 Task: Slide 9 - Types Of Awards .
Action: Mouse moved to (82, 174)
Screenshot: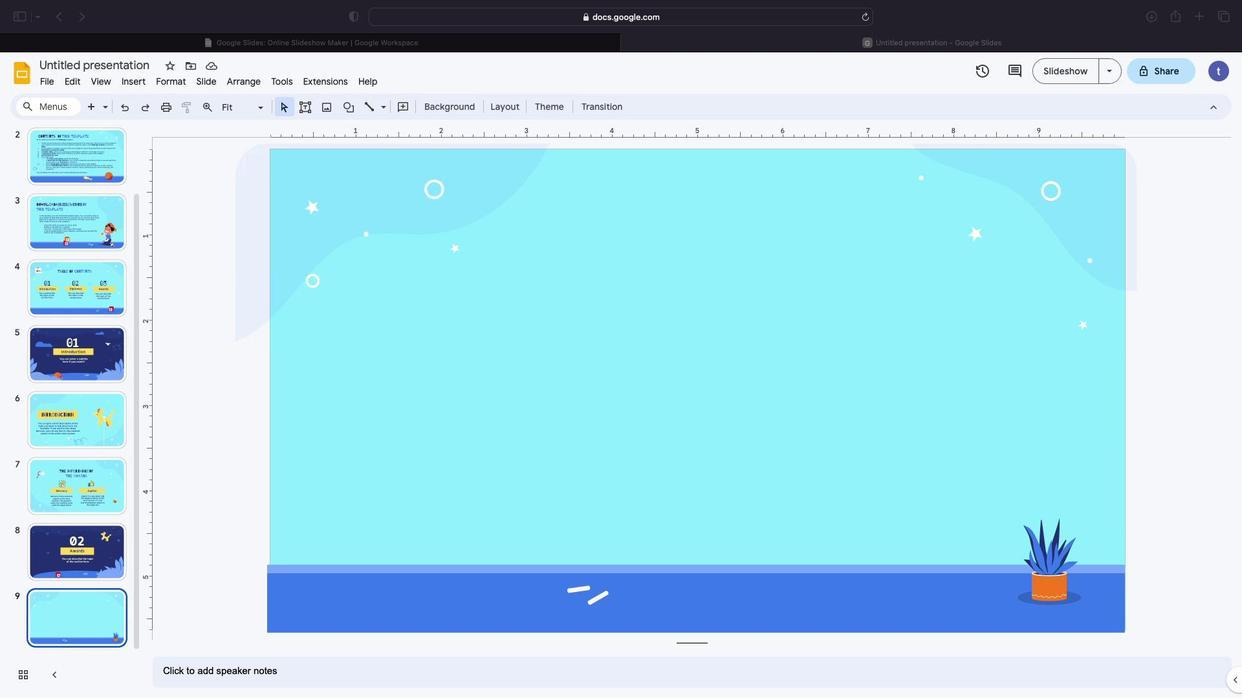 
Action: Mouse pressed left at (82, 174)
Screenshot: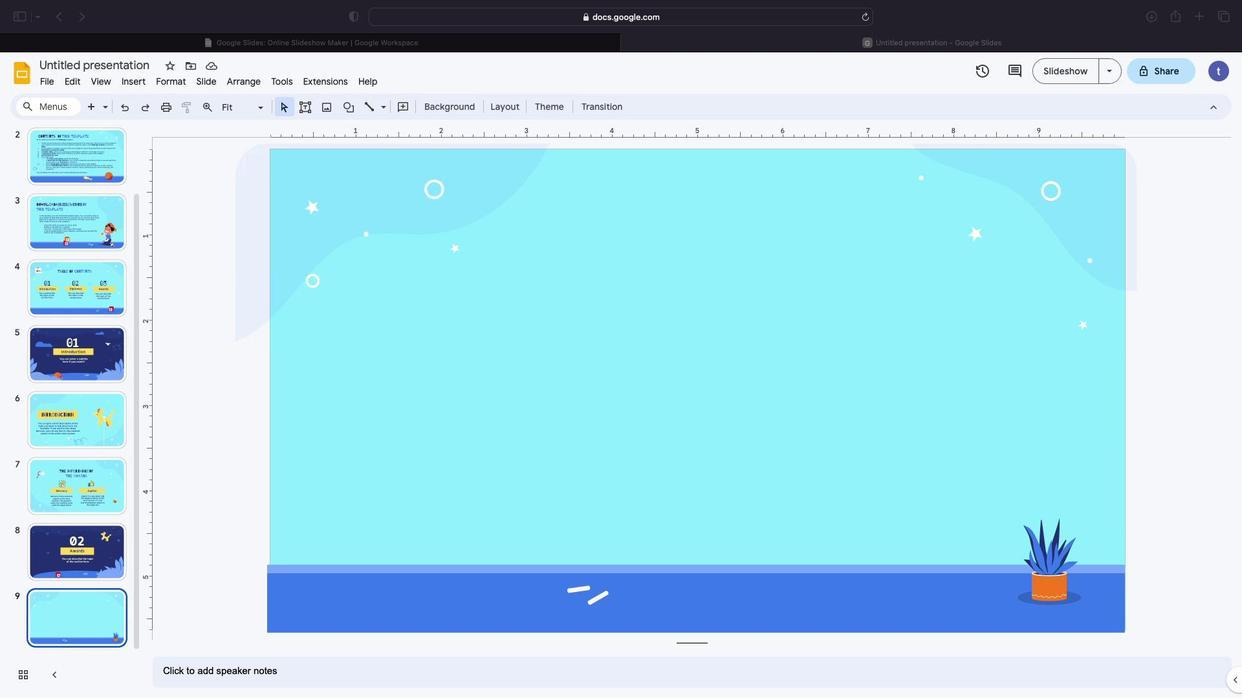 
Action: Mouse moved to (82, 174)
Screenshot: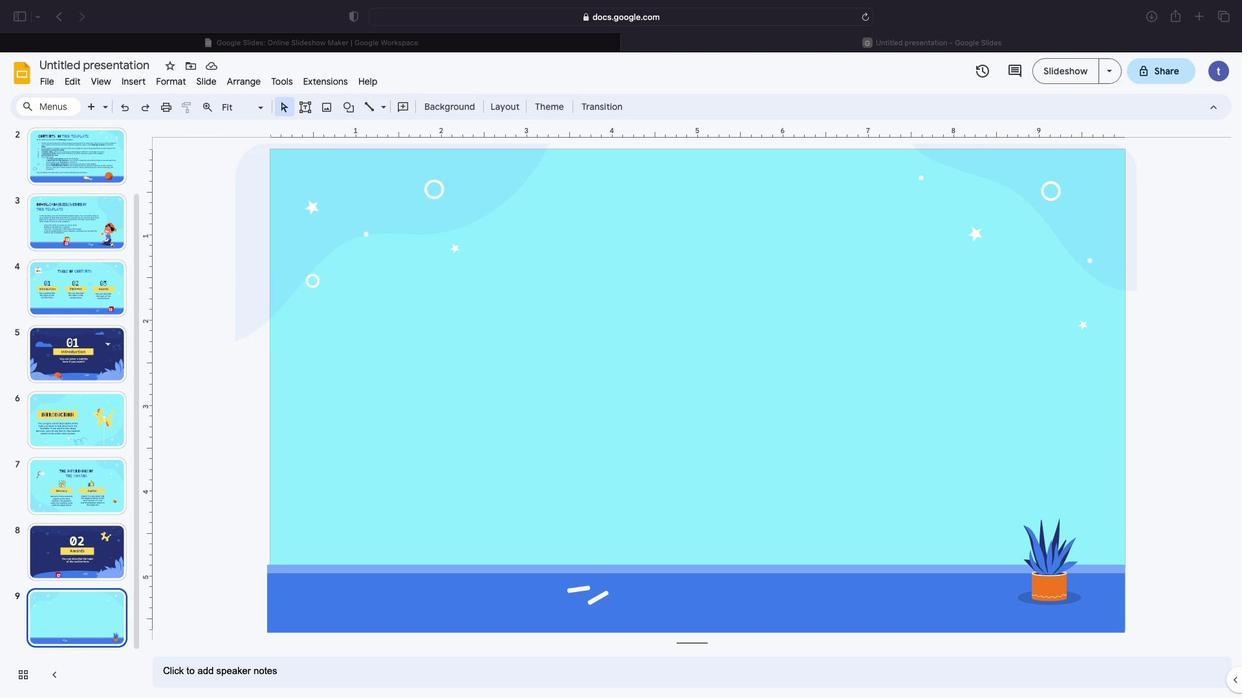 
Action: Mouse pressed left at (82, 174)
Screenshot: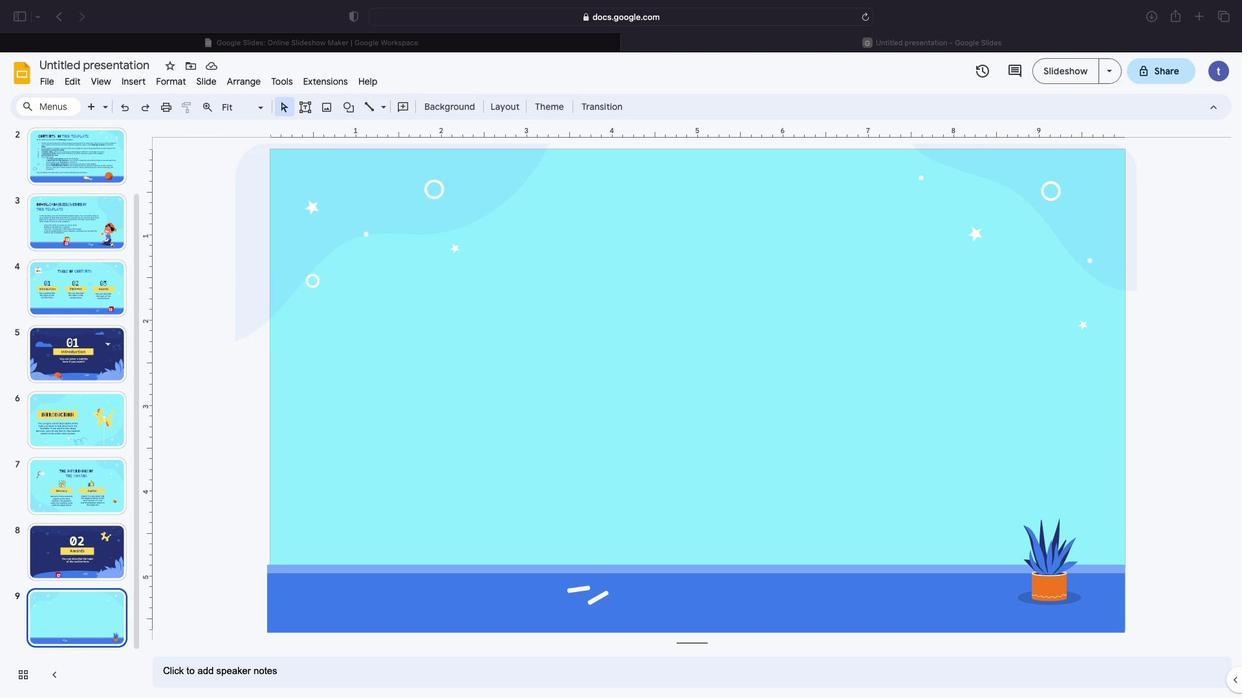 
Action: Mouse pressed left at (82, 174)
Screenshot: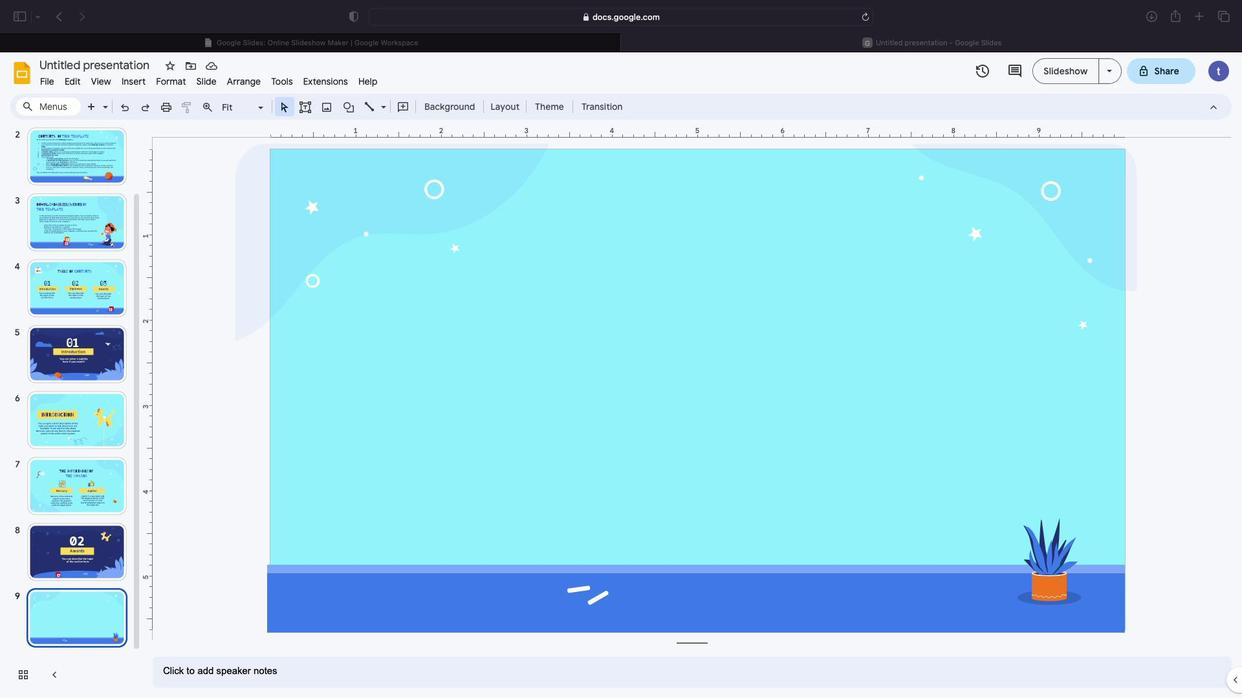 
Action: Mouse moved to (82, 174)
Screenshot: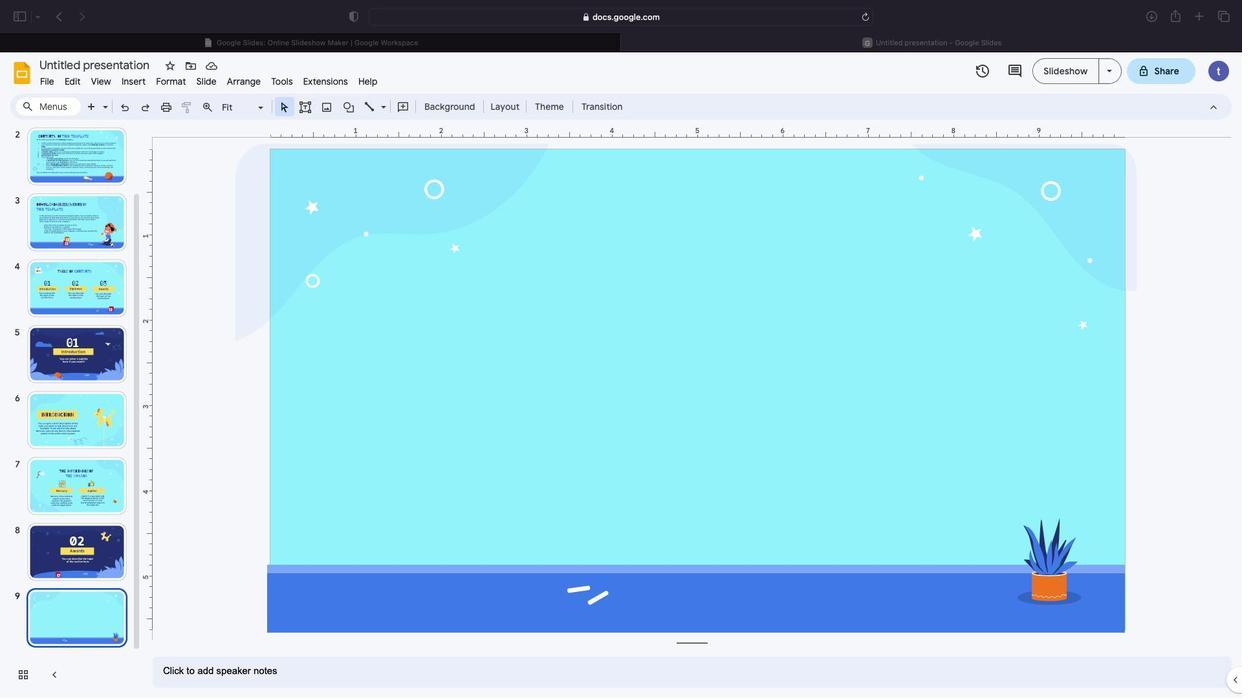 
Action: Mouse pressed left at (82, 174)
Screenshot: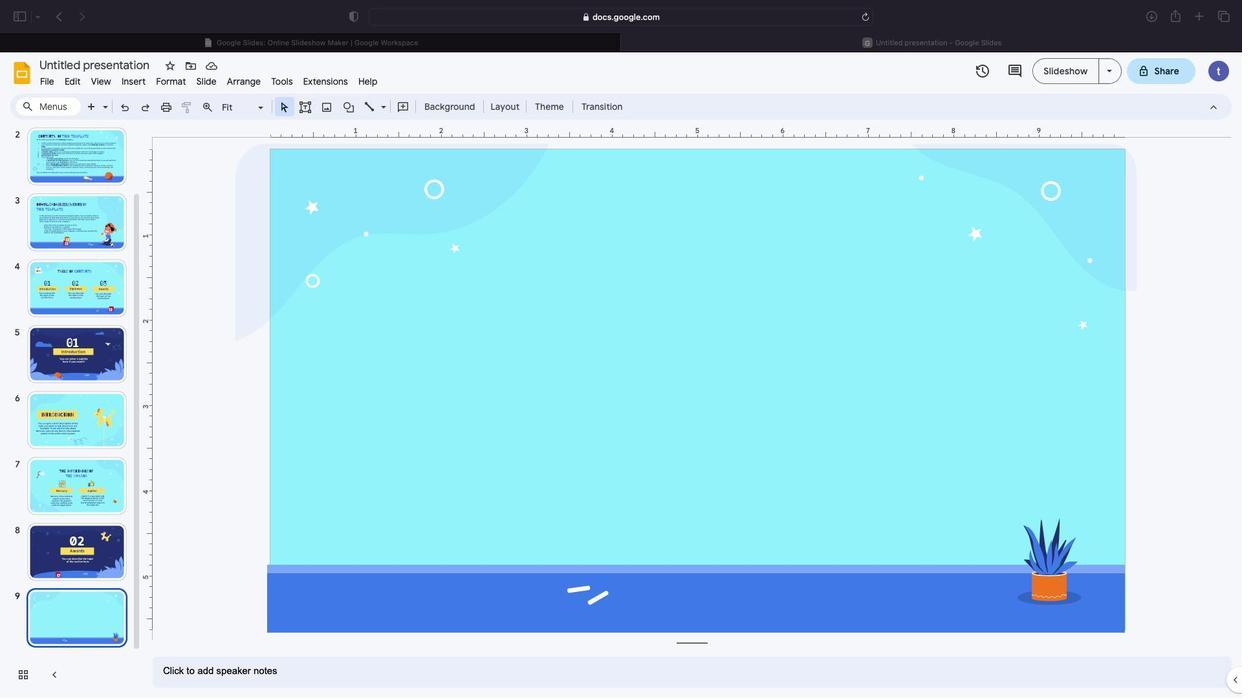 
Action: Mouse pressed left at (82, 174)
Screenshot: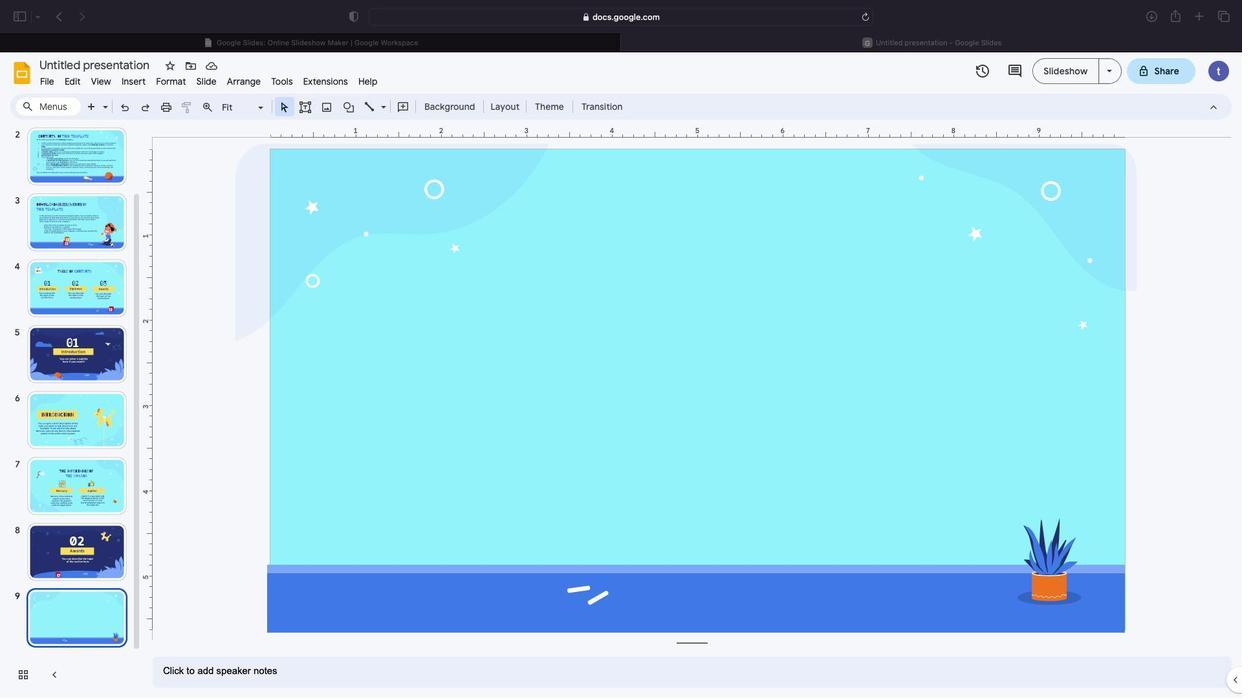 
Action: Mouse moved to (83, 174)
Screenshot: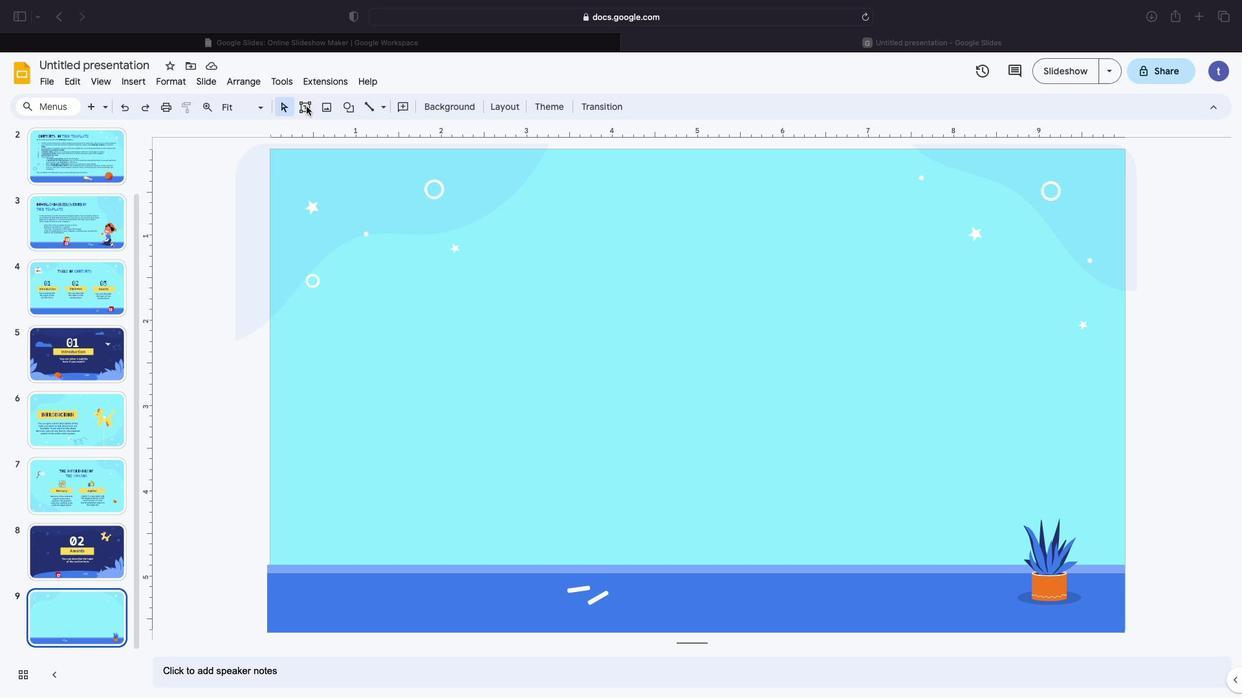 
Action: Mouse pressed left at (83, 174)
Screenshot: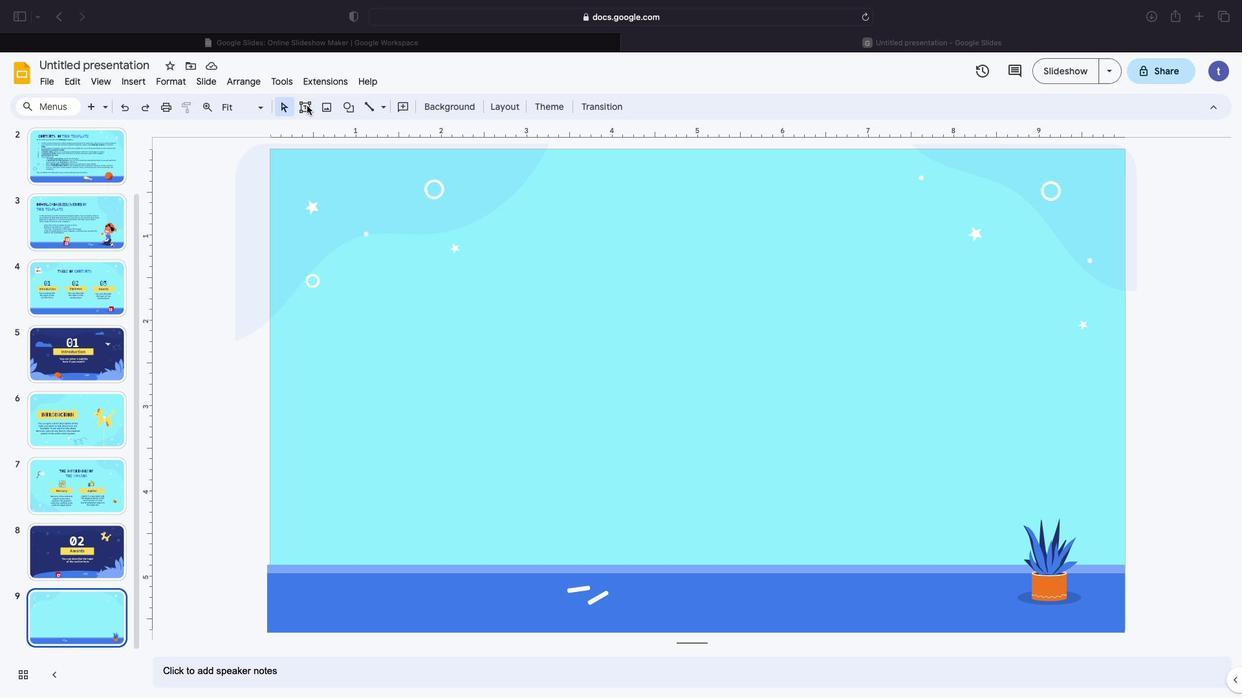 
Action: Mouse moved to (83, 174)
Screenshot: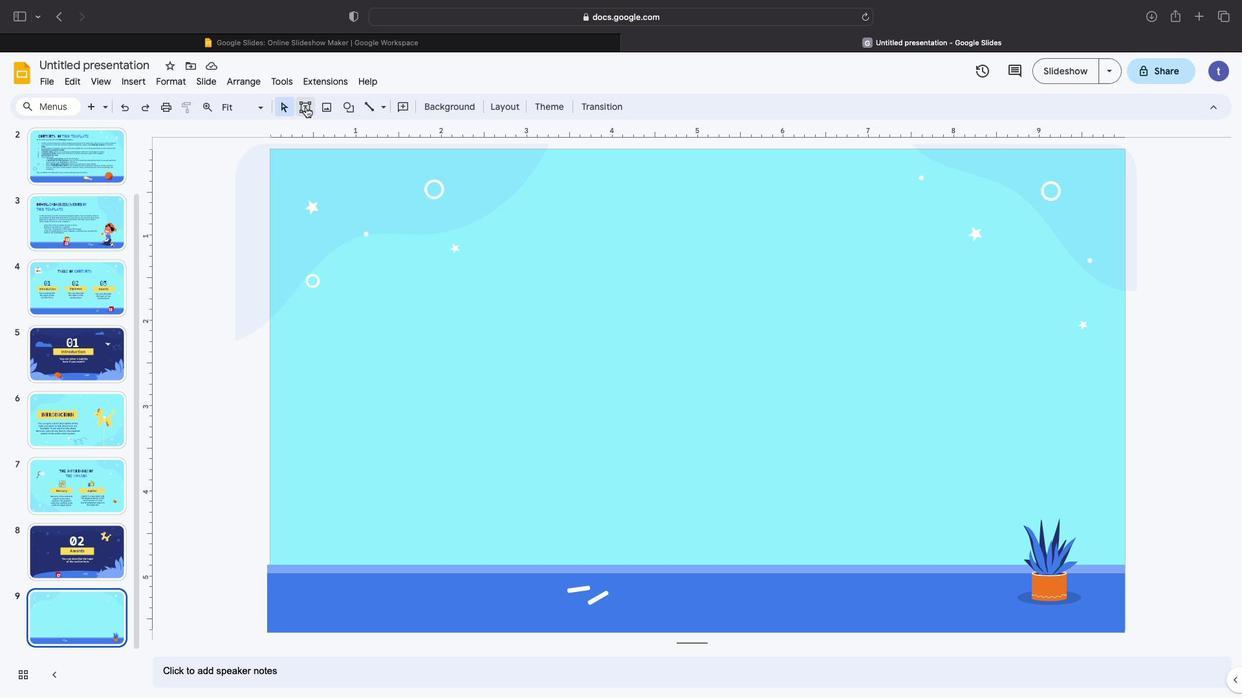 
Action: Mouse pressed left at (83, 174)
Screenshot: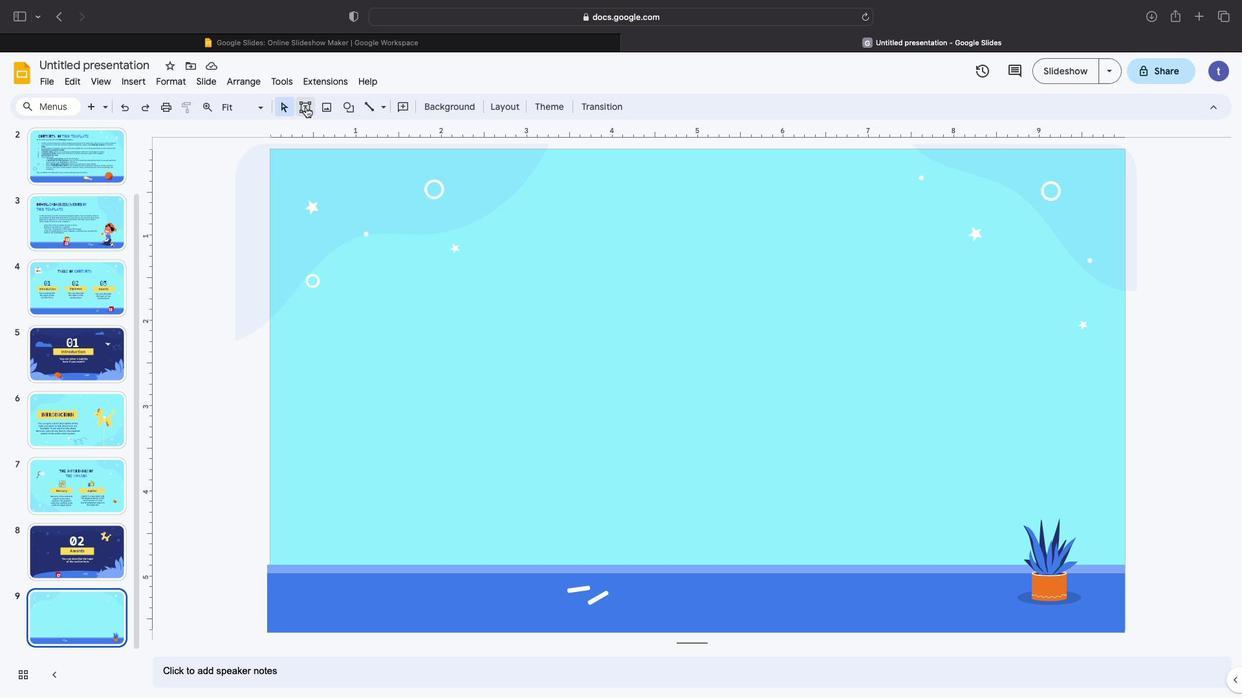 
Action: Mouse moved to (83, 174)
Screenshot: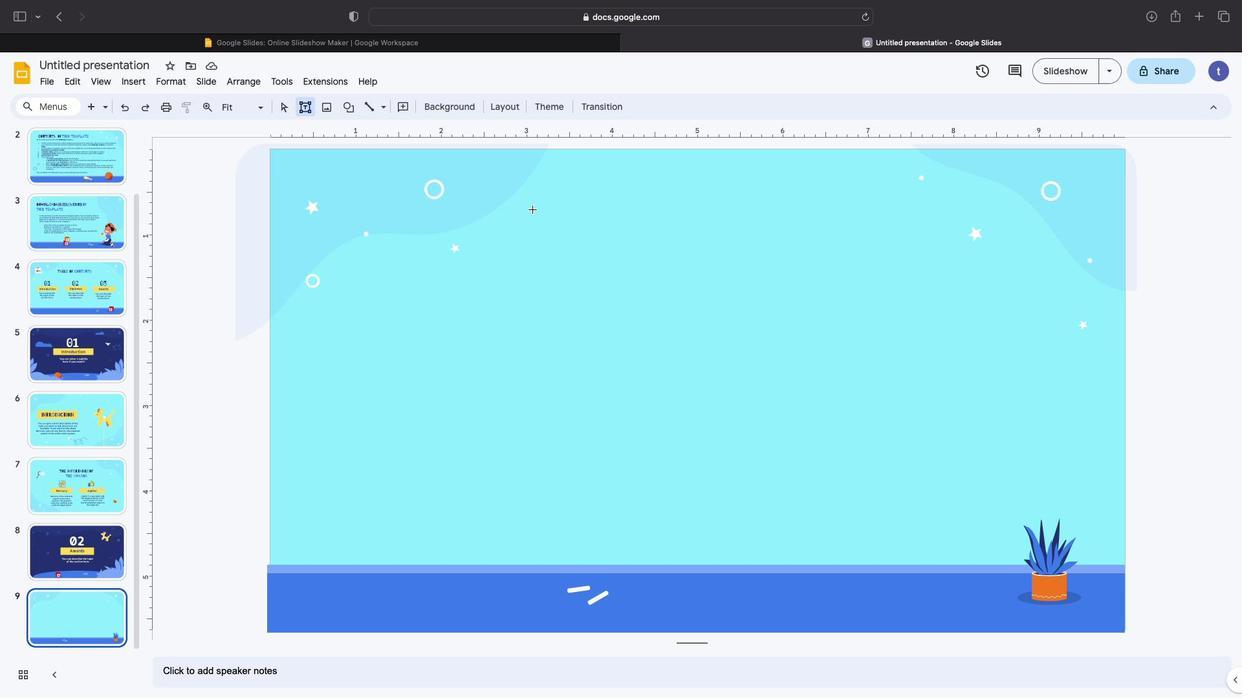 
Action: Mouse pressed left at (83, 174)
Screenshot: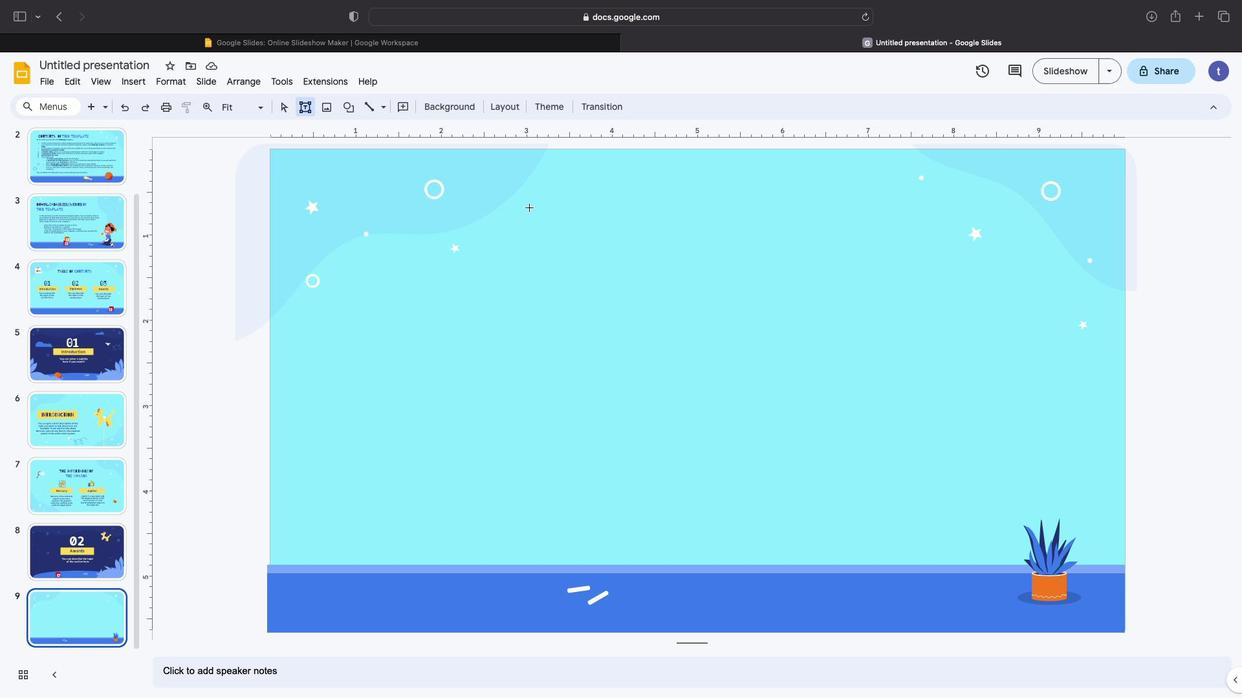 
Action: Key pressed Key.shift'T''y'Key.backspaceKey.shift'Y''P''E''S'Key.spaceKey.shift'O''F'Key.spaceKey.shift'A'Key.shift'W''A''R''D'
Screenshot: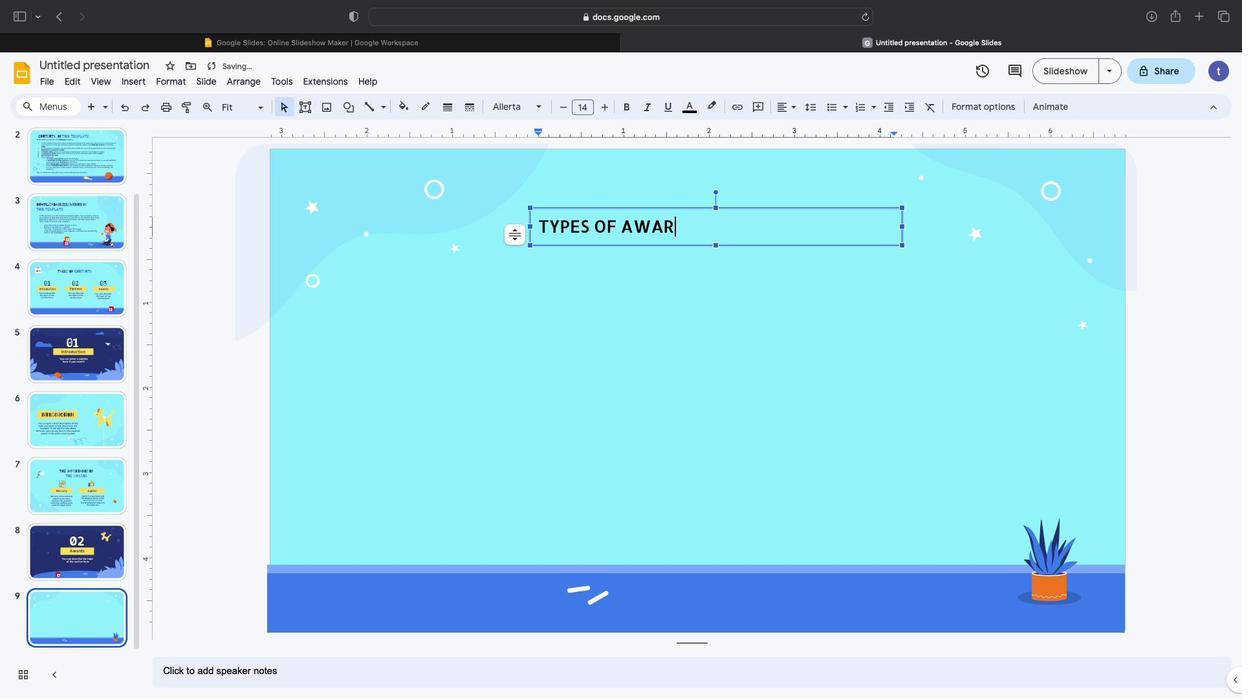 
Action: Mouse moved to (83, 174)
Screenshot: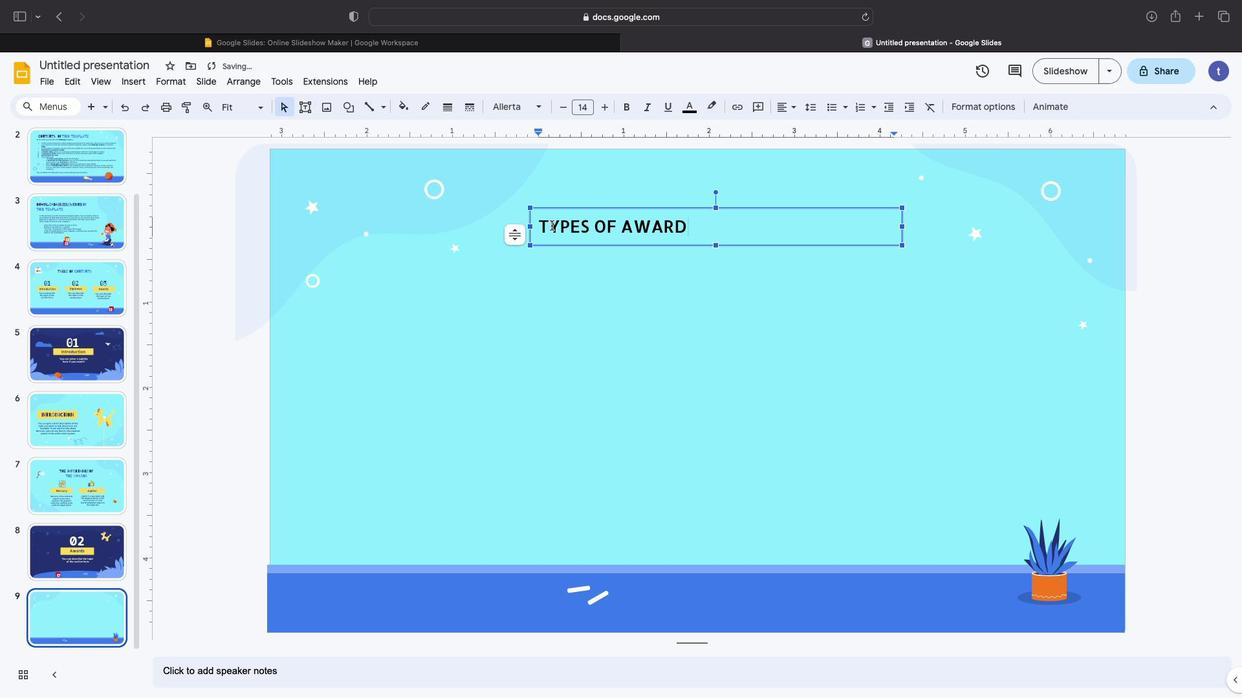 
Action: Mouse pressed left at (83, 174)
Screenshot: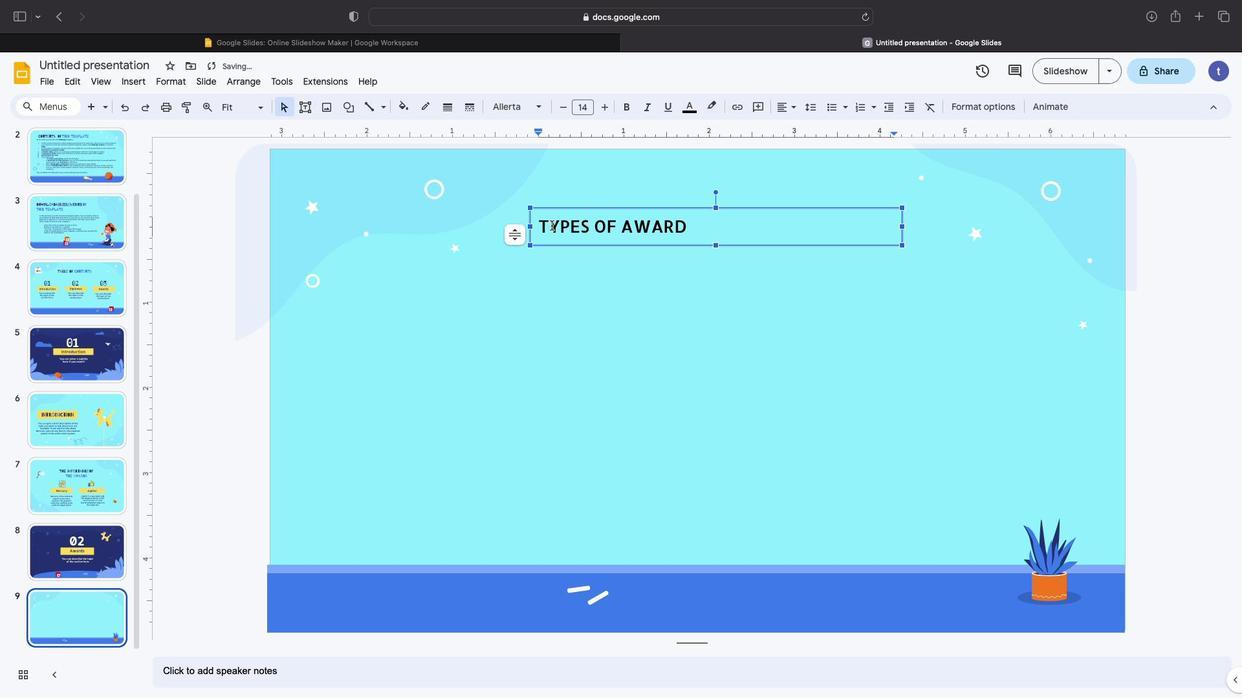 
Action: Mouse pressed left at (83, 174)
Screenshot: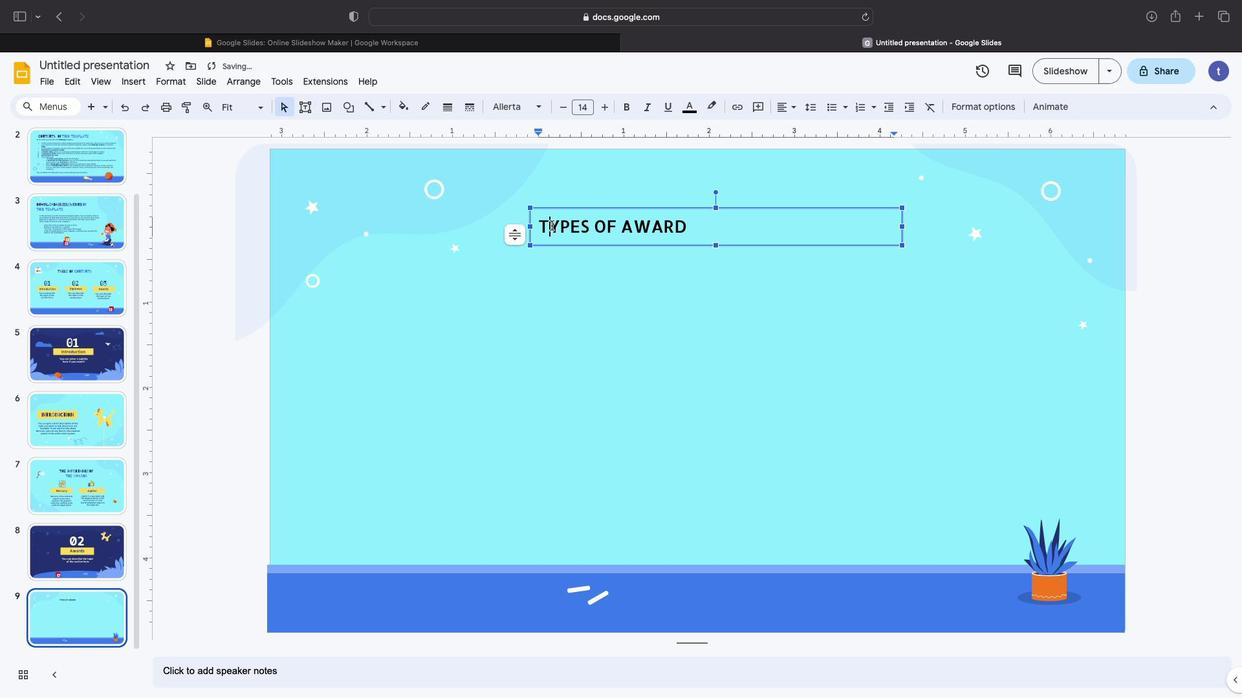 
Action: Mouse pressed left at (83, 174)
Screenshot: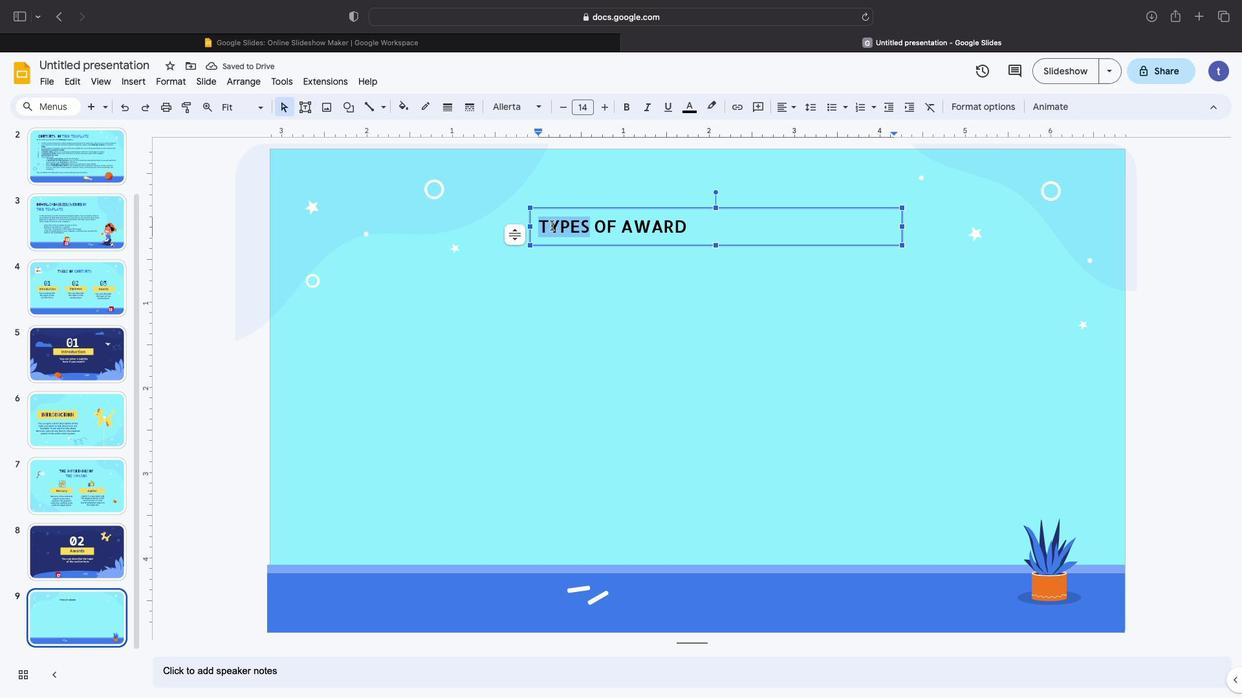 
Action: Mouse moved to (83, 174)
Screenshot: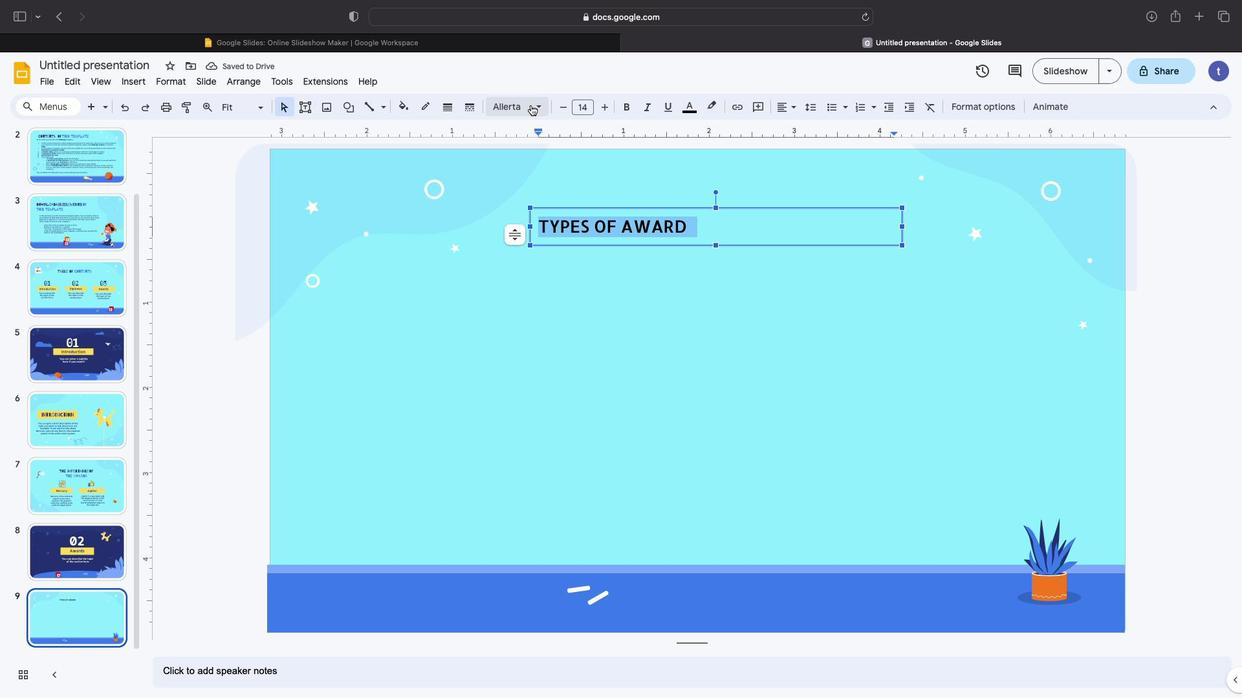 
Action: Mouse pressed left at (83, 174)
Screenshot: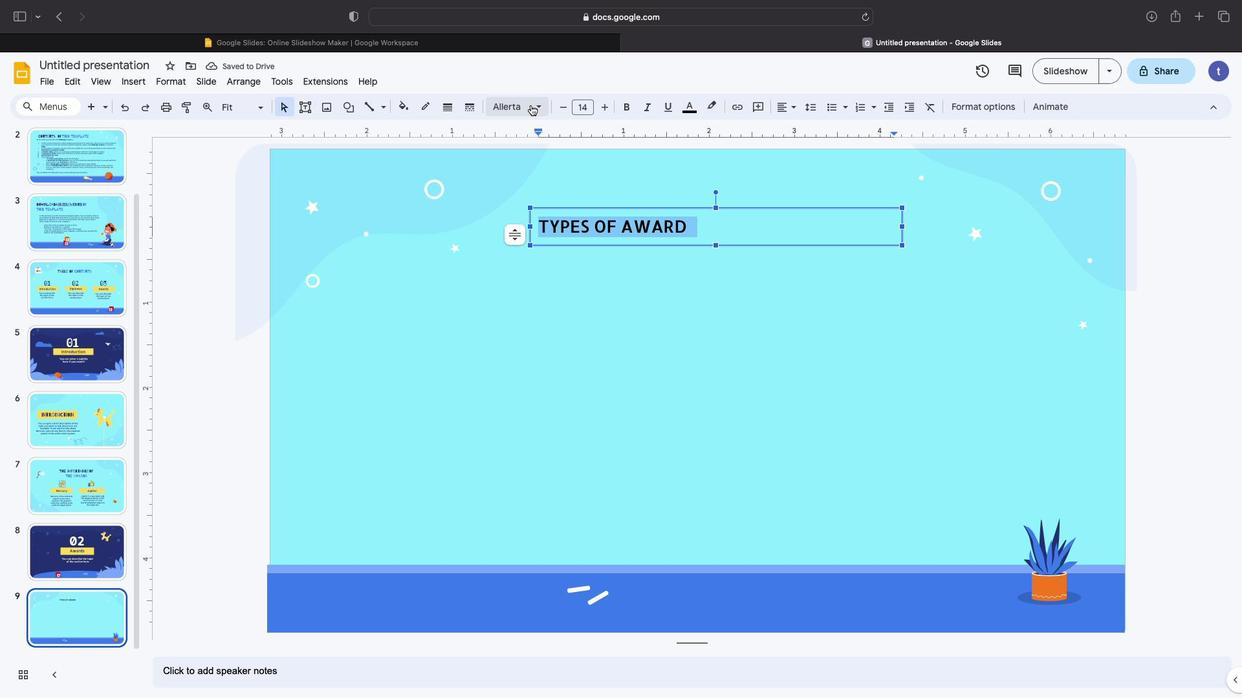 
Action: Mouse moved to (83, 174)
Screenshot: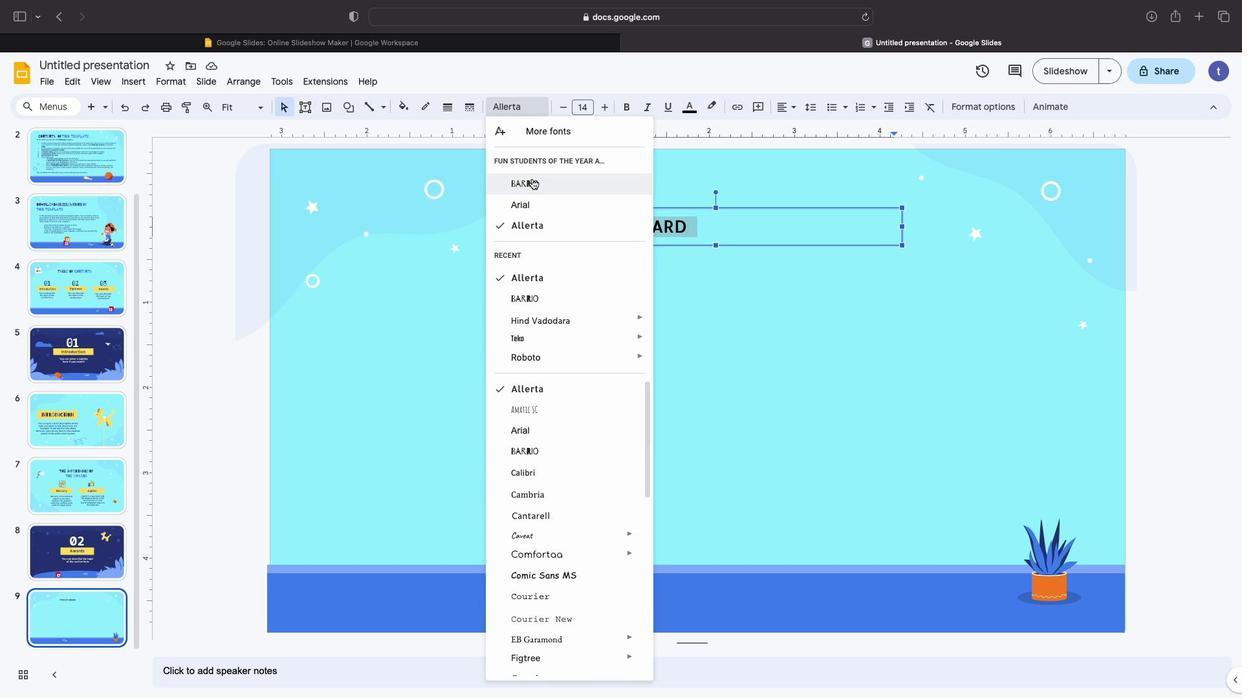 
Action: Mouse pressed left at (83, 174)
Screenshot: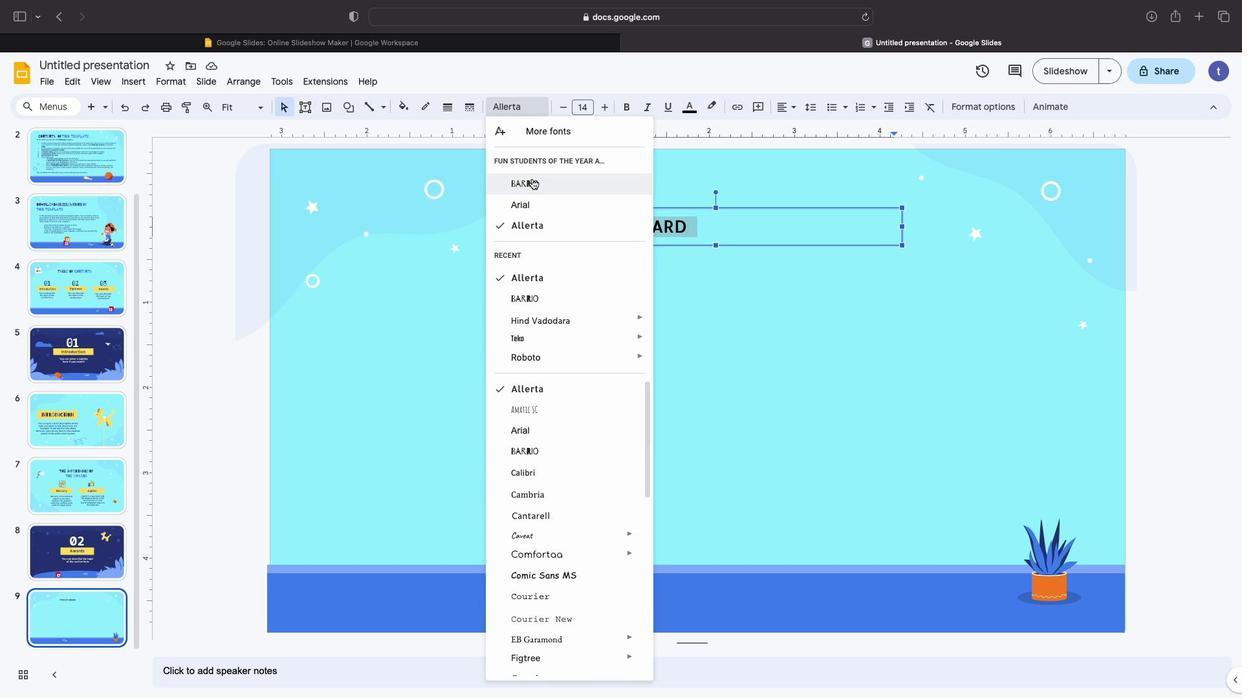 
Action: Mouse moved to (83, 174)
Screenshot: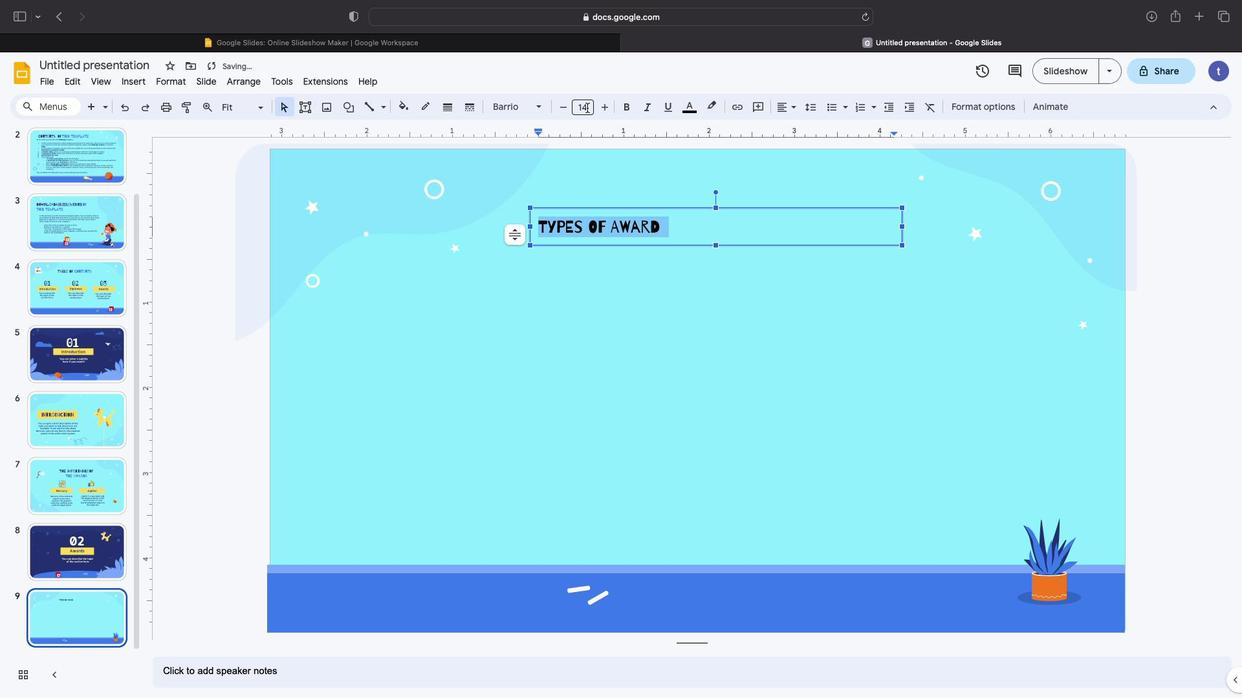 
Action: Mouse pressed left at (83, 174)
Screenshot: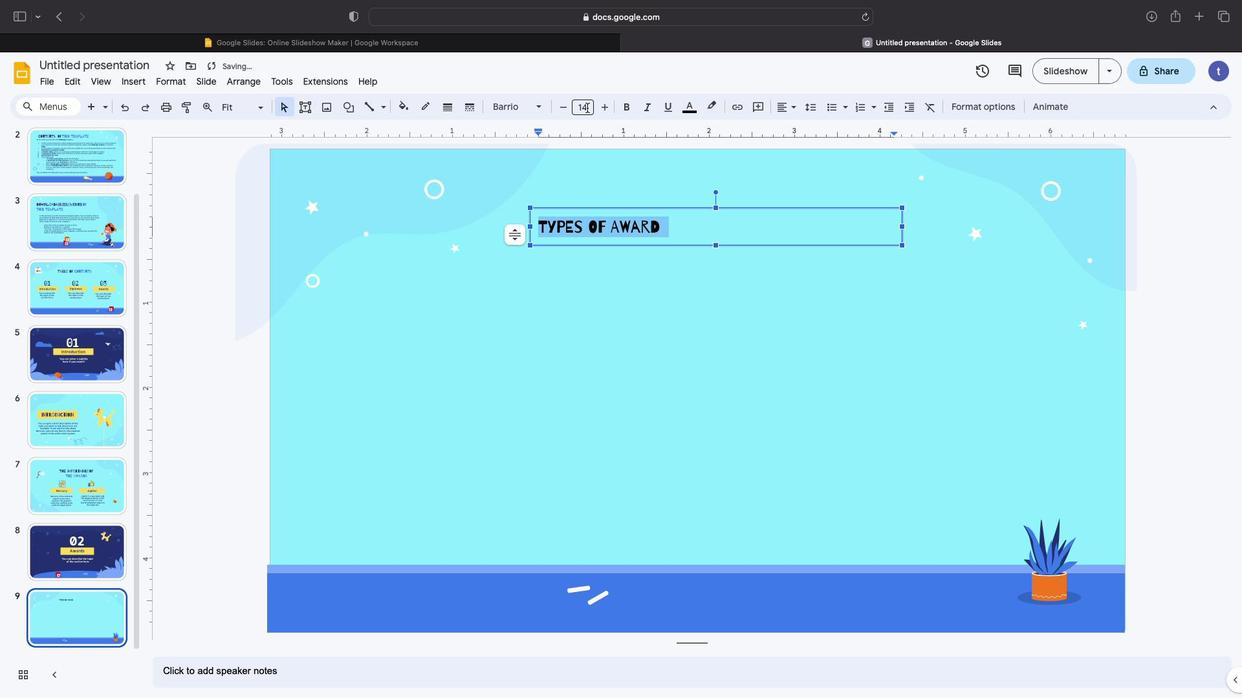 
Action: Mouse moved to (83, 174)
Screenshot: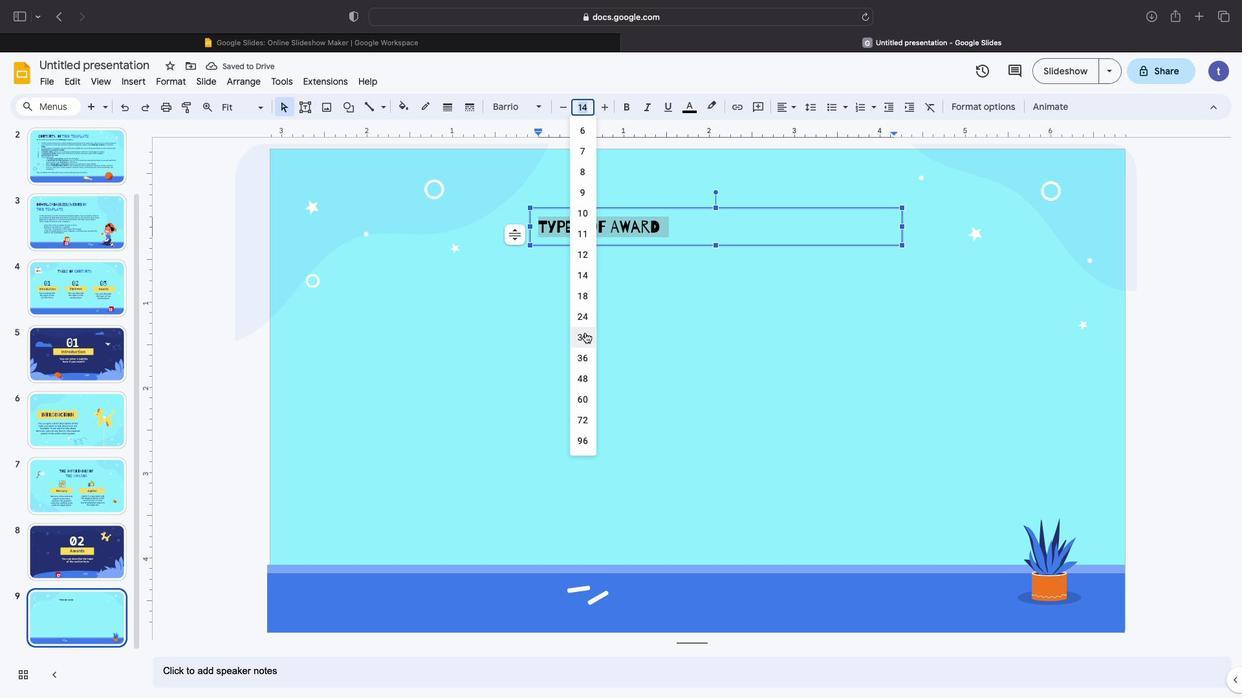 
Action: Mouse pressed left at (83, 174)
Screenshot: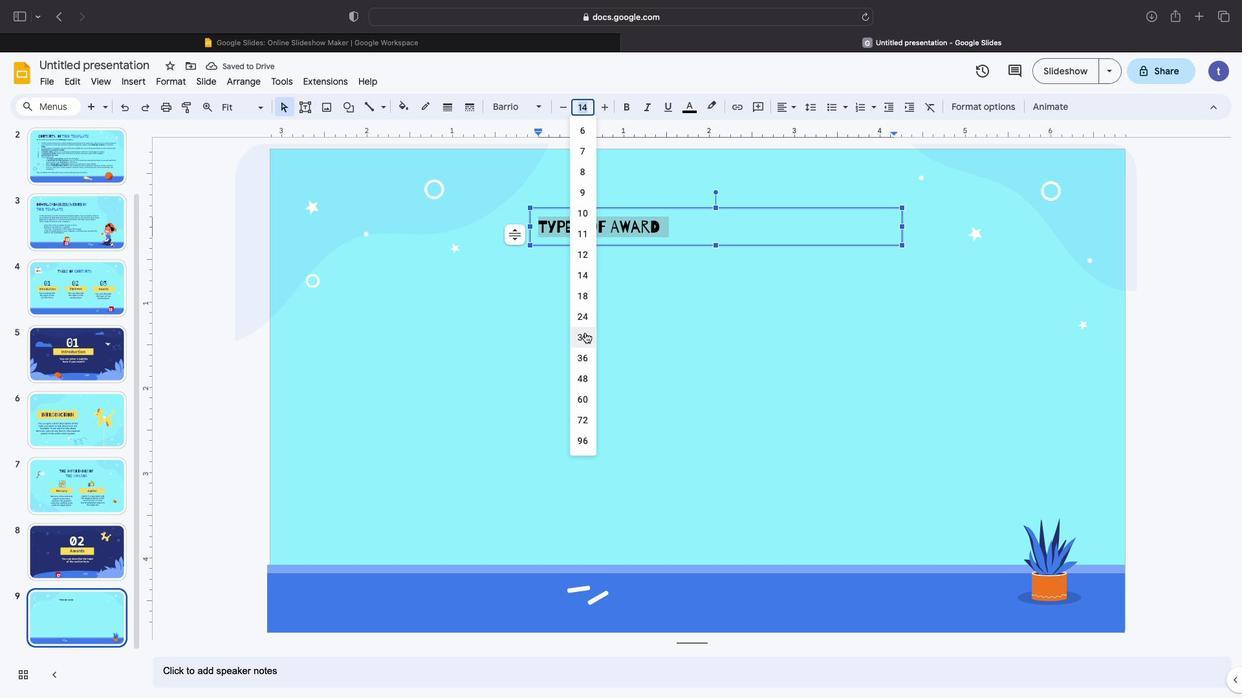 
Action: Mouse moved to (83, 174)
Screenshot: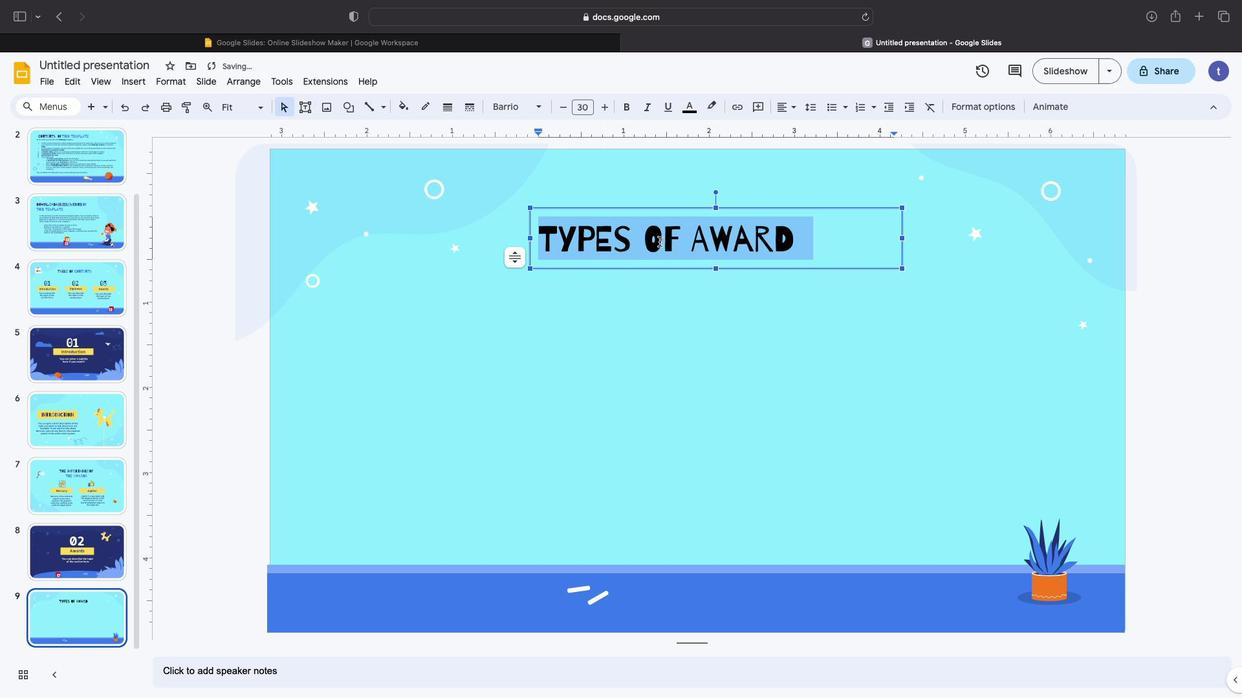 
Action: Mouse pressed left at (83, 174)
Screenshot: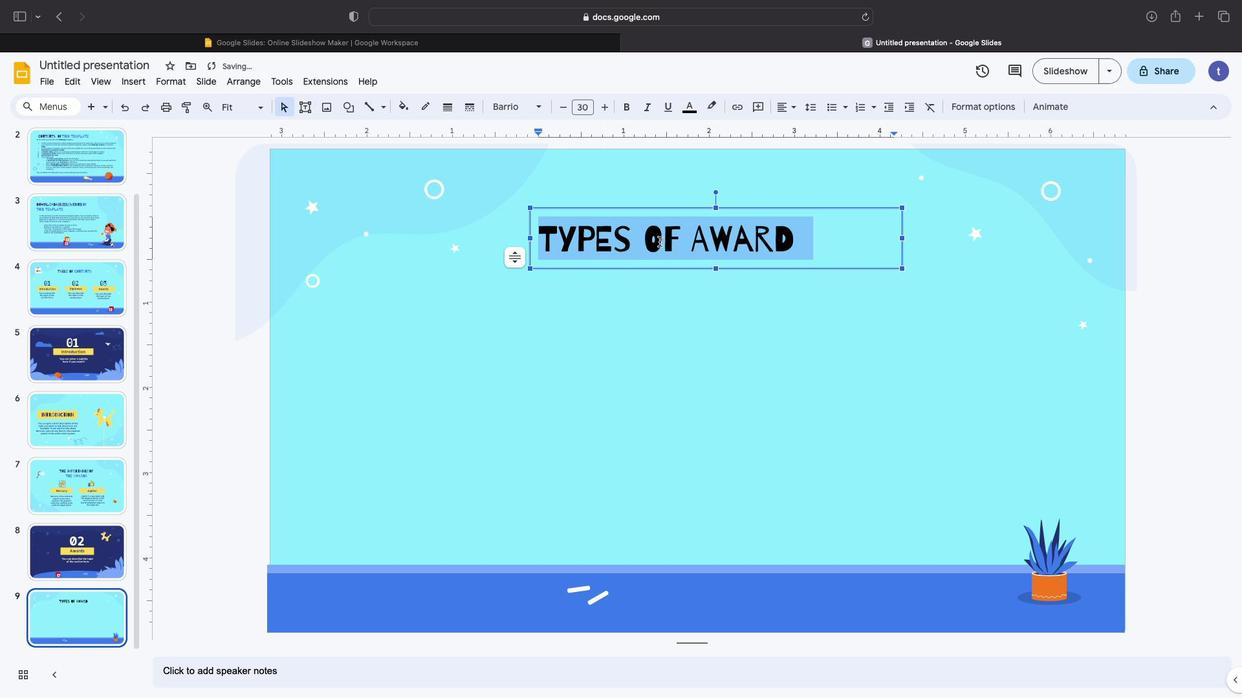 
Action: Mouse moved to (83, 174)
Screenshot: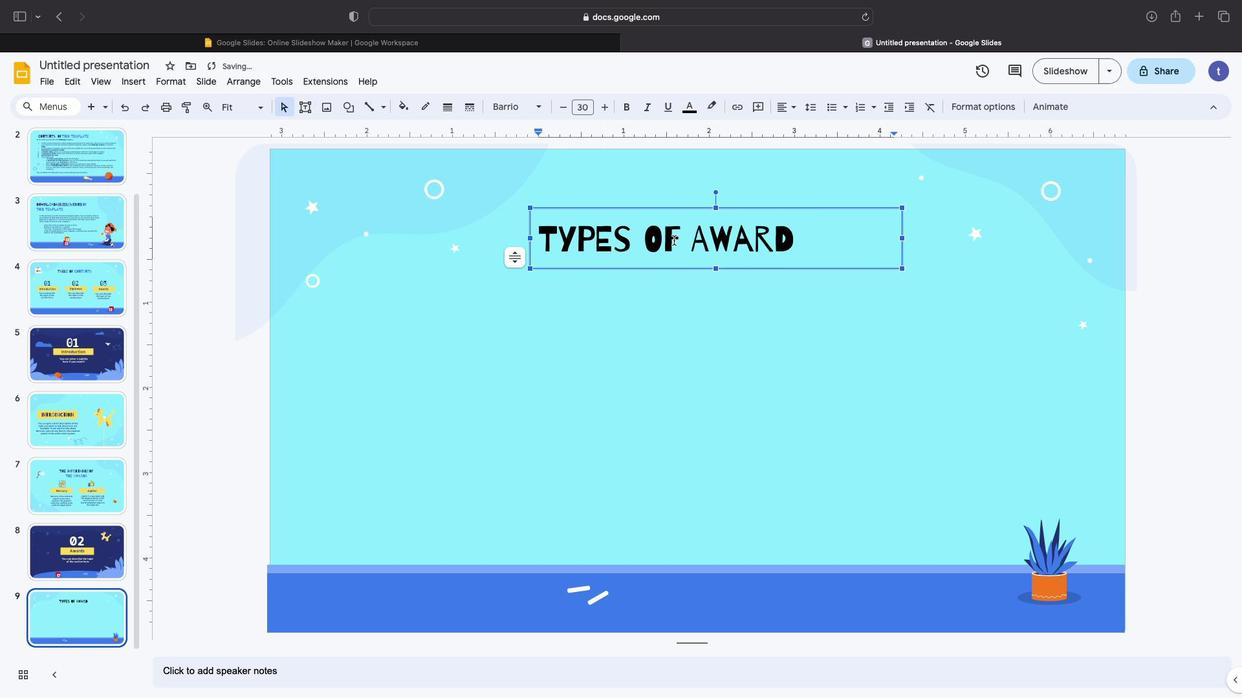 
Action: Mouse pressed left at (83, 174)
Screenshot: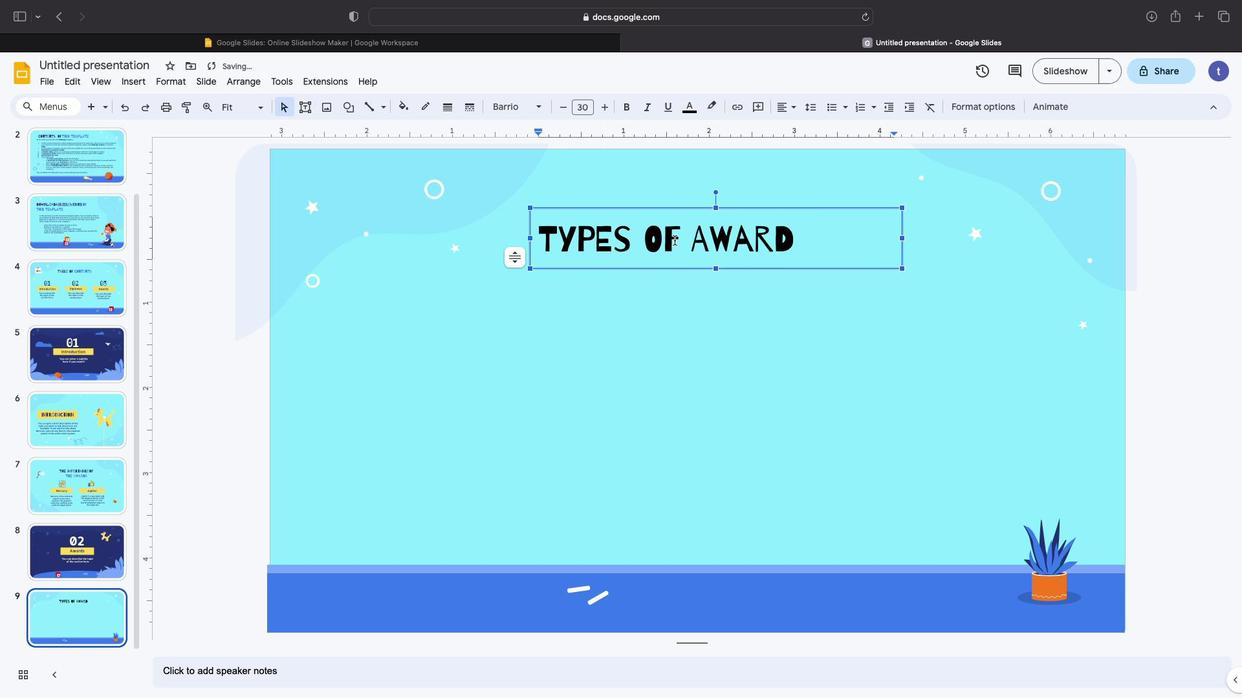 
Action: Mouse moved to (83, 174)
Screenshot: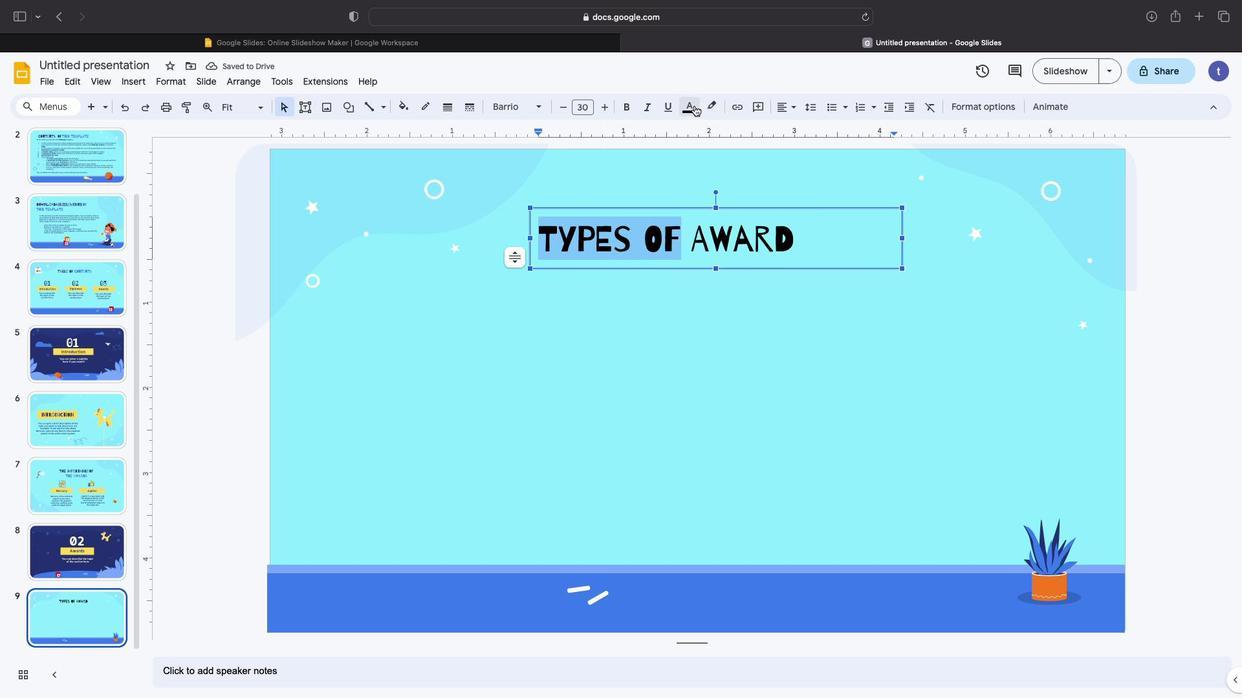 
Action: Mouse pressed left at (83, 174)
Screenshot: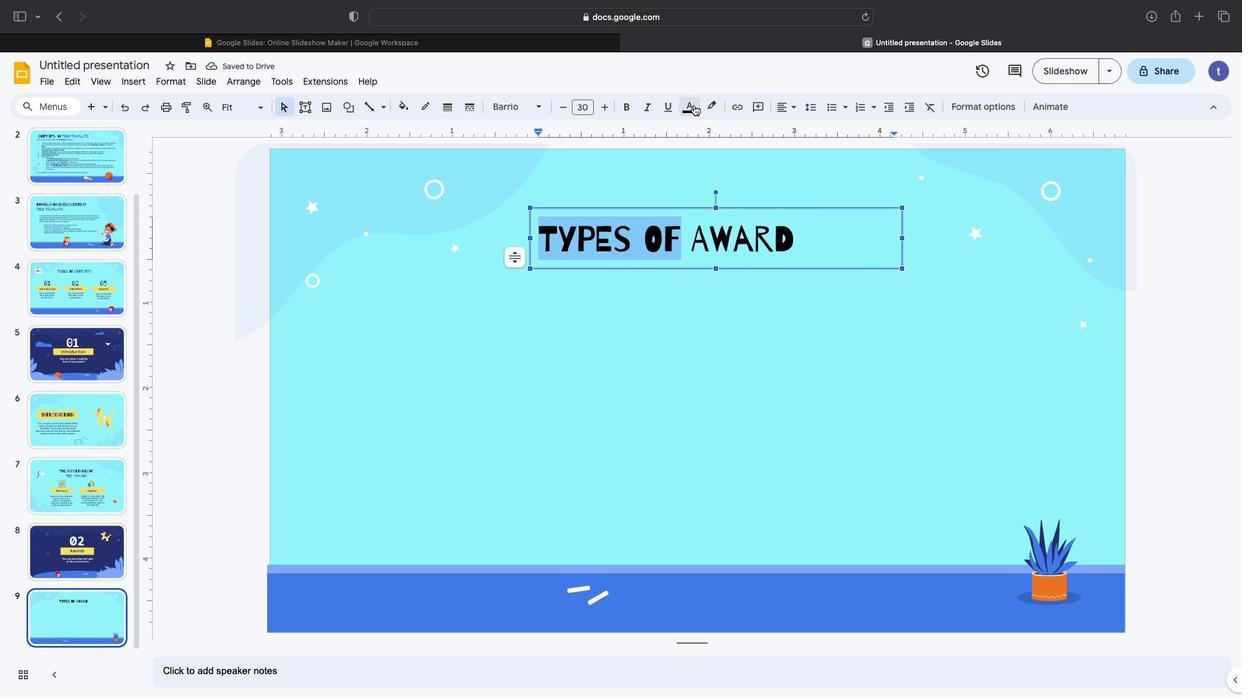 
Action: Mouse moved to (83, 174)
Screenshot: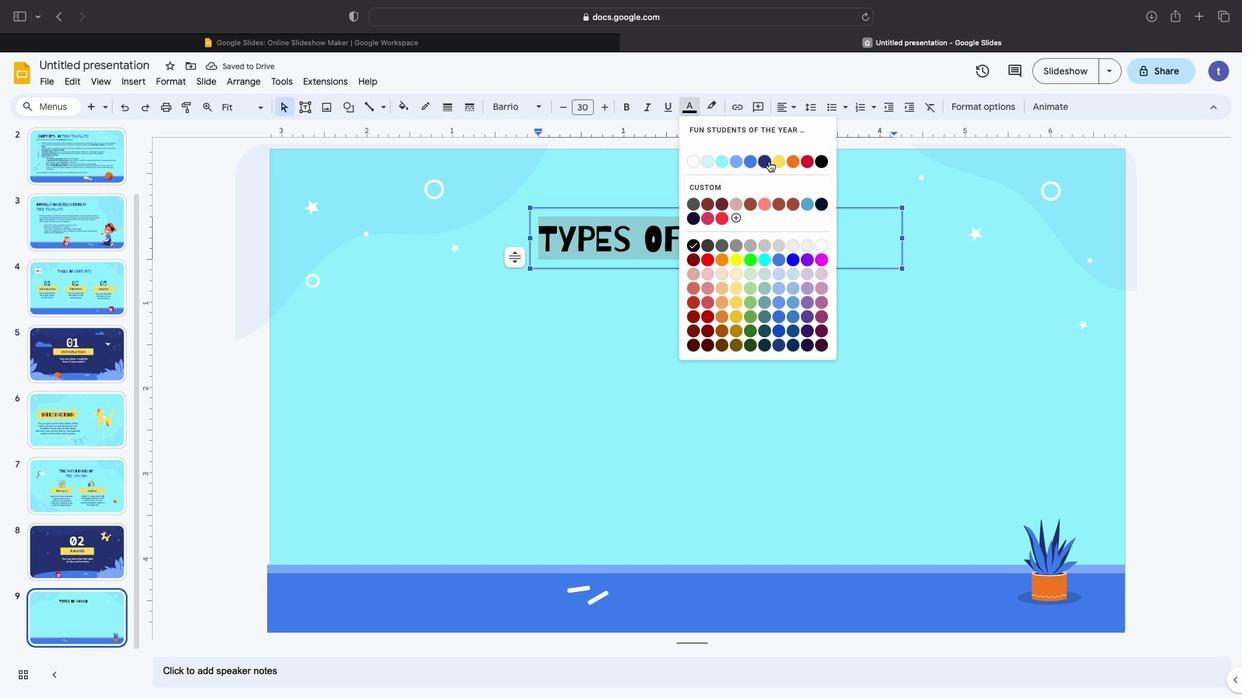 
Action: Mouse pressed left at (83, 174)
Screenshot: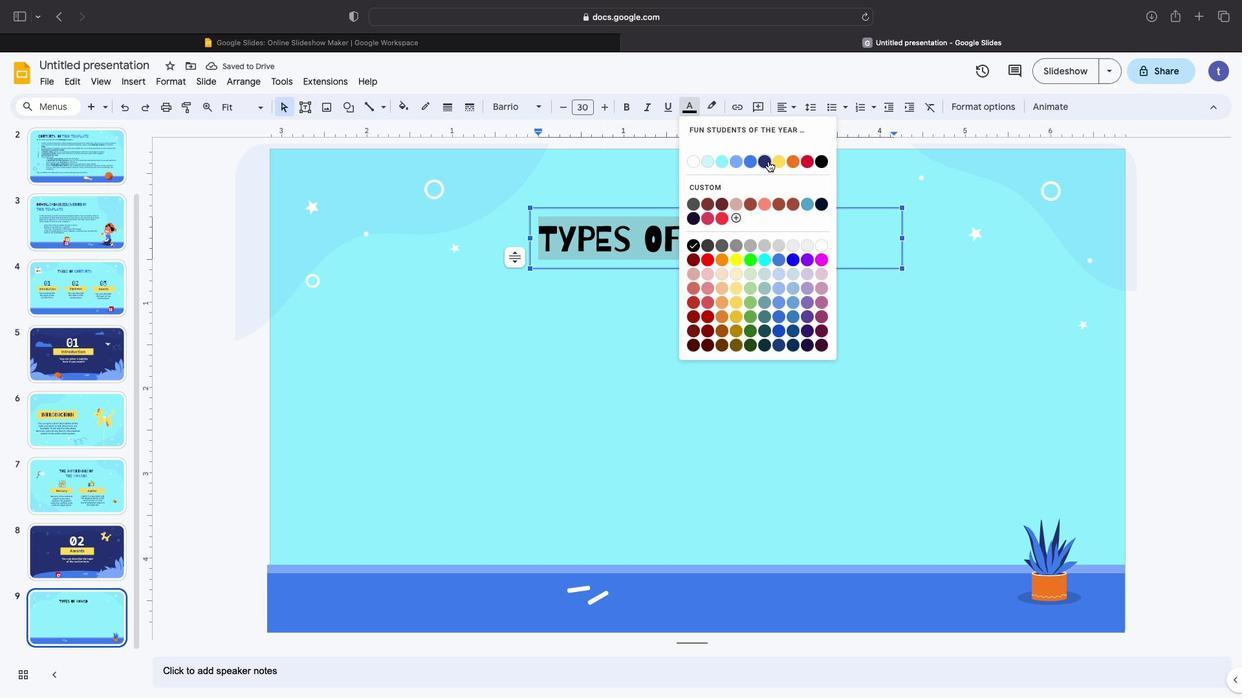 
Action: Mouse moved to (83, 174)
Screenshot: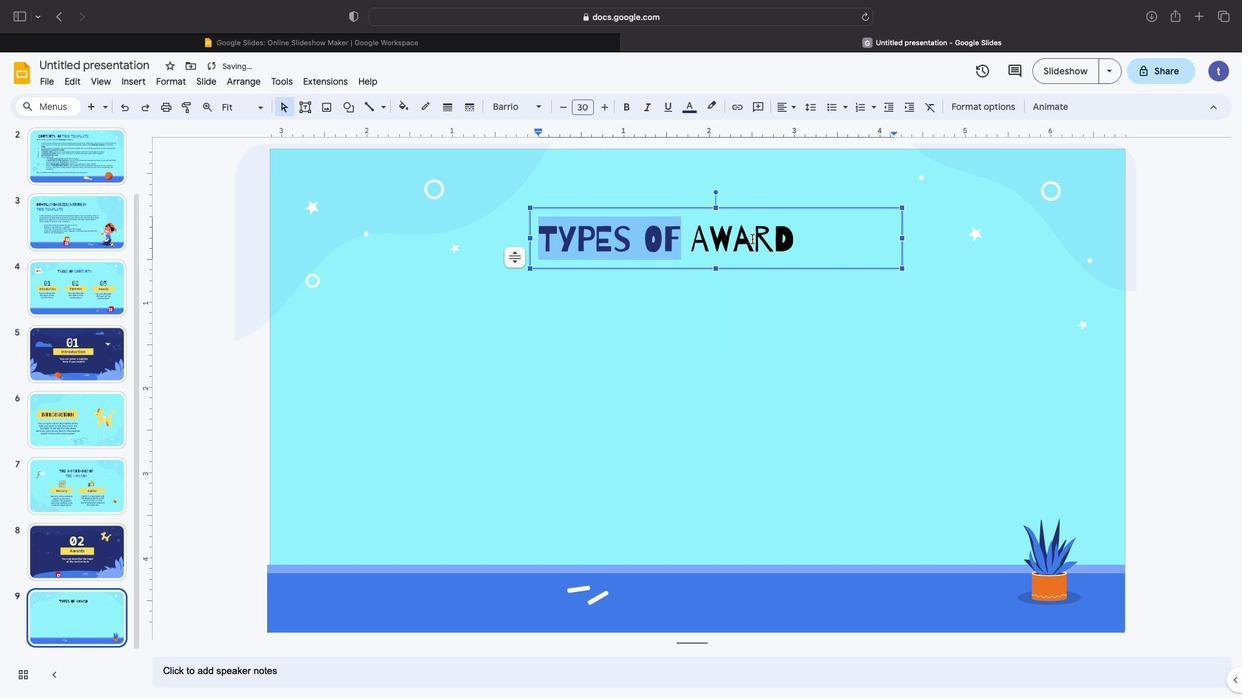 
Action: Mouse pressed left at (83, 174)
Screenshot: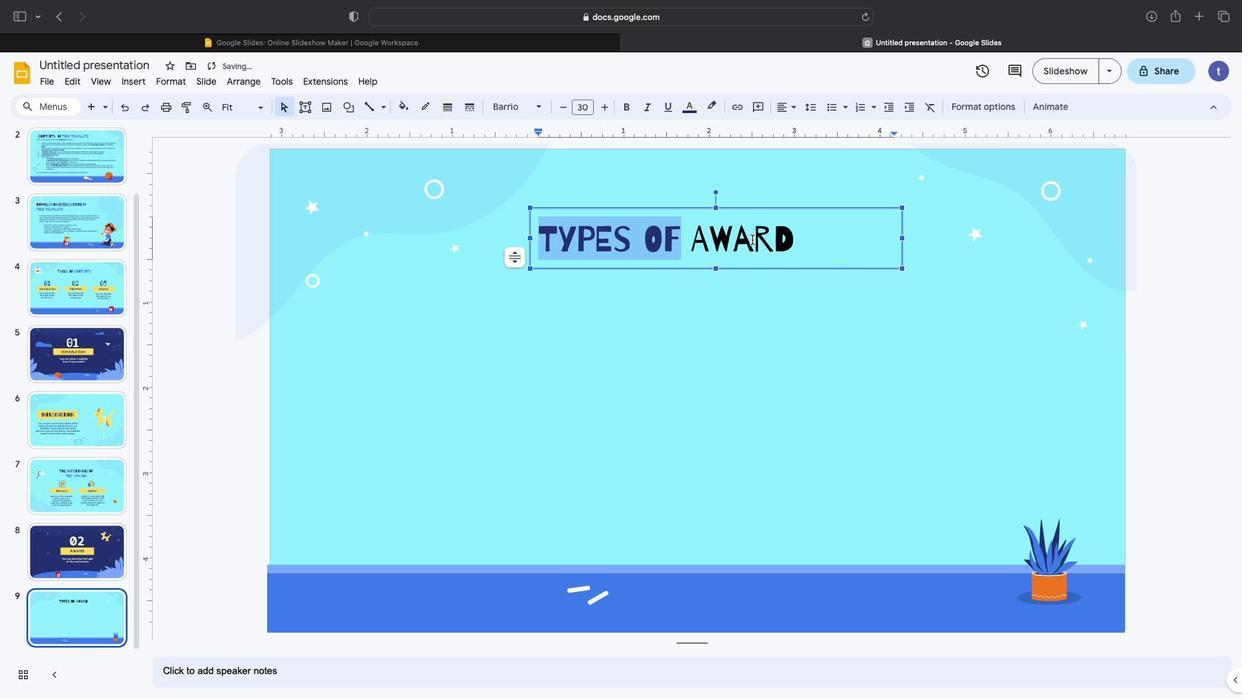 
Action: Mouse pressed left at (83, 174)
Screenshot: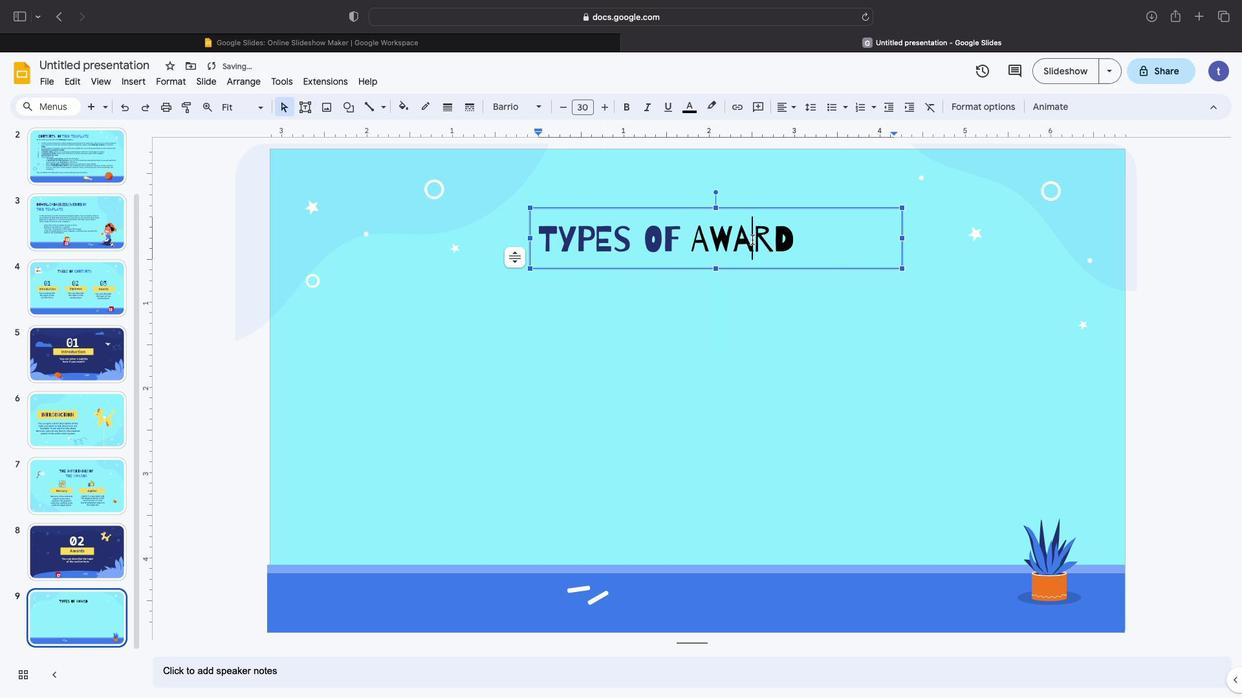 
Action: Mouse moved to (83, 174)
Screenshot: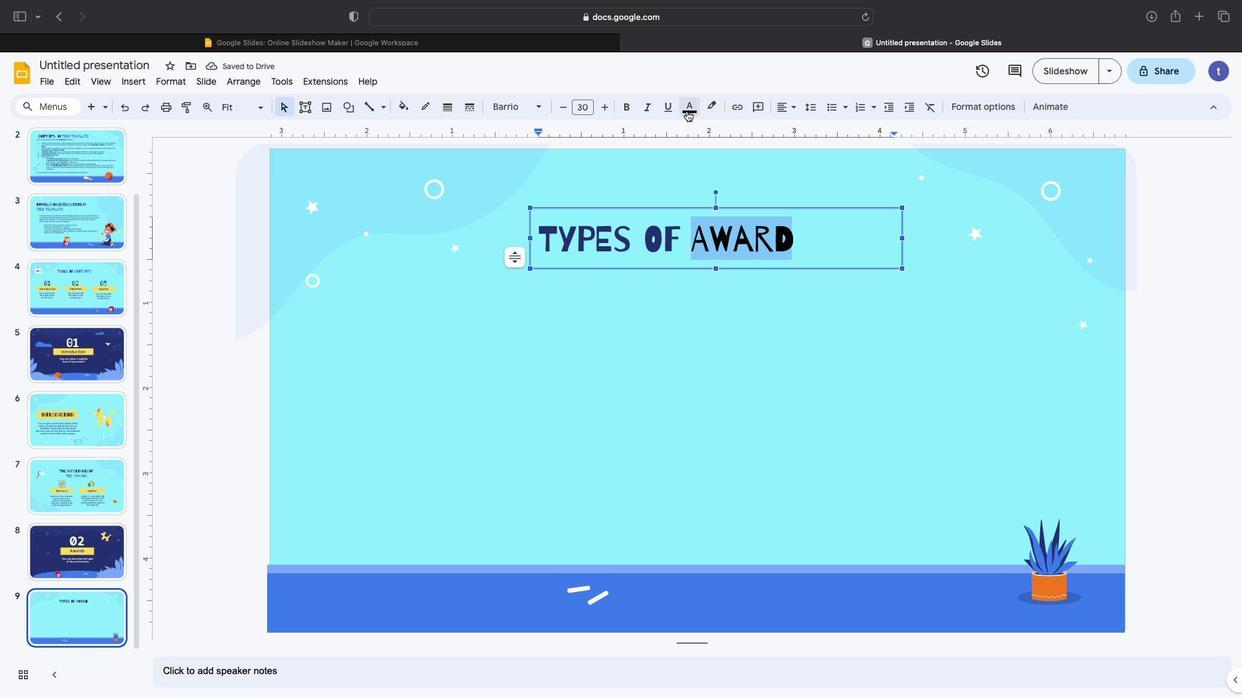 
Action: Mouse pressed left at (83, 174)
Screenshot: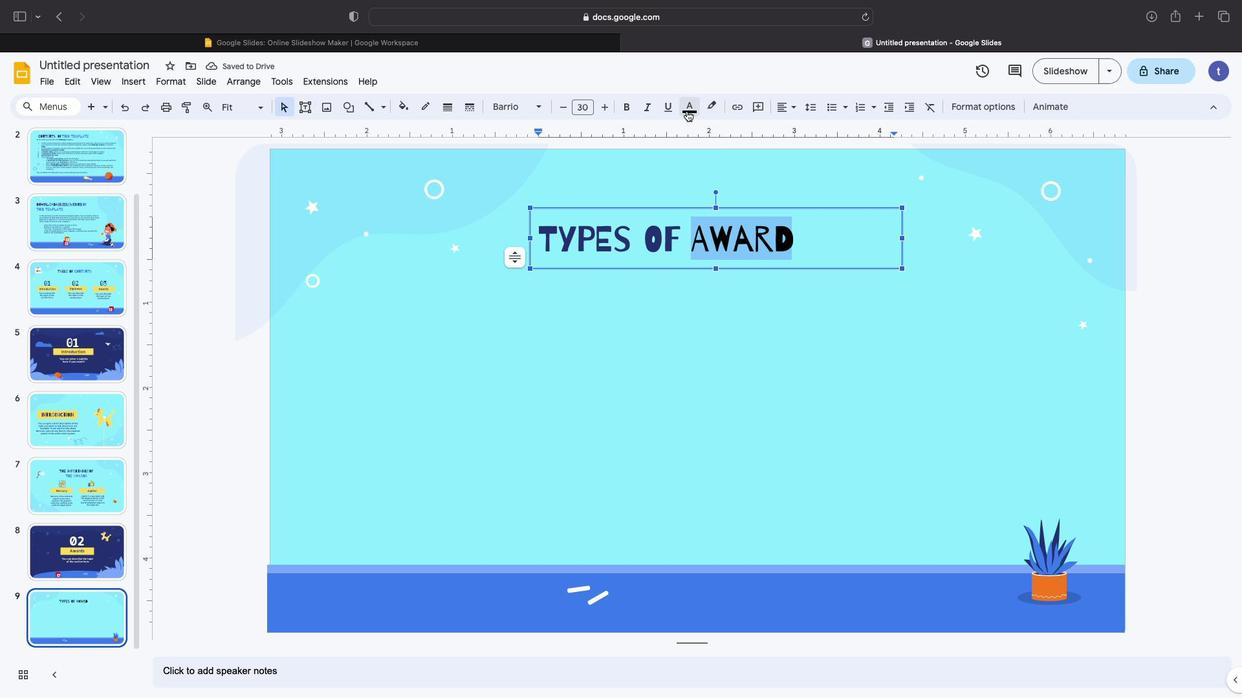 
Action: Mouse moved to (83, 174)
Screenshot: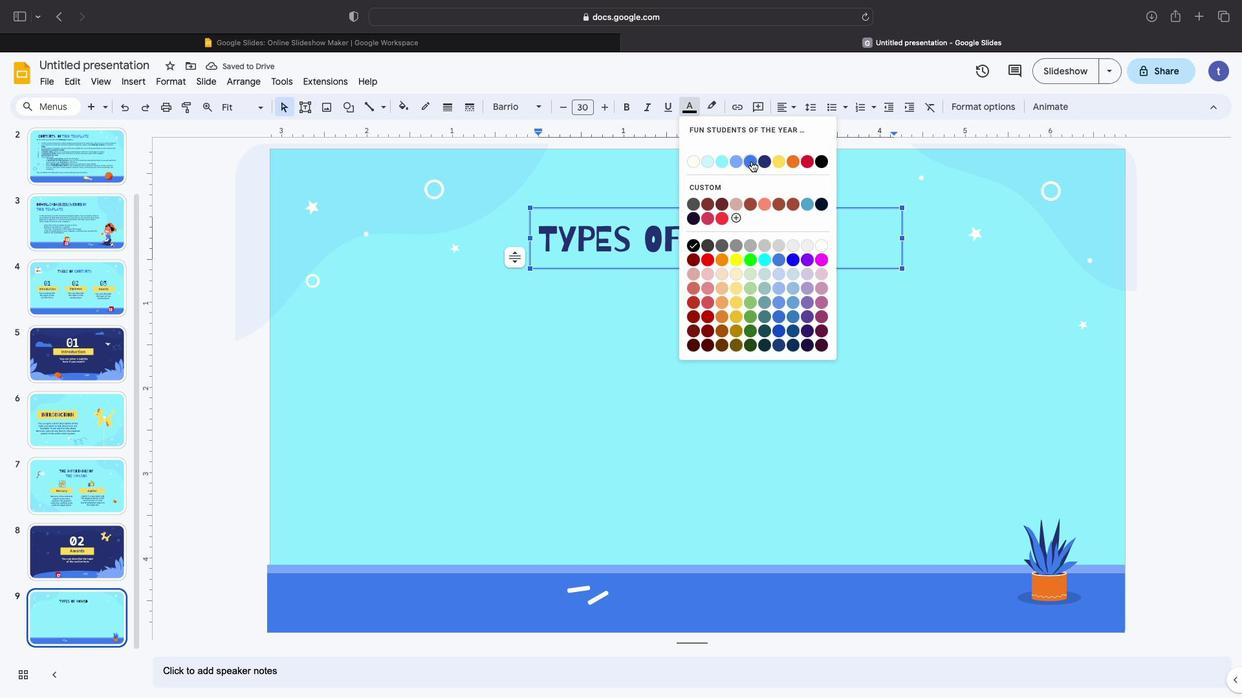 
Action: Mouse pressed left at (83, 174)
Screenshot: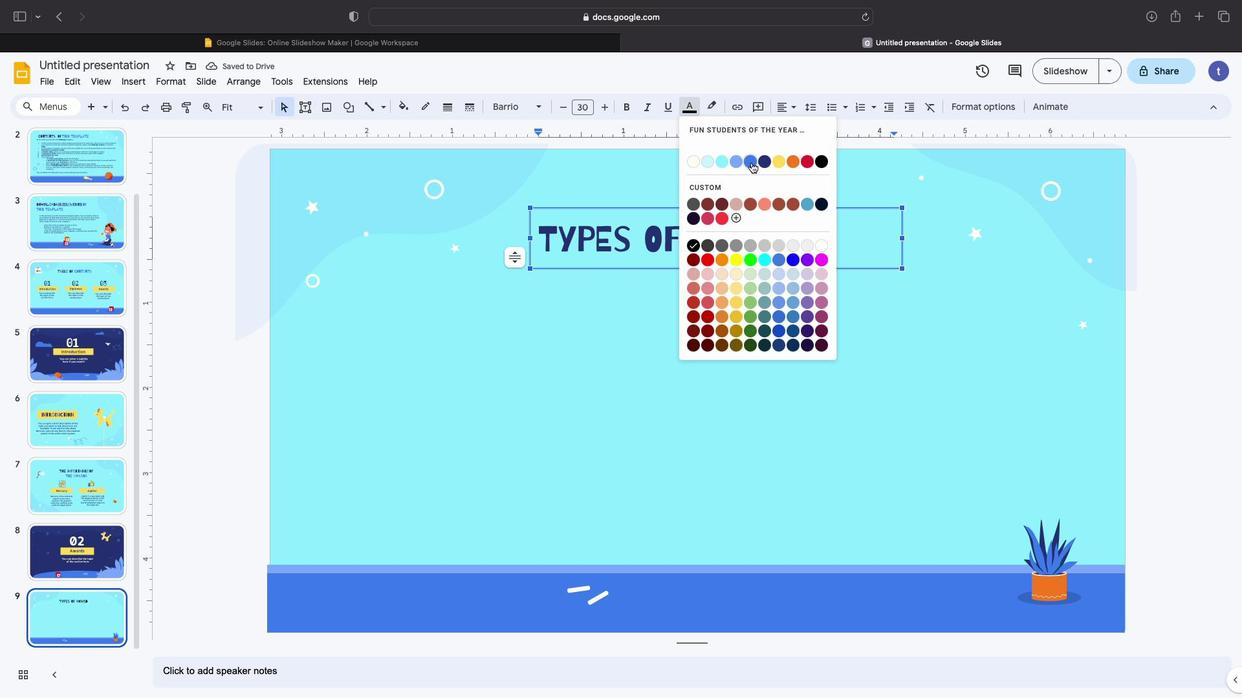 
Action: Mouse moved to (83, 174)
Screenshot: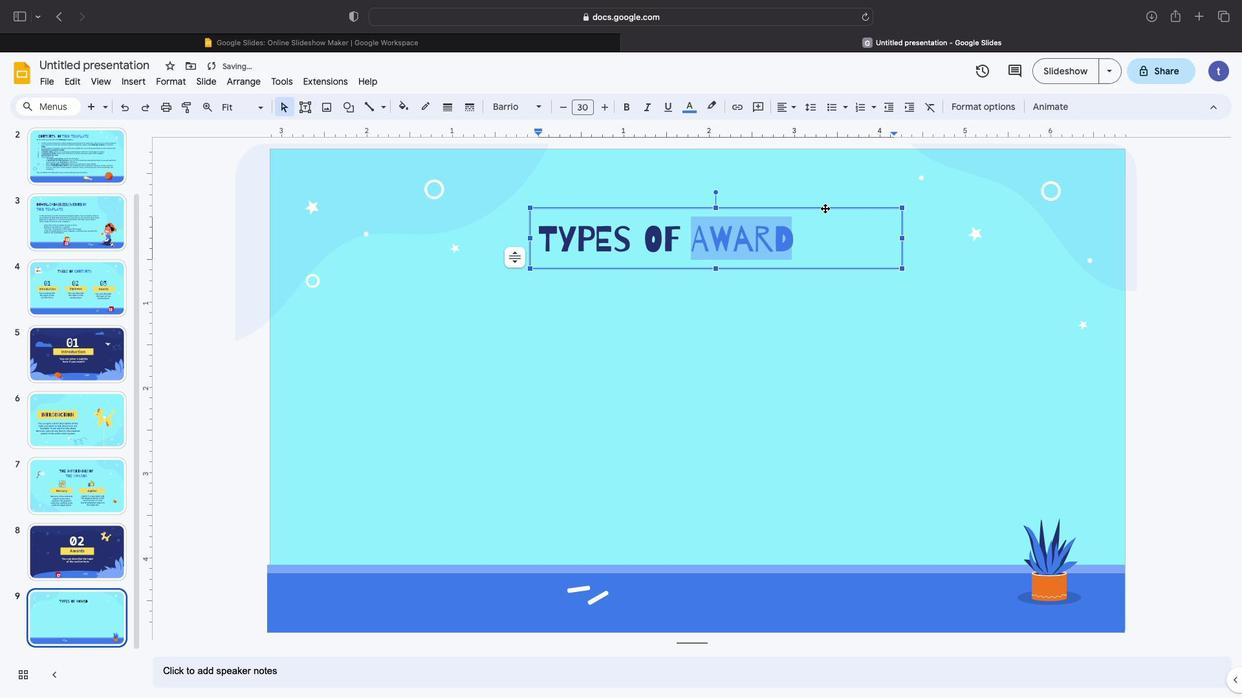 
Action: Mouse pressed left at (83, 174)
Screenshot: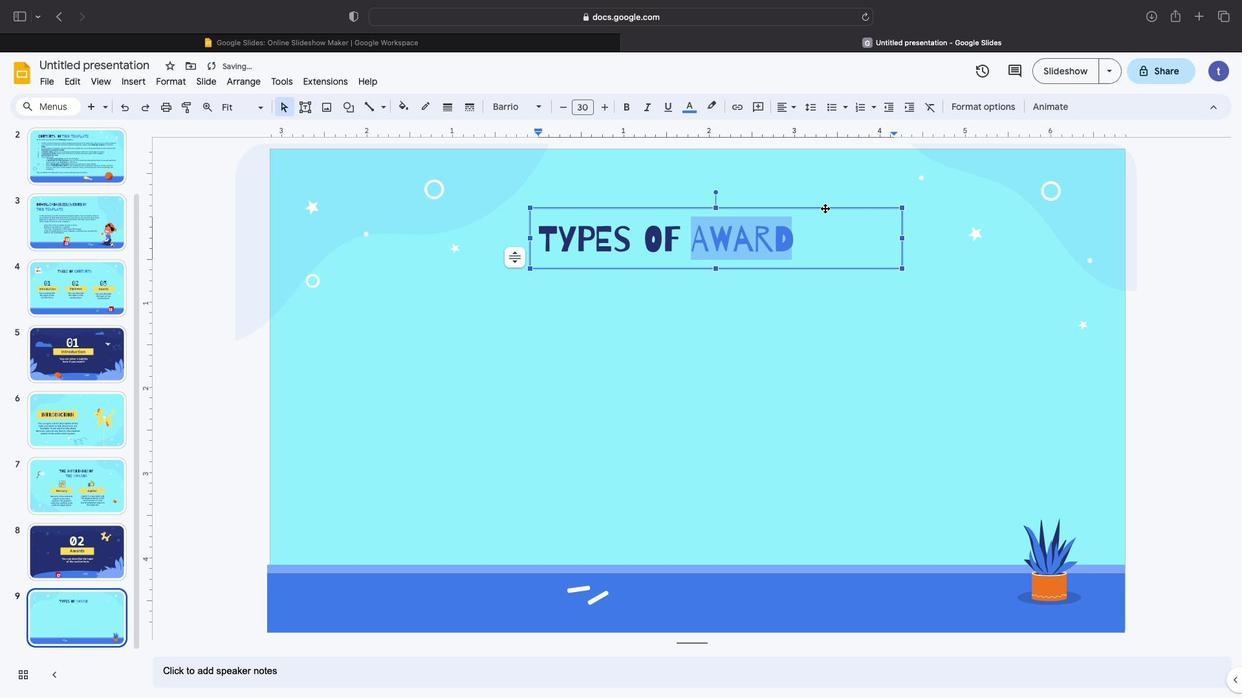 
Action: Mouse pressed left at (83, 174)
Screenshot: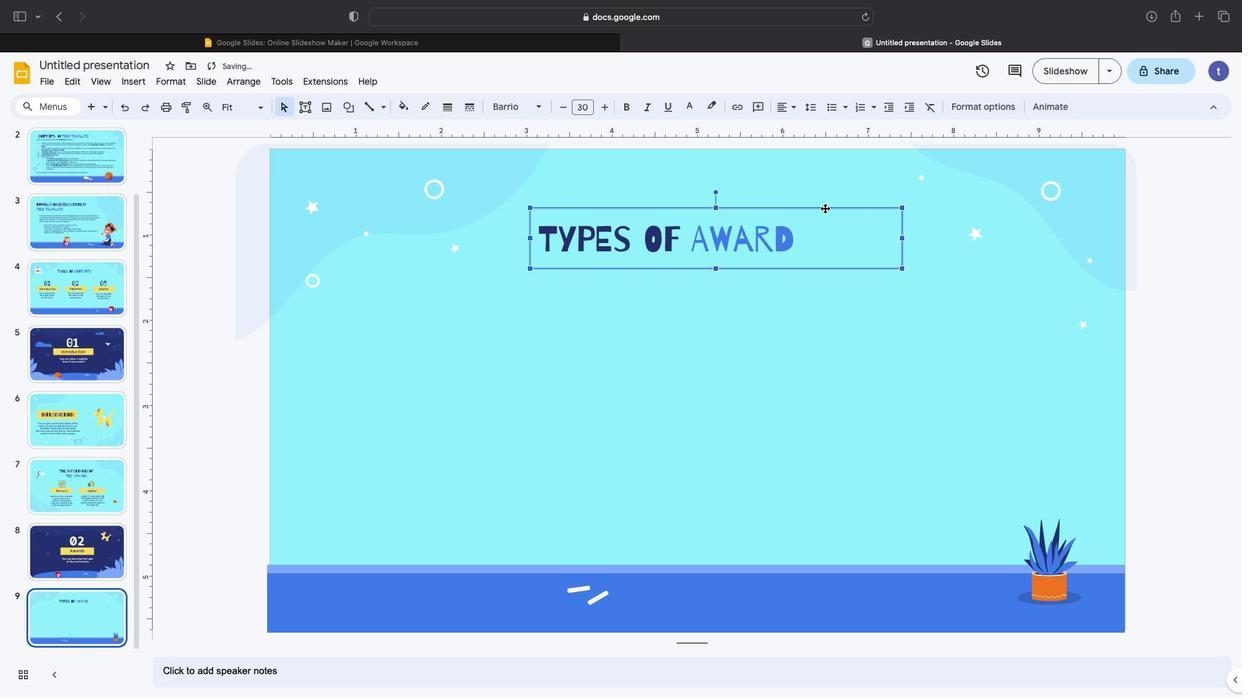 
Action: Mouse pressed left at (83, 174)
Screenshot: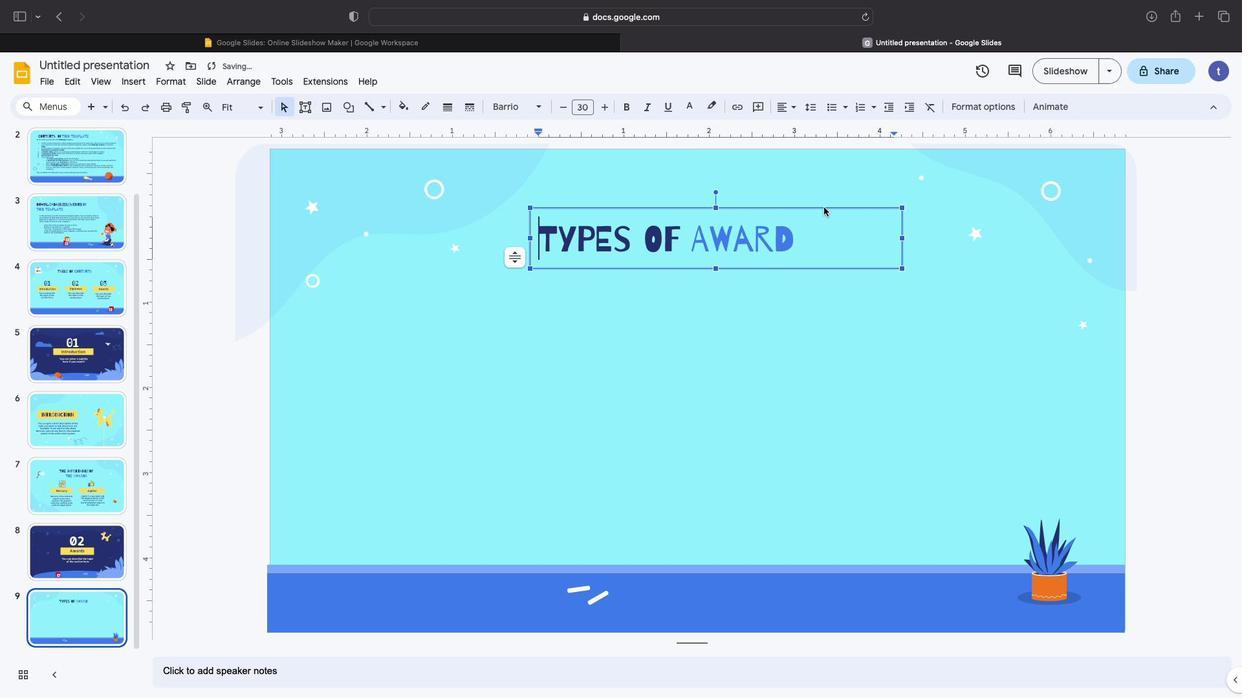 
Action: Mouse moved to (83, 174)
Screenshot: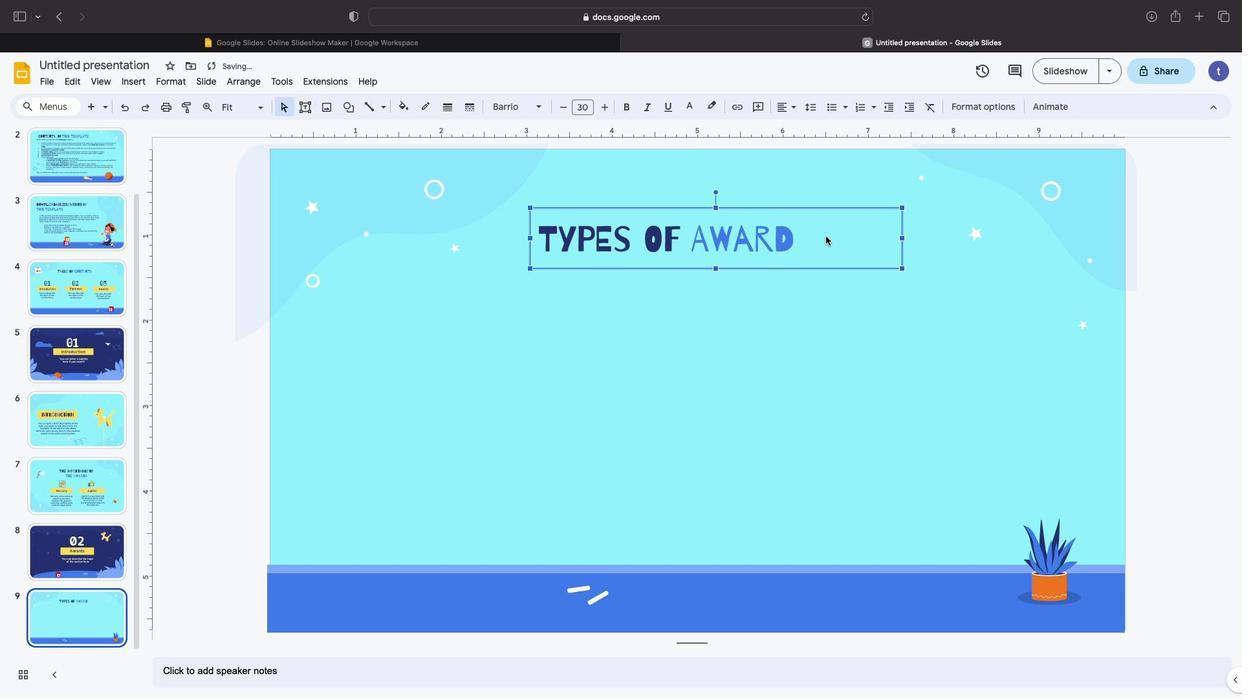 
Action: Mouse pressed left at (83, 174)
Screenshot: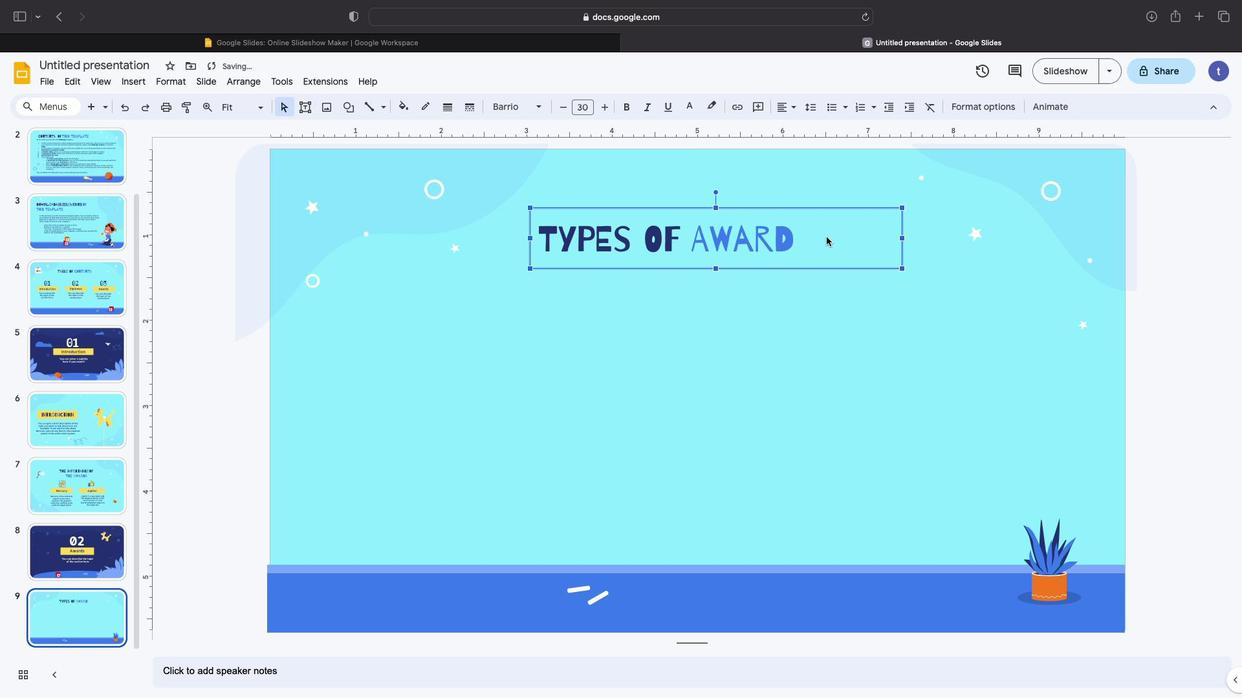 
Action: Mouse pressed left at (83, 174)
Screenshot: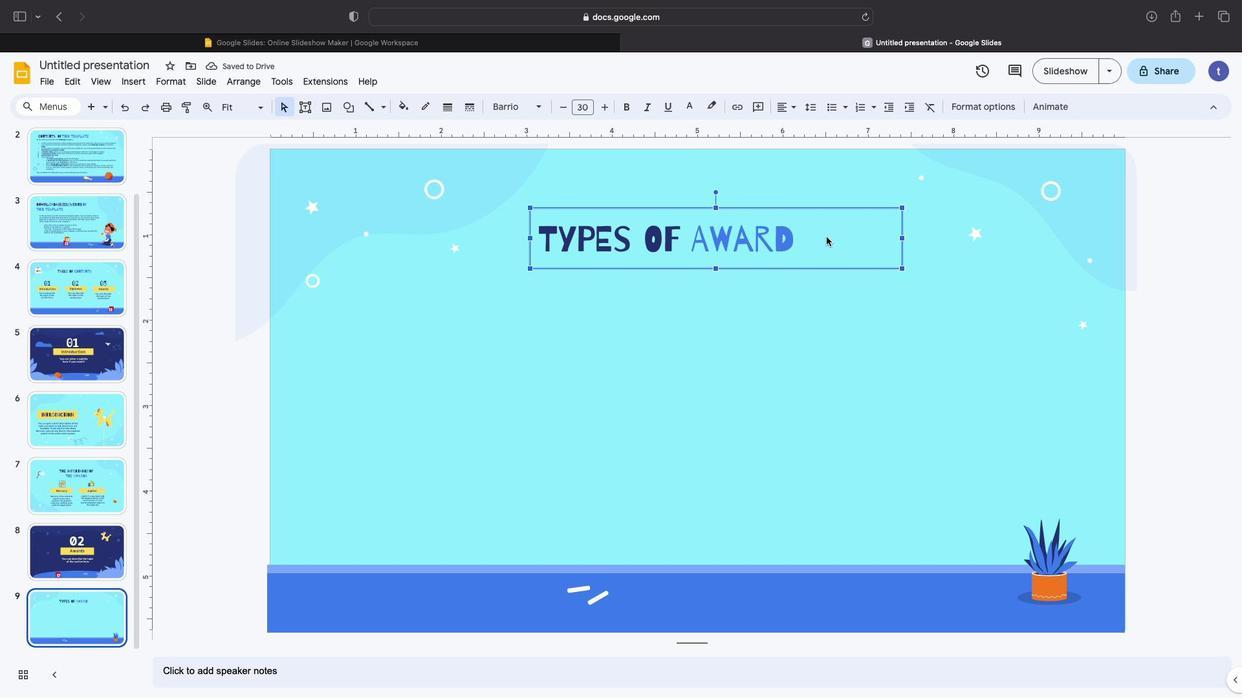 
Action: Mouse pressed left at (83, 174)
Screenshot: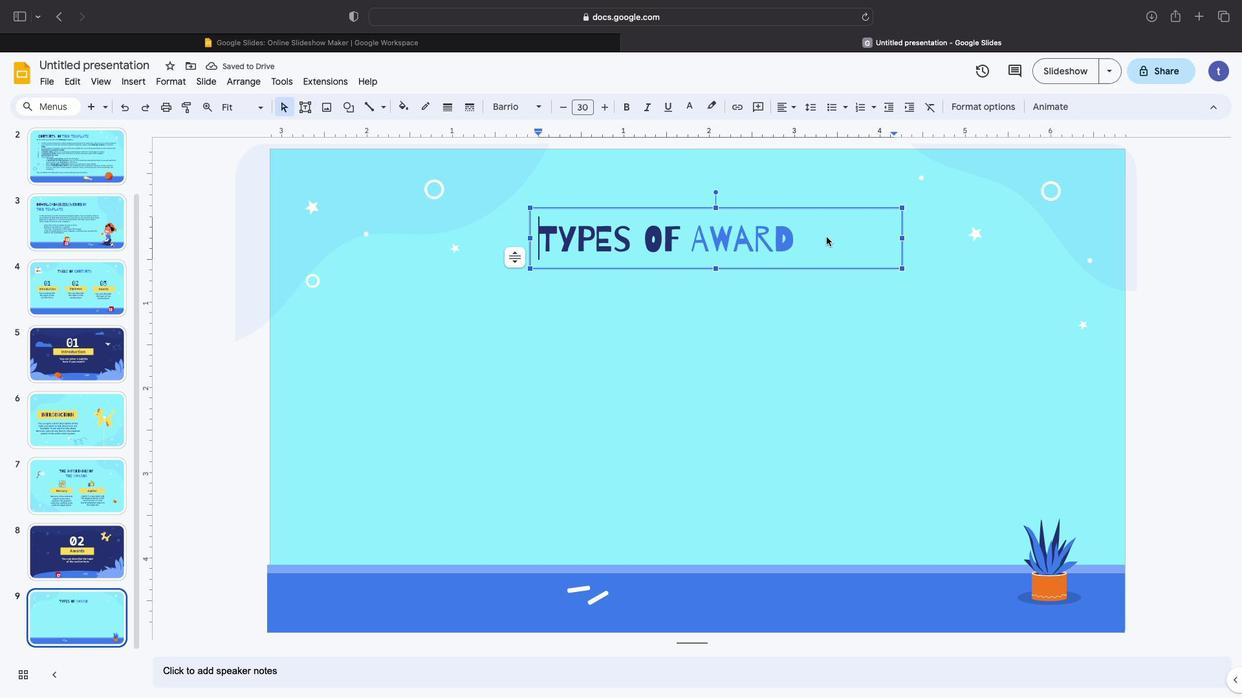 
Action: Mouse moved to (83, 174)
Screenshot: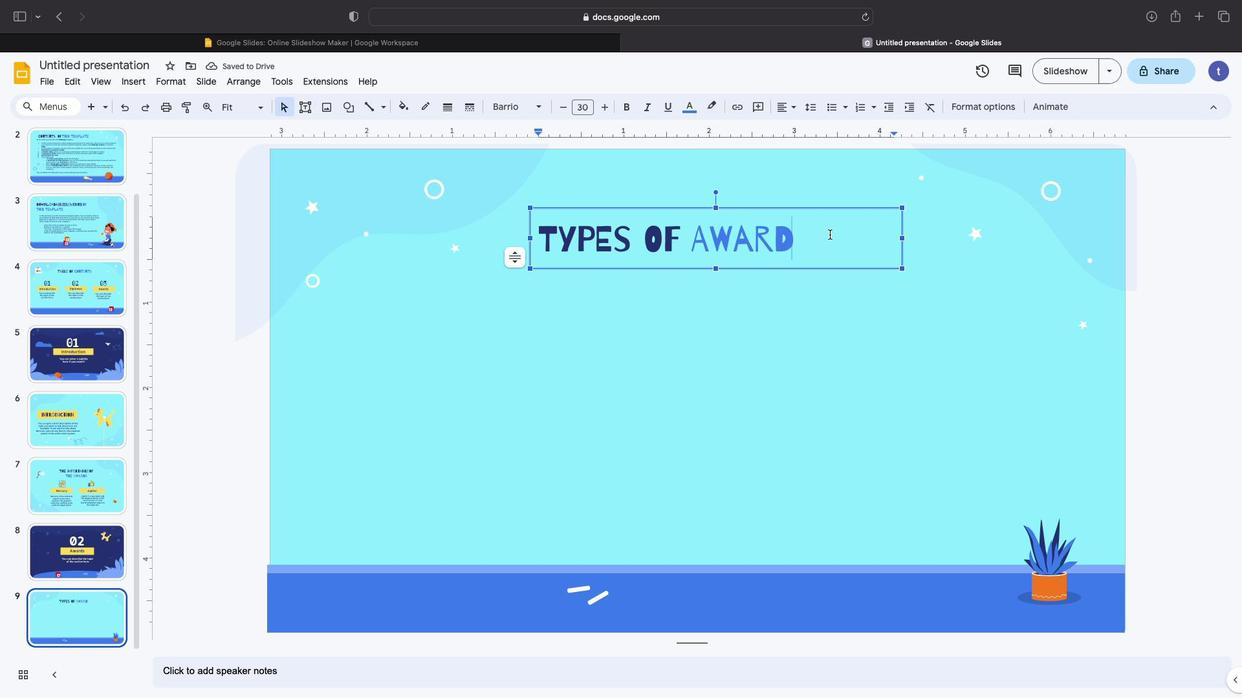 
Action: Mouse pressed left at (83, 174)
Screenshot: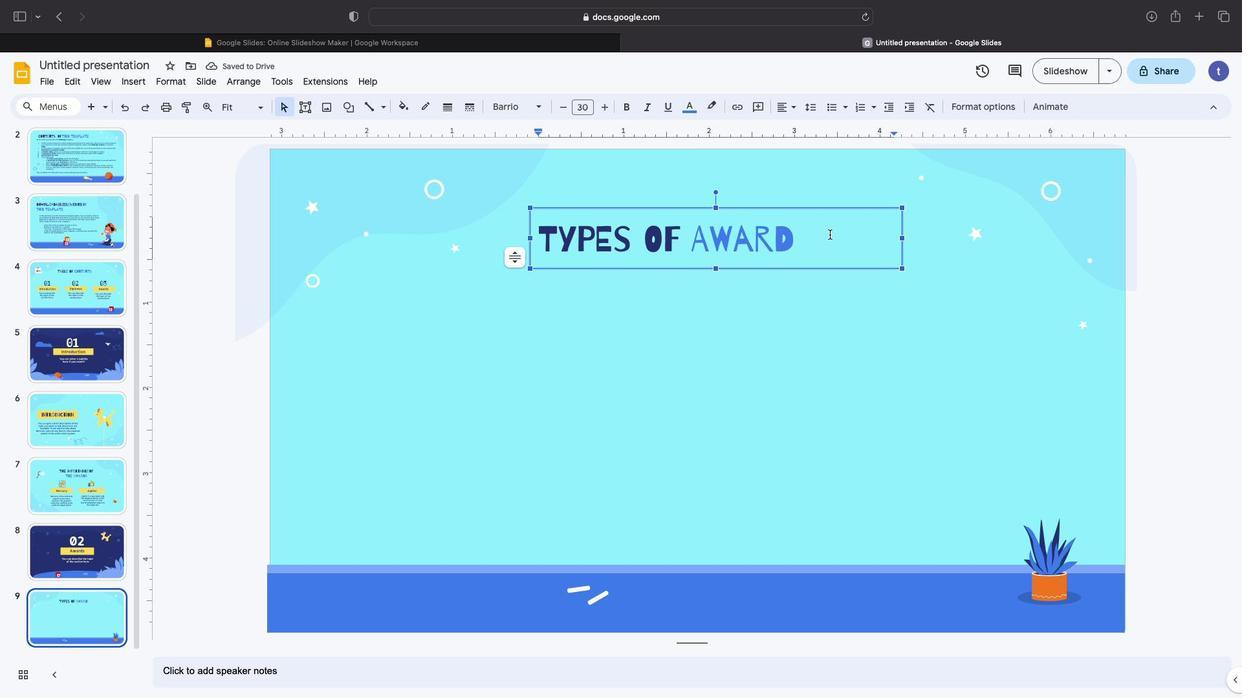 
Action: Mouse pressed left at (83, 174)
Screenshot: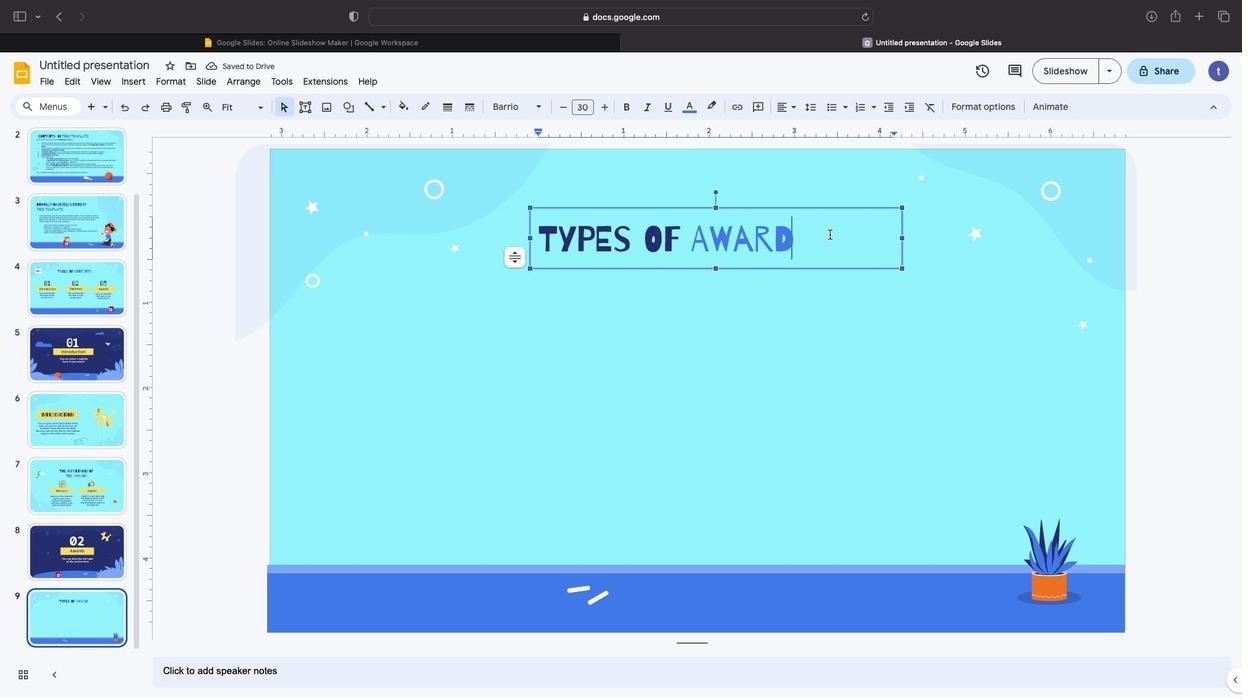
Action: Mouse pressed left at (83, 174)
Screenshot: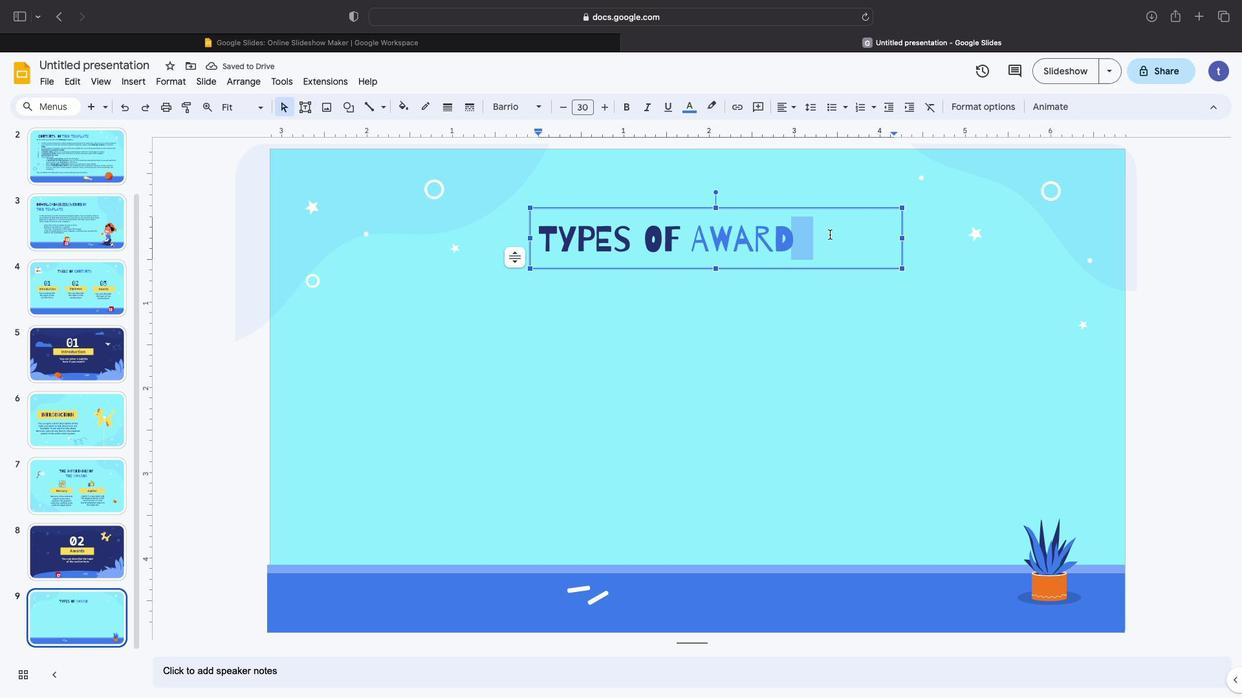 
Action: Mouse moved to (83, 174)
Screenshot: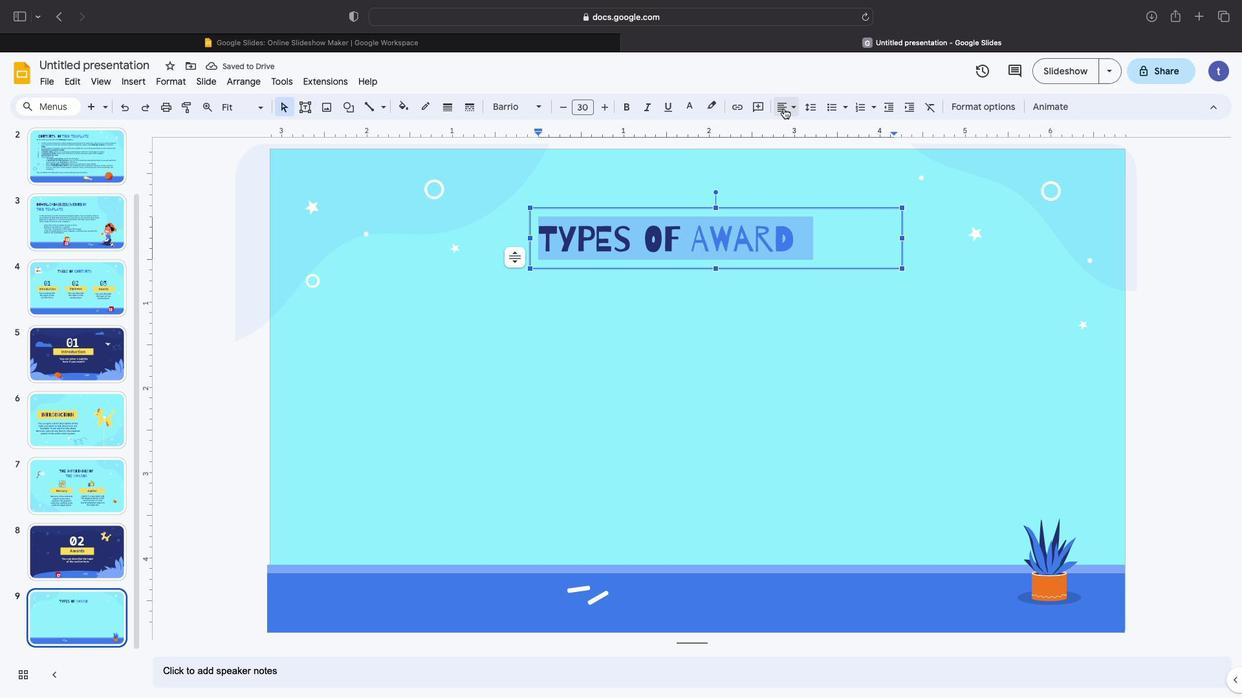 
Action: Mouse pressed left at (83, 174)
Screenshot: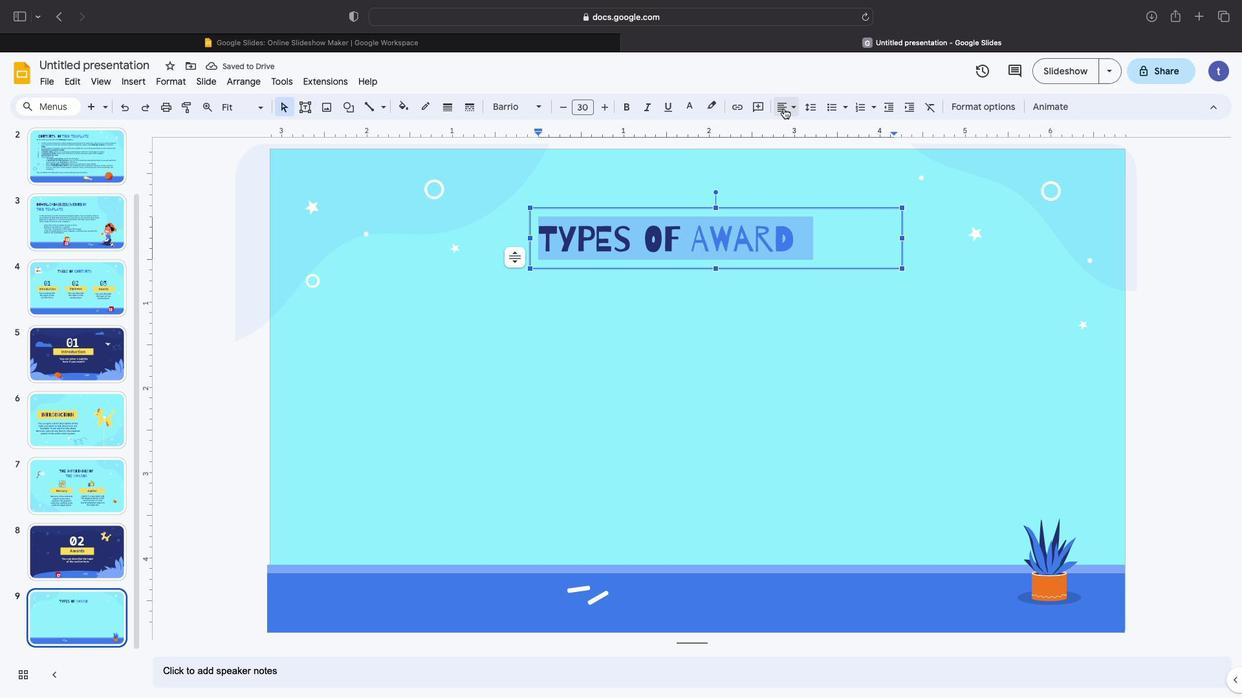
Action: Mouse moved to (83, 174)
Screenshot: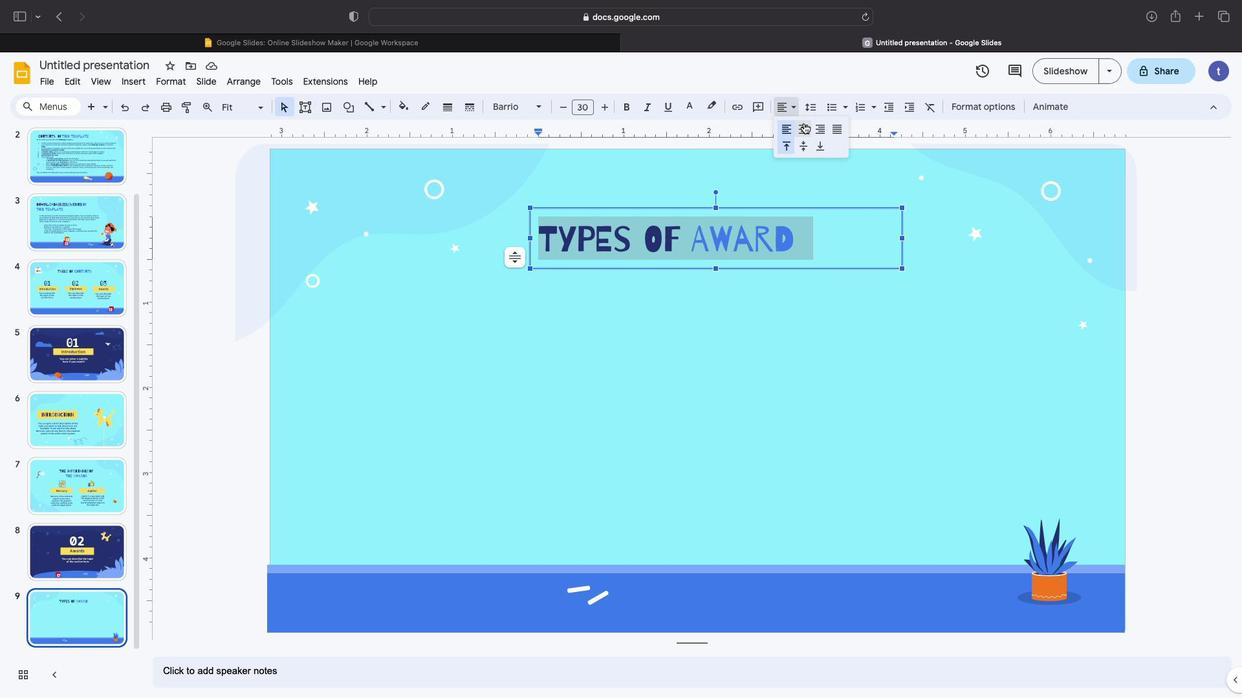 
Action: Mouse pressed left at (83, 174)
Screenshot: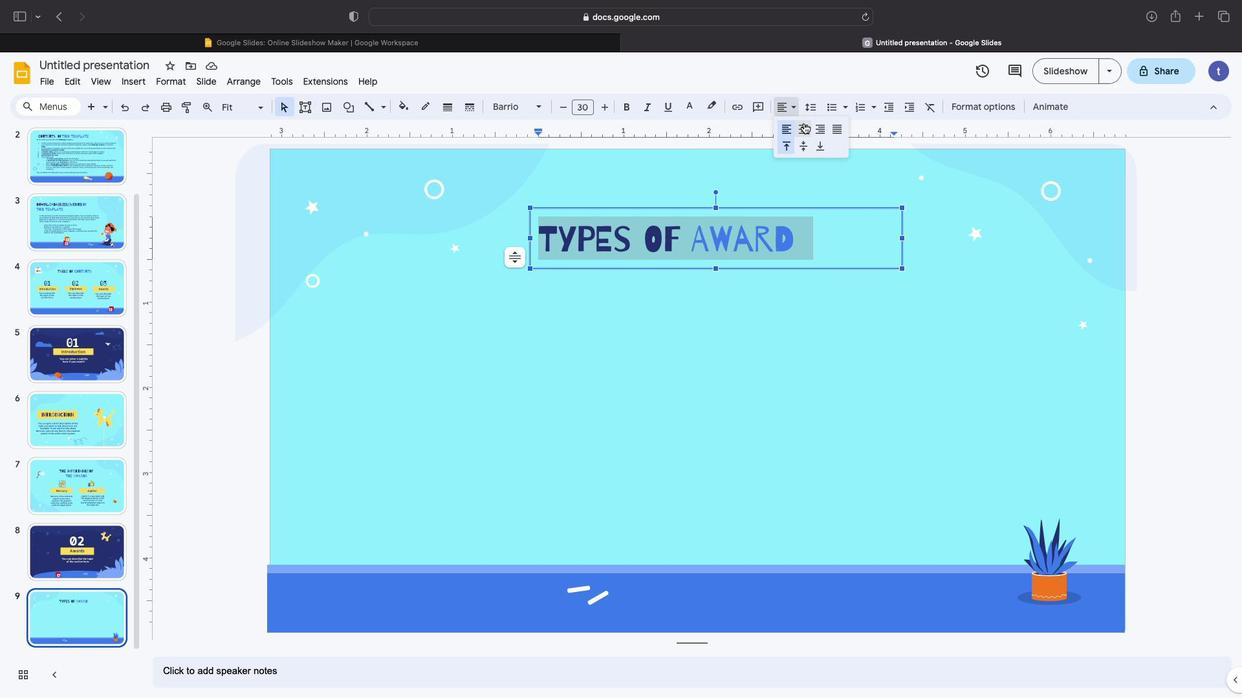 
Action: Mouse moved to (83, 174)
Screenshot: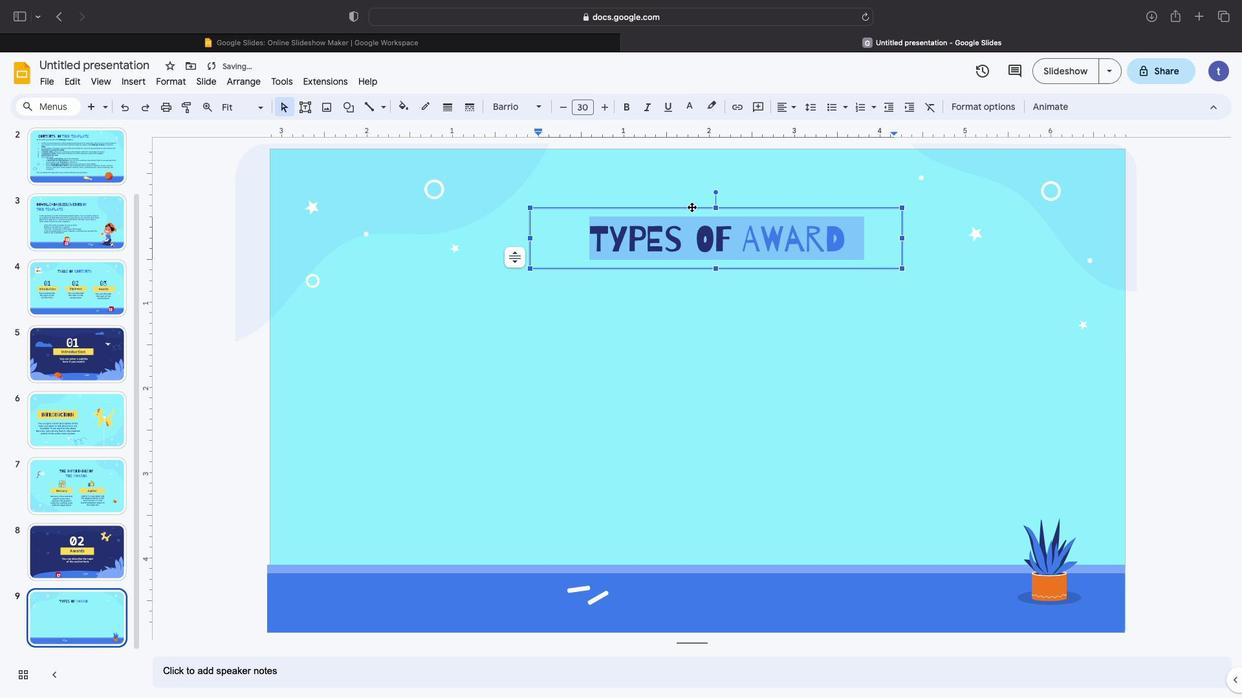 
Action: Mouse pressed left at (83, 174)
Screenshot: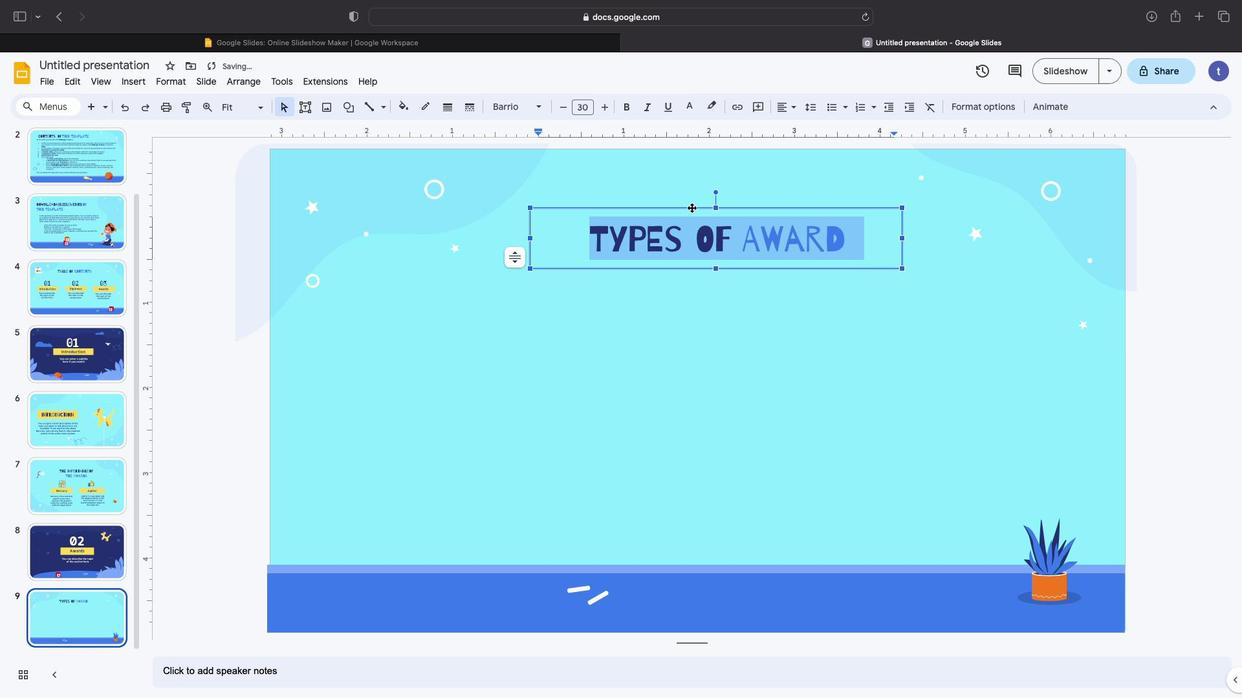 
Action: Mouse moved to (83, 174)
Screenshot: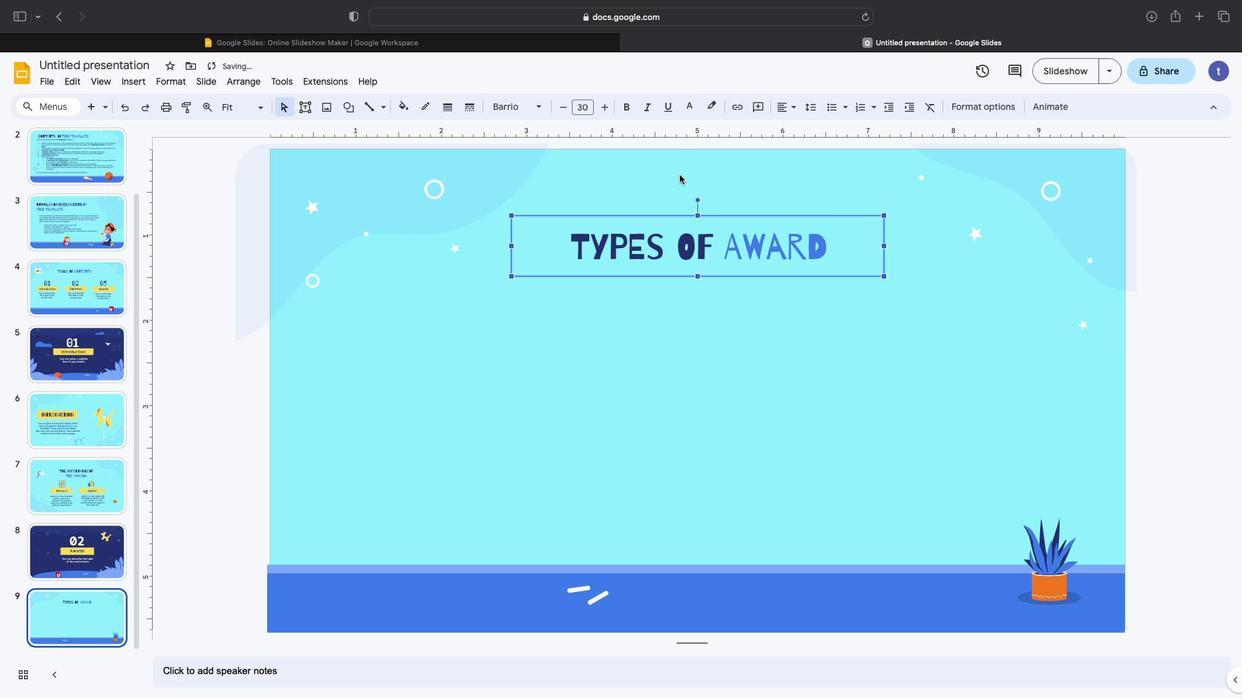 
Action: Mouse pressed left at (83, 174)
Screenshot: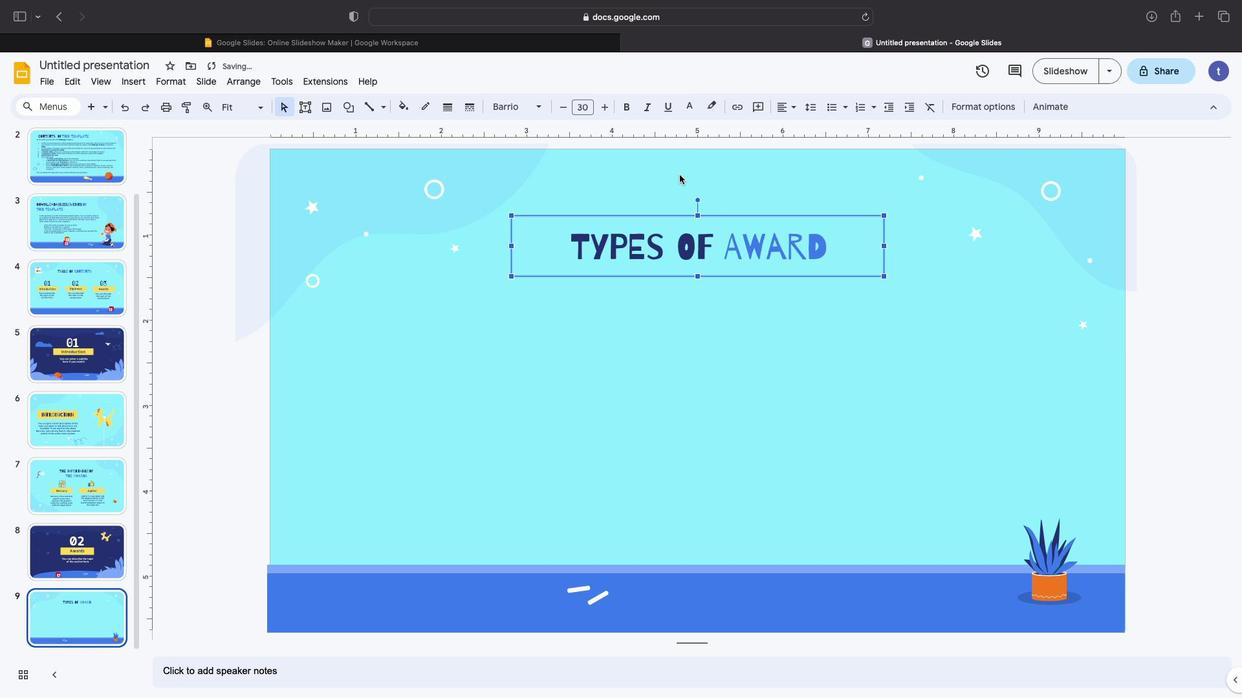 
Action: Mouse moved to (82, 174)
Screenshot: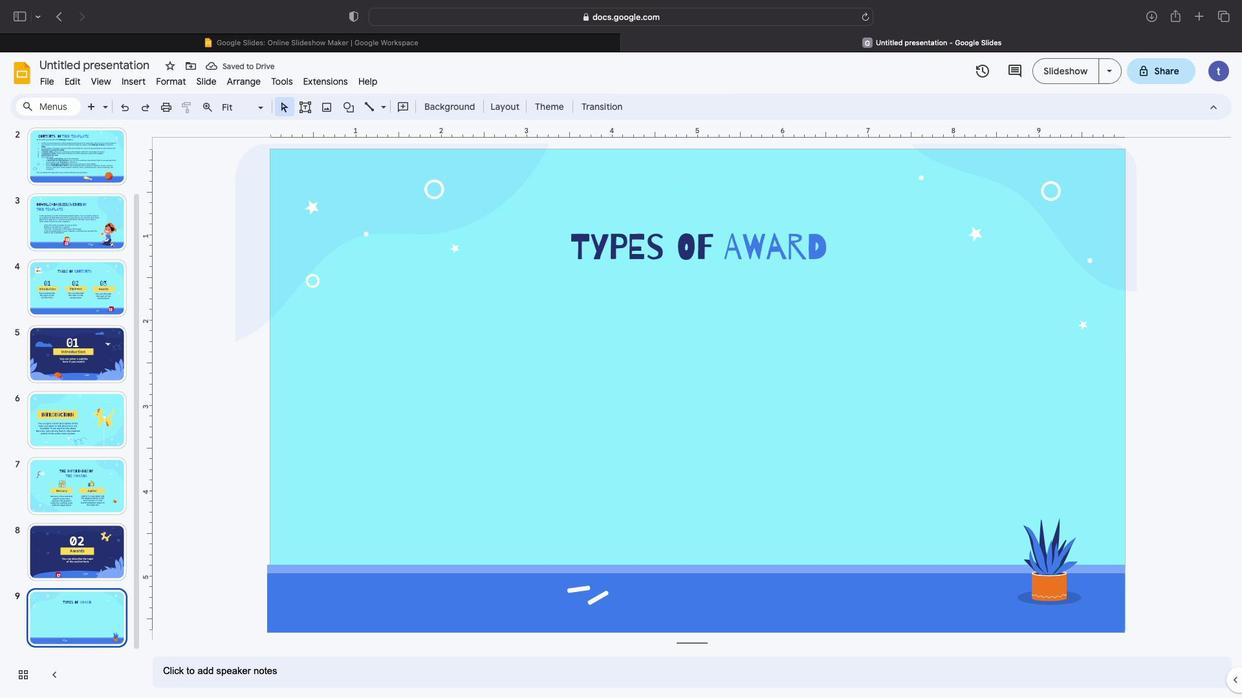 
Action: Mouse pressed left at (82, 174)
Screenshot: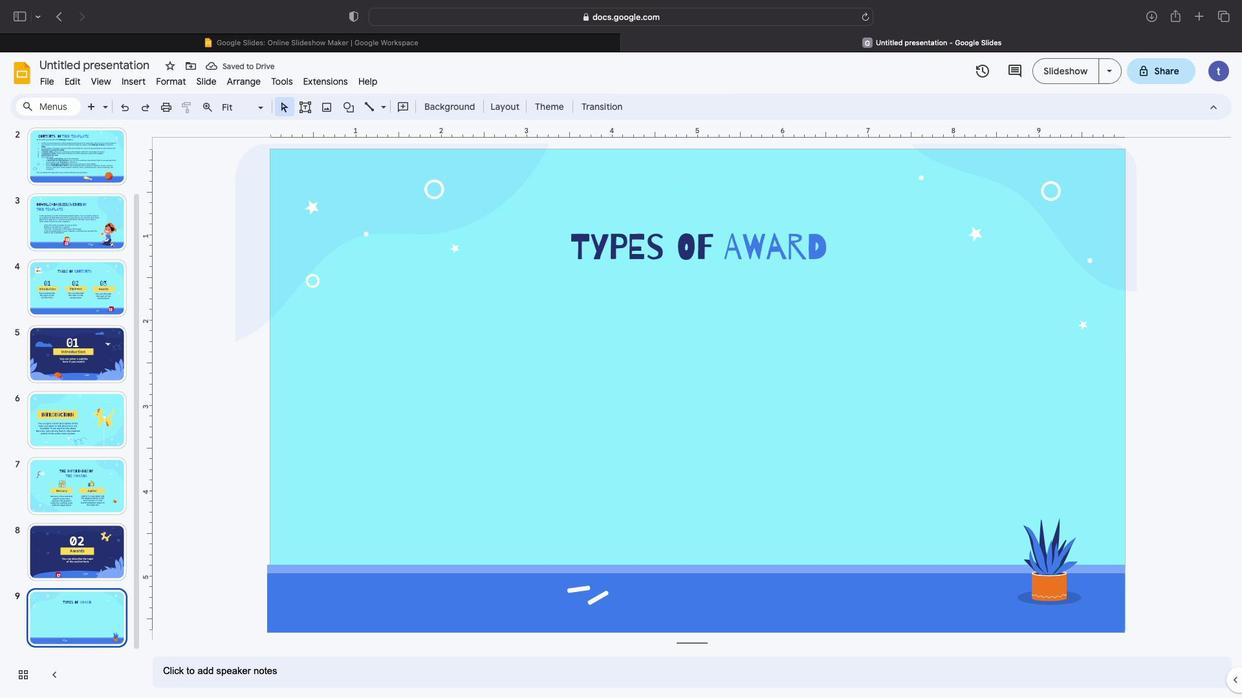 
Action: Mouse pressed left at (82, 174)
Screenshot: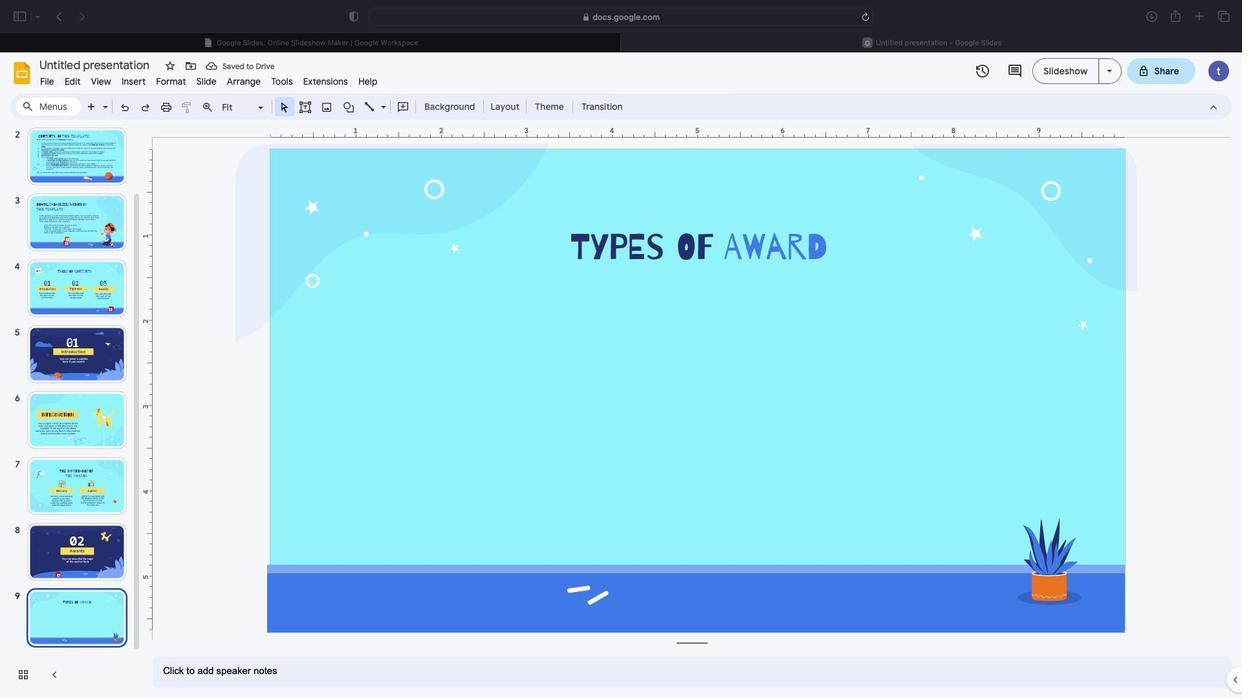 
Action: Mouse moved to (83, 174)
Screenshot: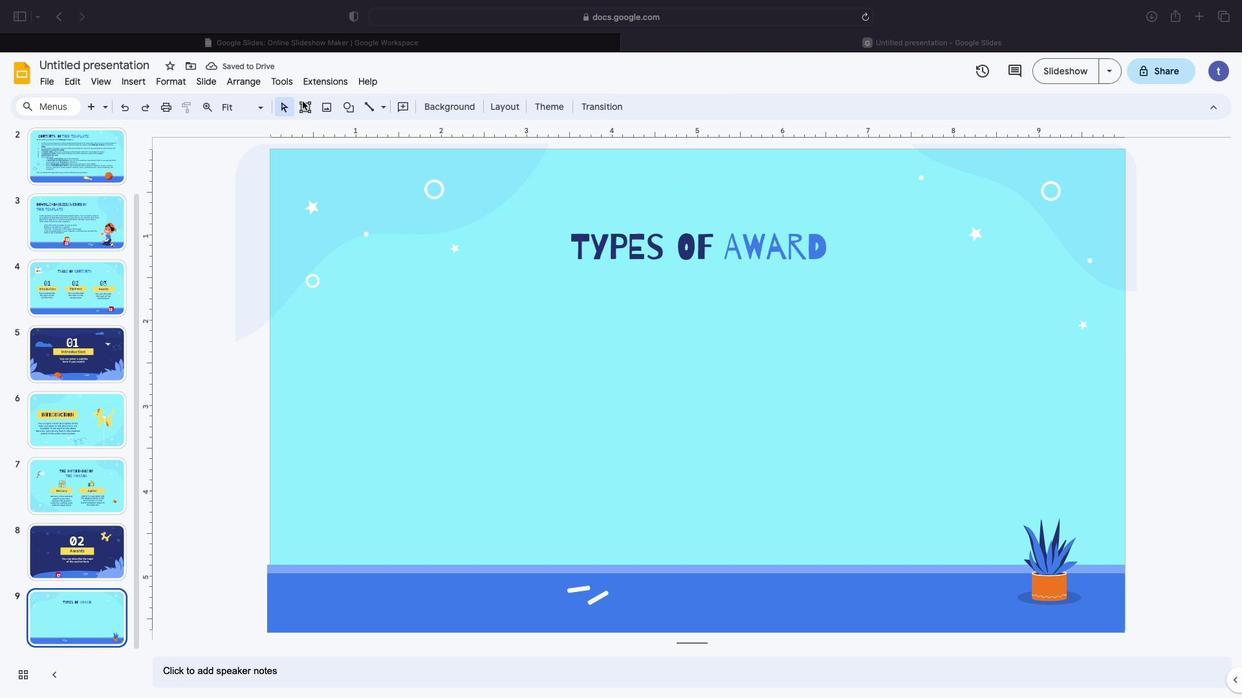 
Action: Mouse pressed left at (83, 174)
Screenshot: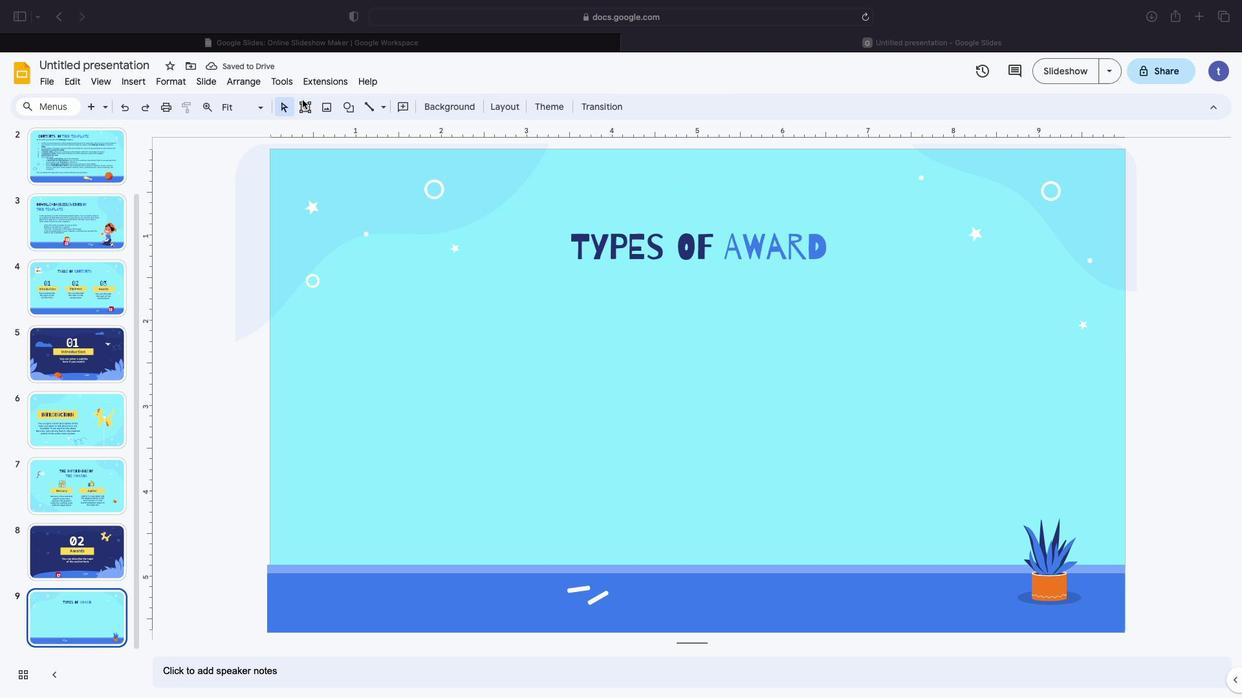 
Action: Mouse moved to (83, 174)
Screenshot: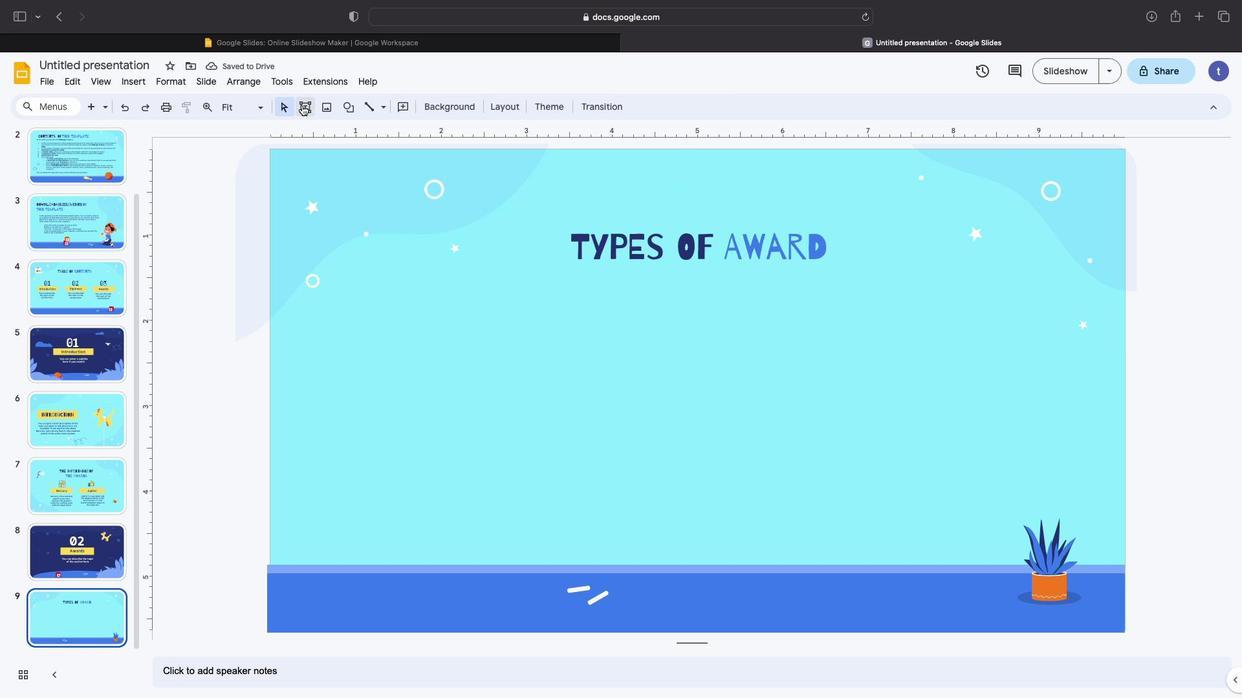 
Action: Mouse pressed left at (83, 174)
Screenshot: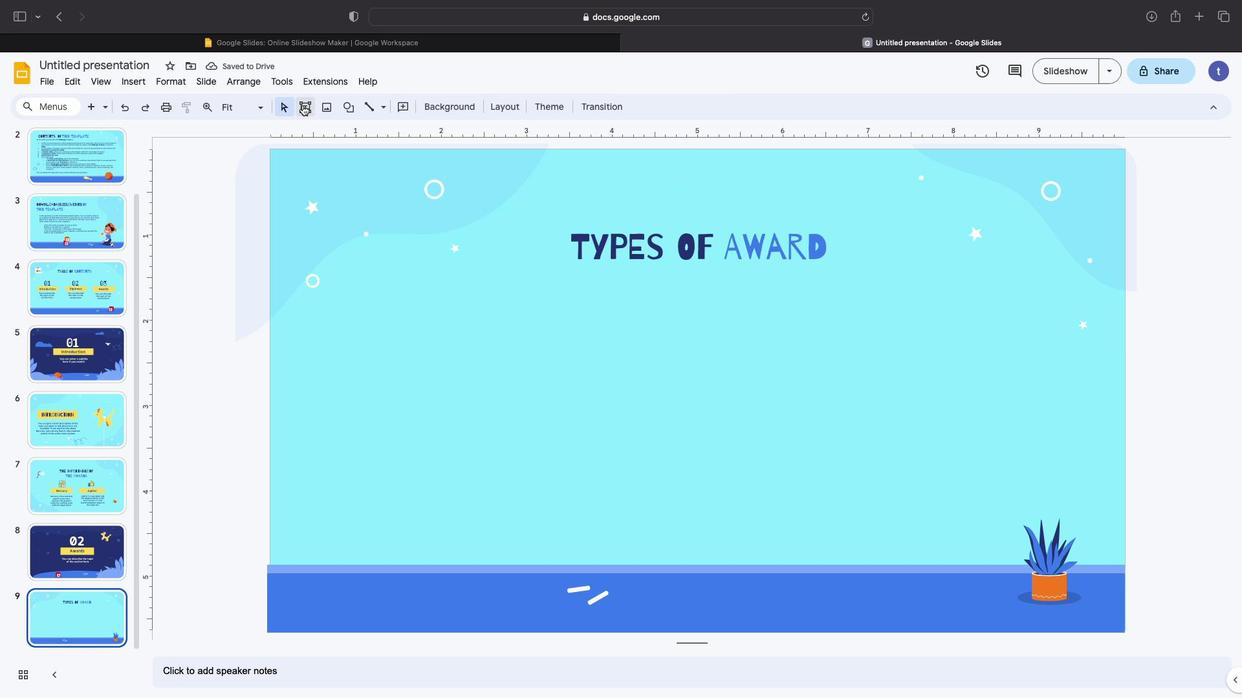 
Action: Mouse moved to (83, 174)
Screenshot: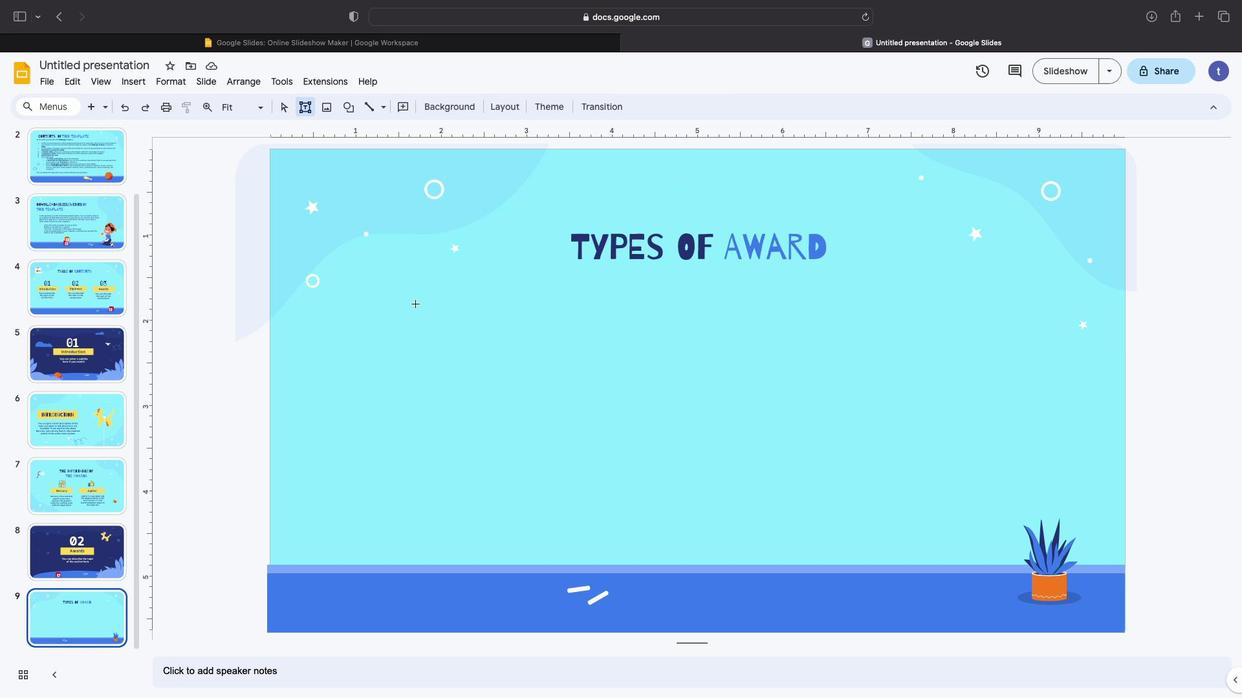 
Action: Mouse pressed left at (83, 174)
Screenshot: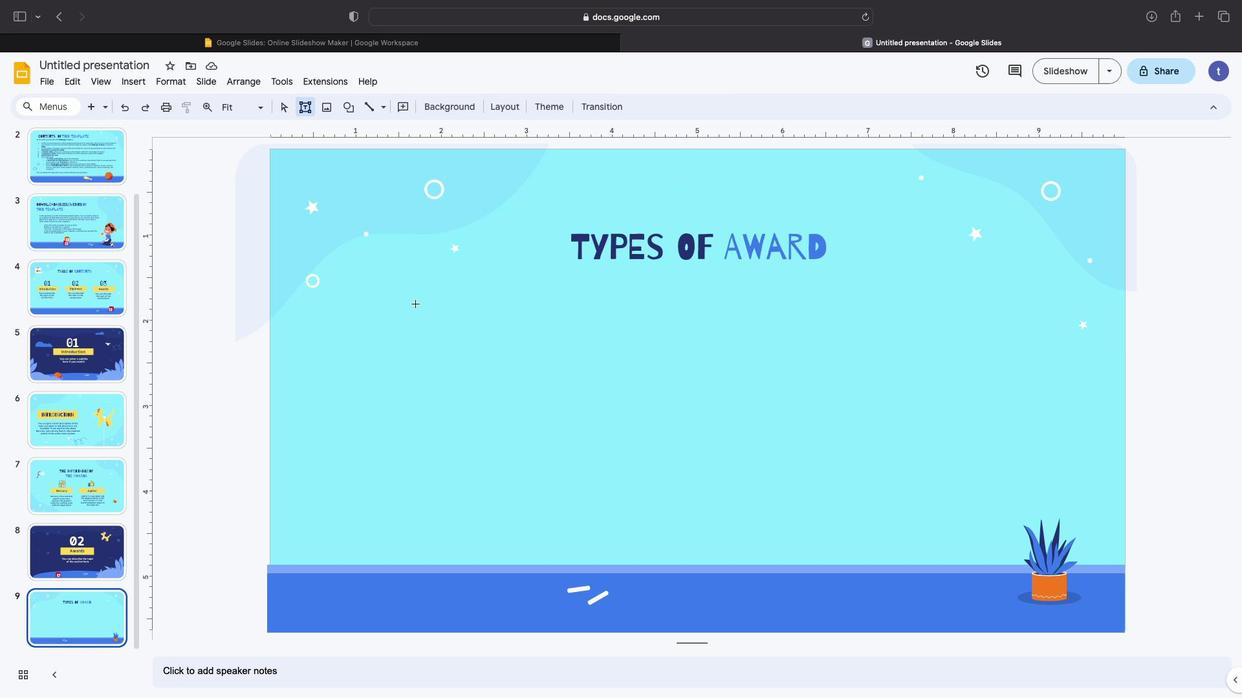 
Action: Mouse moved to (83, 174)
Screenshot: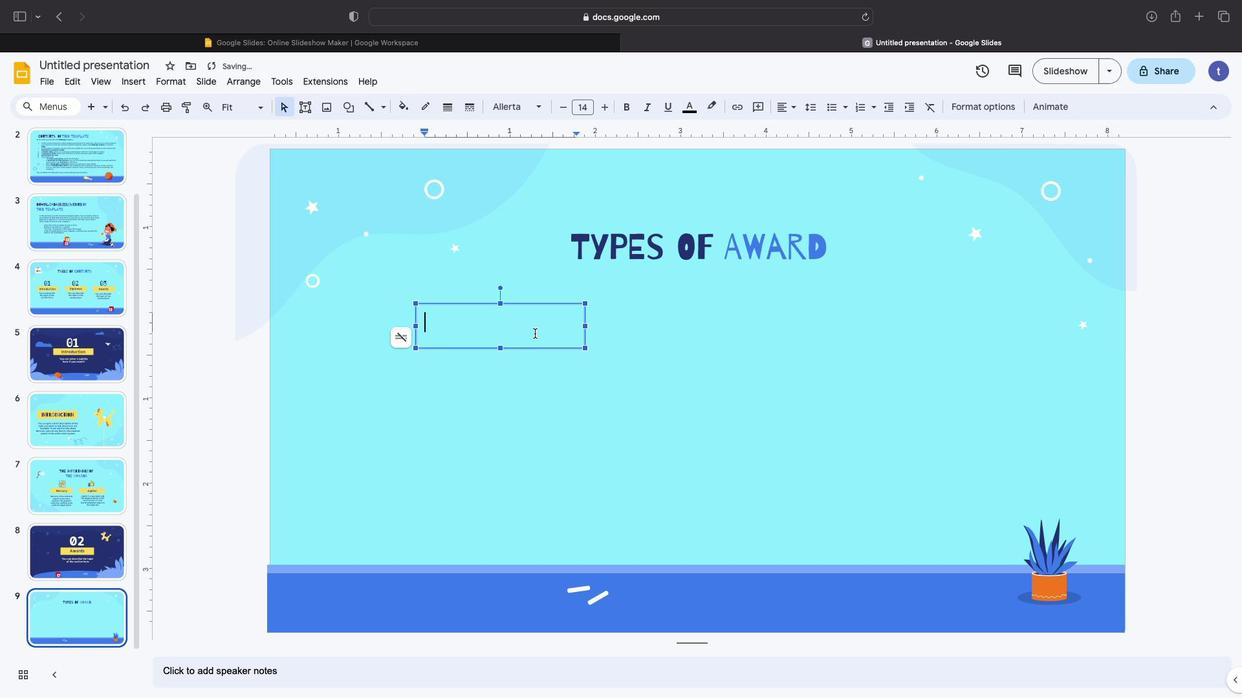 
Action: Mouse pressed left at (83, 174)
Screenshot: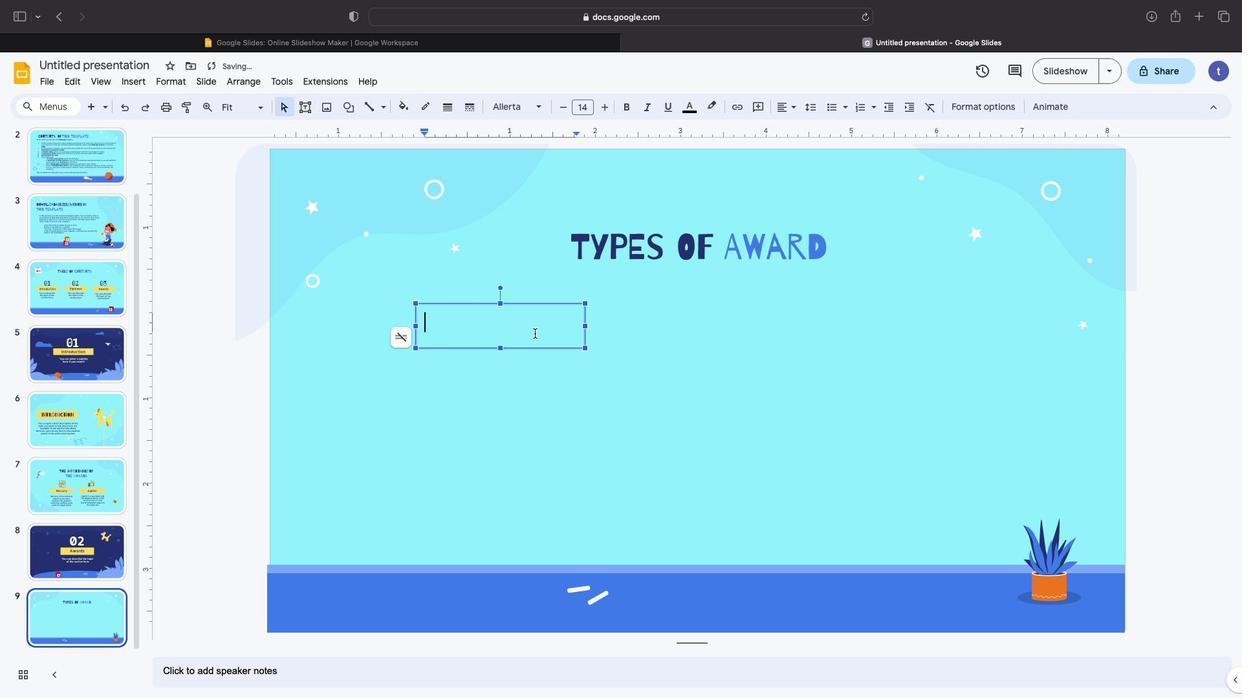 
Action: Key pressed Key.shift'U'Key.backspaceKey.shift'M''u''s''i''c'Key.space'l''o''v''e''r'
Screenshot: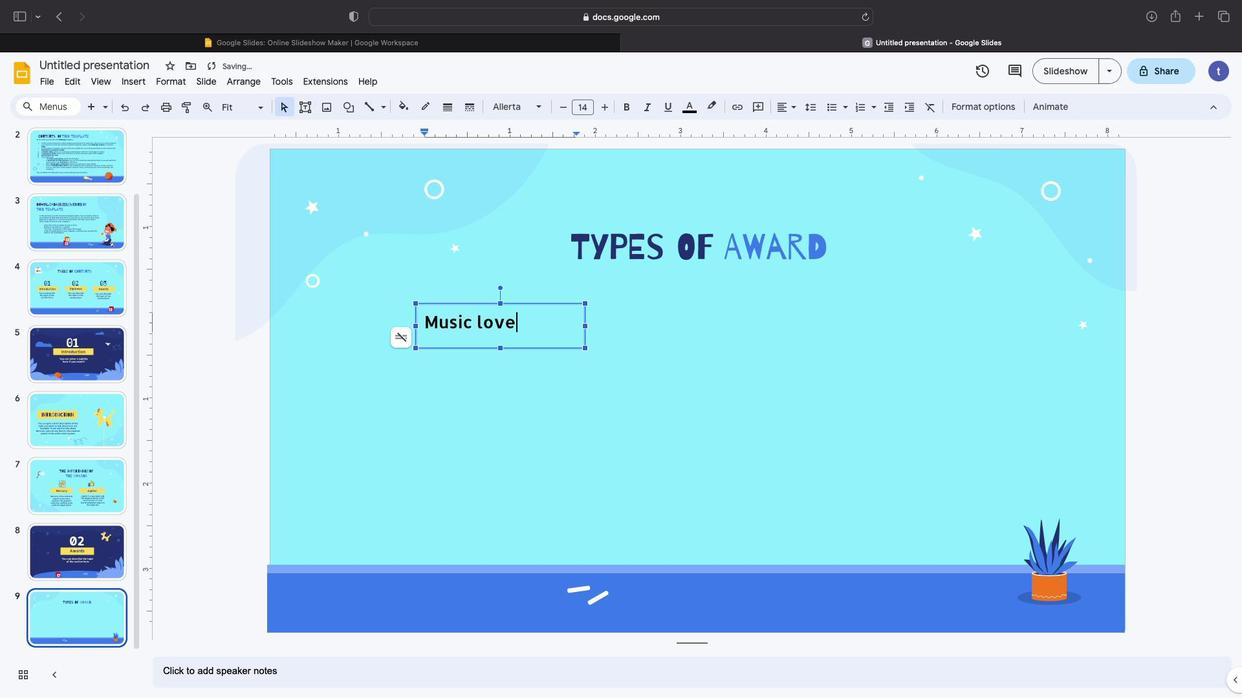 
Action: Mouse moved to (83, 174)
Screenshot: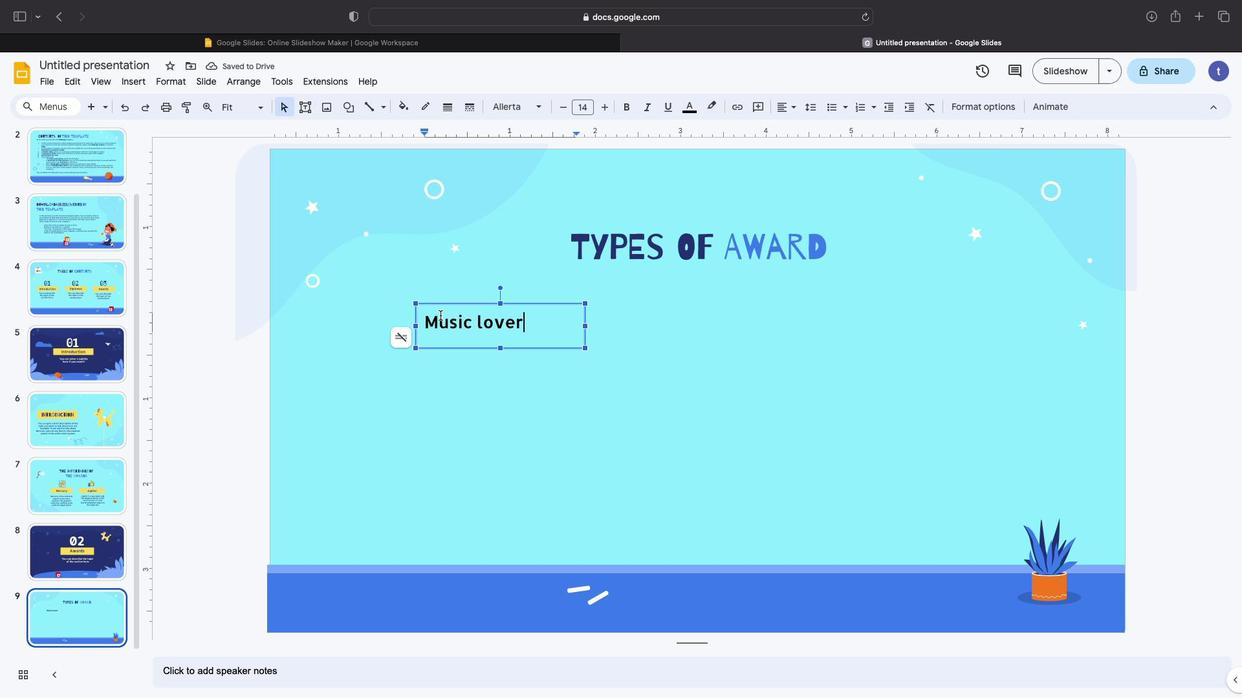 
Action: Mouse pressed left at (83, 174)
Screenshot: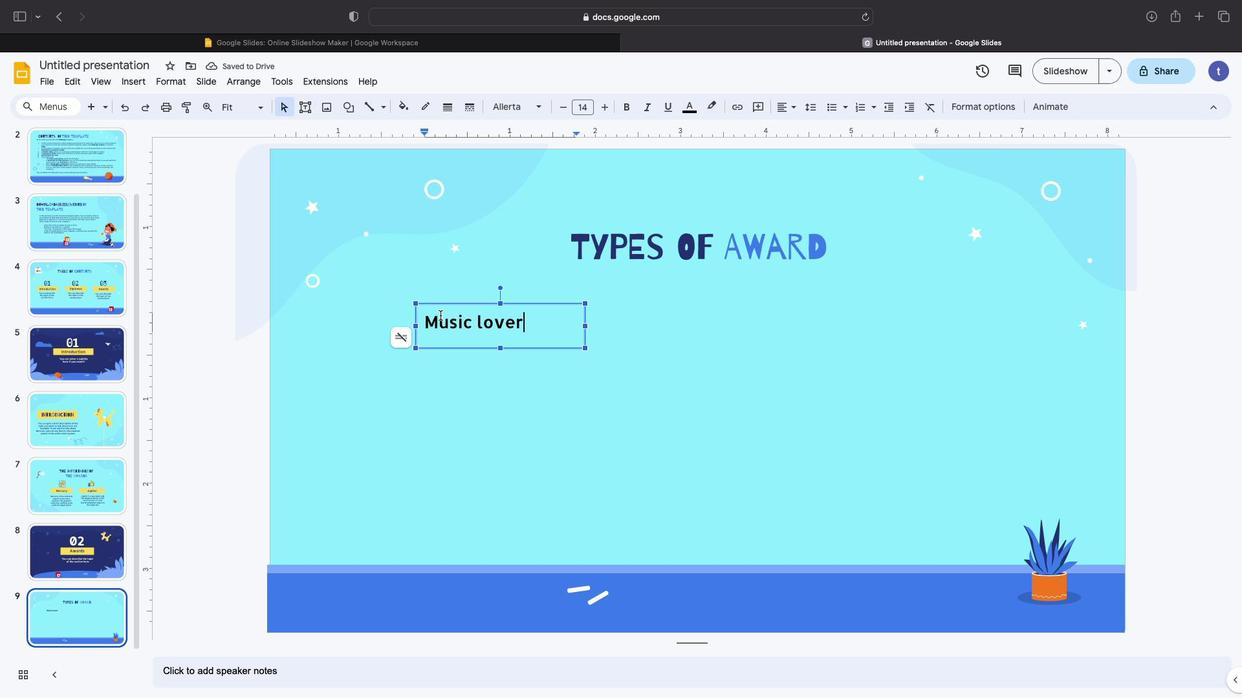 
Action: Mouse pressed left at (83, 174)
Screenshot: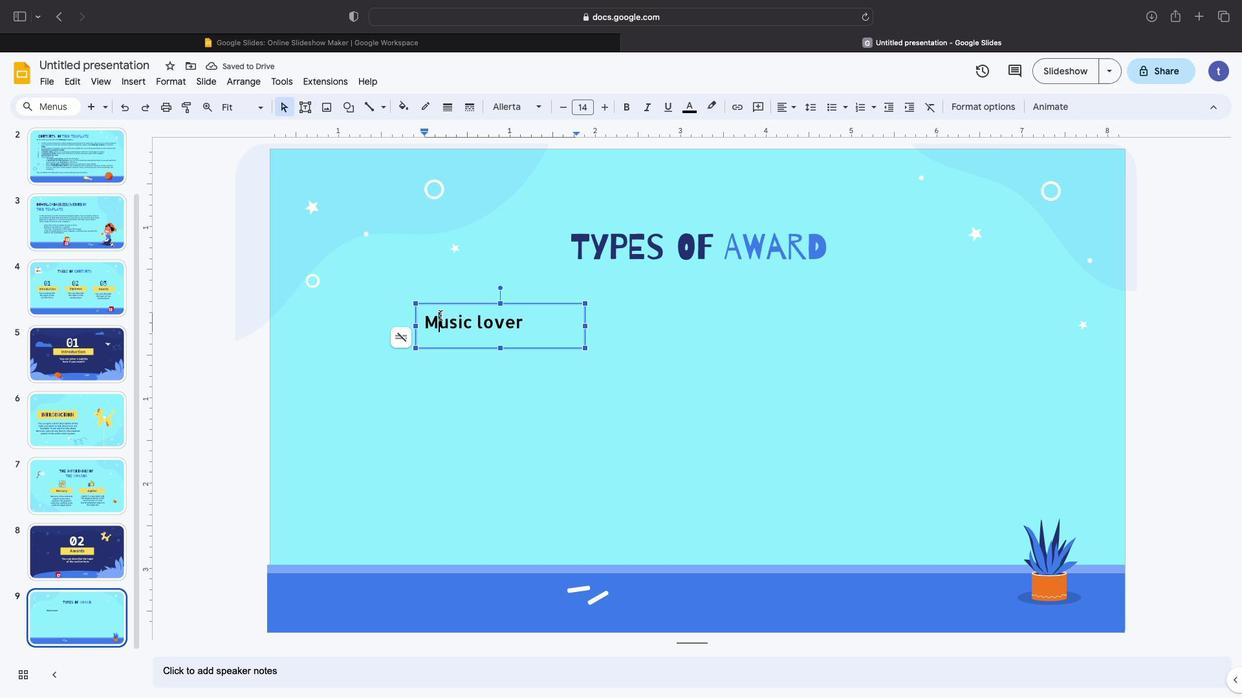 
Action: Mouse pressed left at (83, 174)
Screenshot: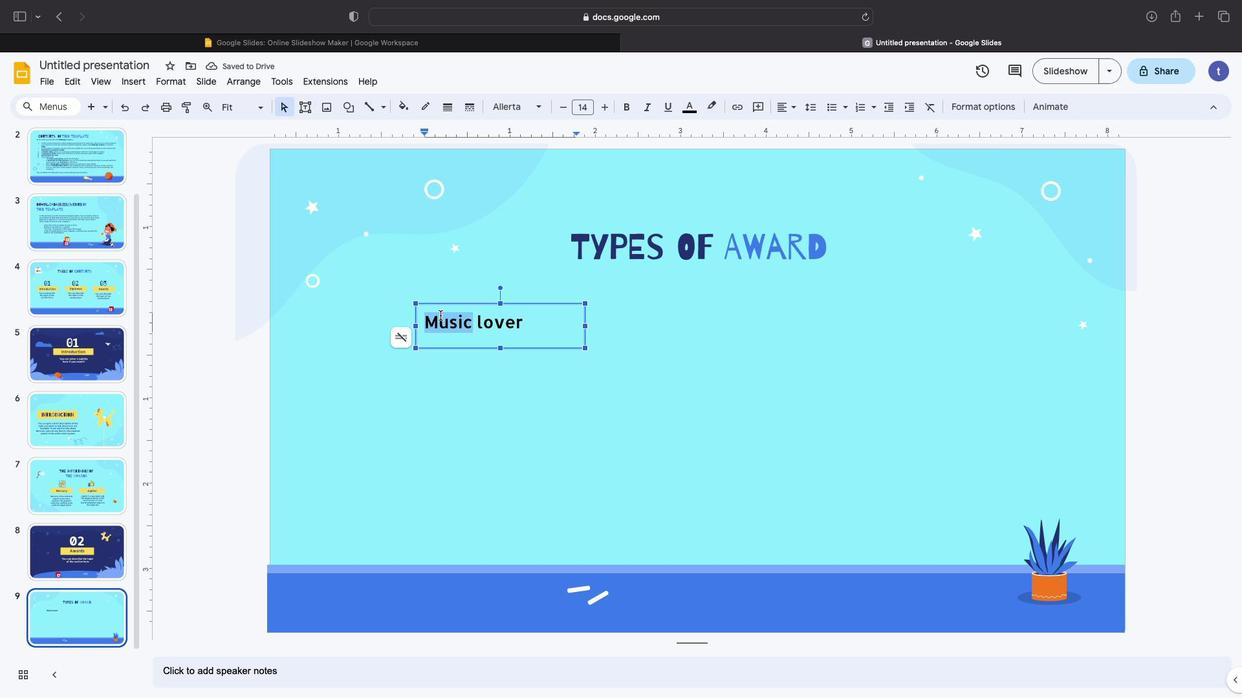 
Action: Mouse moved to (83, 174)
Screenshot: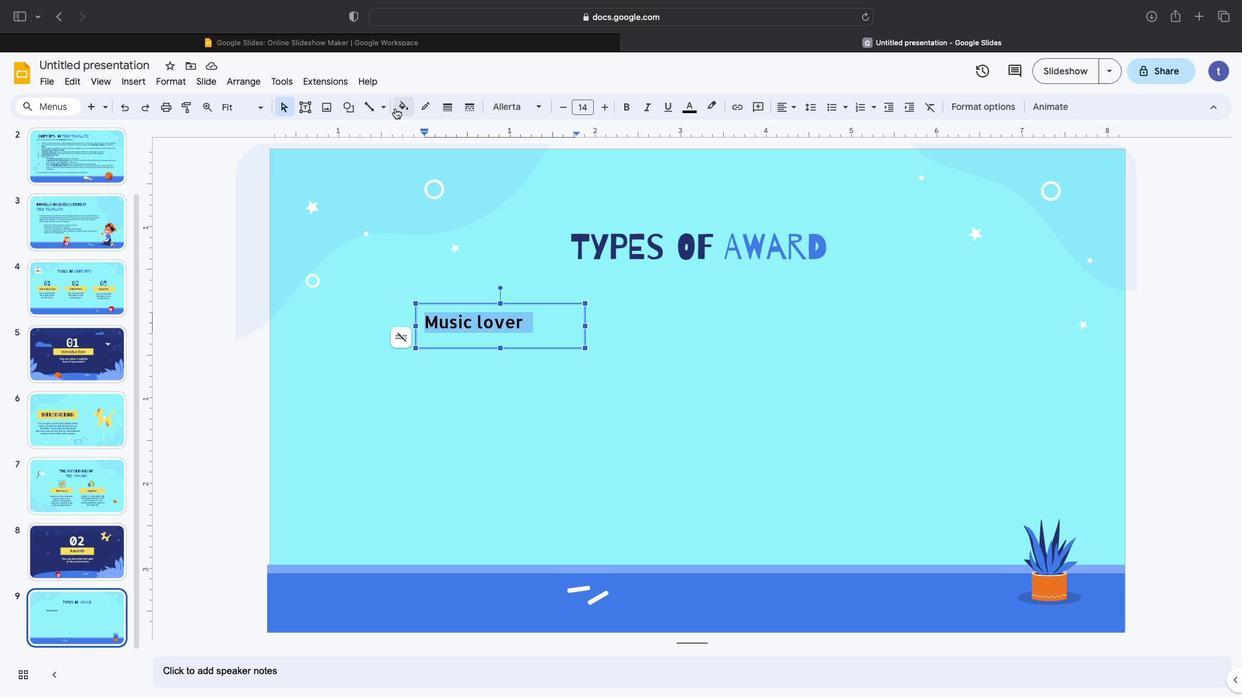 
Action: Mouse pressed left at (83, 174)
Screenshot: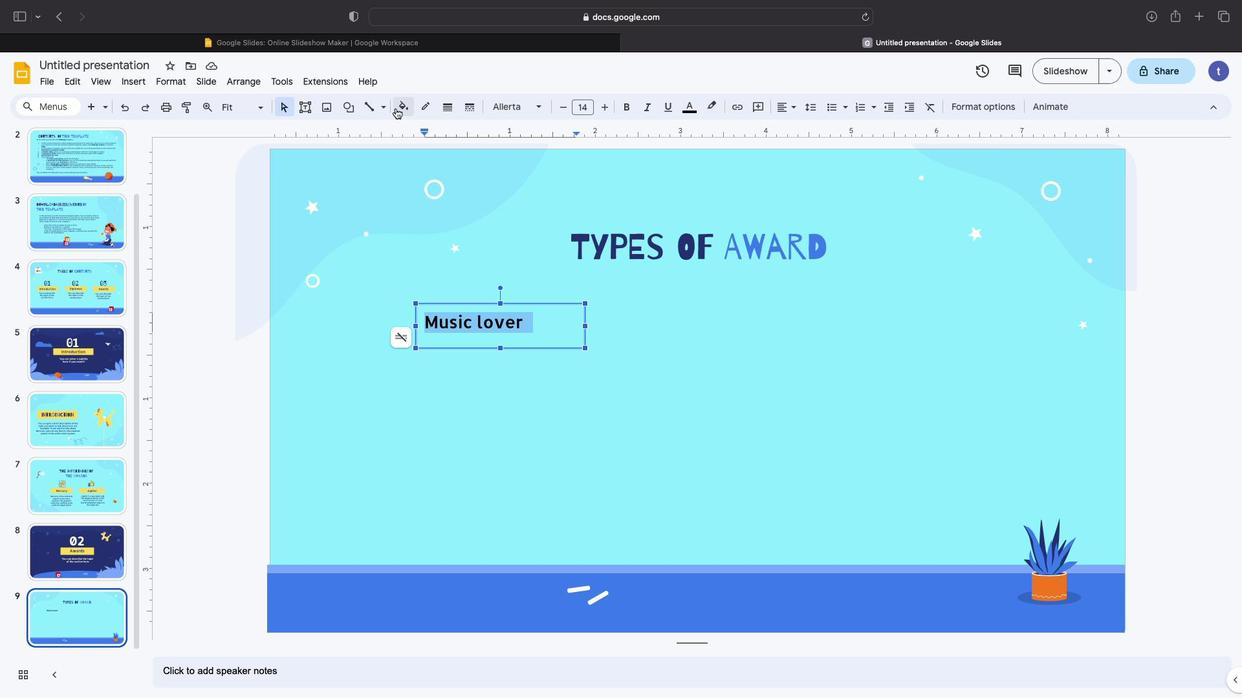 
Action: Mouse moved to (83, 174)
Screenshot: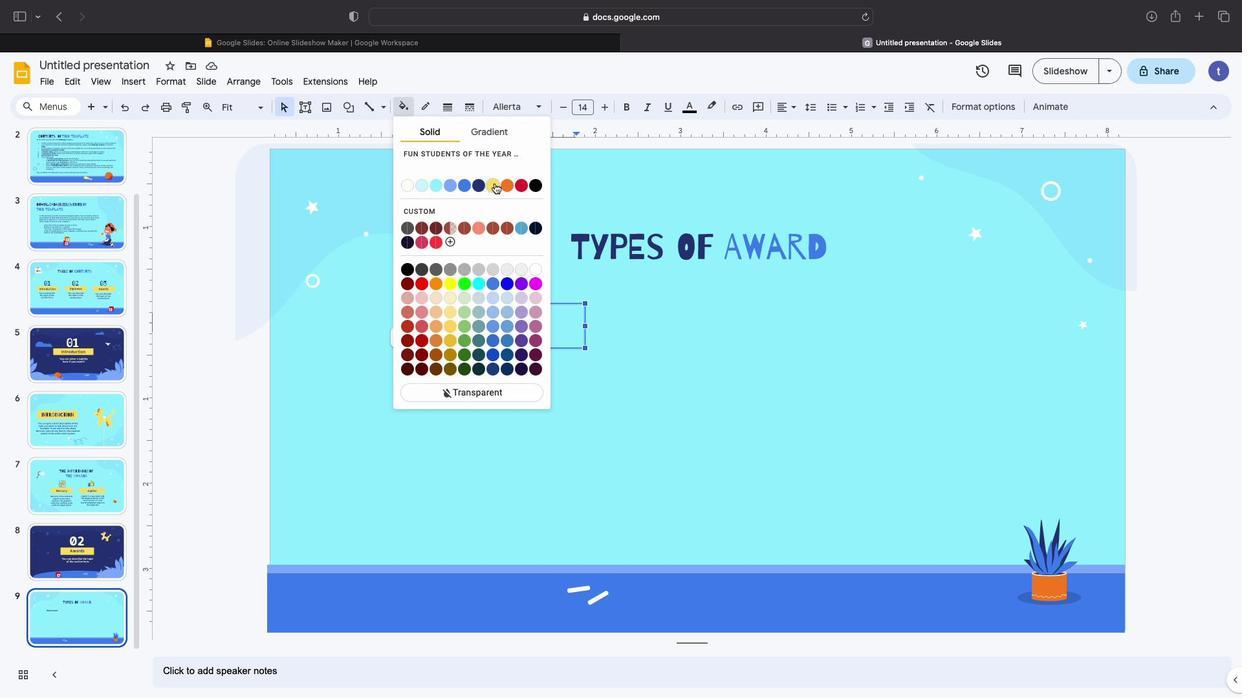 
Action: Mouse pressed left at (83, 174)
Screenshot: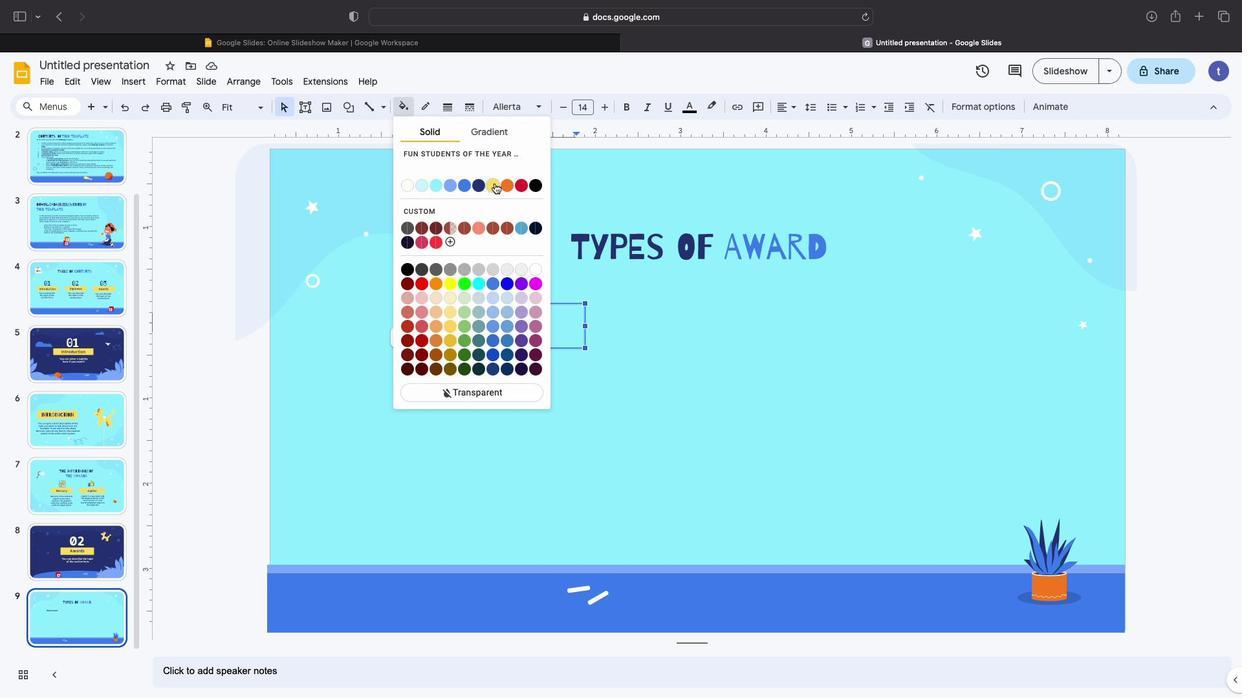 
Action: Mouse moved to (83, 174)
Screenshot: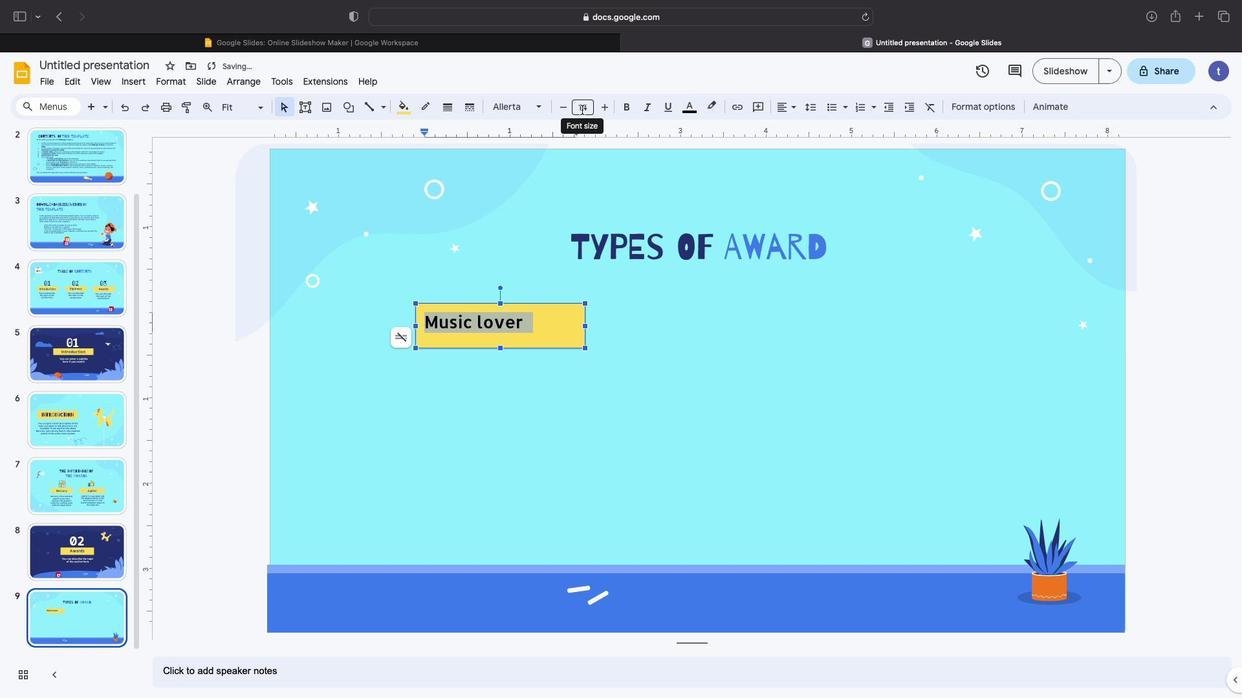 
Action: Mouse pressed left at (83, 174)
Screenshot: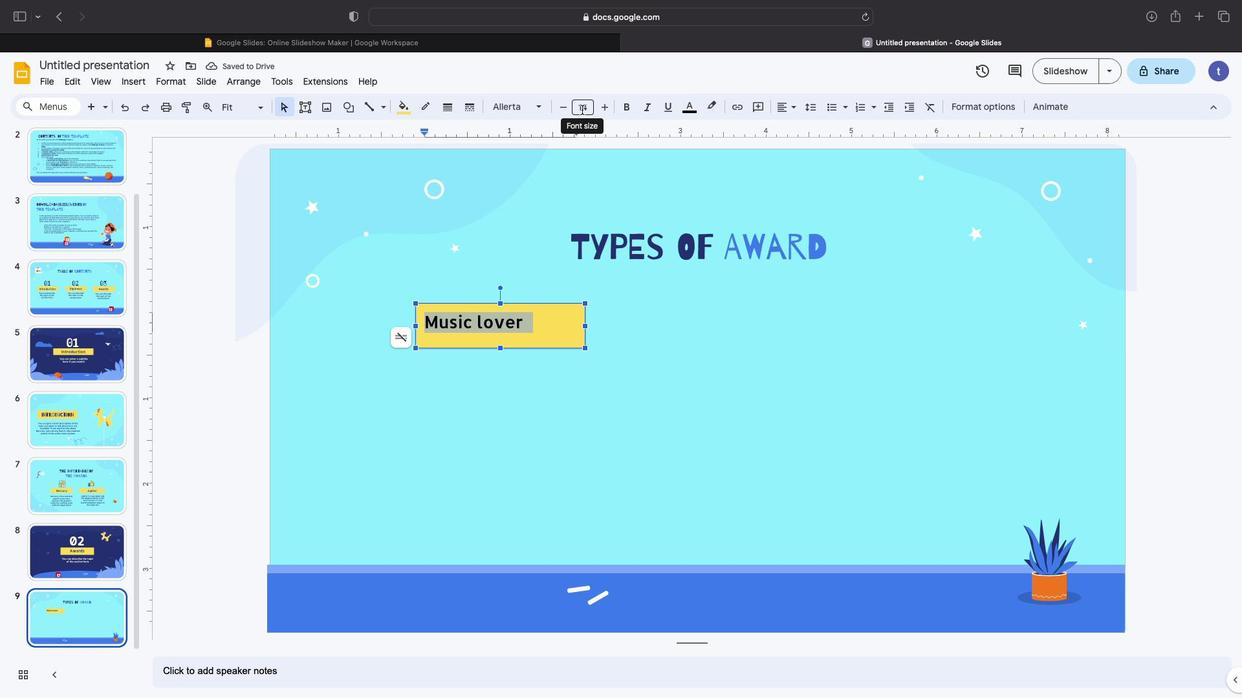 
Action: Mouse moved to (83, 174)
Screenshot: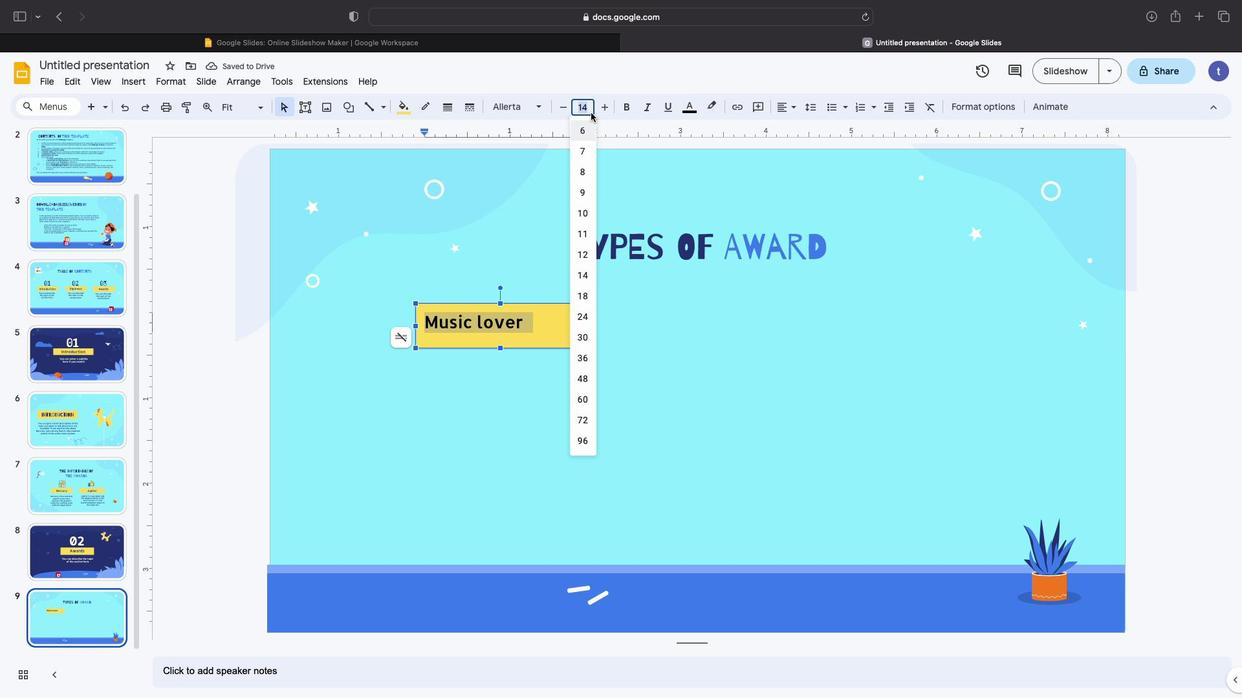 
Action: Key pressed '2''0''\x03'
Screenshot: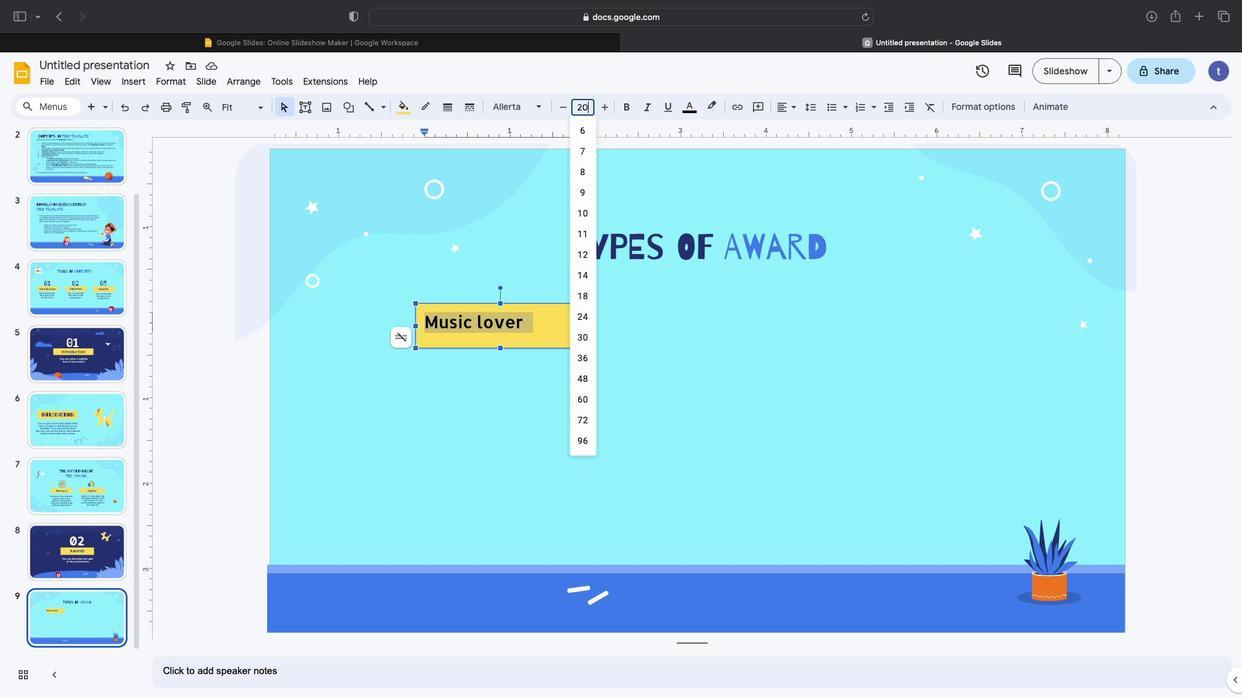 
Action: Mouse moved to (83, 174)
Screenshot: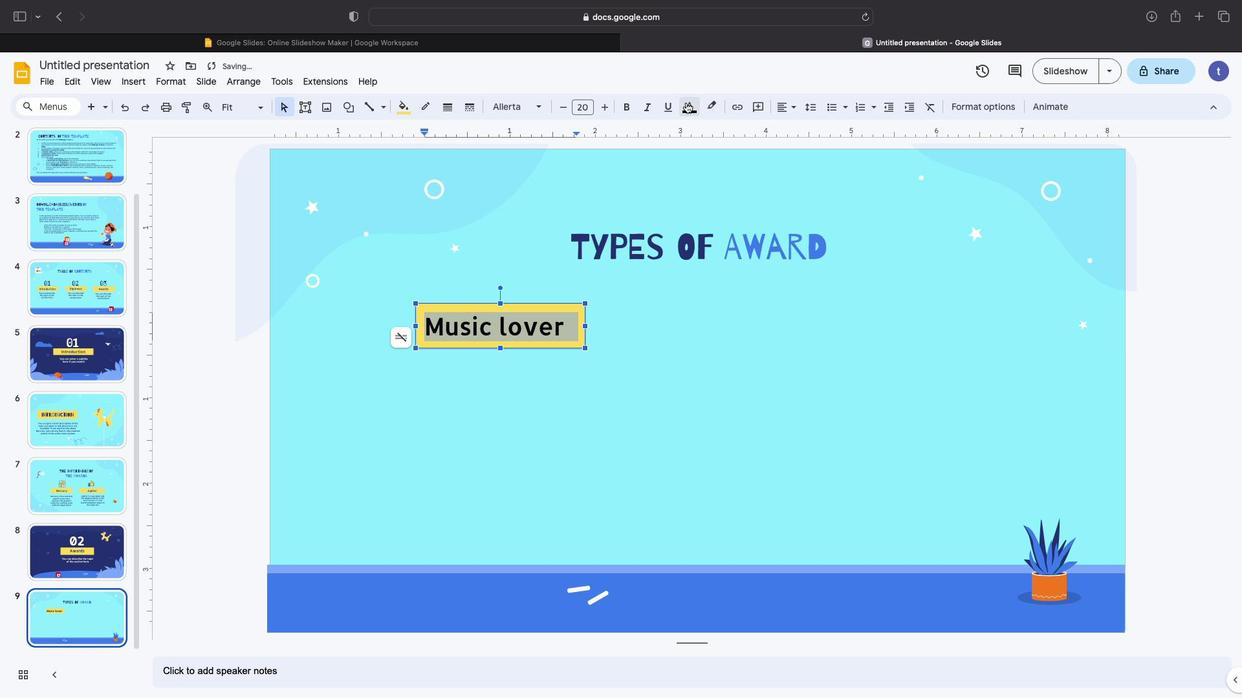 
Action: Mouse pressed left at (83, 174)
Screenshot: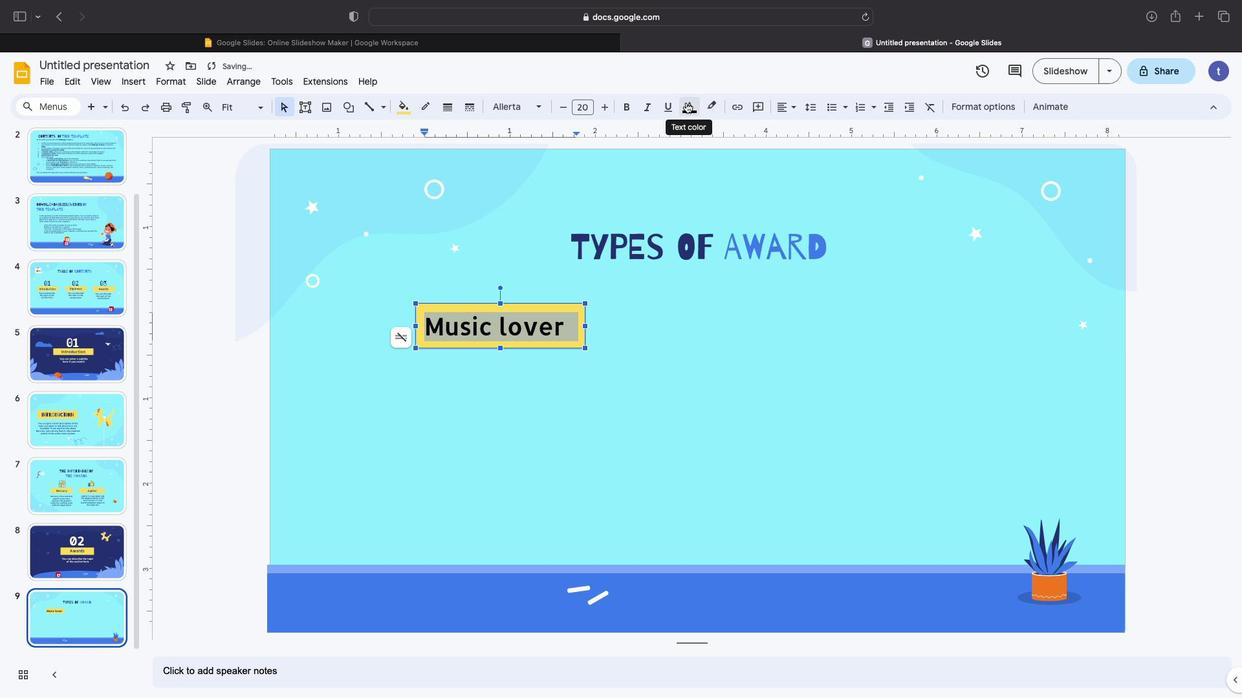 
Action: Mouse moved to (83, 174)
Screenshot: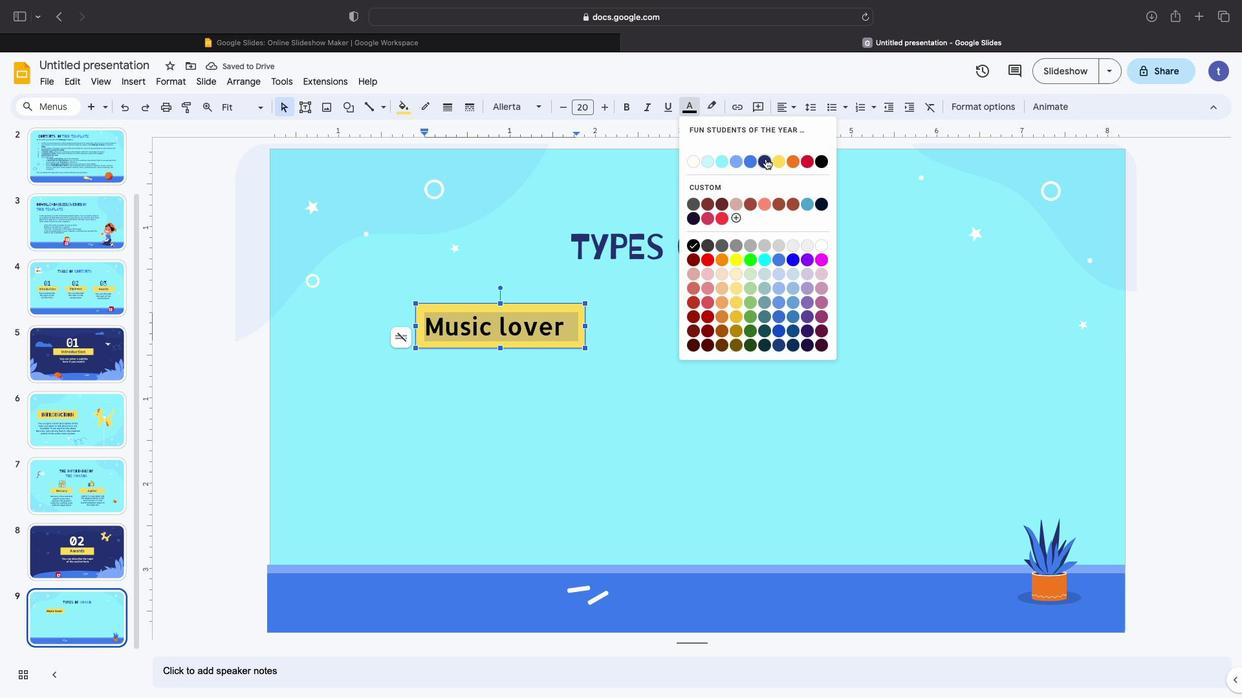 
Action: Mouse pressed left at (83, 174)
Screenshot: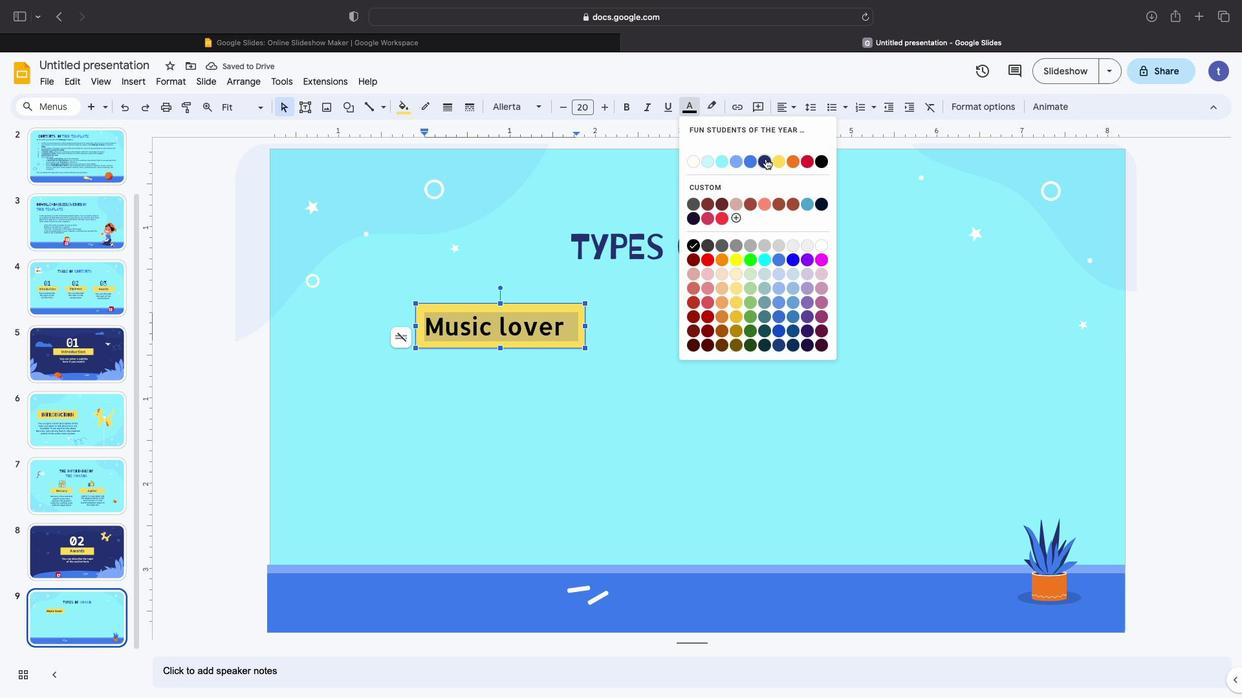 
Action: Mouse moved to (83, 174)
Screenshot: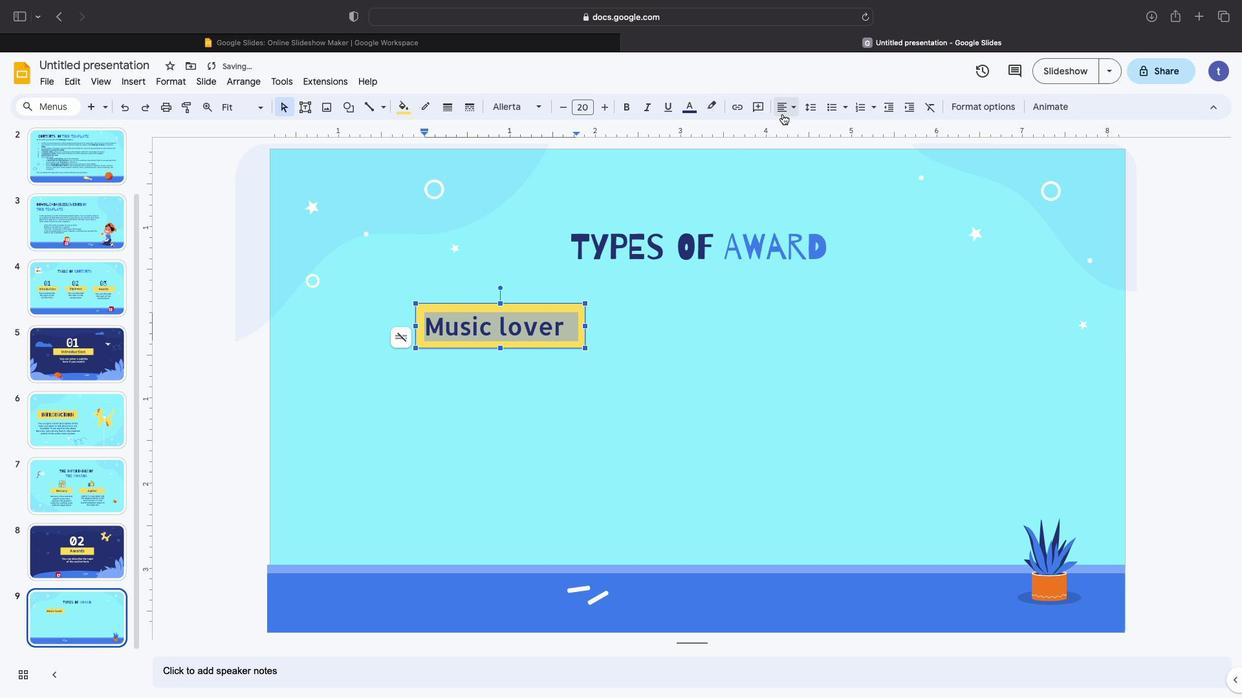 
Action: Mouse pressed left at (83, 174)
Screenshot: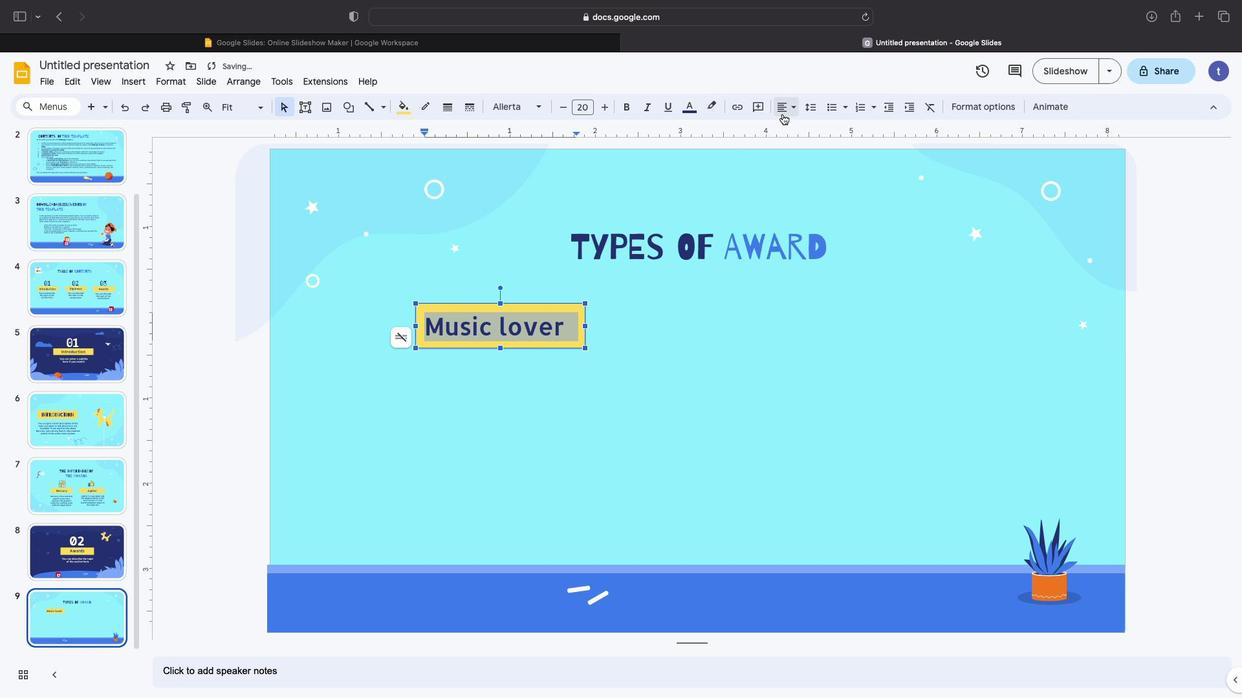 
Action: Mouse moved to (83, 174)
Screenshot: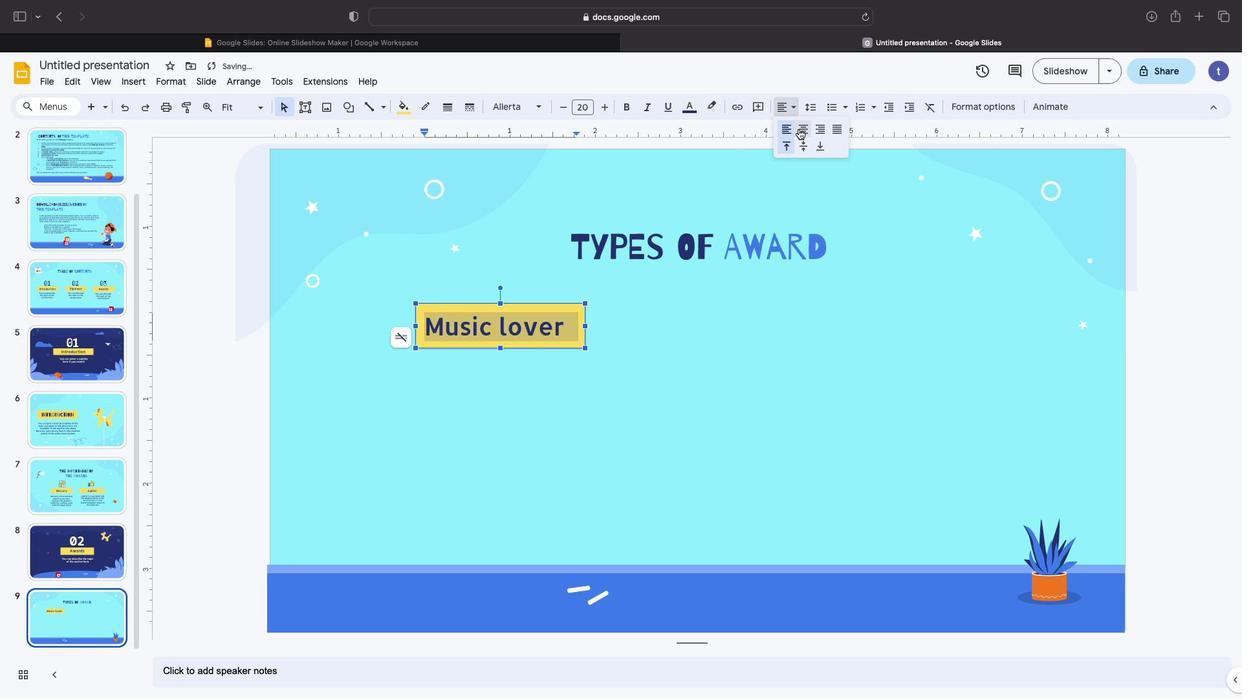 
Action: Mouse pressed left at (83, 174)
Screenshot: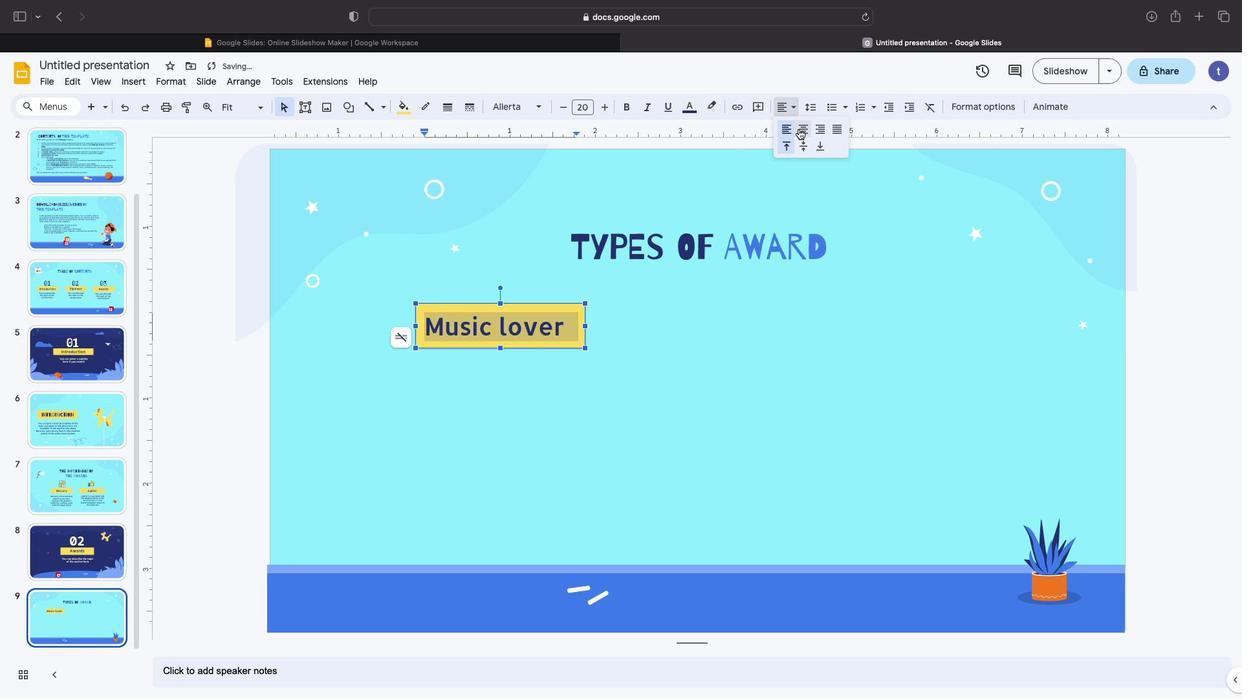 
Action: Mouse moved to (83, 174)
Screenshot: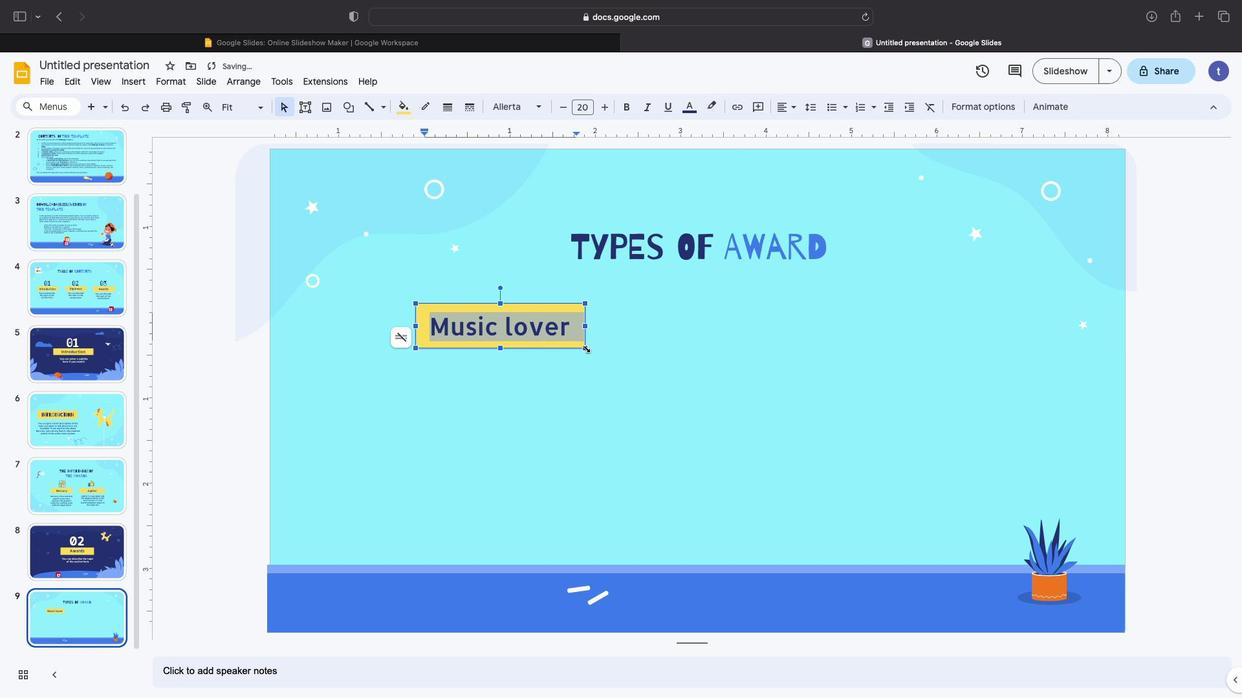 
Action: Mouse pressed left at (83, 174)
Screenshot: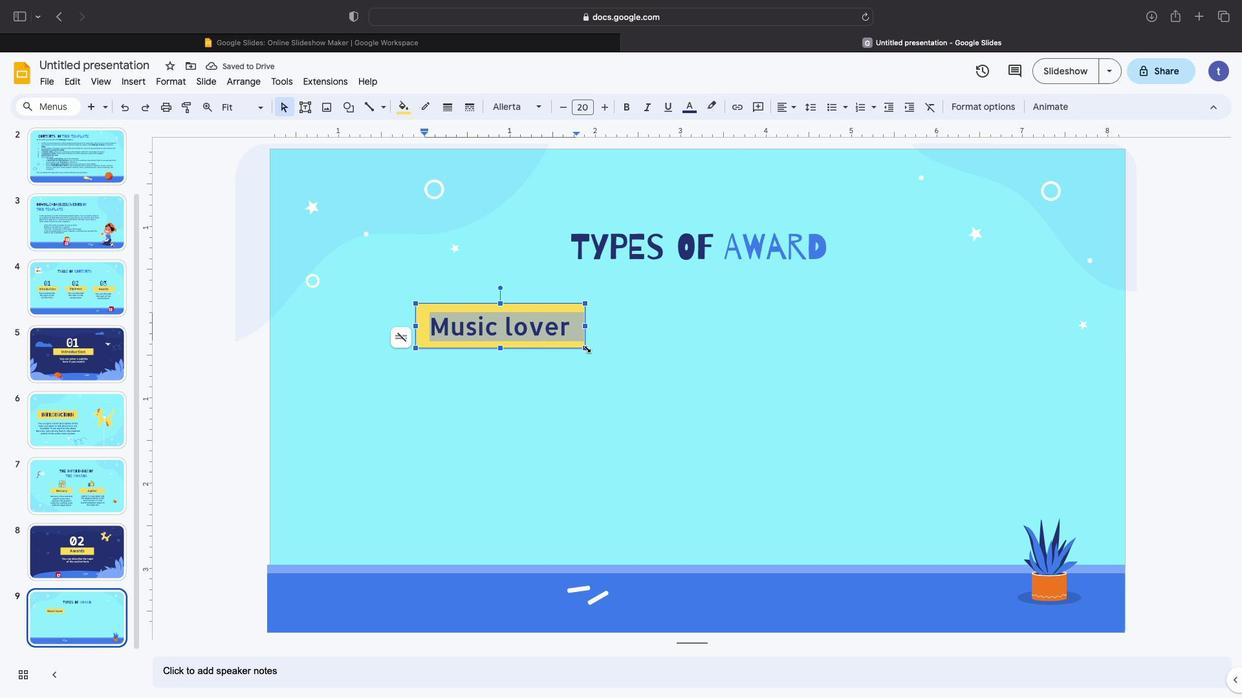 
Action: Mouse moved to (83, 174)
Screenshot: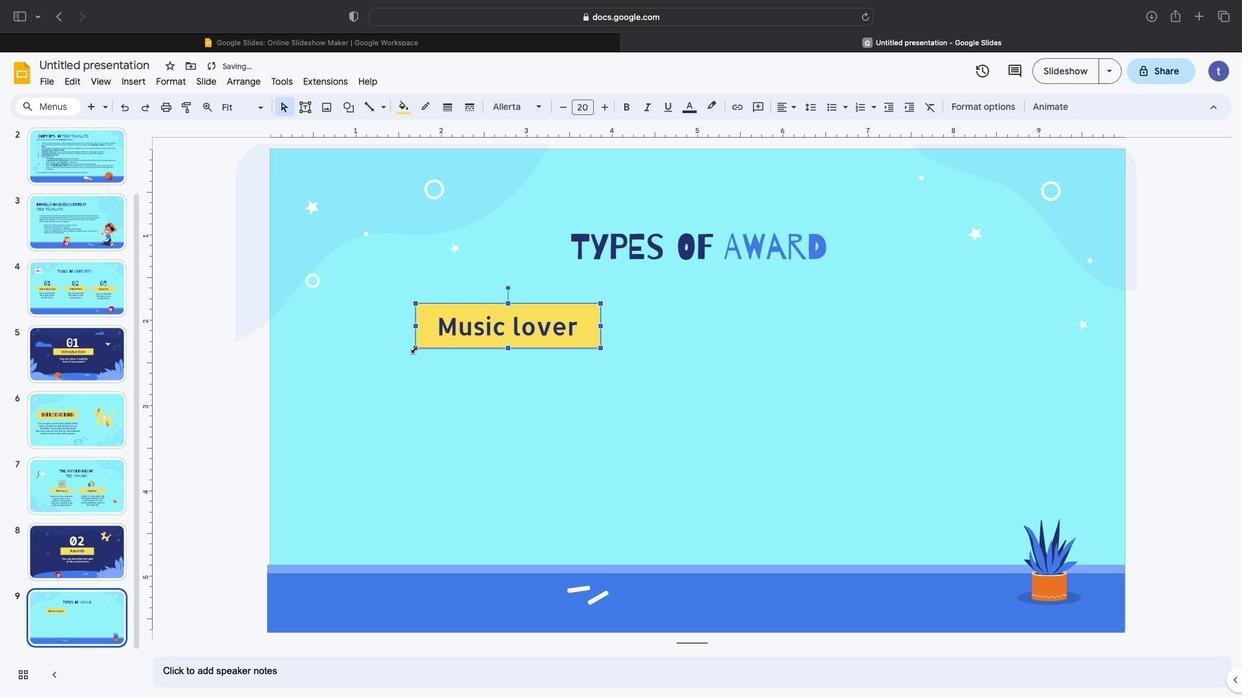 
Action: Mouse pressed left at (83, 174)
Screenshot: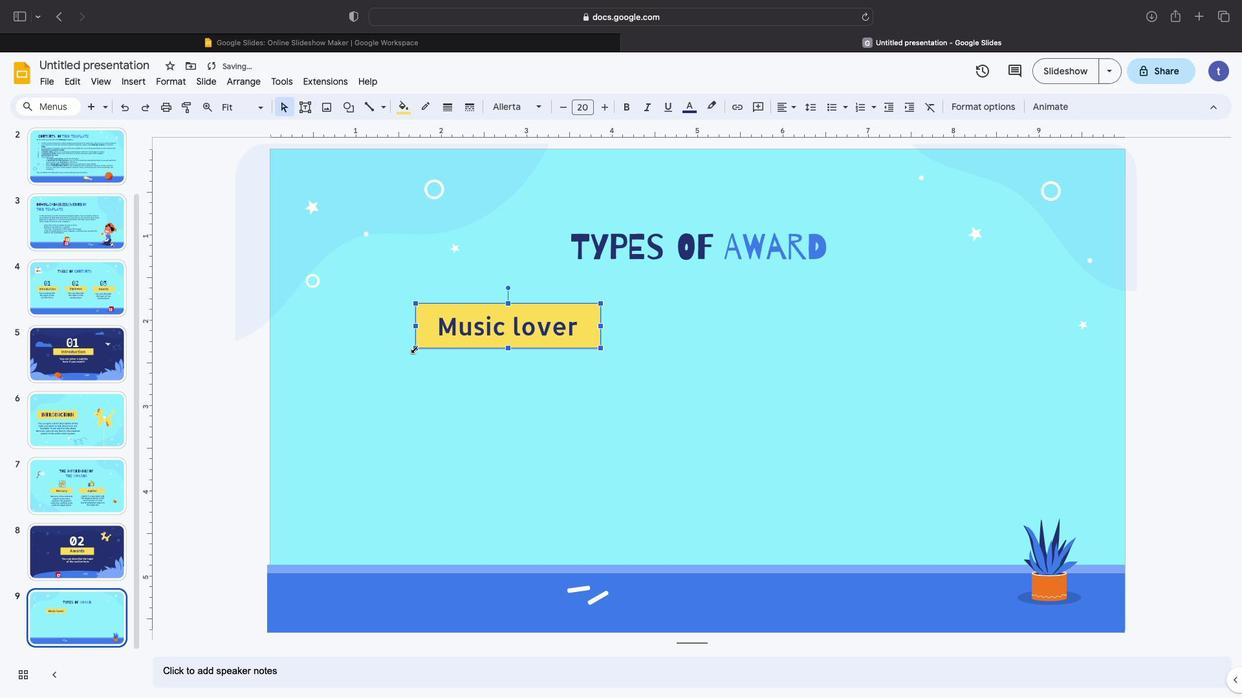 
Action: Mouse moved to (83, 174)
Screenshot: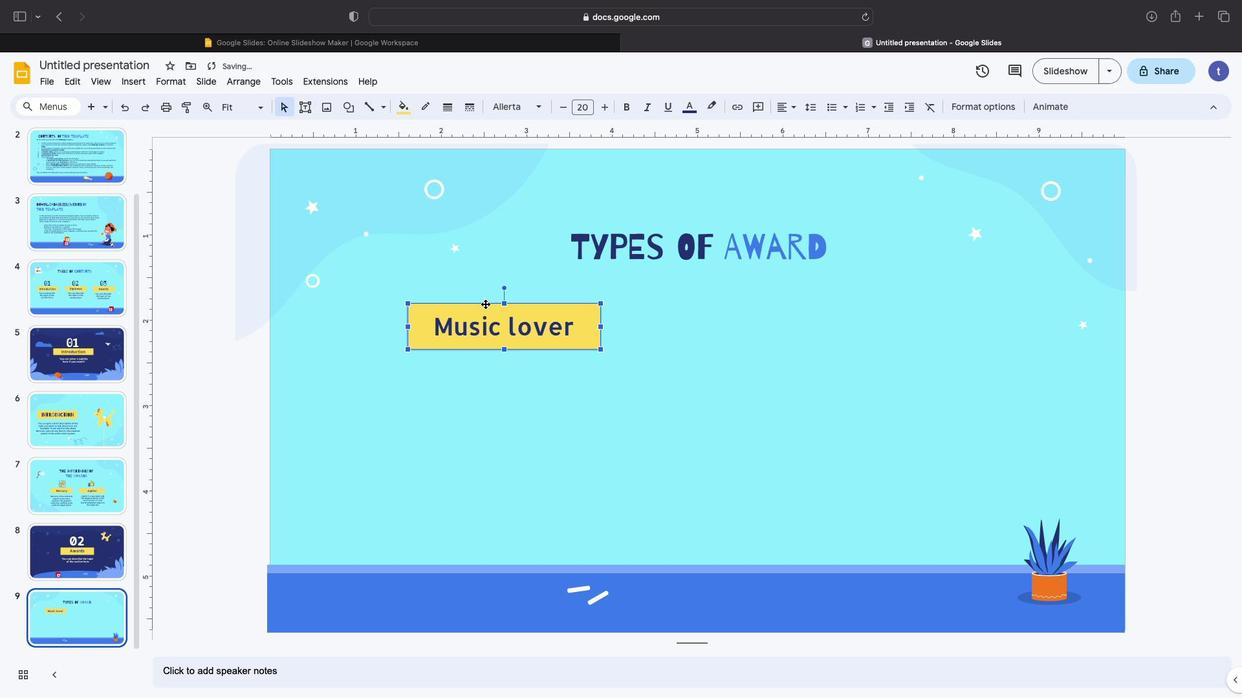 
Action: Mouse pressed left at (83, 174)
Screenshot: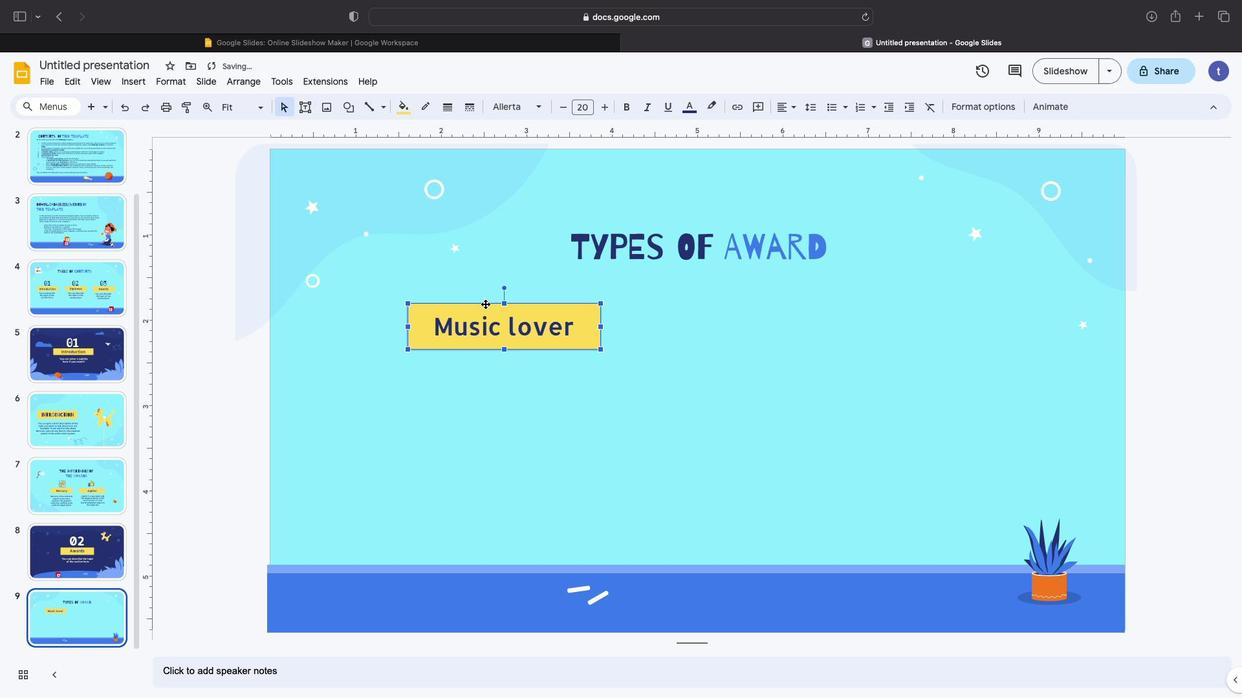 
Action: Mouse moved to (83, 174)
Screenshot: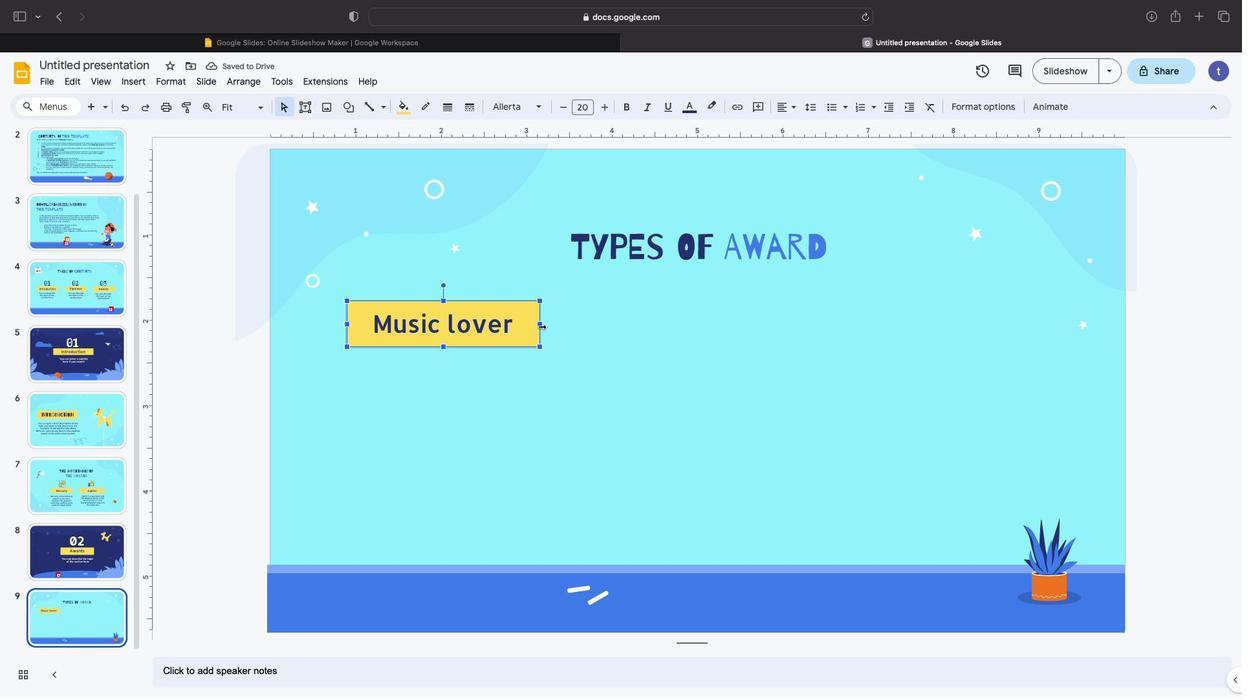 
Action: Mouse pressed left at (83, 174)
Screenshot: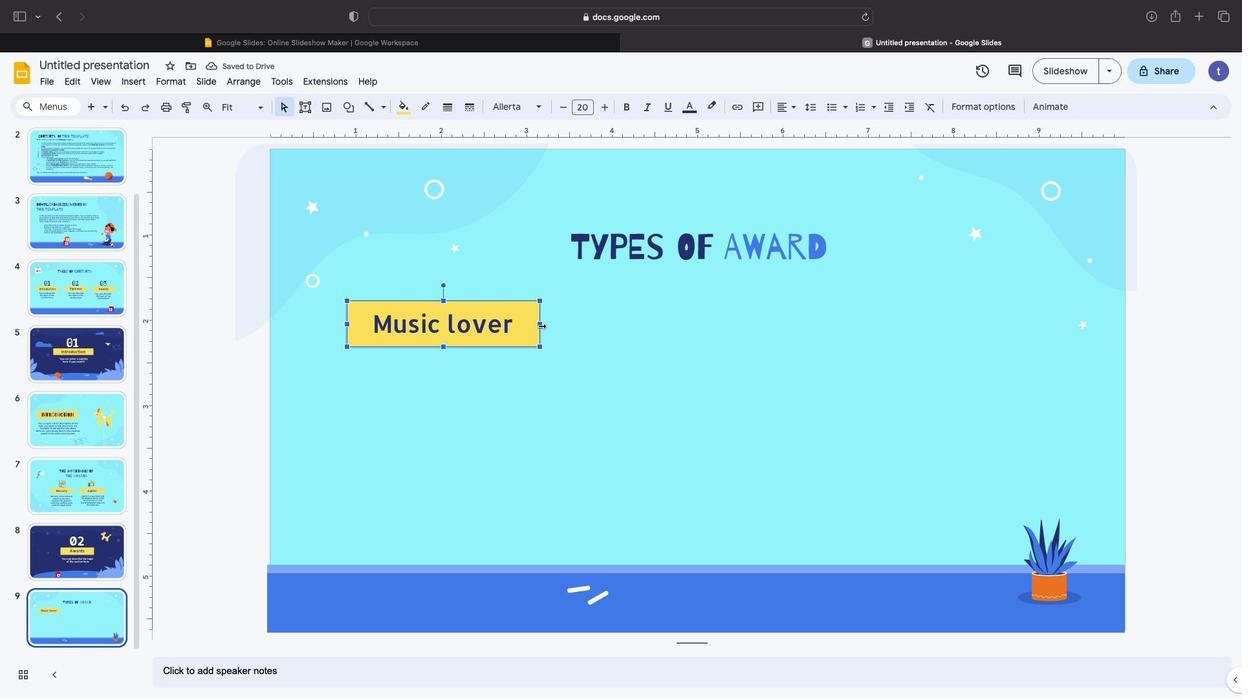 
Action: Mouse moved to (83, 174)
Screenshot: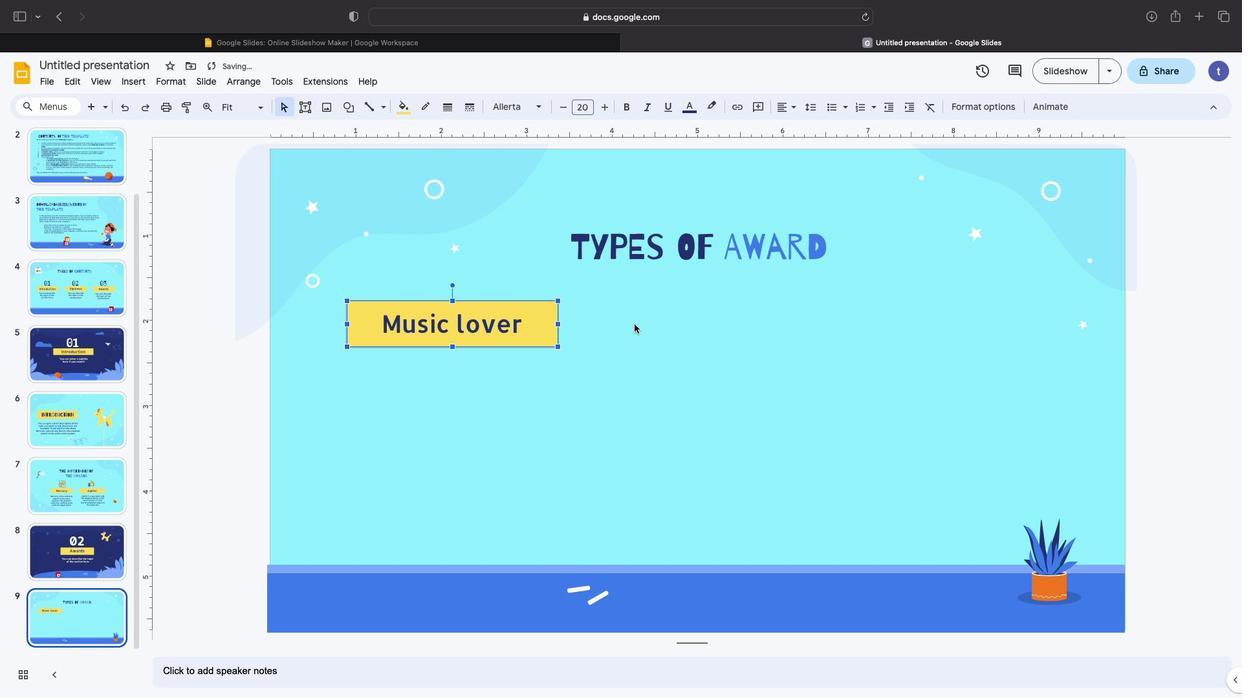
Action: Mouse pressed left at (83, 174)
Screenshot: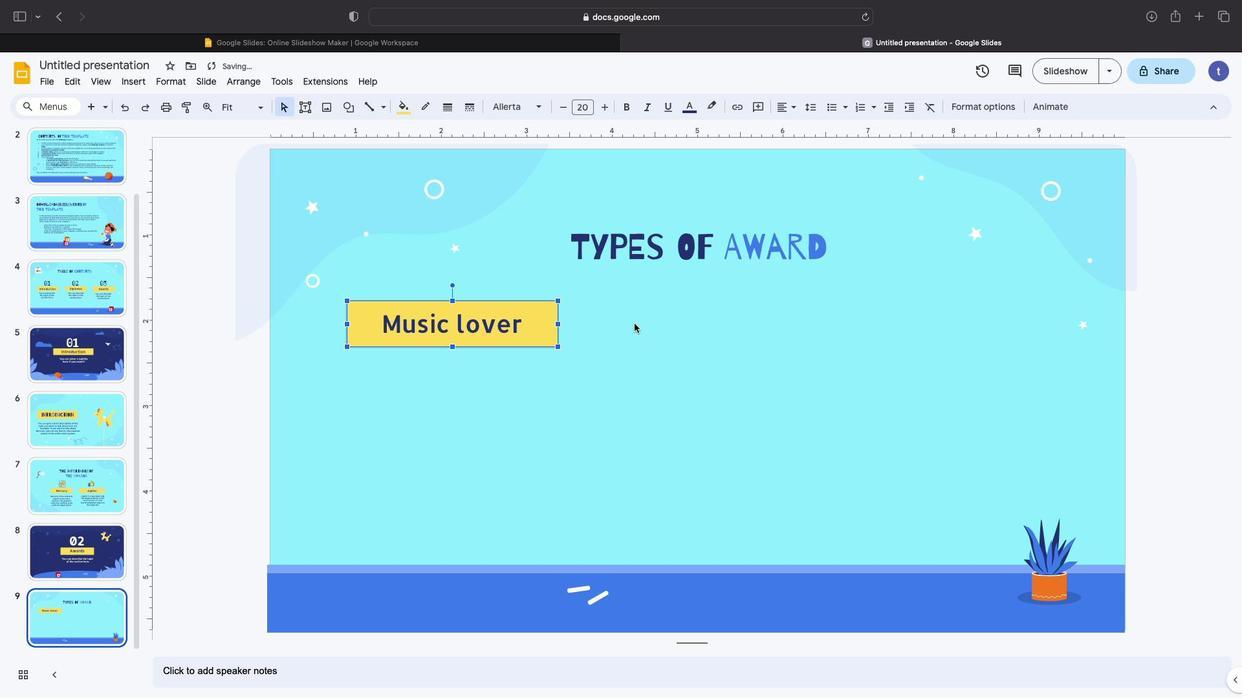 
Action: Mouse moved to (83, 174)
Screenshot: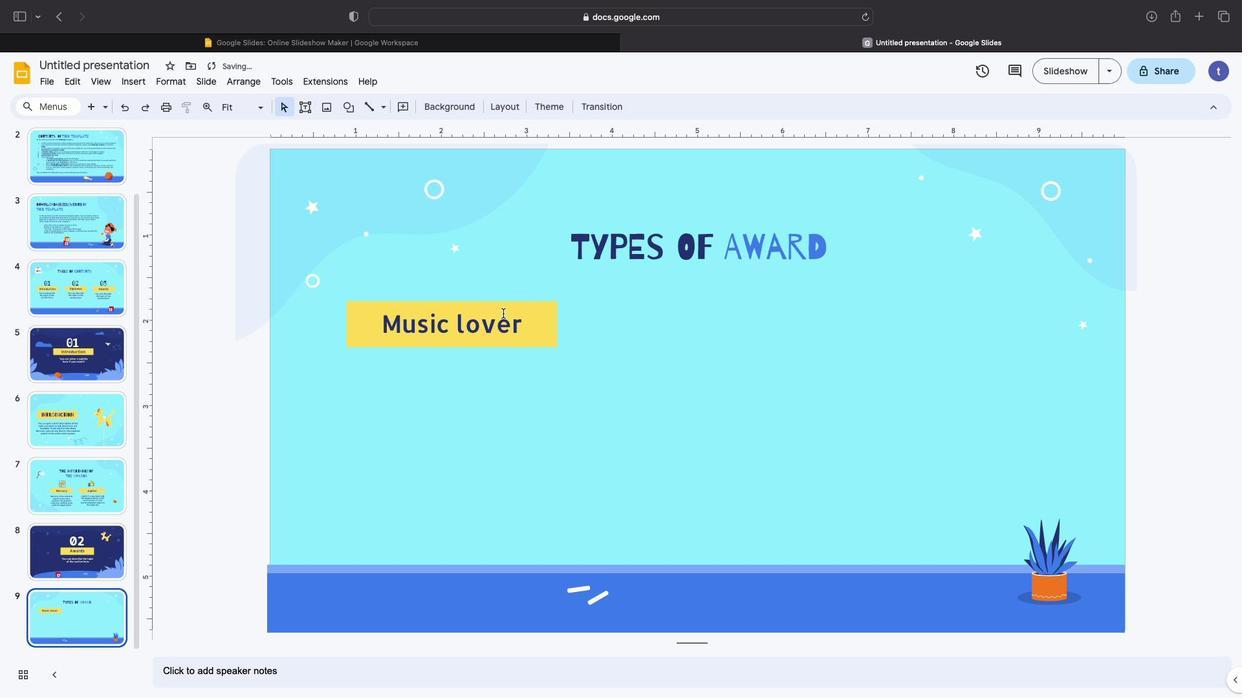 
Action: Mouse pressed left at (83, 174)
Screenshot: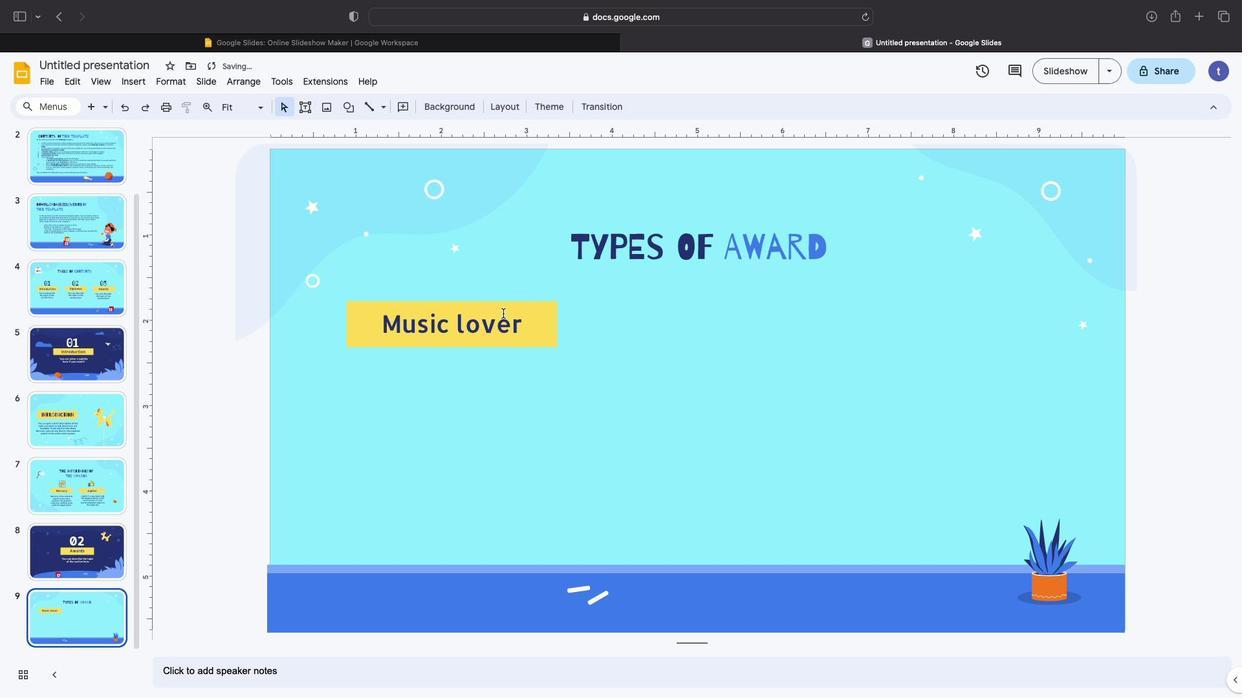 
Action: Mouse moved to (83, 174)
Screenshot: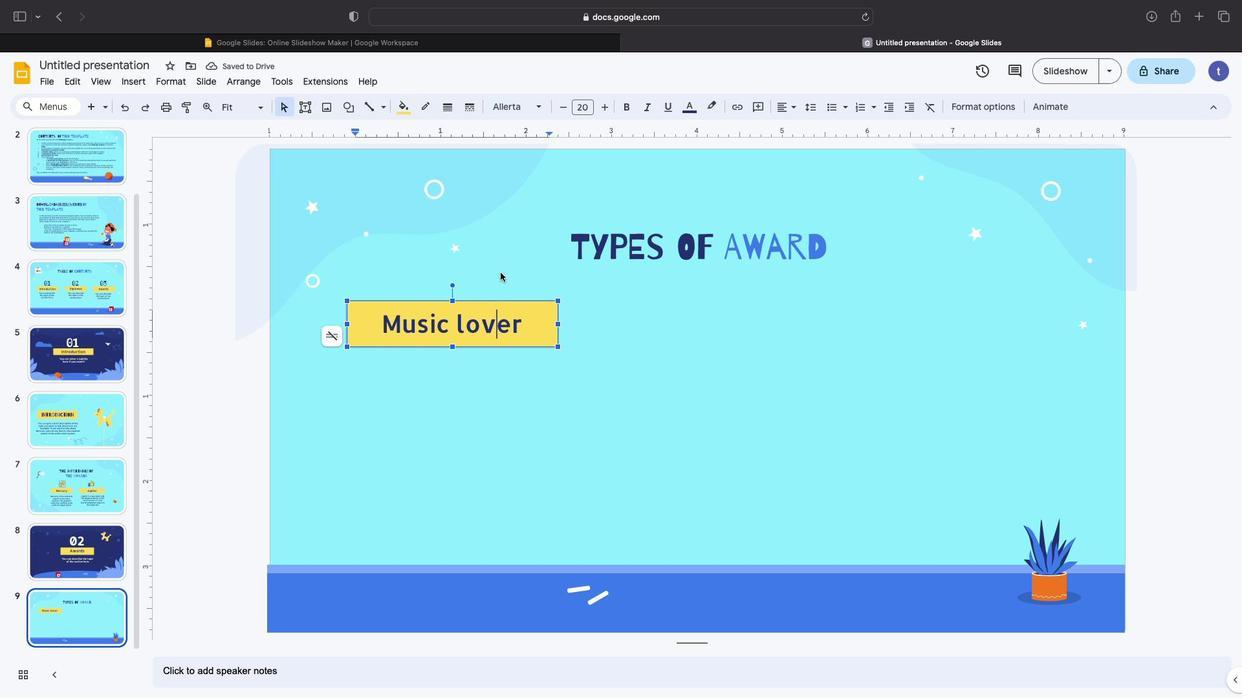 
Action: Mouse pressed left at (83, 174)
Screenshot: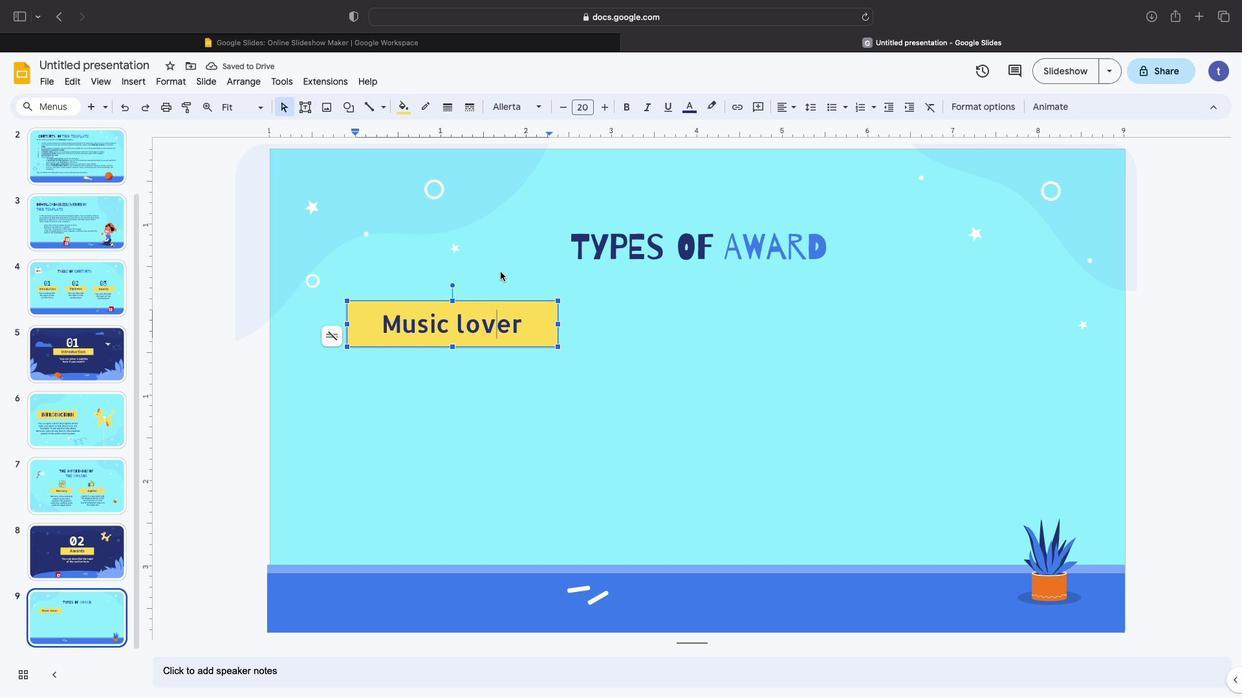 
Action: Mouse moved to (83, 174)
Screenshot: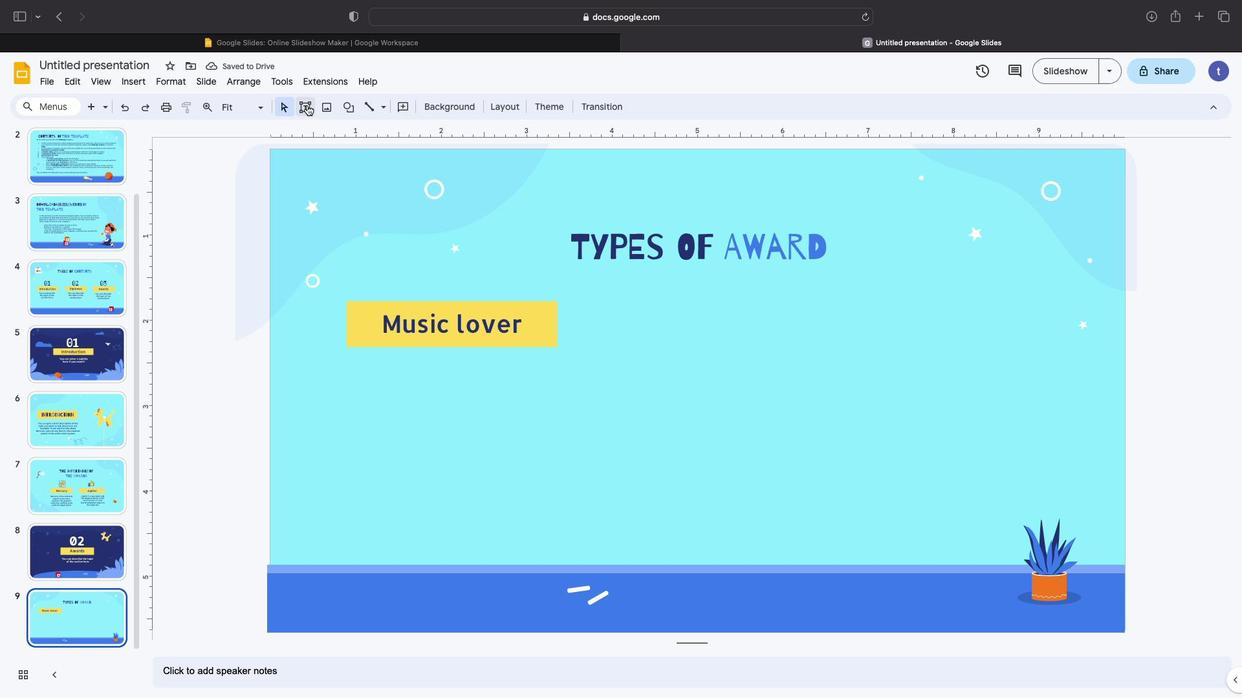 
Action: Mouse pressed left at (83, 174)
Screenshot: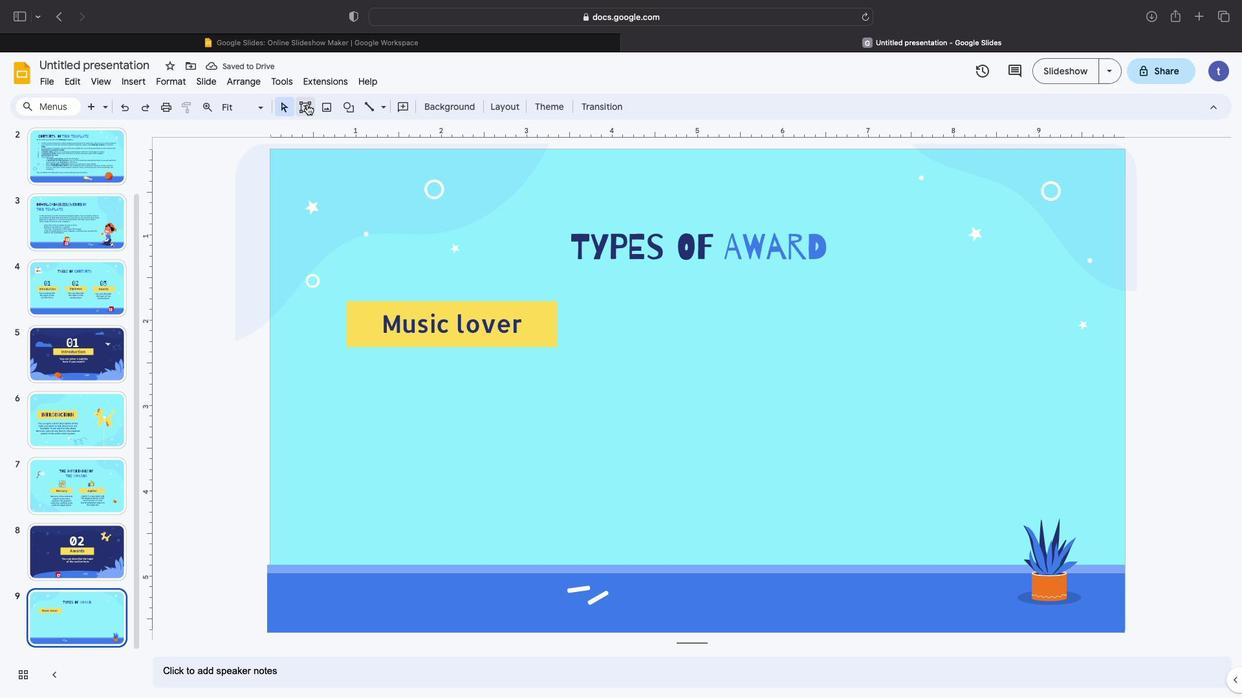
Action: Mouse moved to (83, 174)
Screenshot: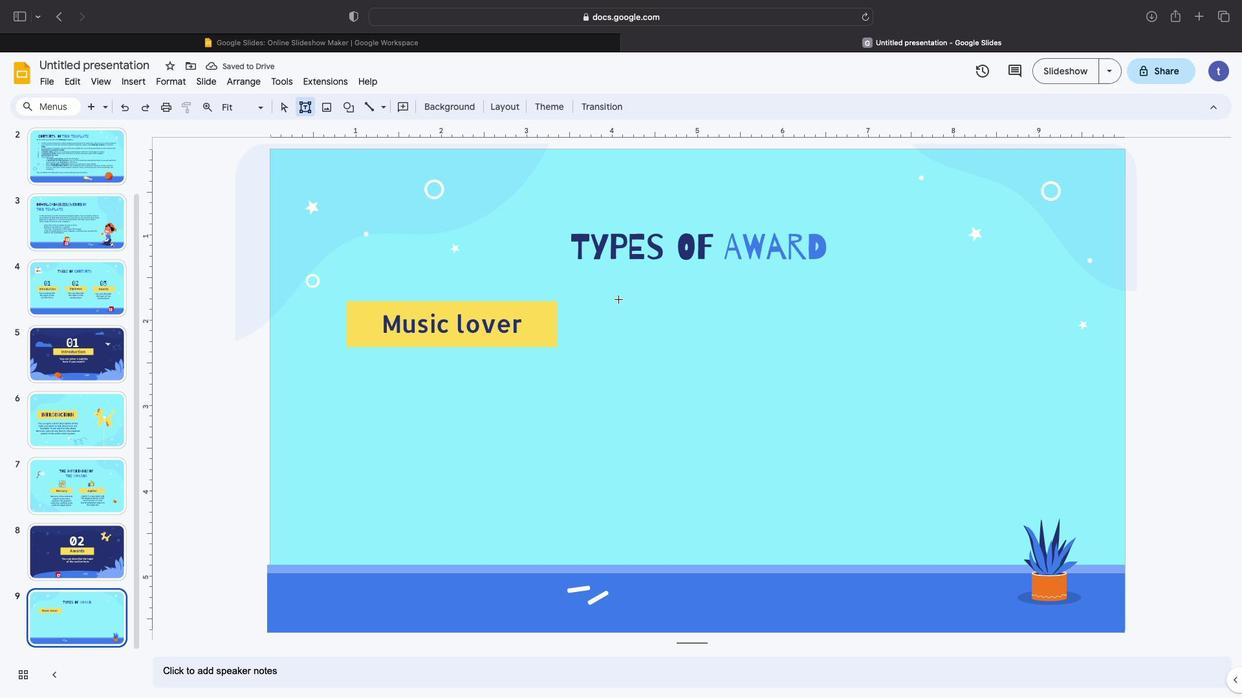 
Action: Mouse pressed left at (83, 174)
Screenshot: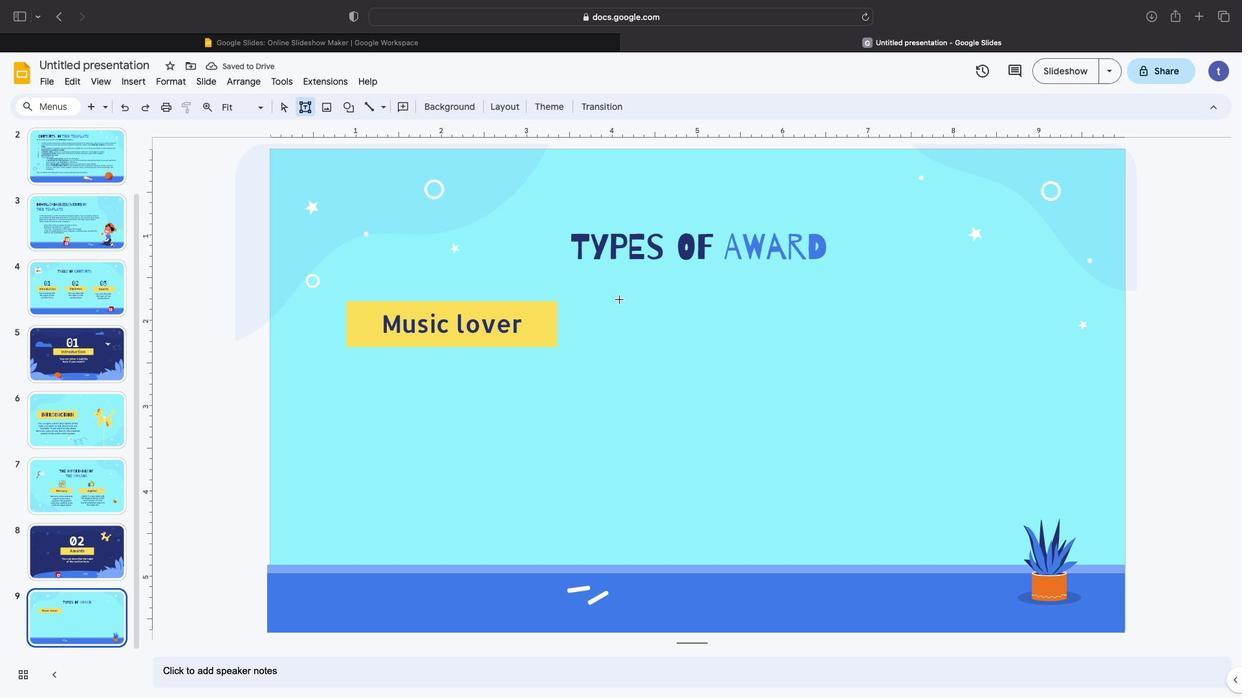 
Action: Mouse moved to (83, 174)
Screenshot: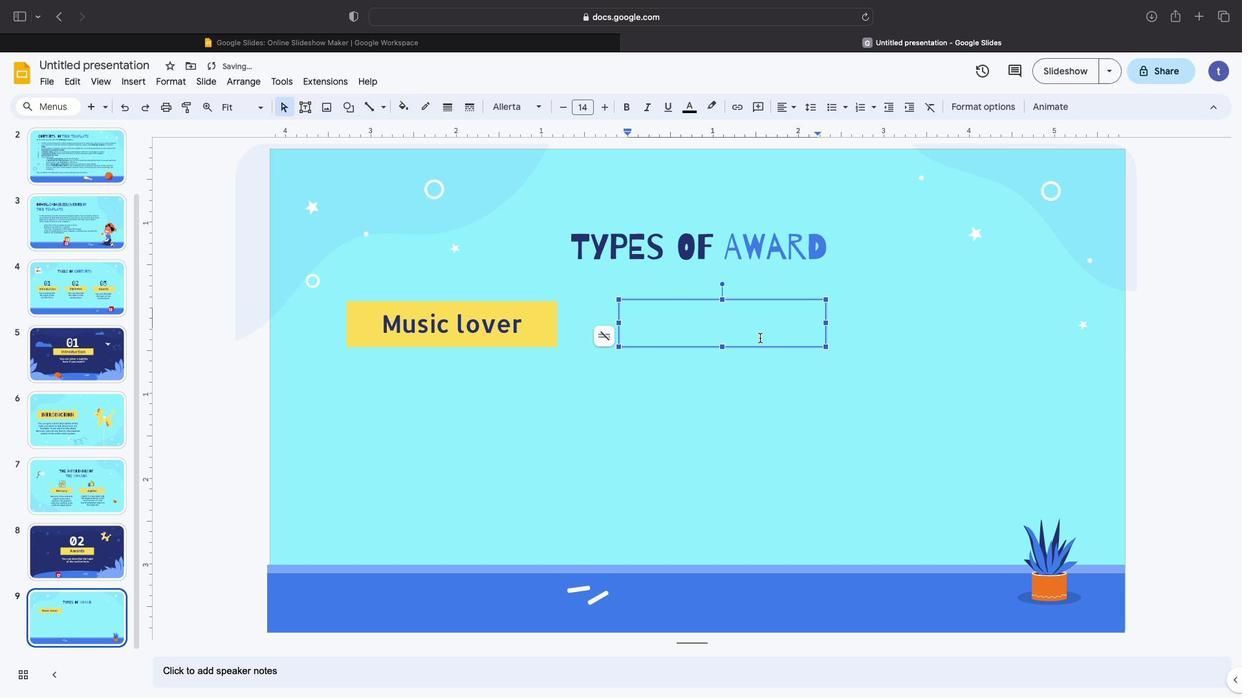
Action: Mouse pressed left at (83, 174)
Screenshot: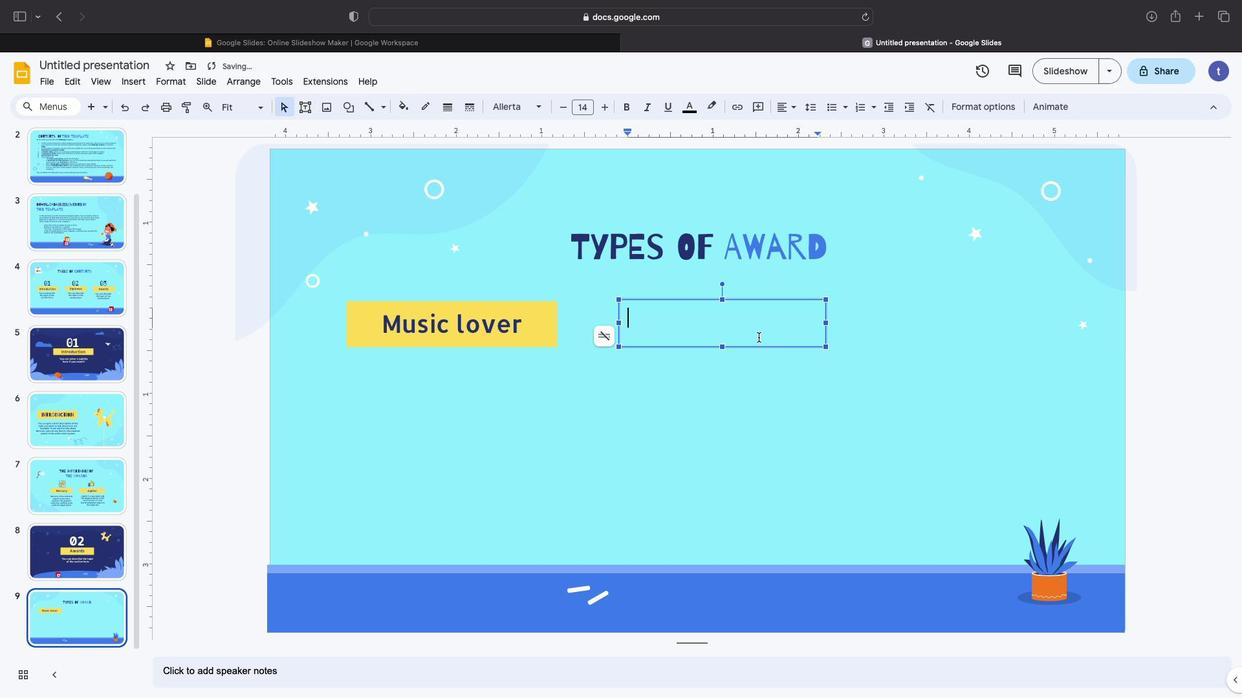 
Action: Key pressed Key.shift'B''e''s''t'Key.spaceKey.shiftKey.shift'f''r''i''e''n''d''s'Key.backspace
Screenshot: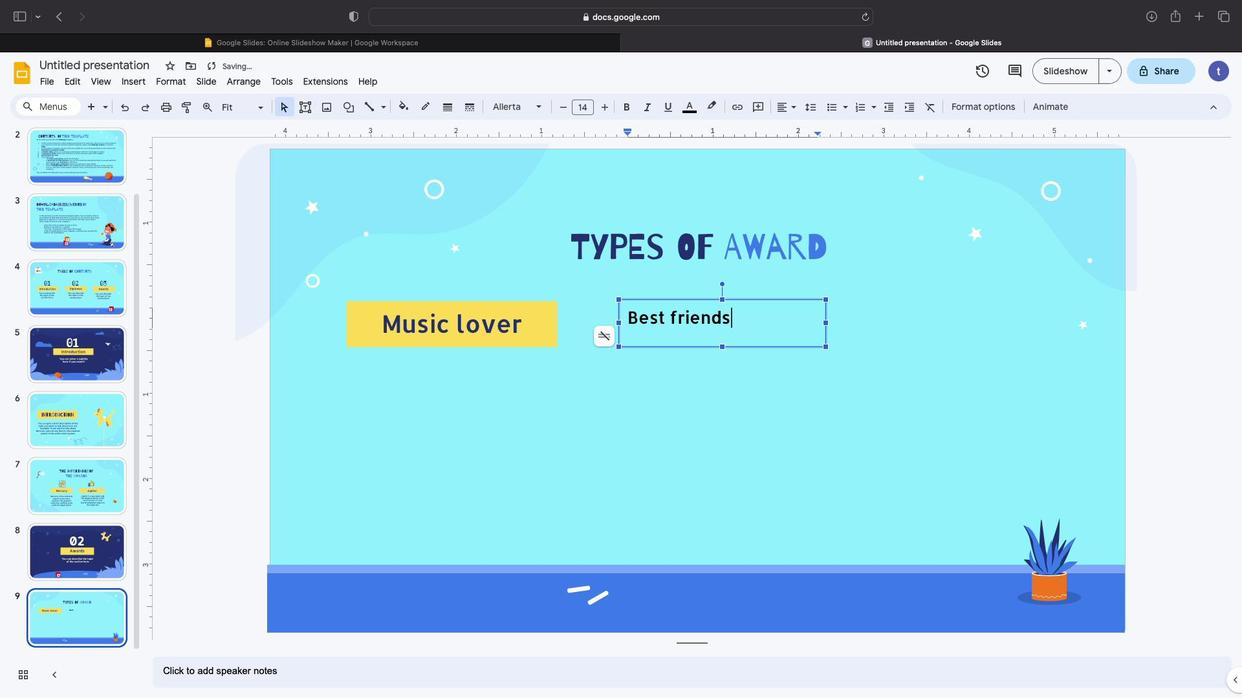 
Action: Mouse moved to (83, 174)
Screenshot: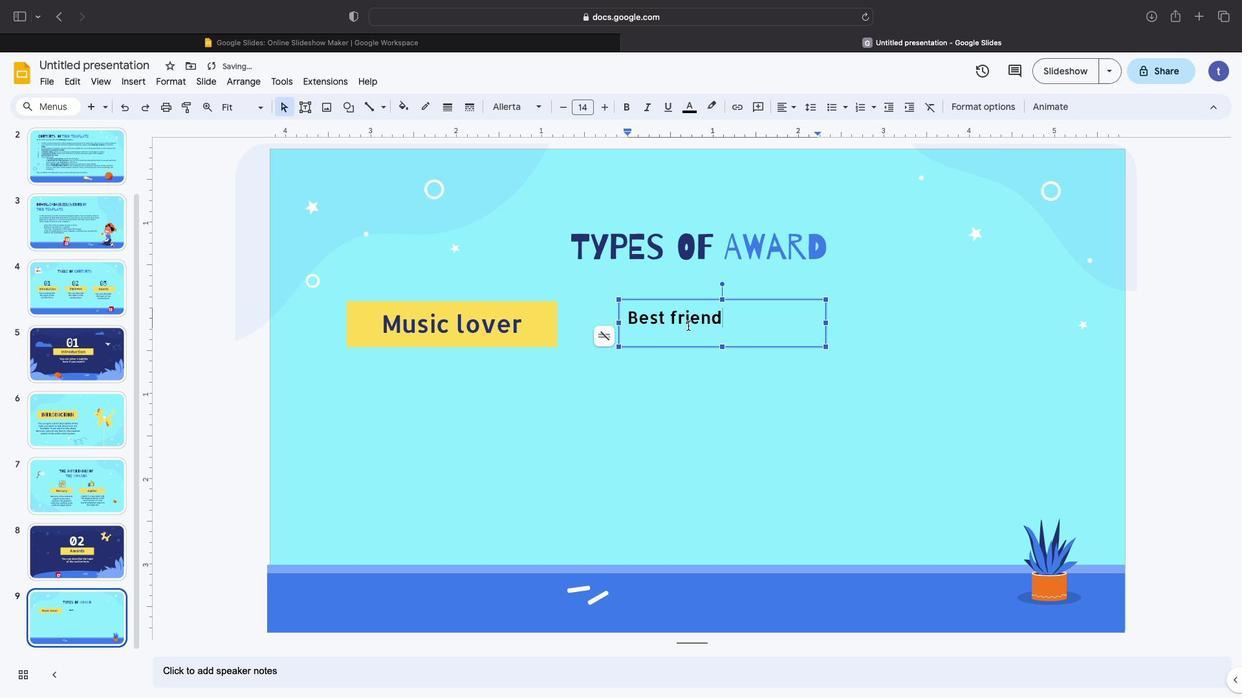 
Action: Mouse pressed left at (83, 174)
Screenshot: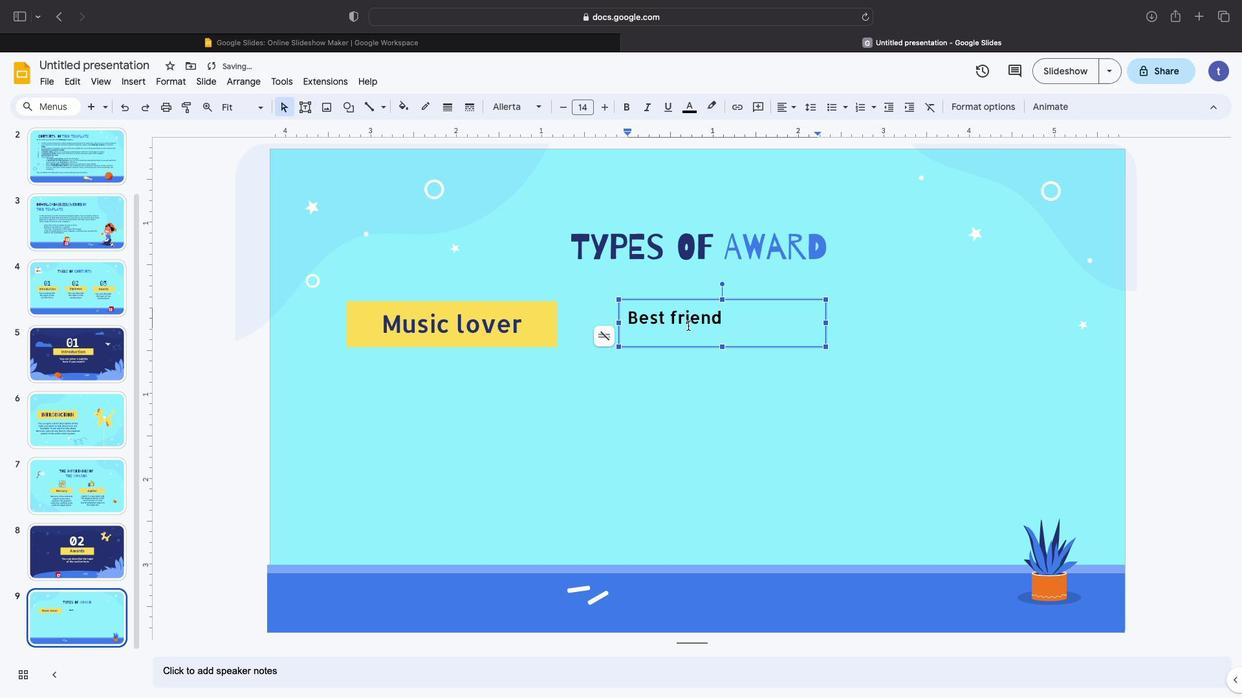
Action: Mouse pressed left at (83, 174)
Screenshot: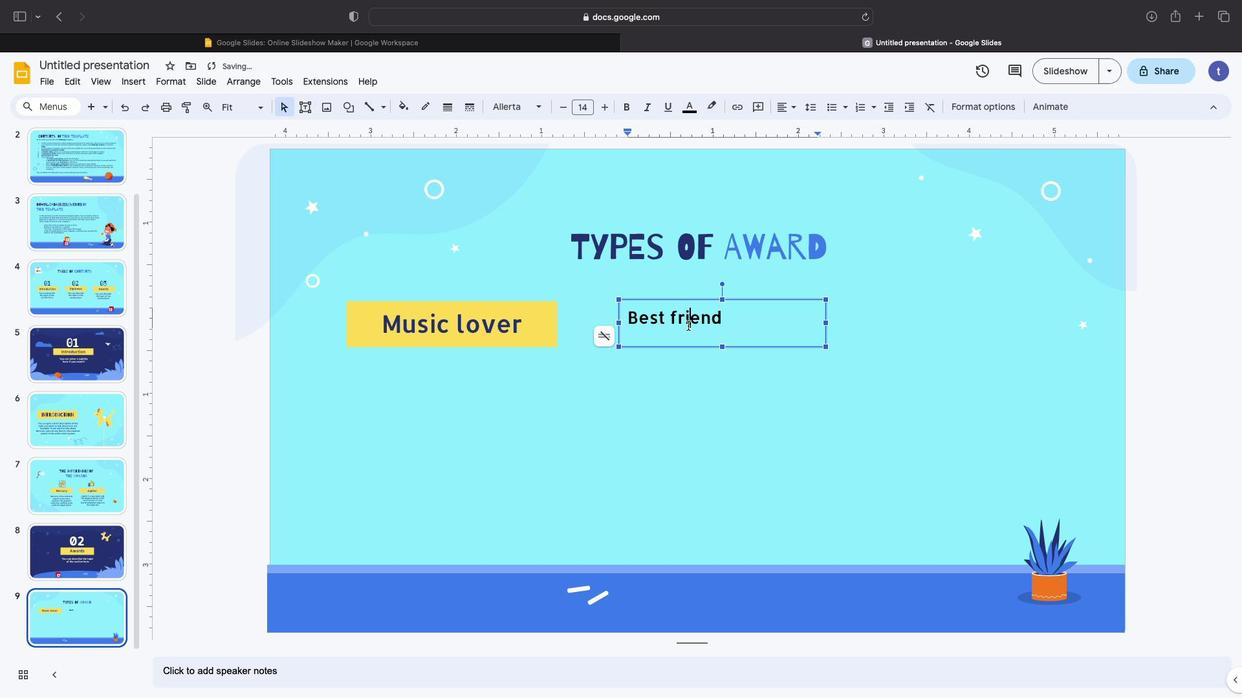 
Action: Mouse pressed left at (83, 174)
Screenshot: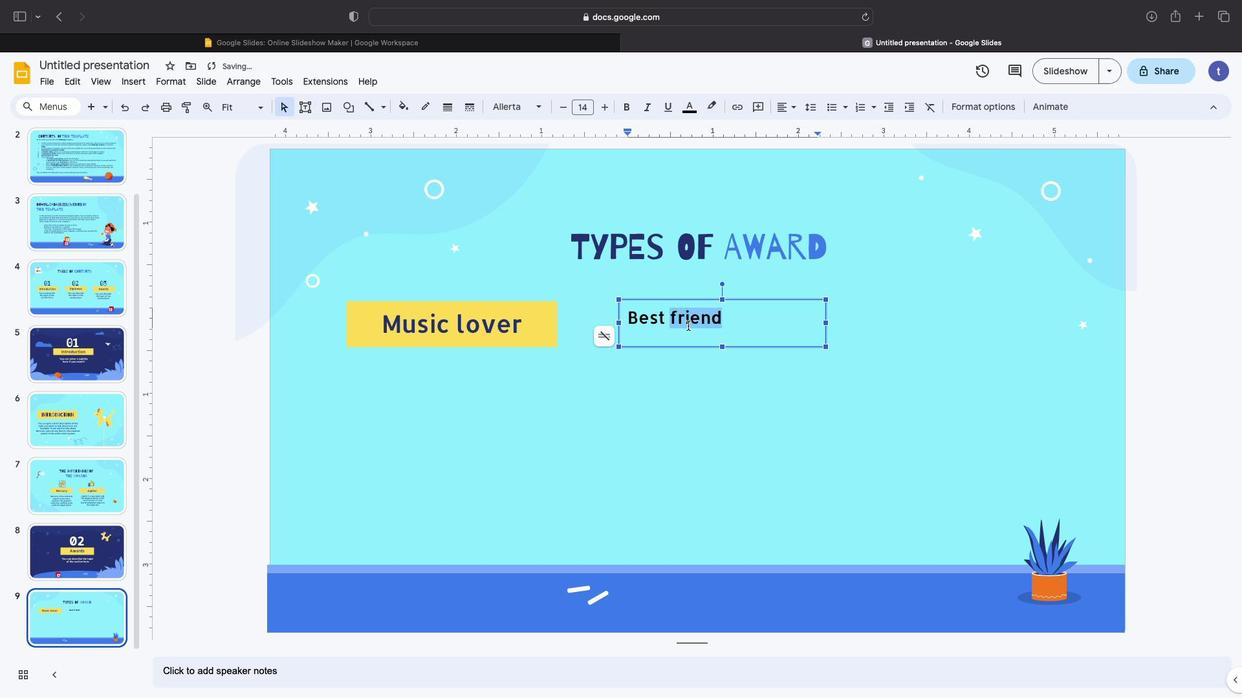 
Action: Mouse moved to (83, 174)
Screenshot: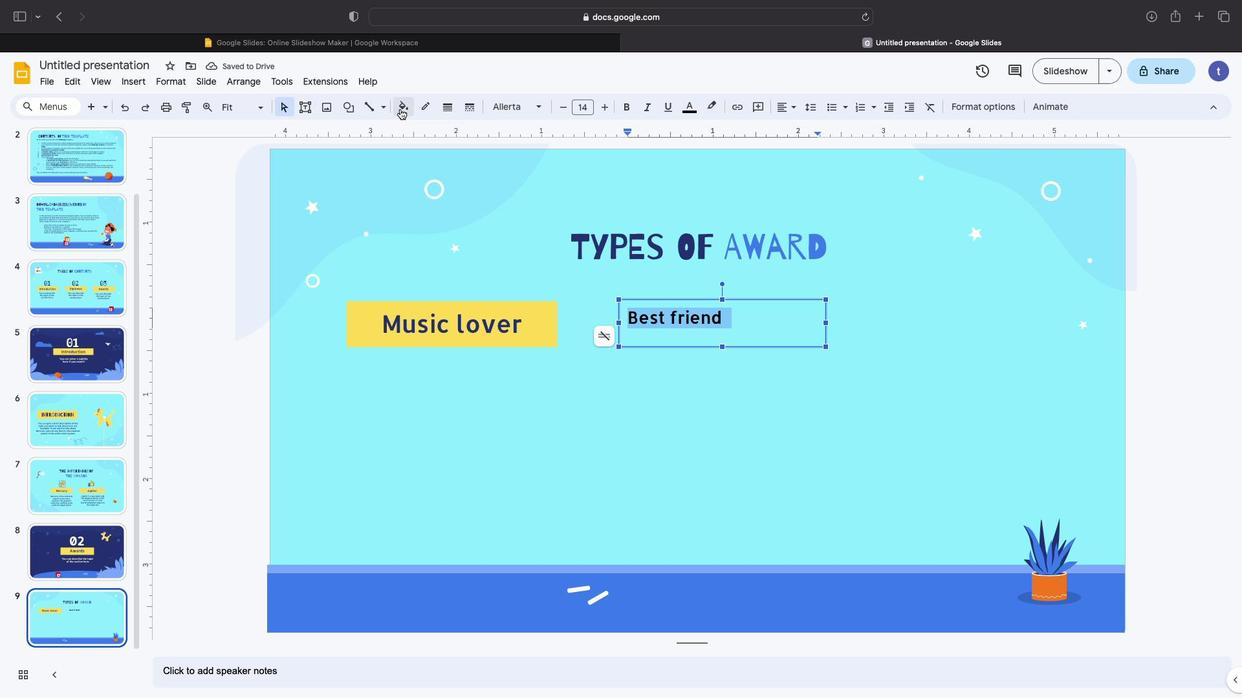 
Action: Mouse pressed left at (83, 174)
Screenshot: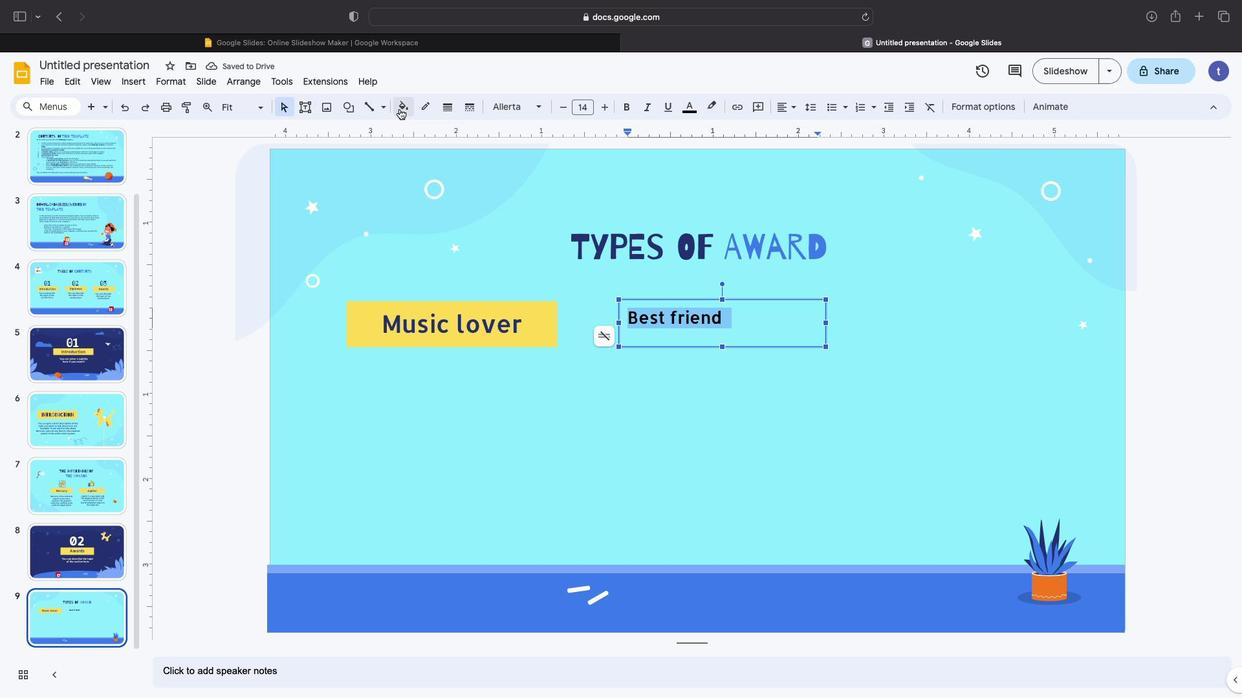 
Action: Mouse moved to (83, 174)
Screenshot: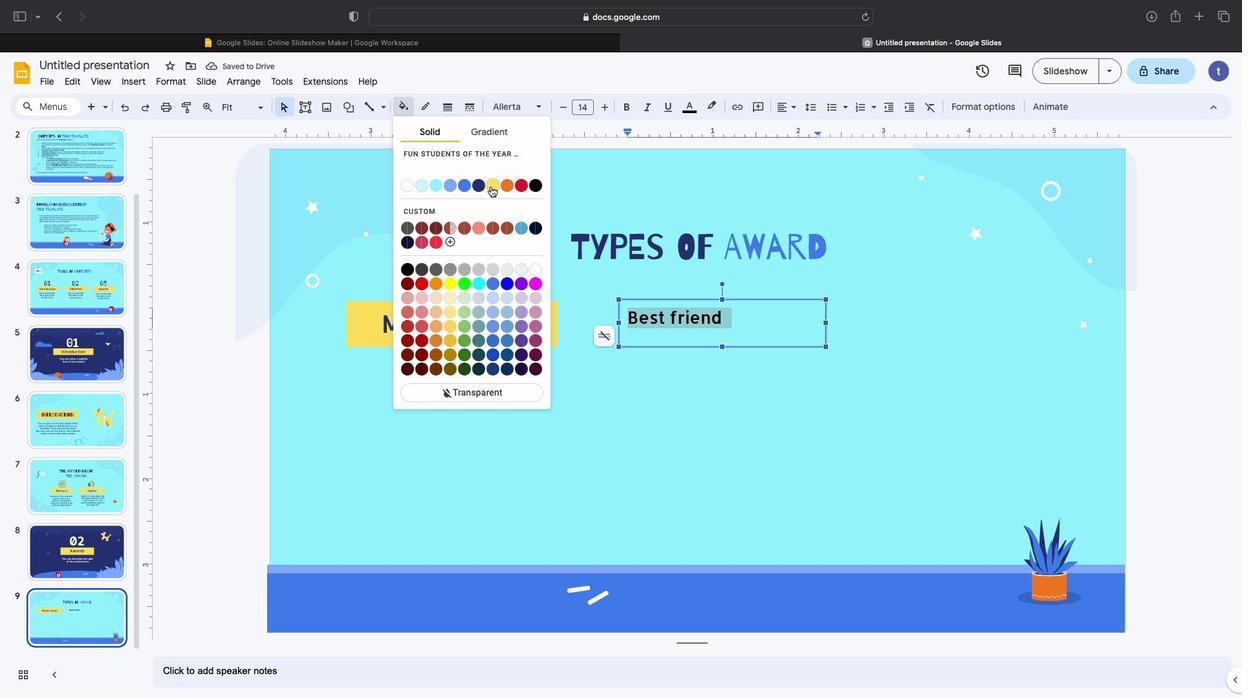 
Action: Mouse pressed left at (83, 174)
Screenshot: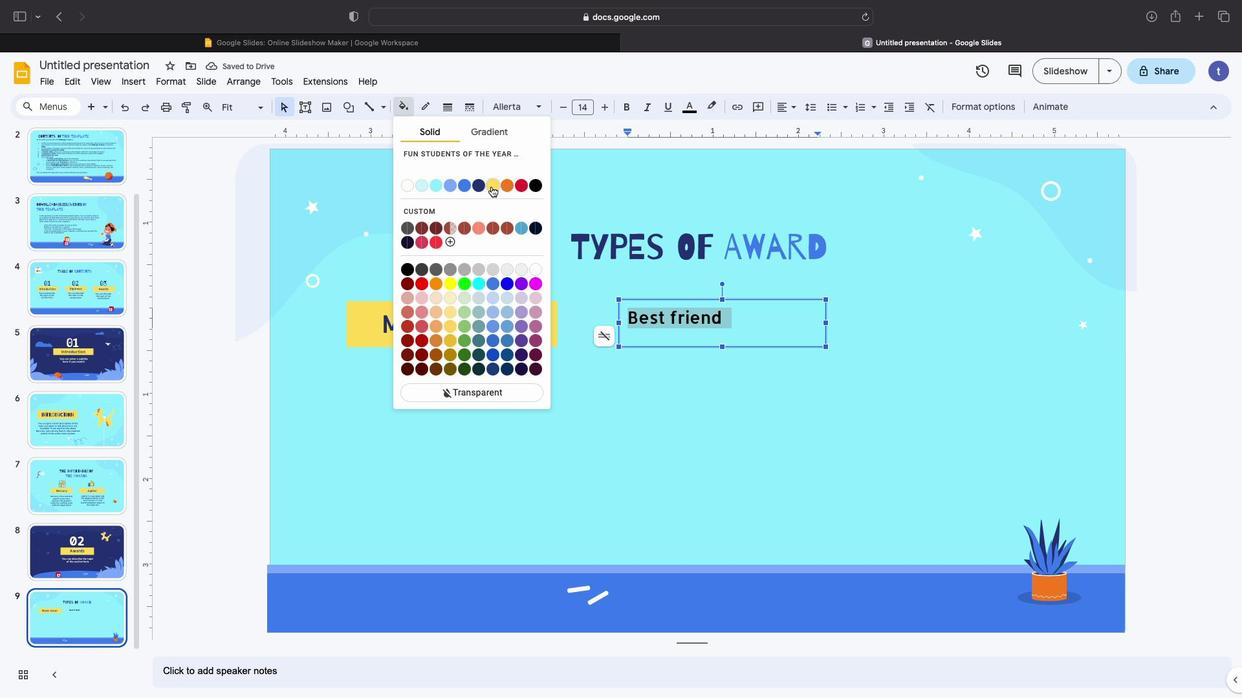 
Action: Mouse moved to (83, 174)
Screenshot: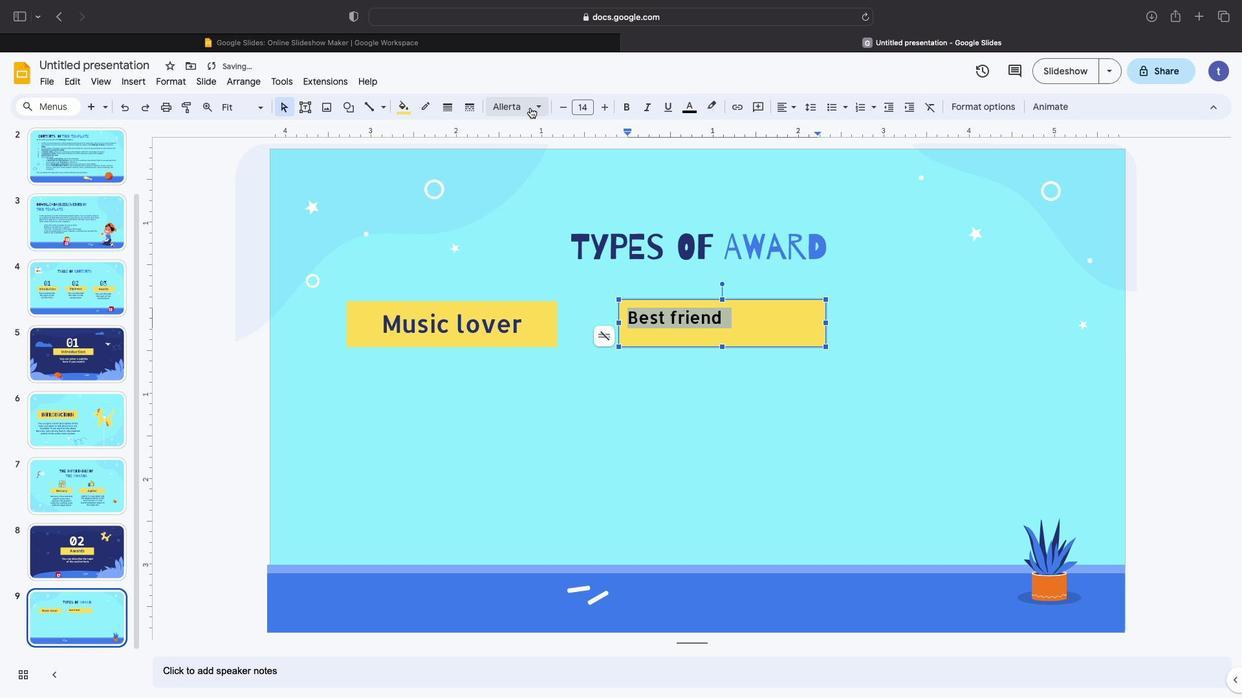 
Action: Mouse pressed left at (83, 174)
Screenshot: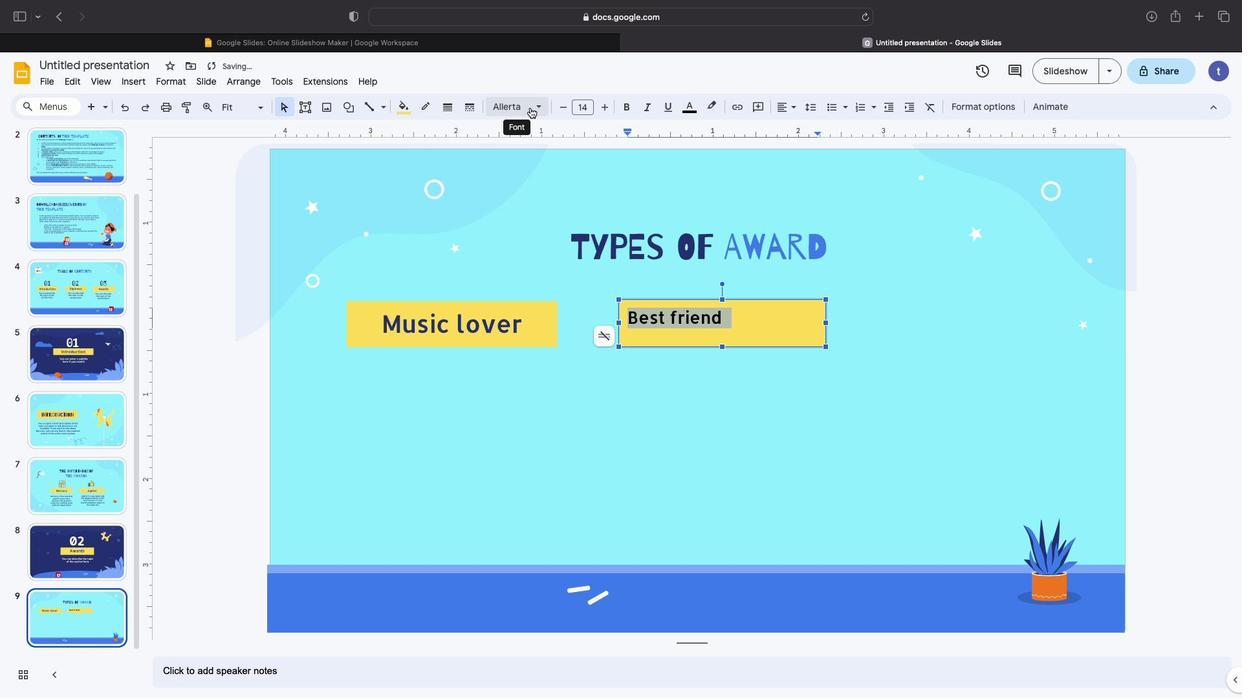 
Action: Mouse moved to (83, 174)
Screenshot: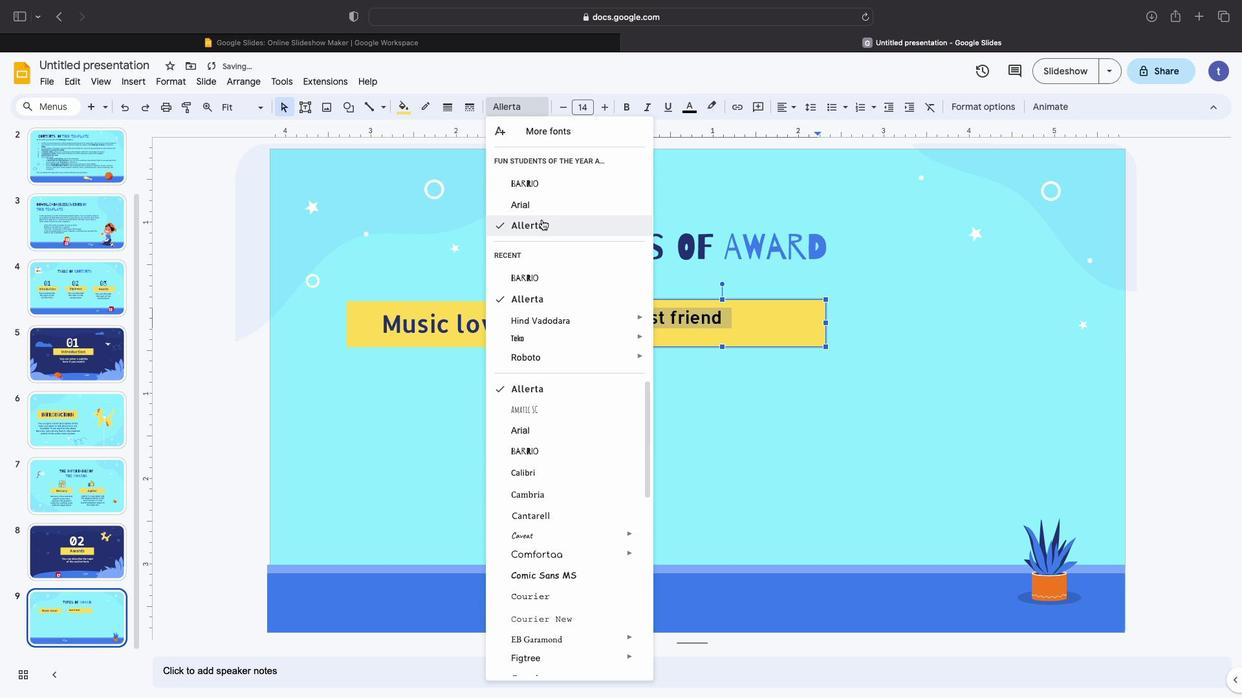 
Action: Mouse pressed left at (83, 174)
Screenshot: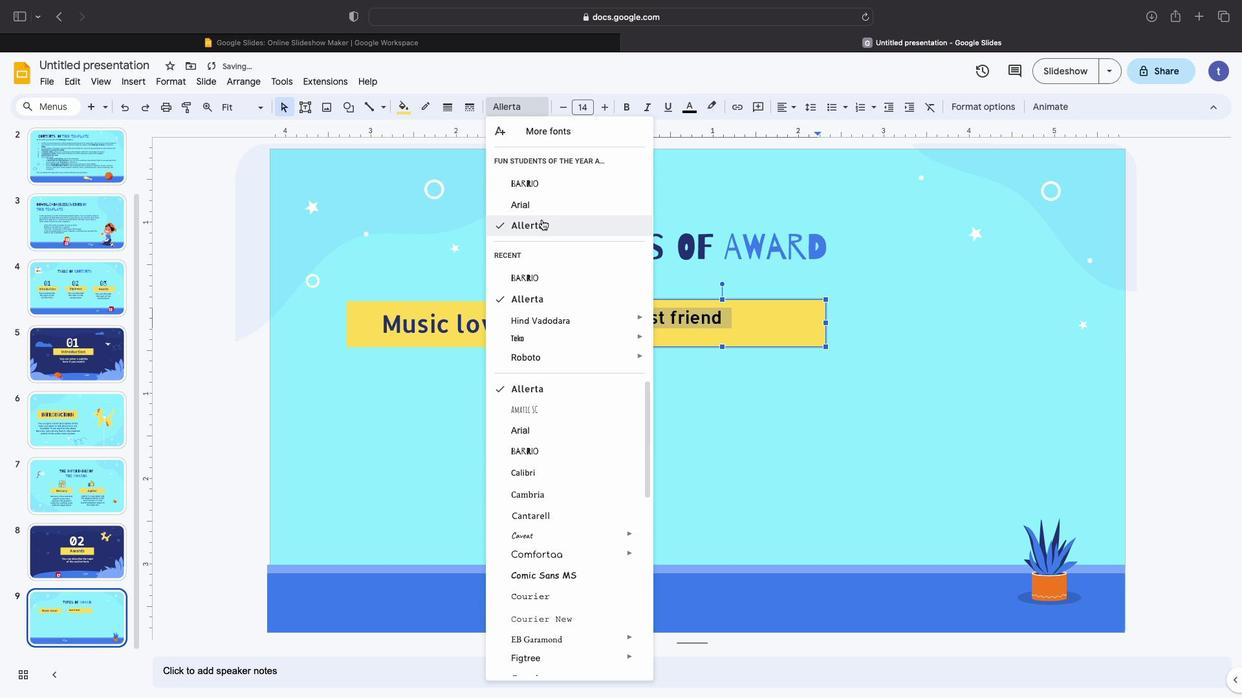 
Action: Mouse moved to (83, 174)
Screenshot: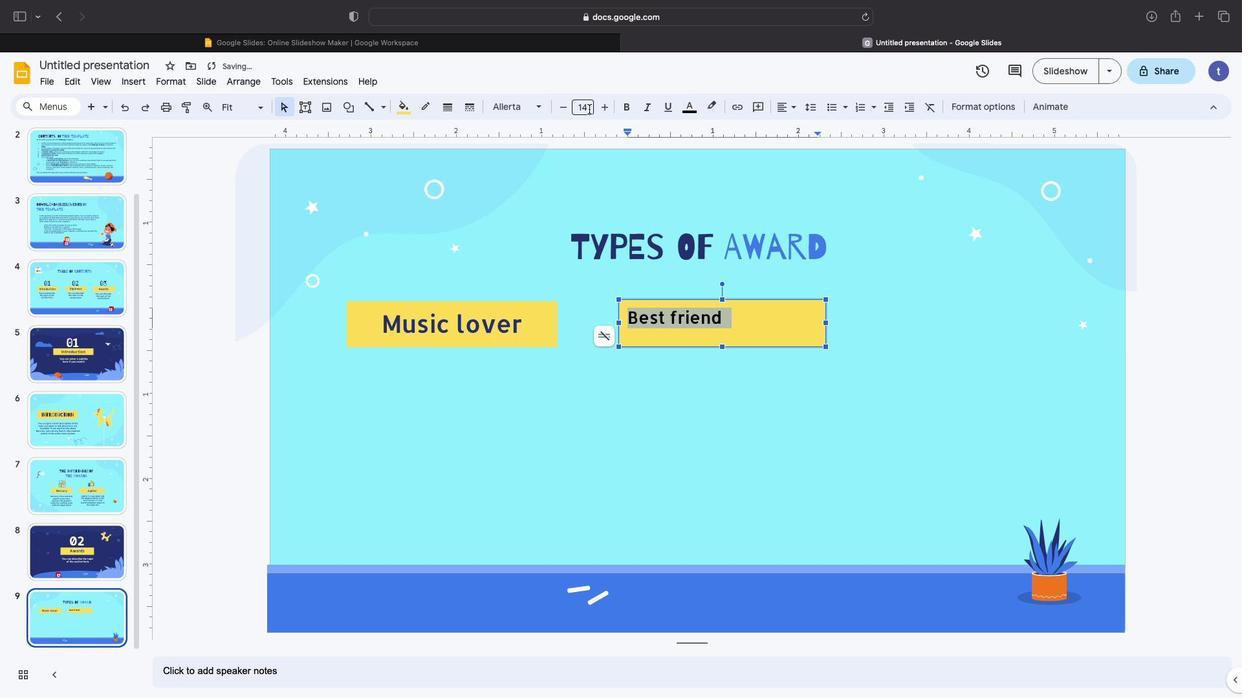 
Action: Mouse pressed left at (83, 174)
Screenshot: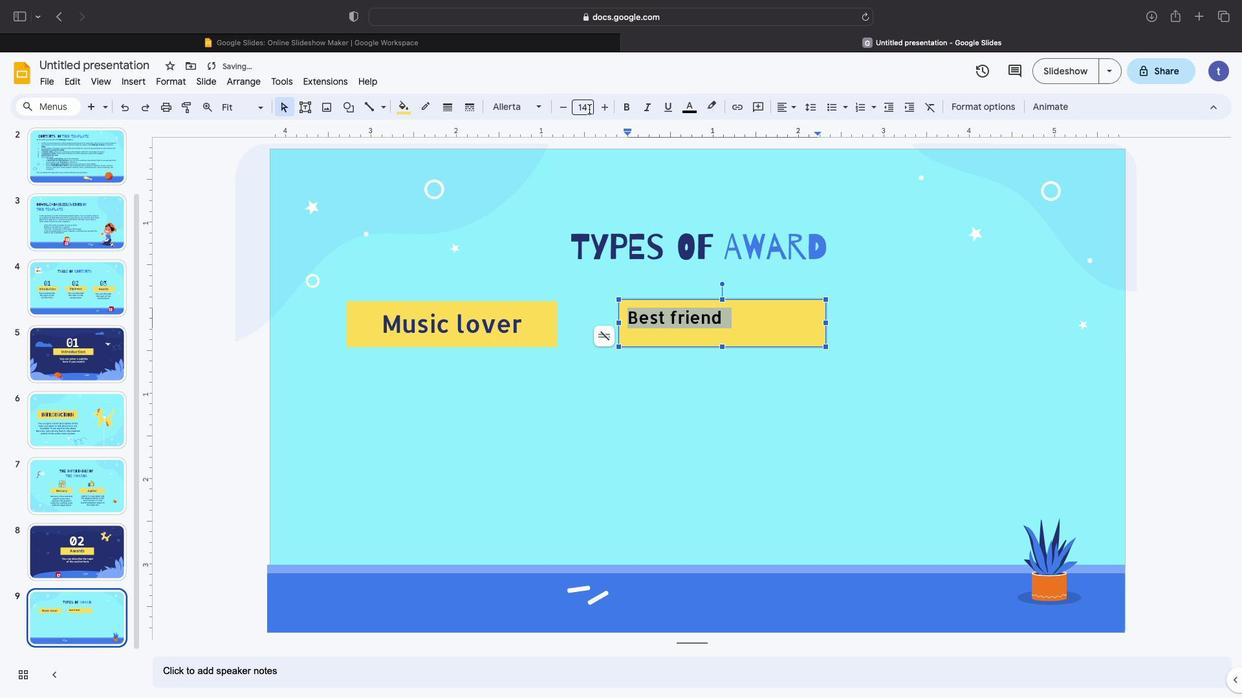 
Action: Mouse moved to (83, 174)
Screenshot: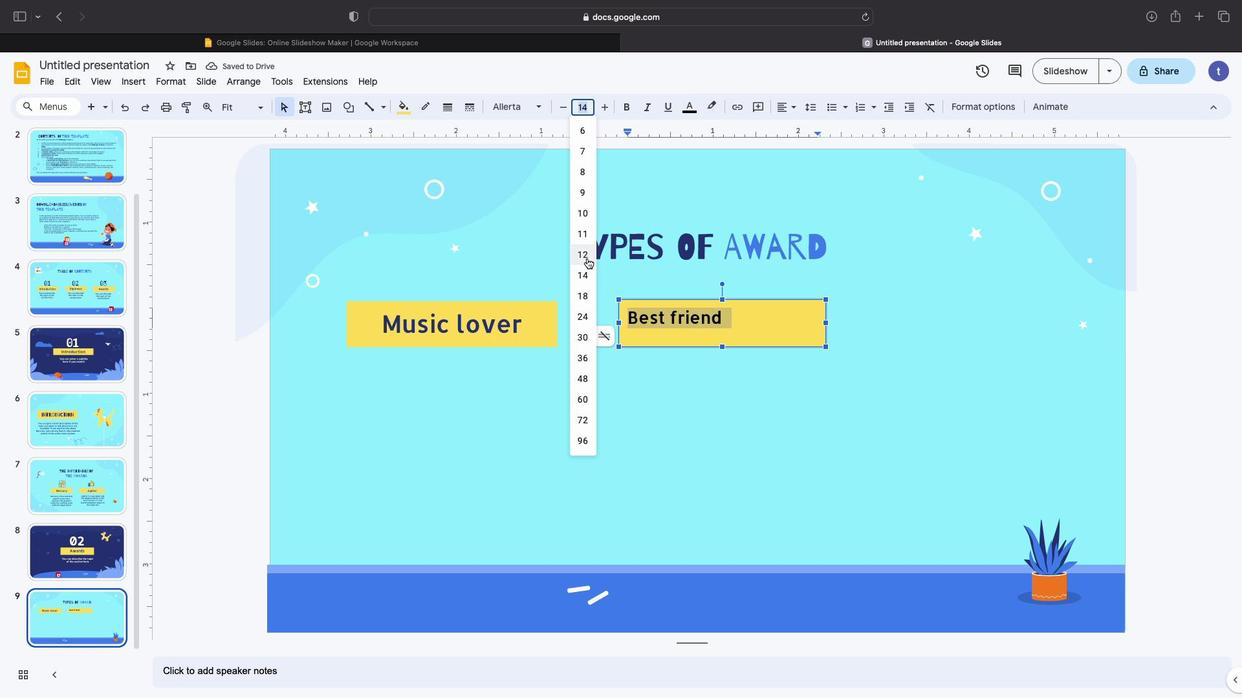 
Action: Key pressed '2''0''\x03'
Screenshot: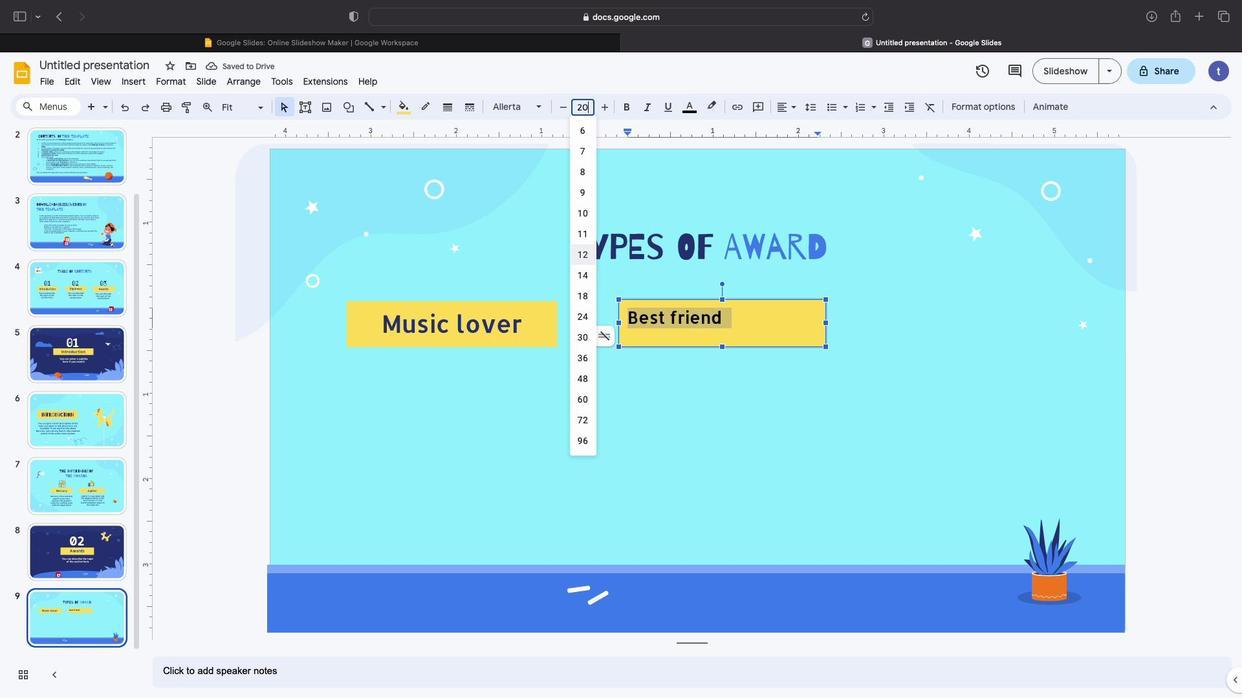 
Action: Mouse moved to (83, 174)
Screenshot: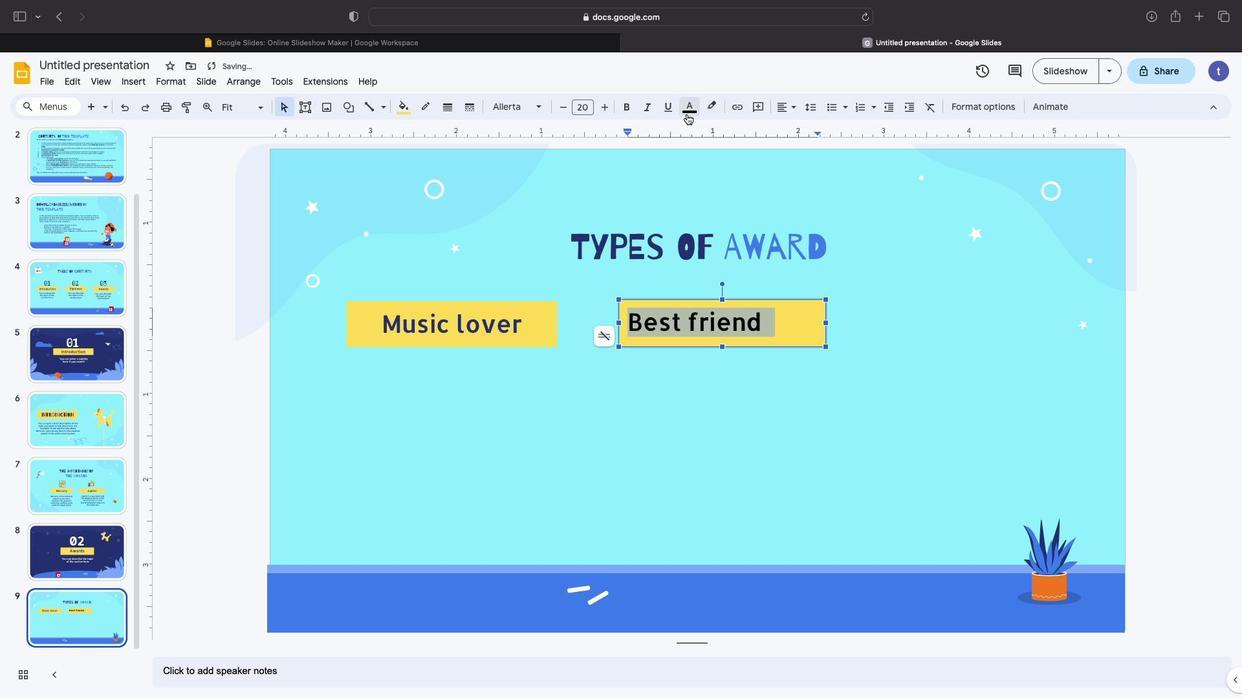 
Action: Mouse pressed left at (83, 174)
Screenshot: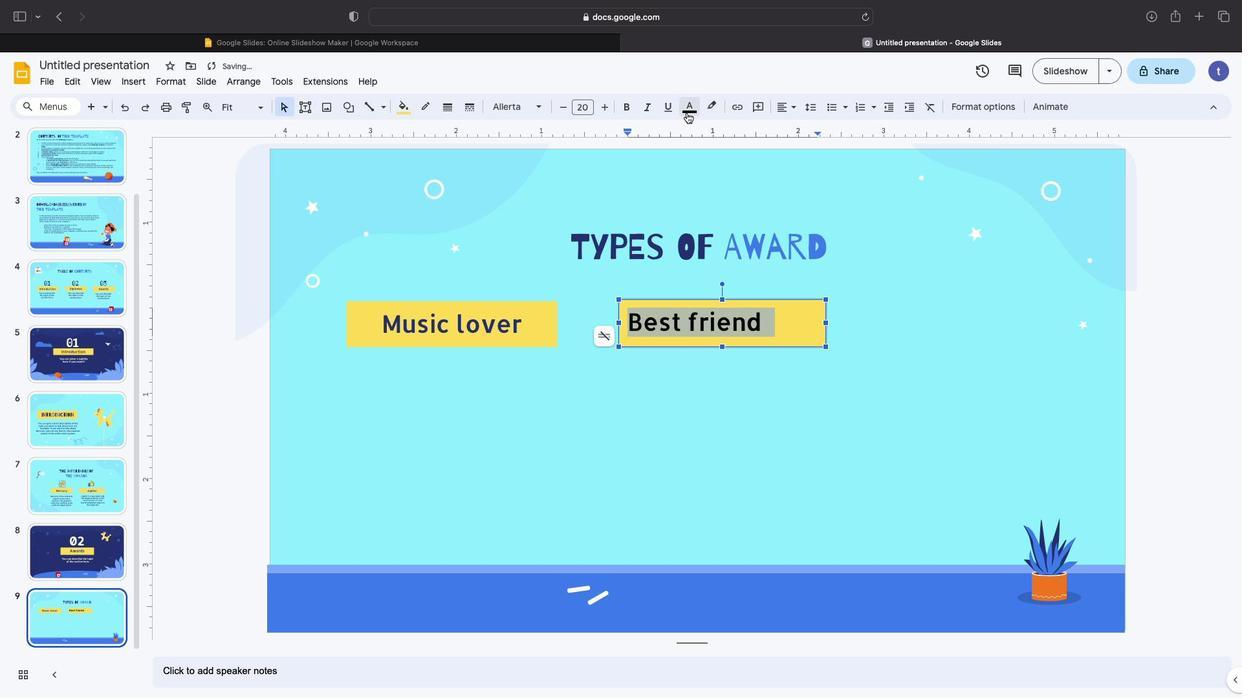 
Action: Mouse moved to (83, 174)
Screenshot: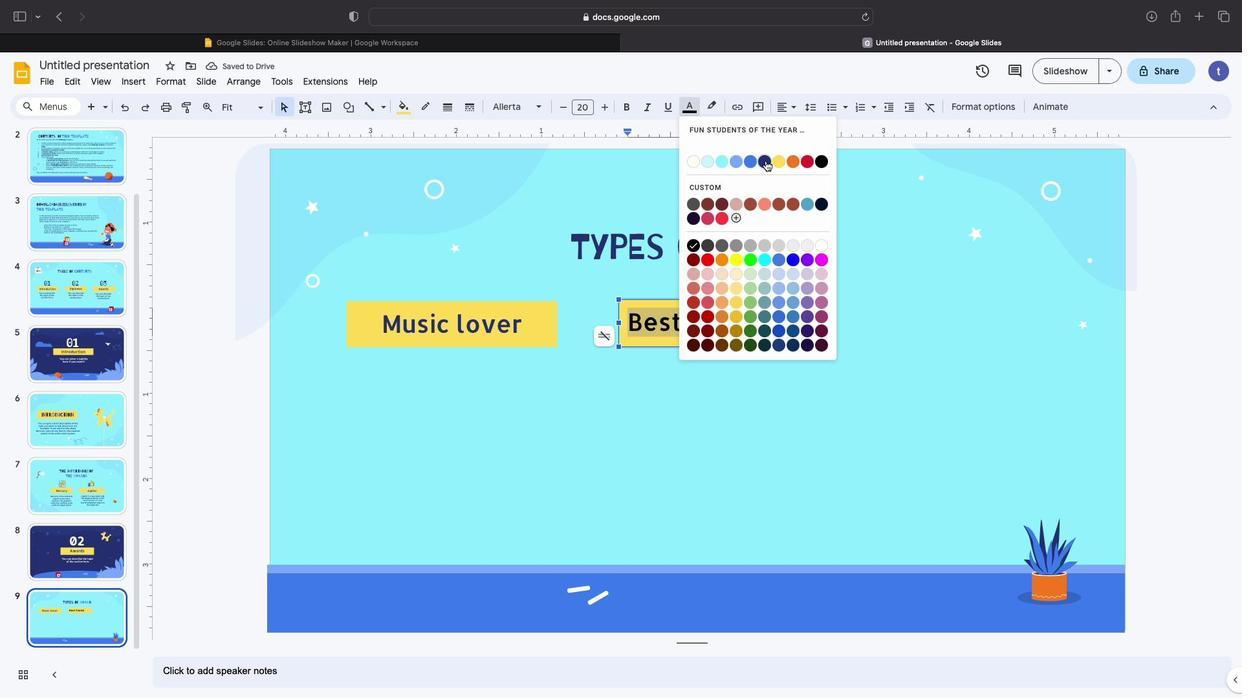 
Action: Mouse pressed left at (83, 174)
Screenshot: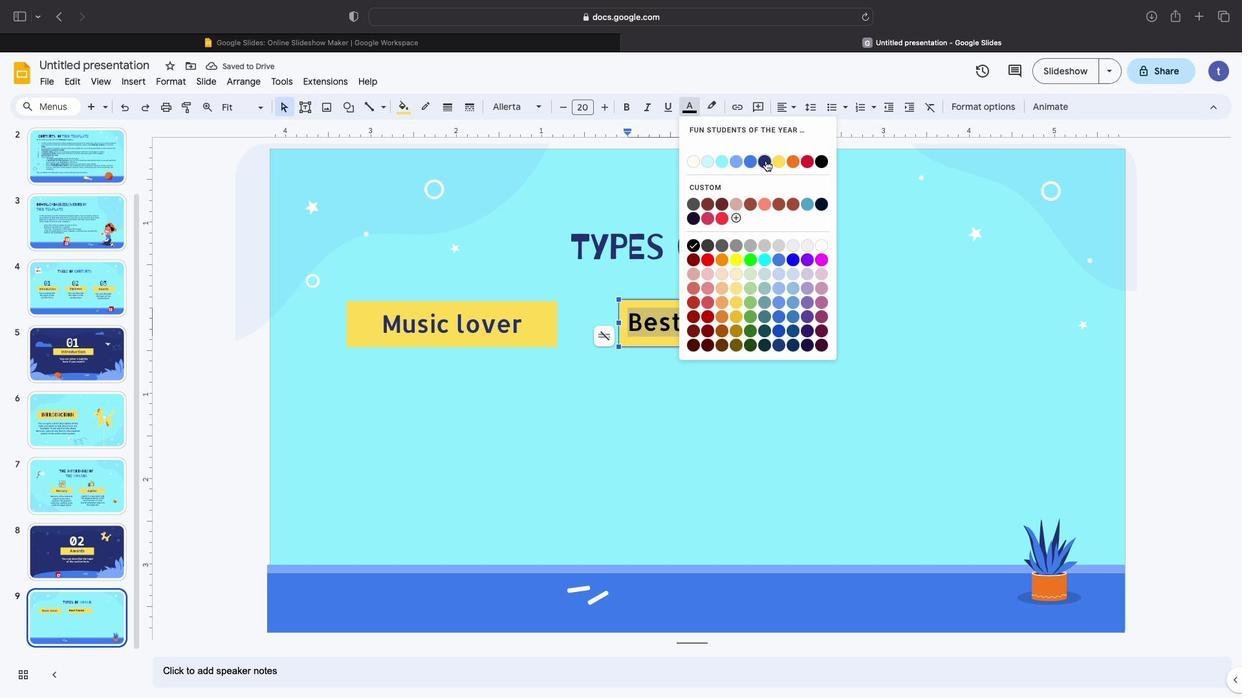 
Action: Mouse moved to (83, 174)
Screenshot: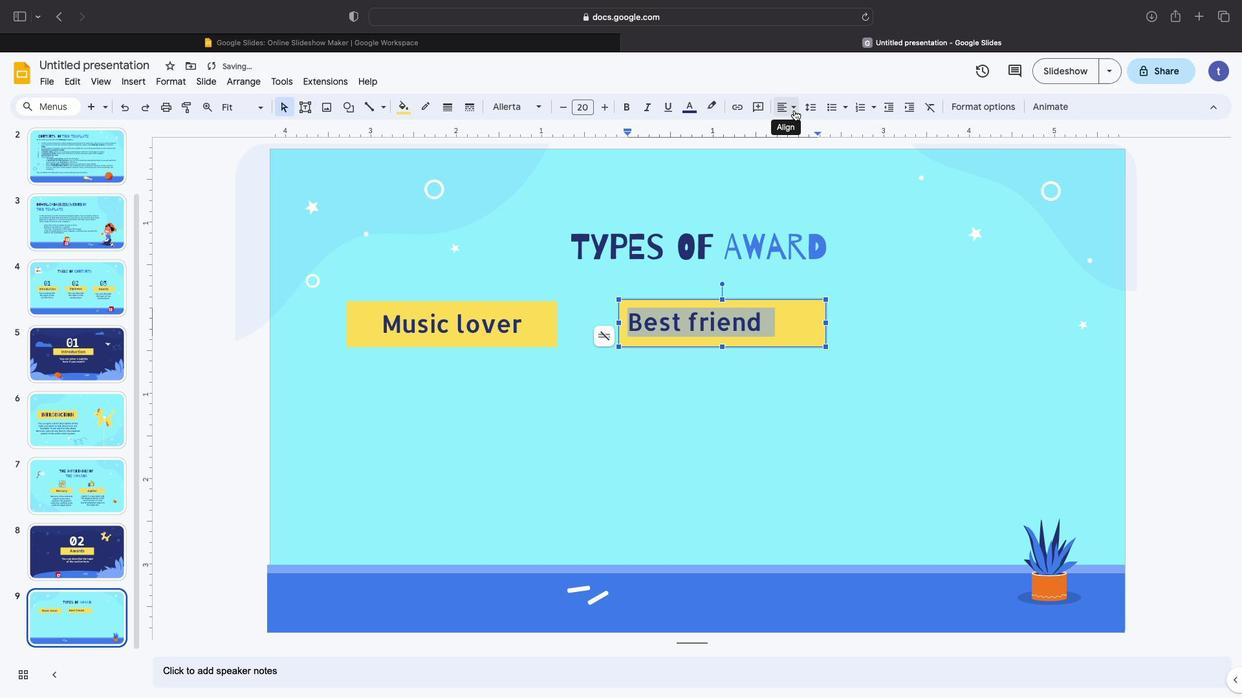
Action: Mouse pressed left at (83, 174)
Screenshot: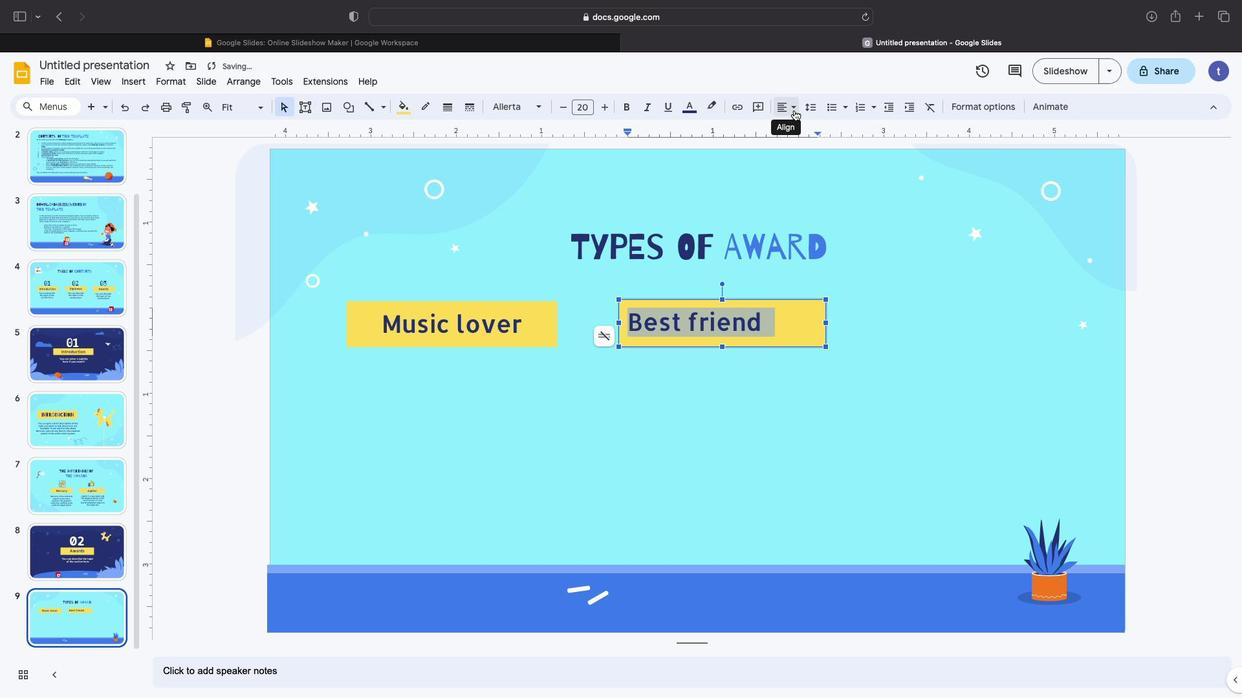 
Action: Mouse moved to (83, 174)
Screenshot: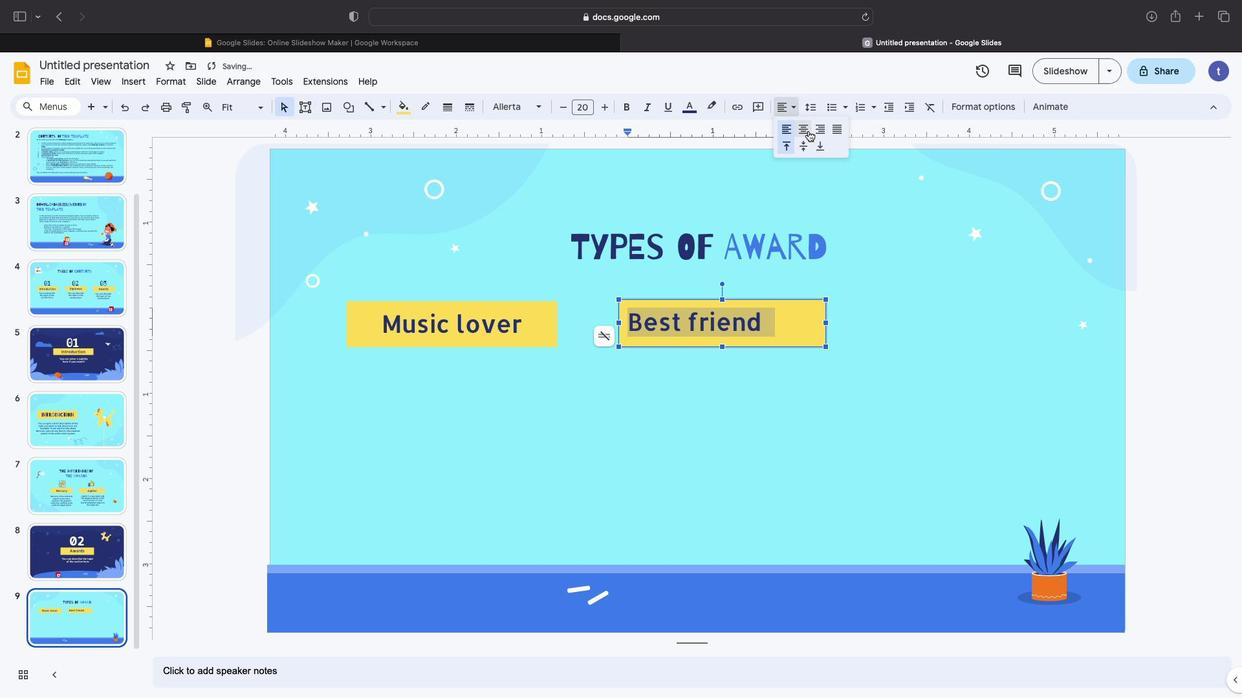 
Action: Mouse pressed left at (83, 174)
Screenshot: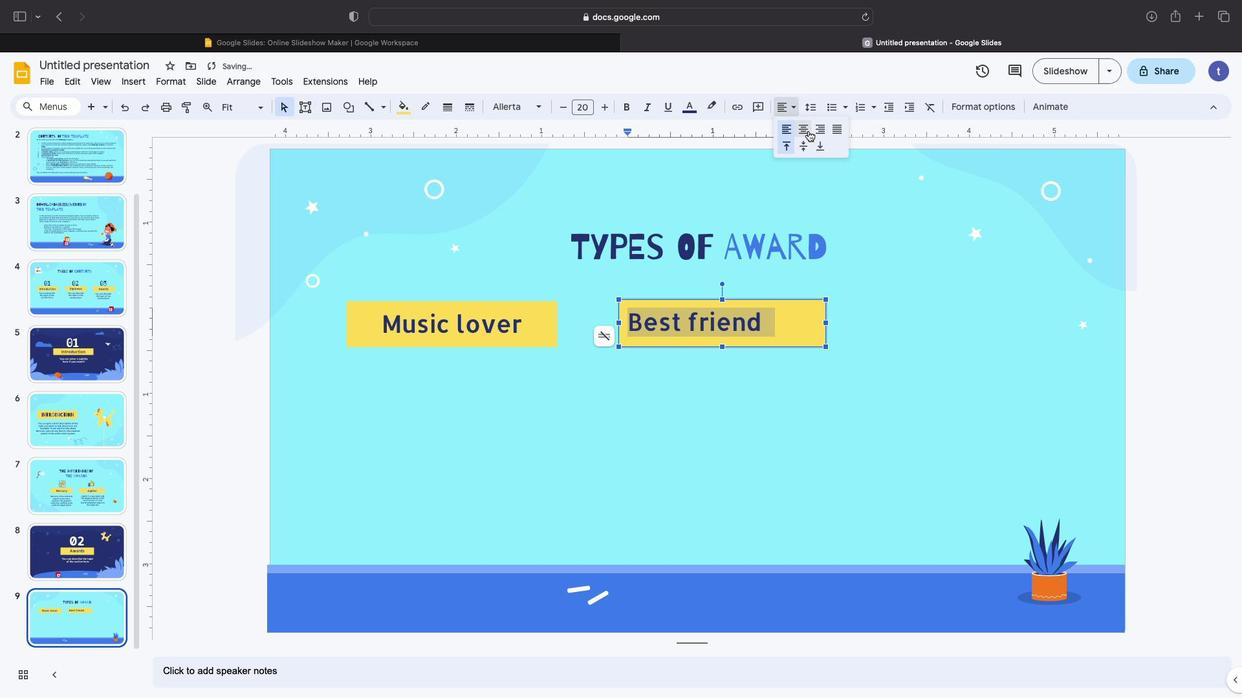 
Action: Mouse moved to (83, 174)
Screenshot: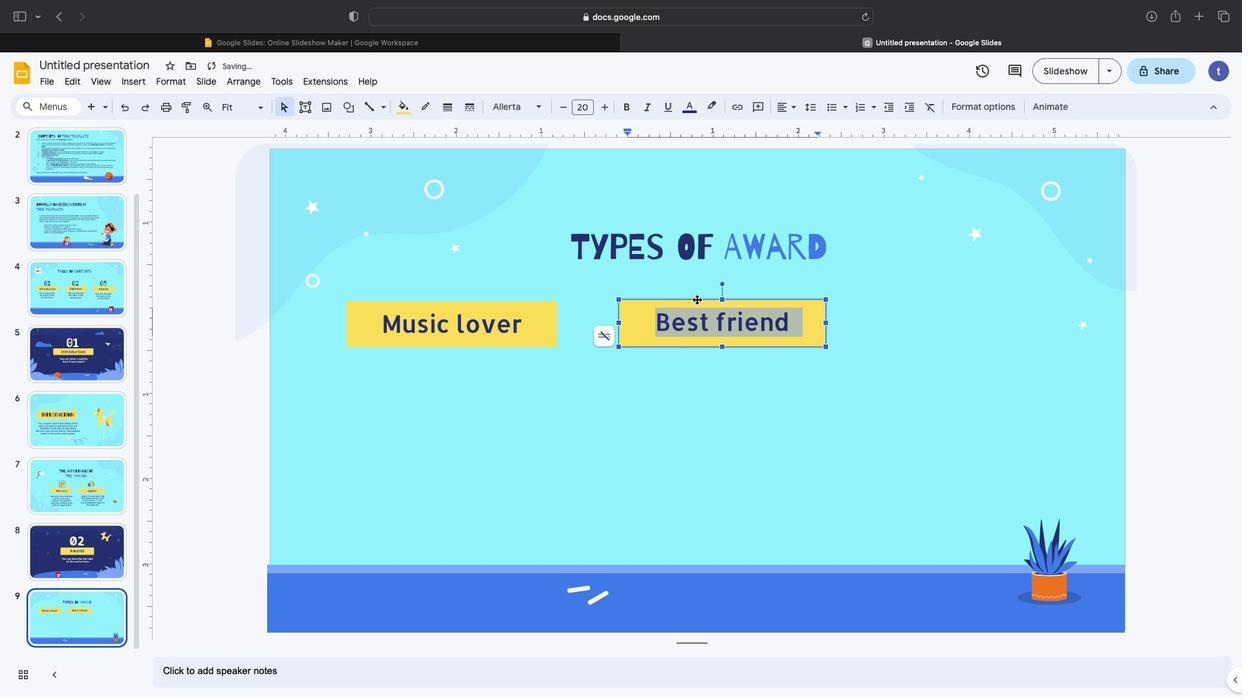 
Action: Mouse pressed left at (83, 174)
Screenshot: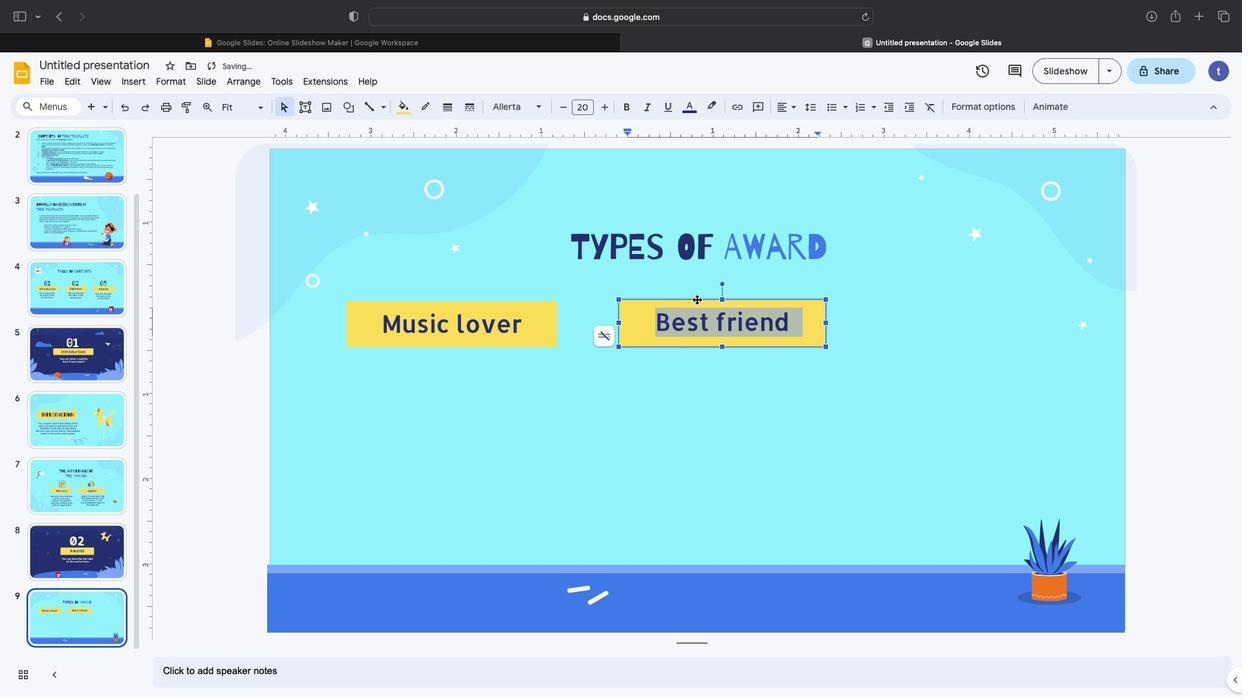 
Action: Mouse pressed left at (83, 174)
Screenshot: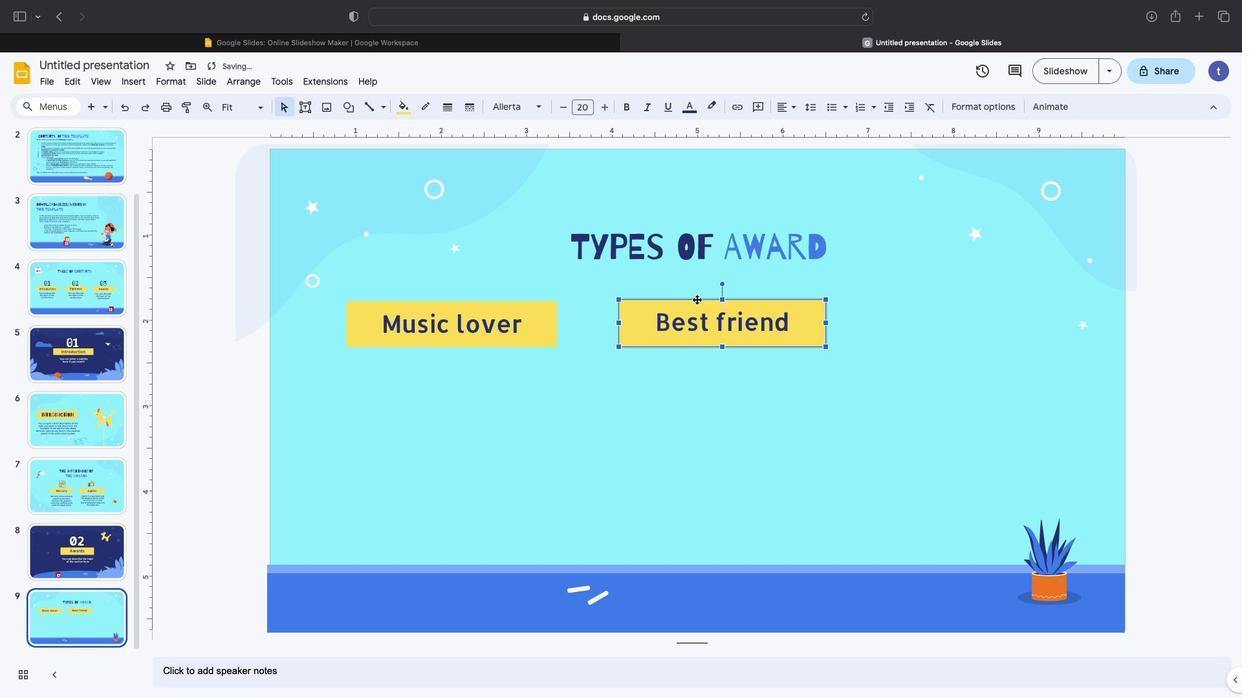 
Action: Mouse moved to (83, 174)
Screenshot: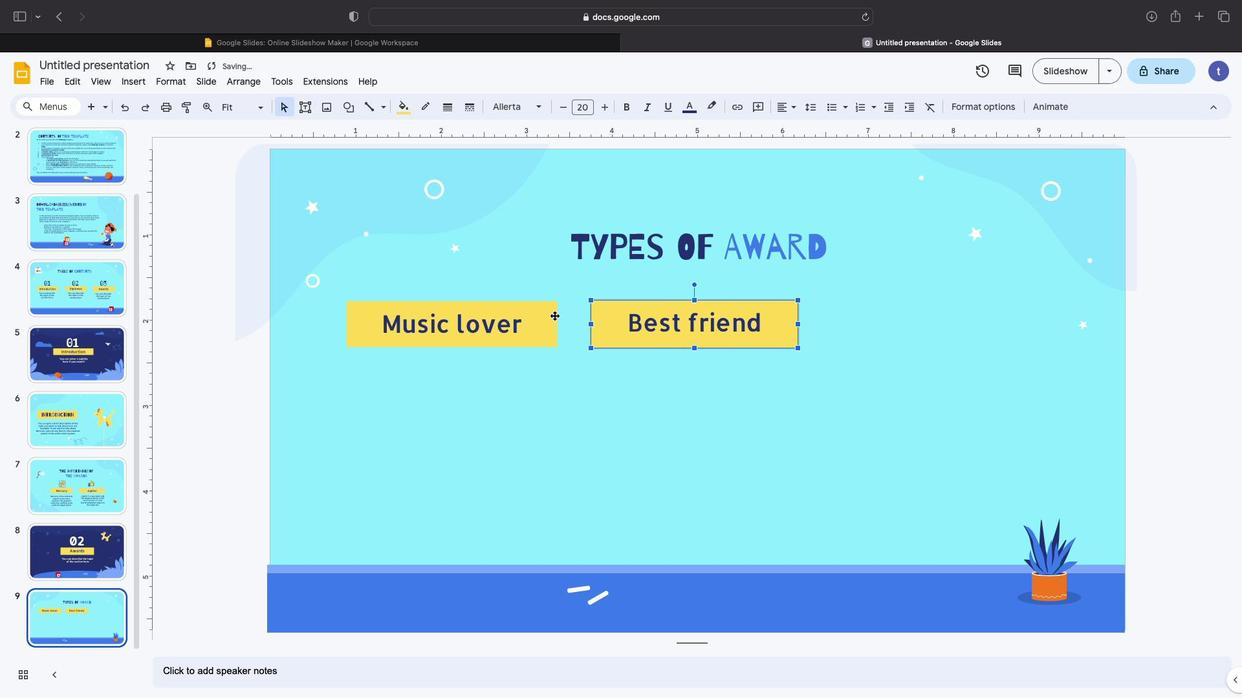 
Action: Mouse pressed left at (83, 174)
Screenshot: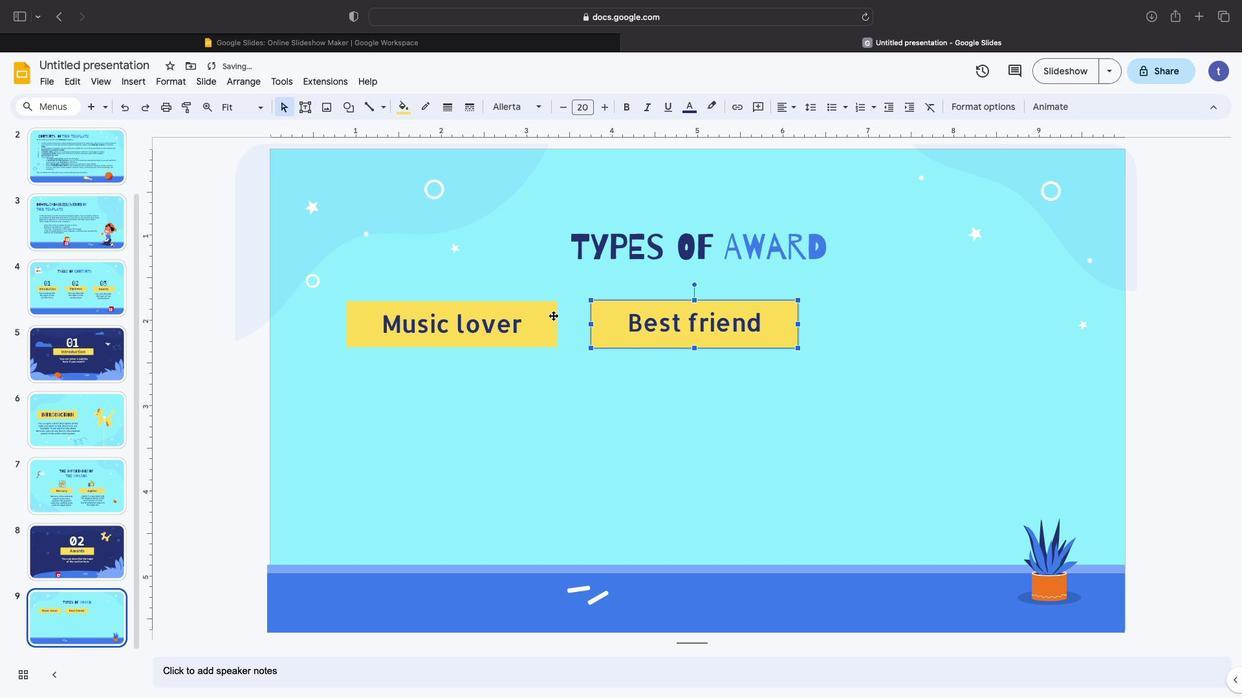 
Action: Key pressed Key.leftKey.left
Screenshot: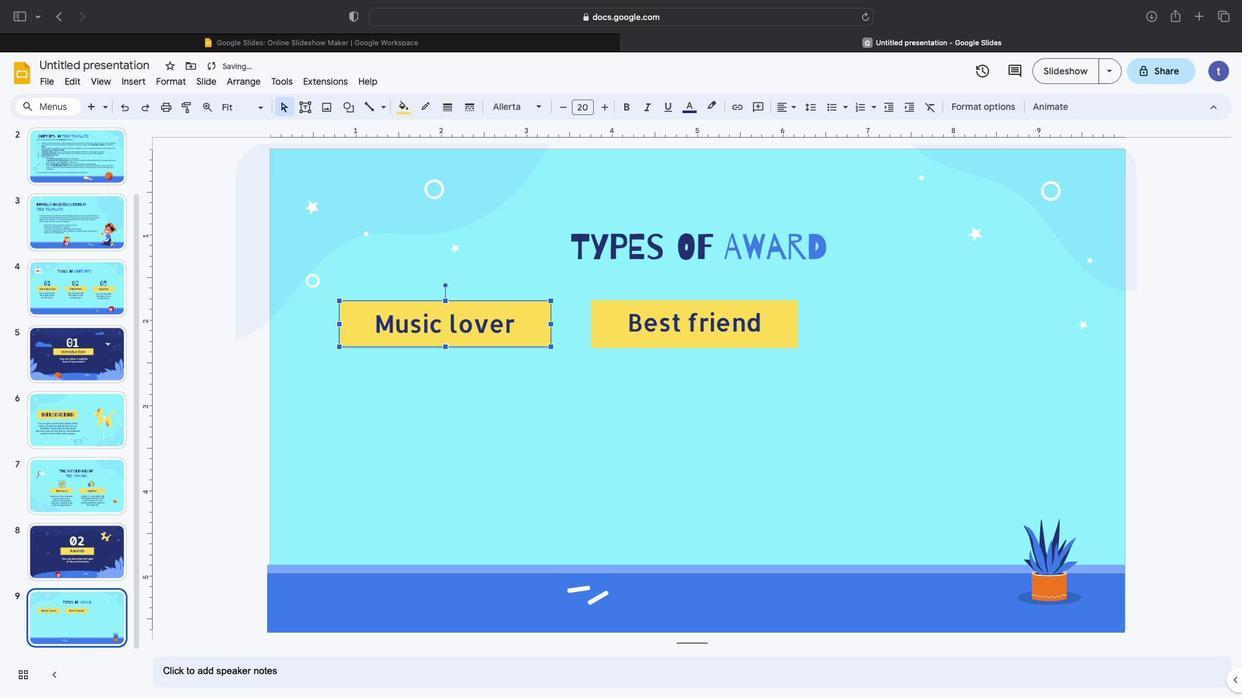 
Action: Mouse moved to (83, 174)
Screenshot: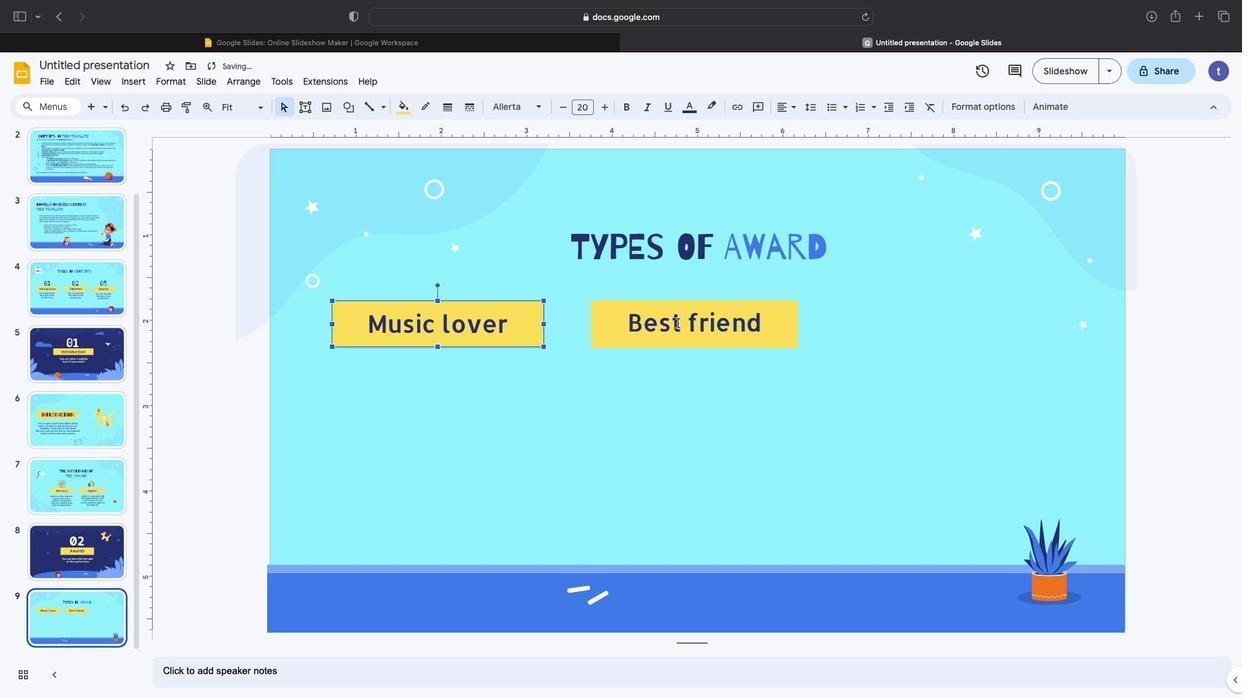 
Action: Mouse pressed left at (83, 174)
Screenshot: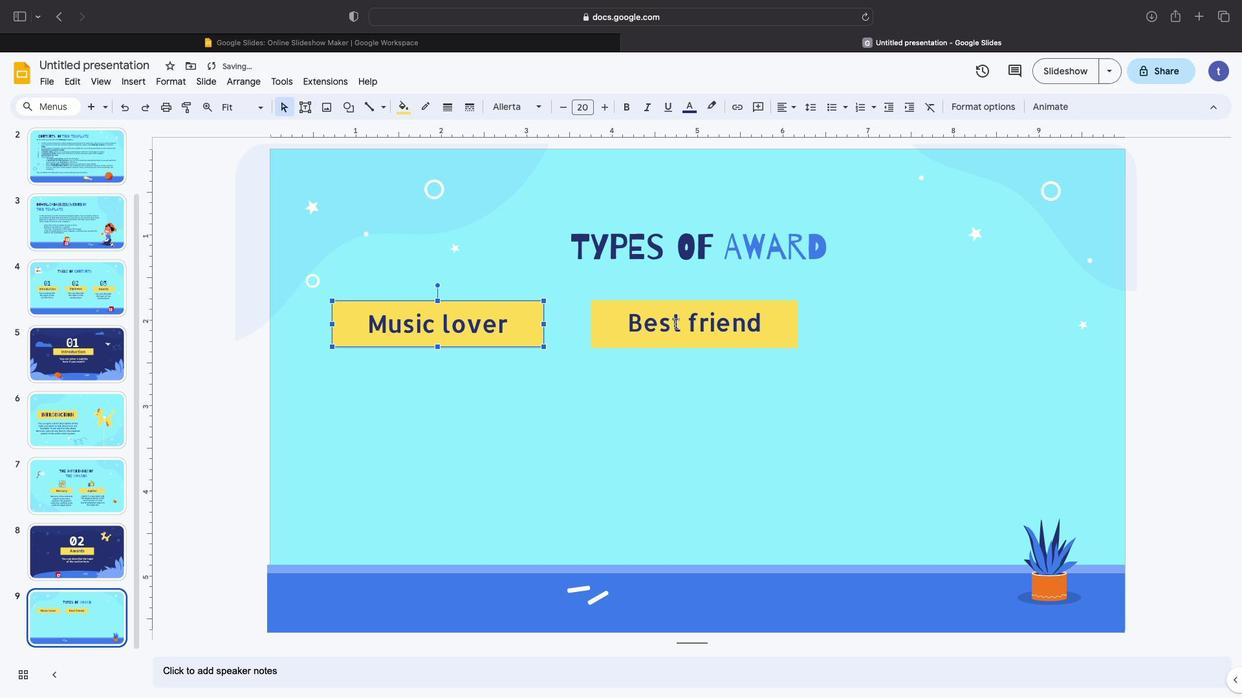 
Action: Mouse moved to (83, 174)
Screenshot: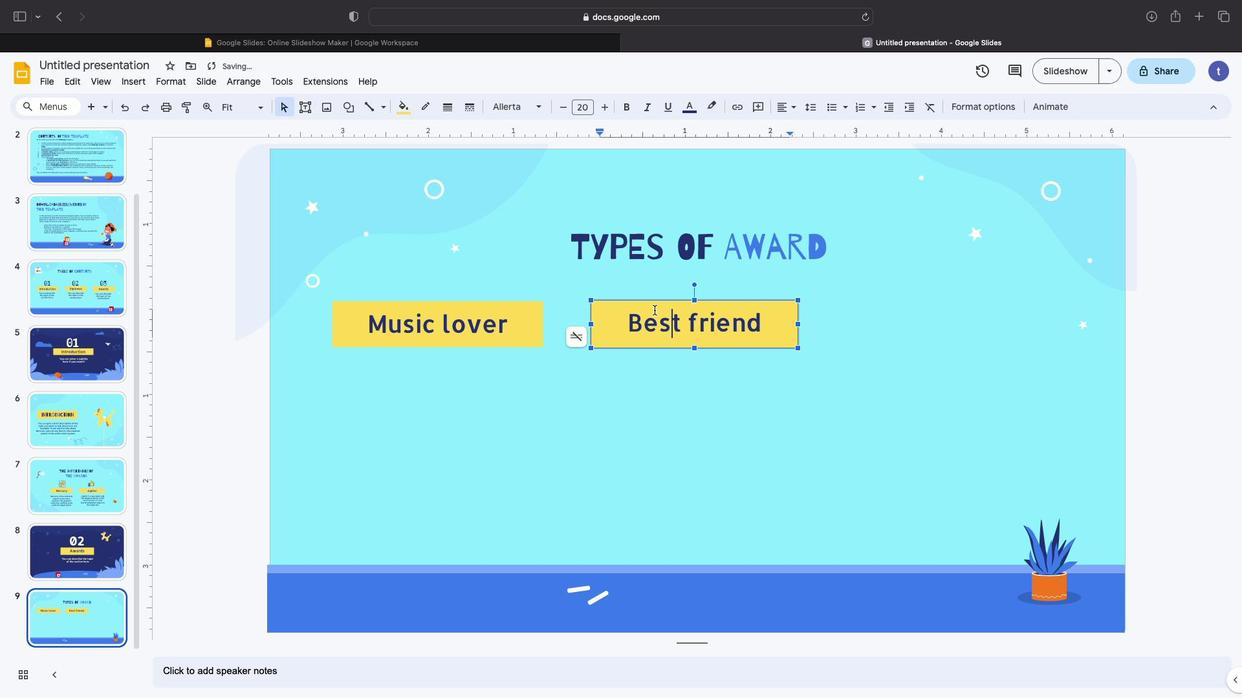 
Action: Mouse pressed left at (83, 174)
Screenshot: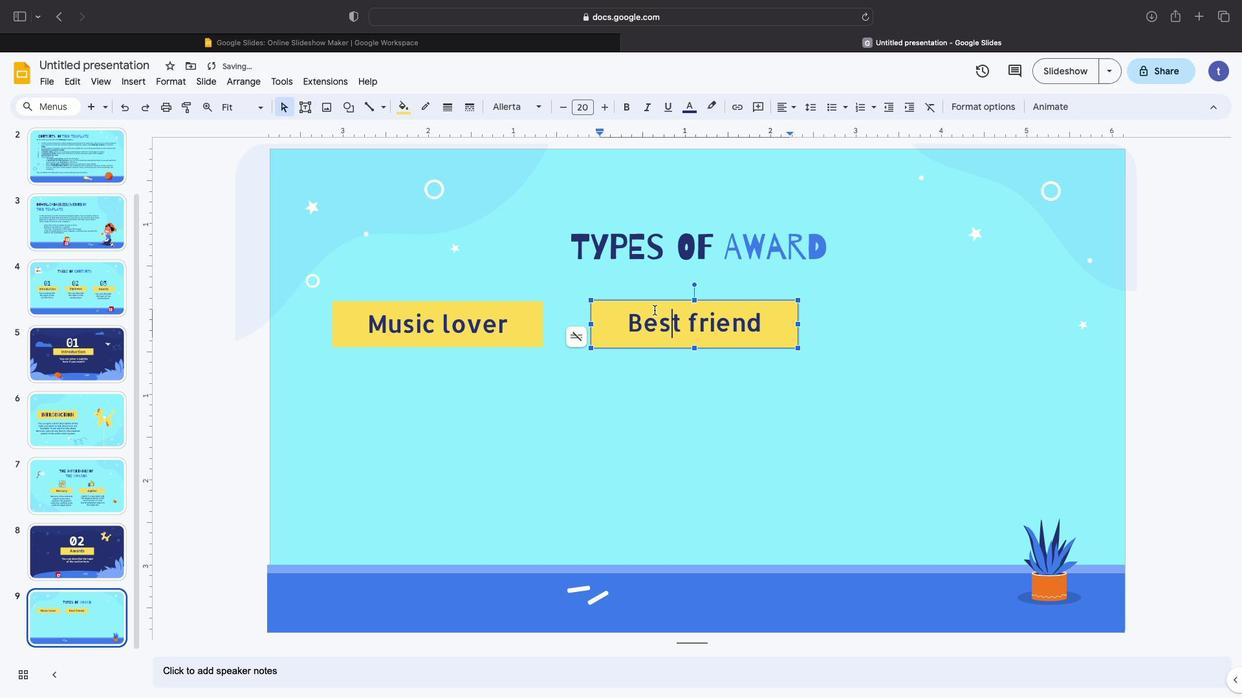 
Action: Mouse moved to (83, 174)
Screenshot: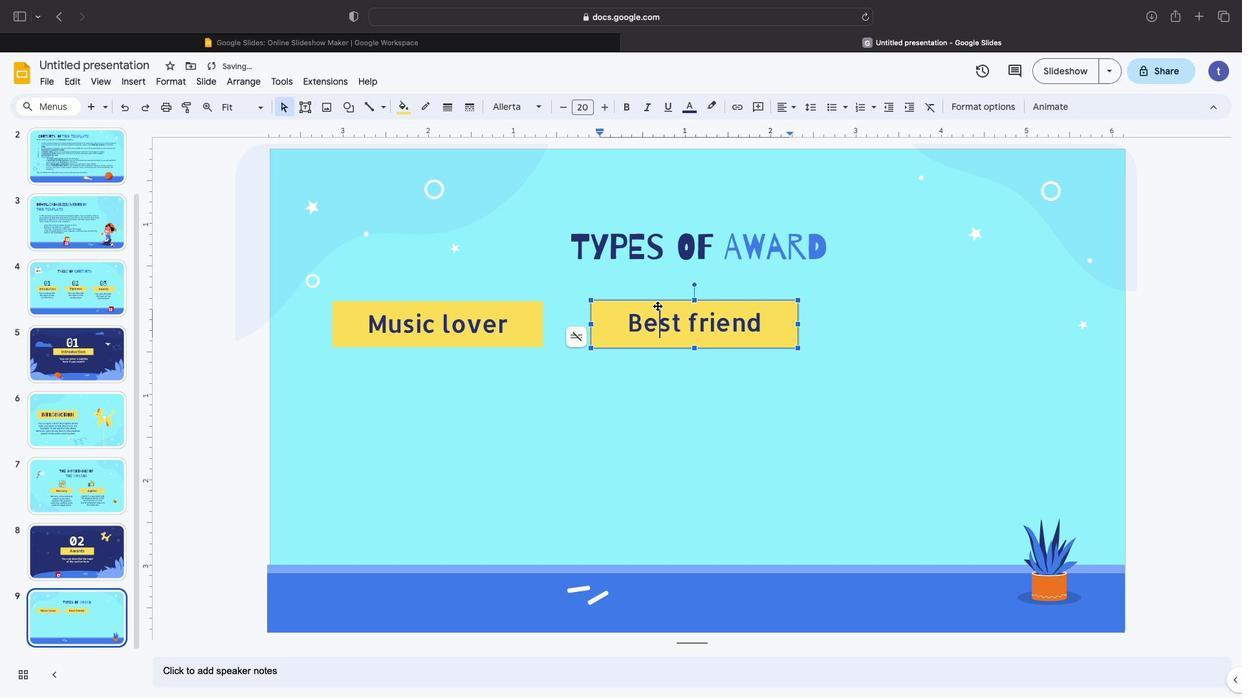 
Action: Mouse pressed left at (83, 174)
Screenshot: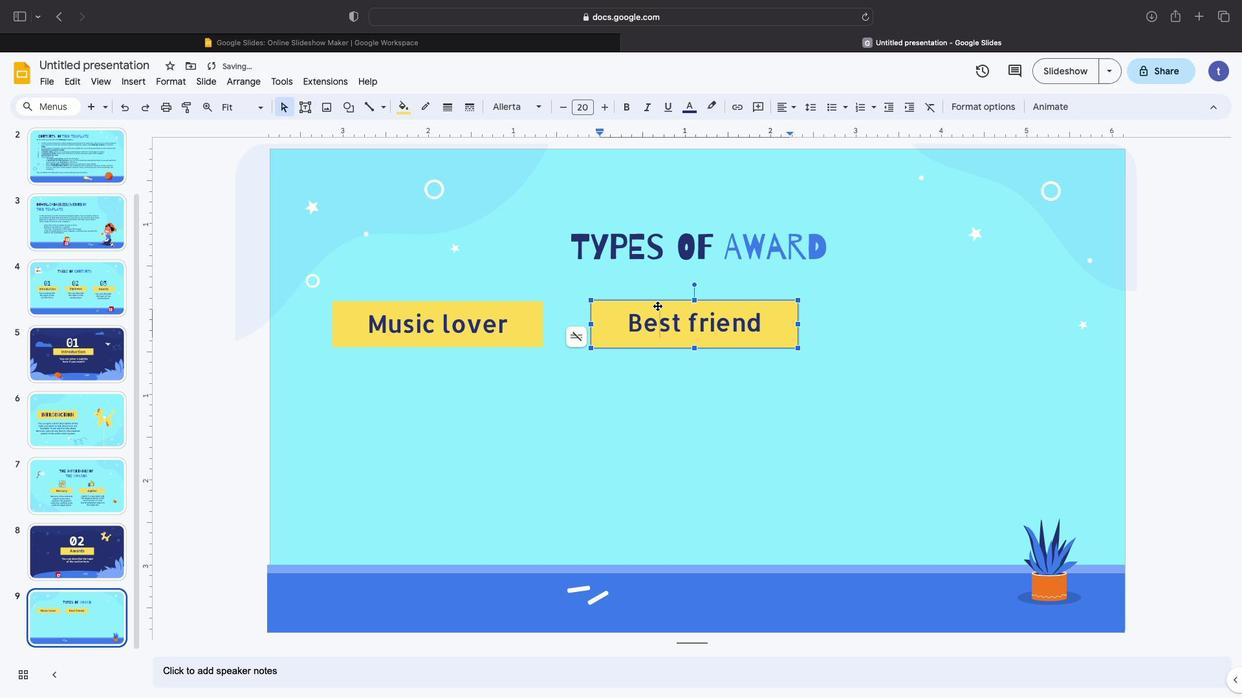 
Action: Mouse moved to (83, 174)
Screenshot: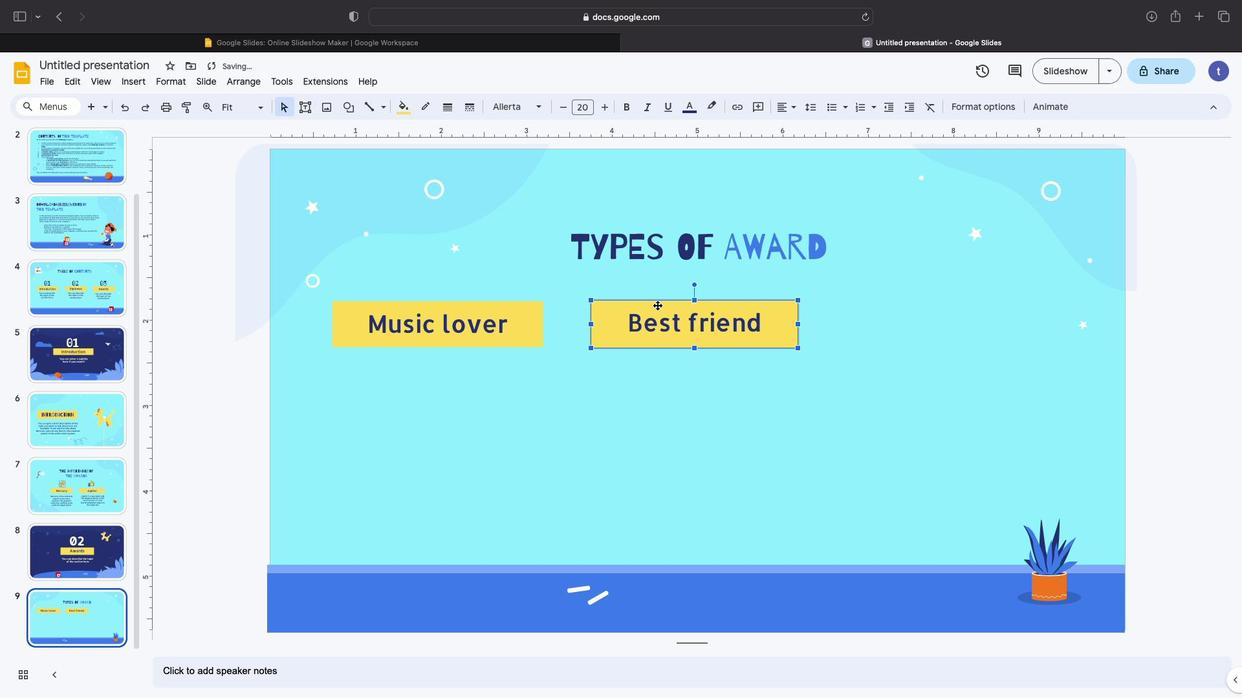 
Action: Key pressed Key.leftKey.right
Screenshot: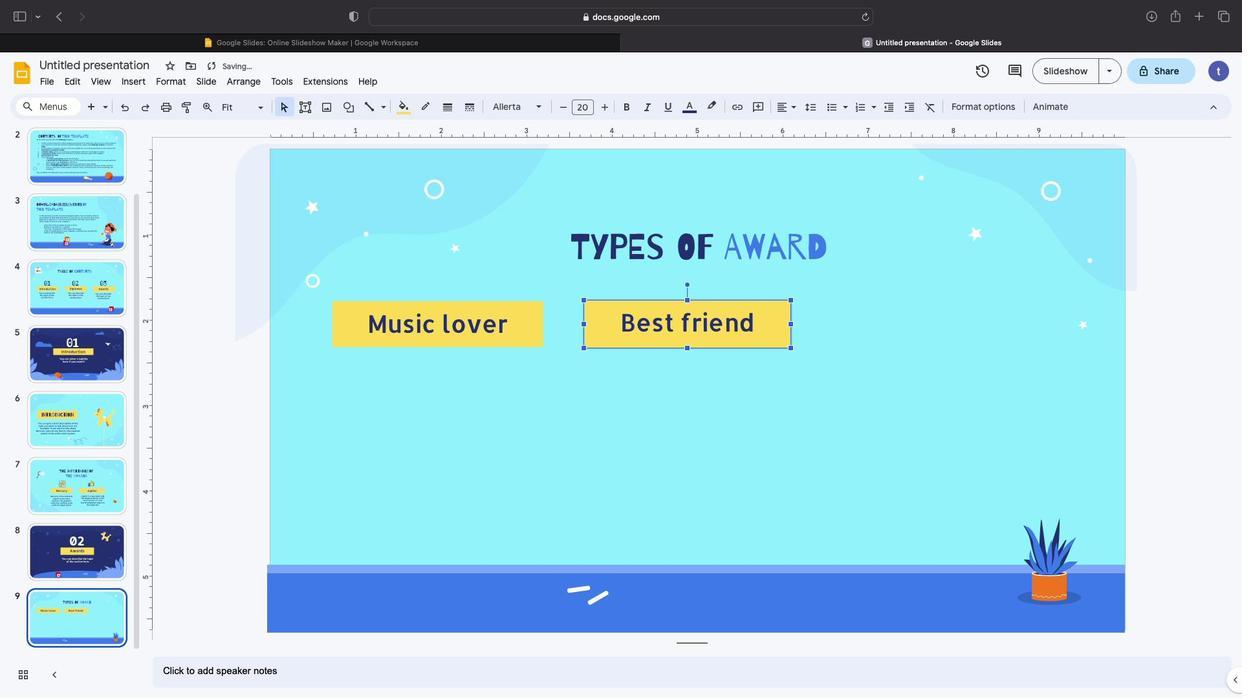 
Action: Mouse moved to (83, 174)
Screenshot: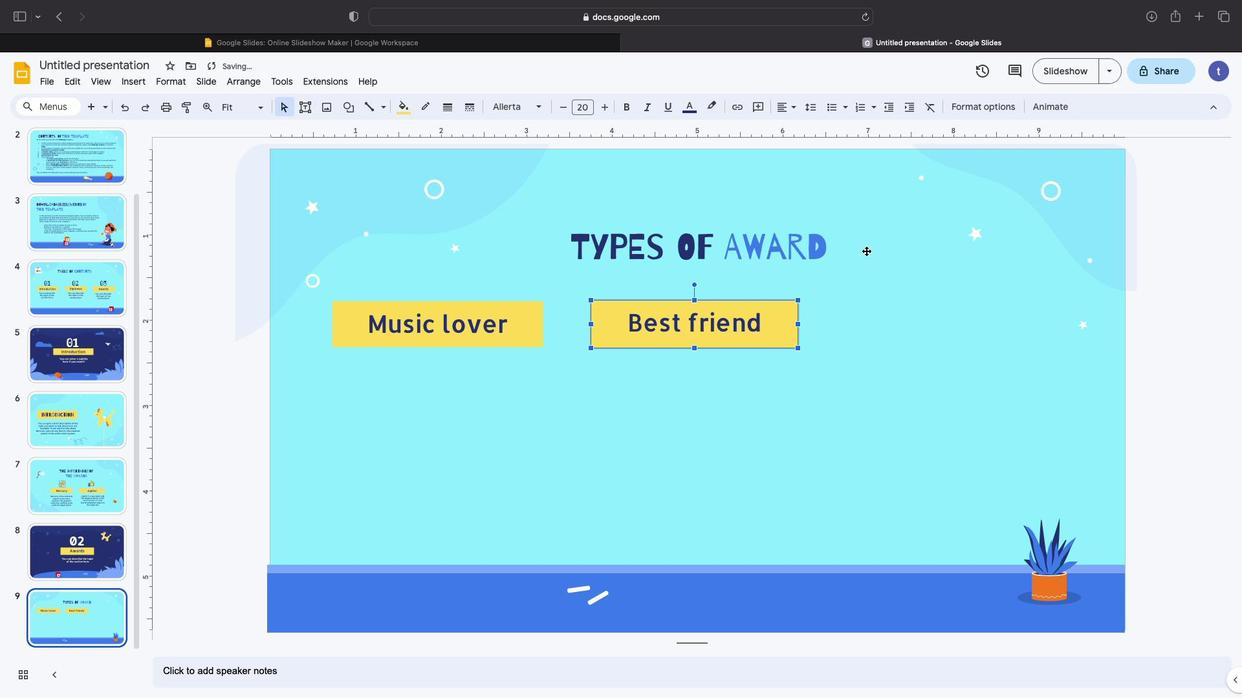
Action: Mouse pressed left at (83, 174)
Screenshot: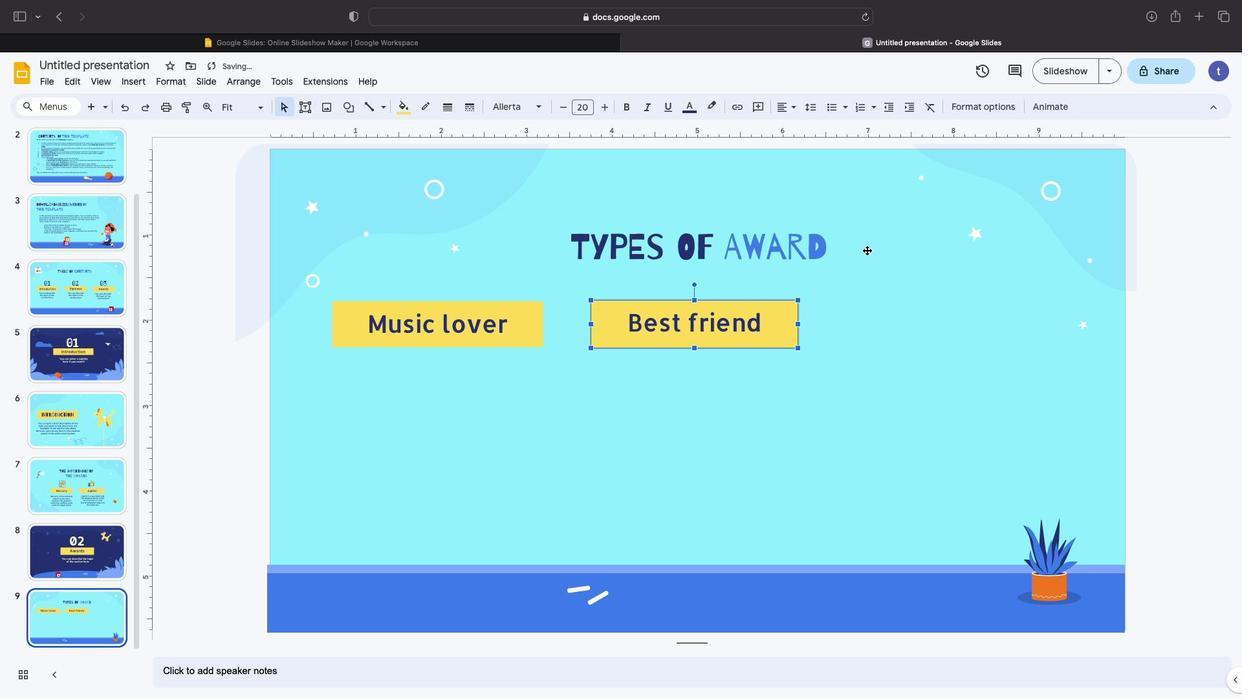 
Action: Mouse moved to (83, 174)
Screenshot: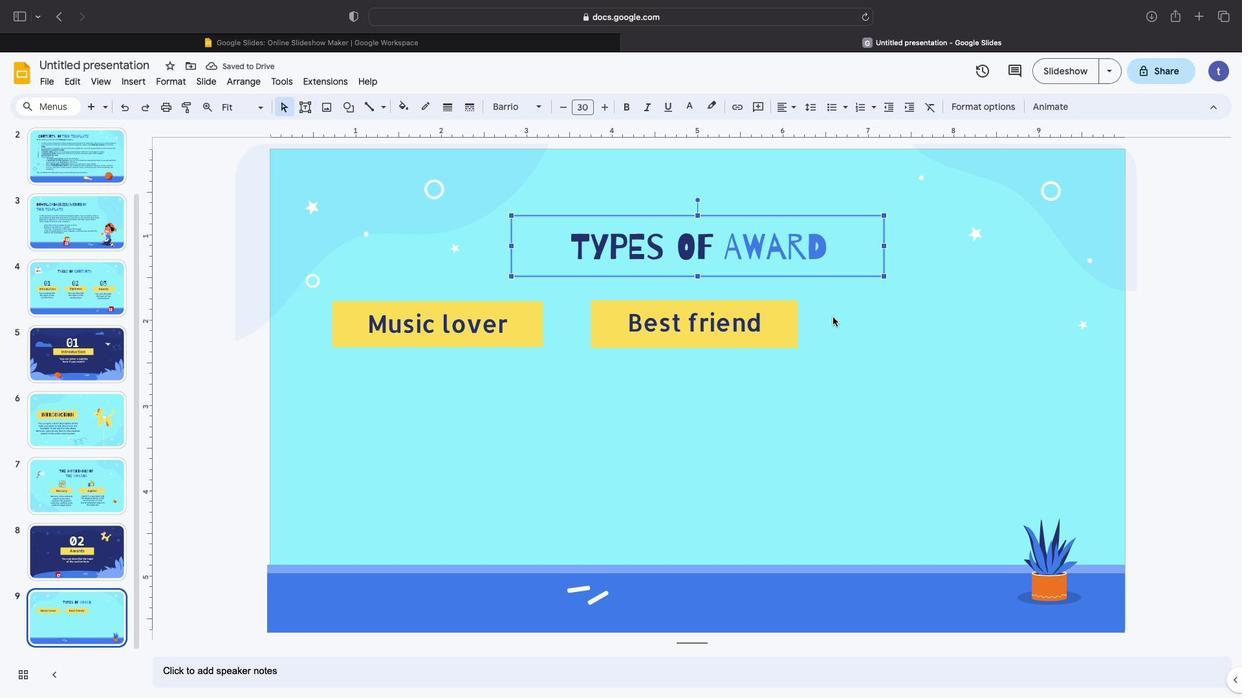 
Action: Mouse pressed left at (83, 174)
Screenshot: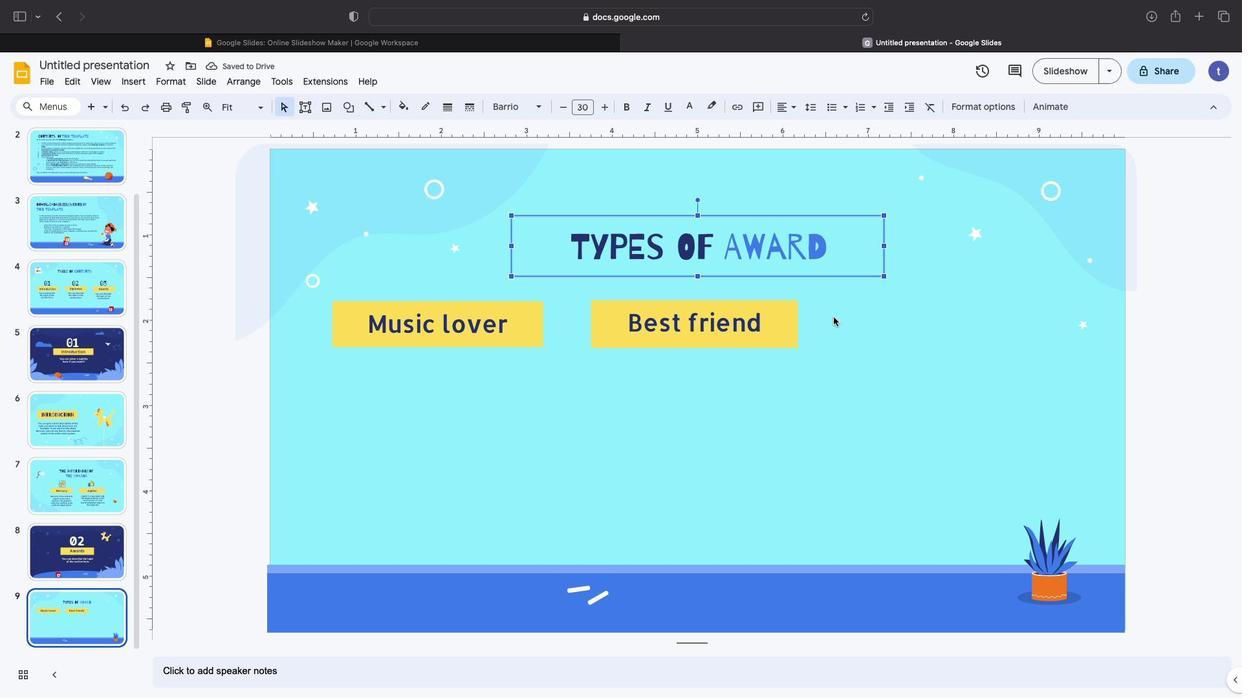 
Action: Mouse moved to (83, 174)
Screenshot: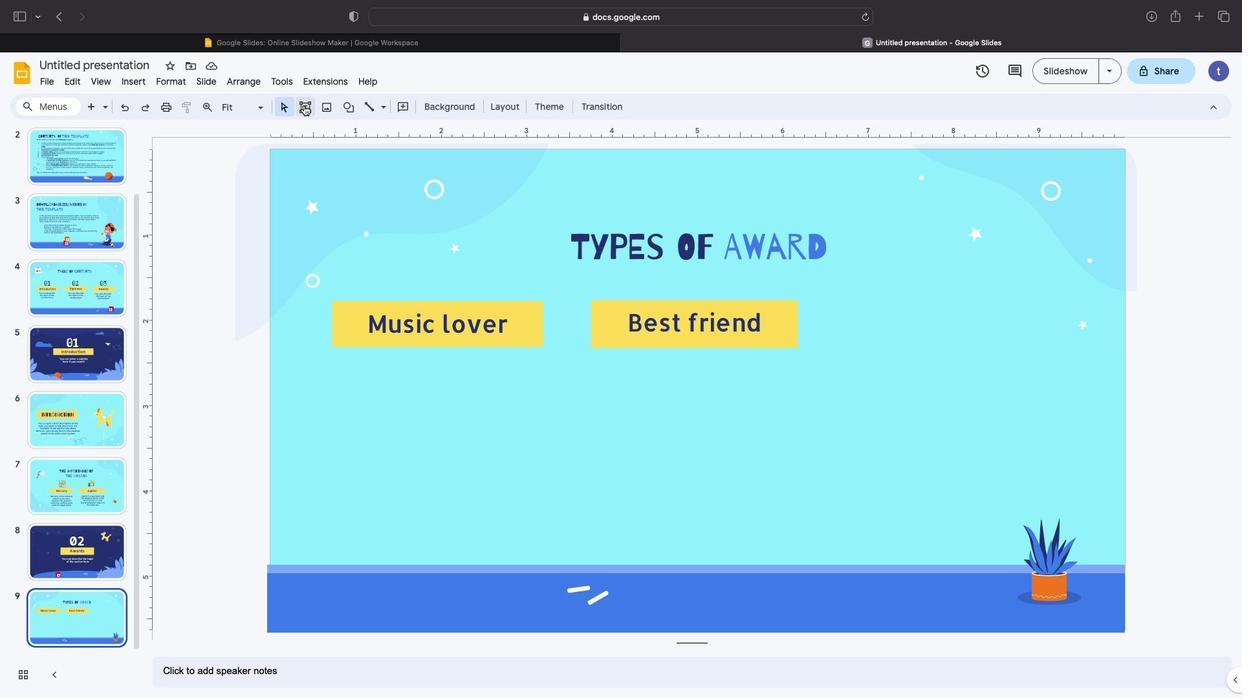
Action: Mouse pressed left at (83, 174)
Screenshot: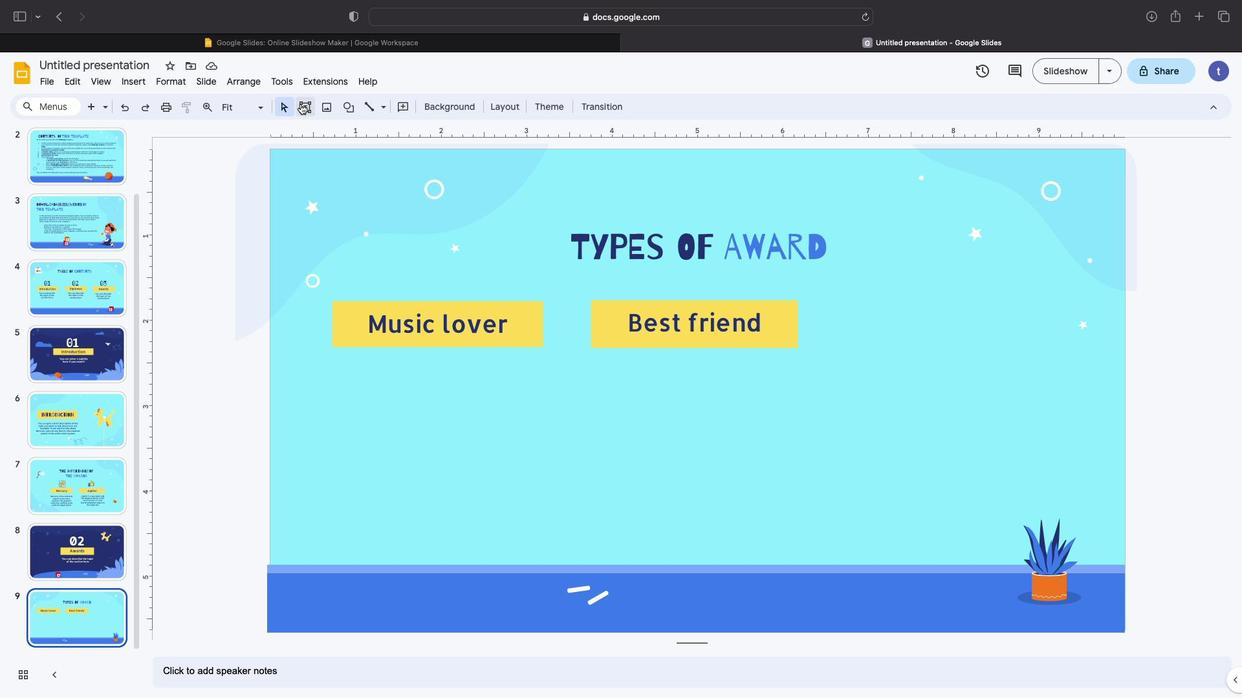 
Action: Mouse moved to (83, 174)
Screenshot: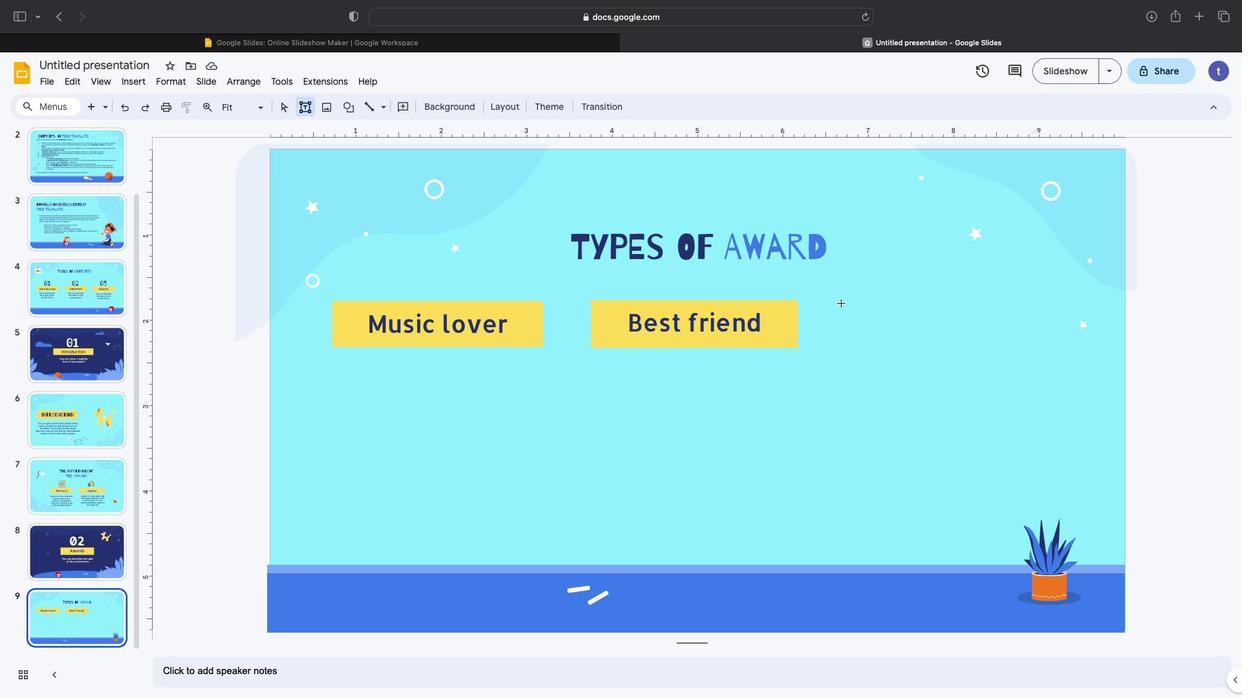 
Action: Mouse pressed left at (83, 174)
Screenshot: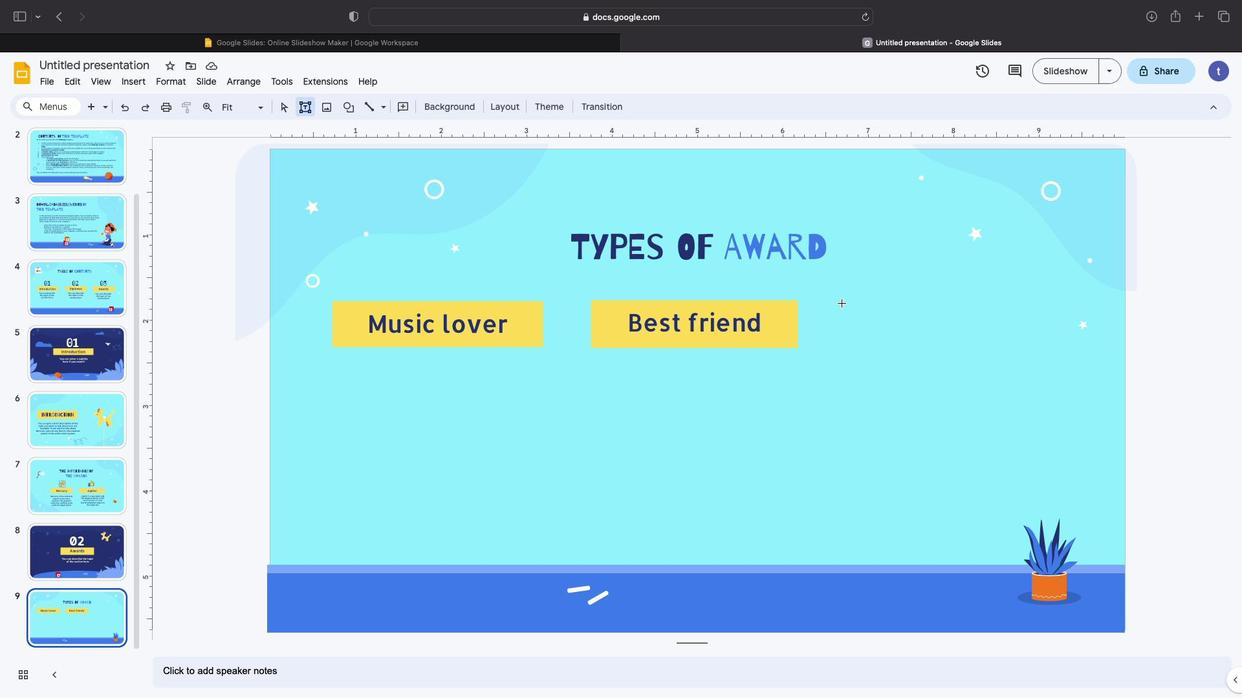 
Action: Mouse moved to (83, 174)
Screenshot: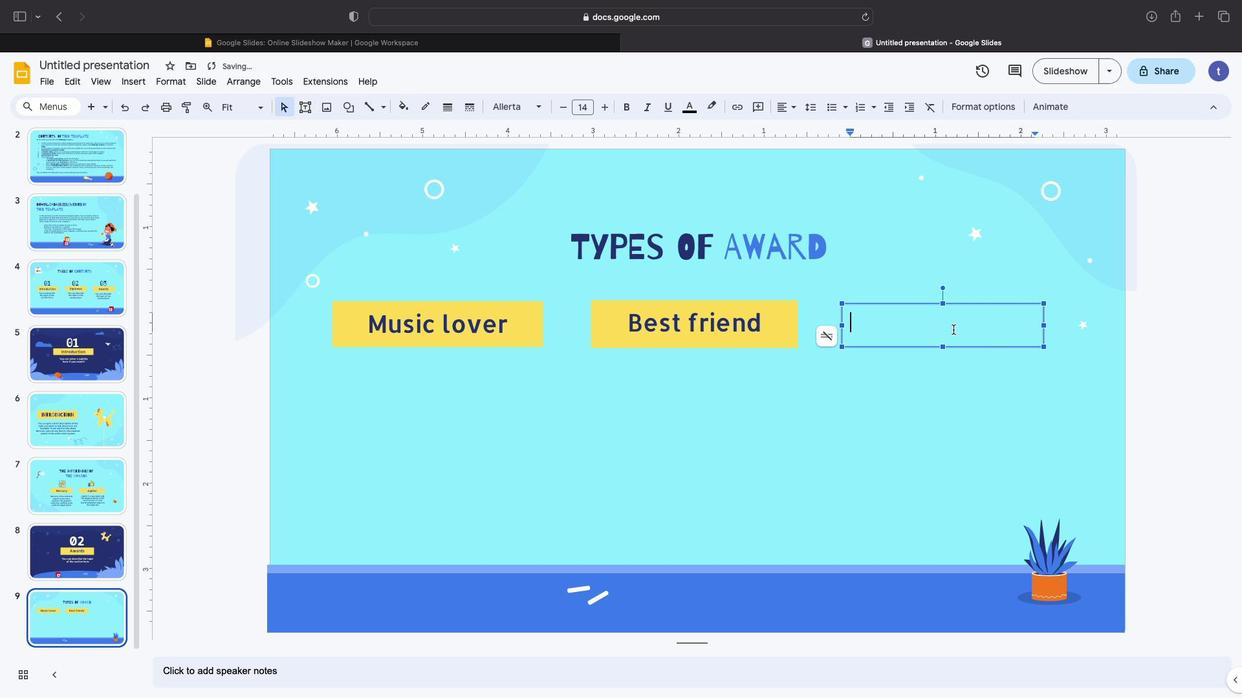 
Action: Mouse pressed left at (83, 174)
Screenshot: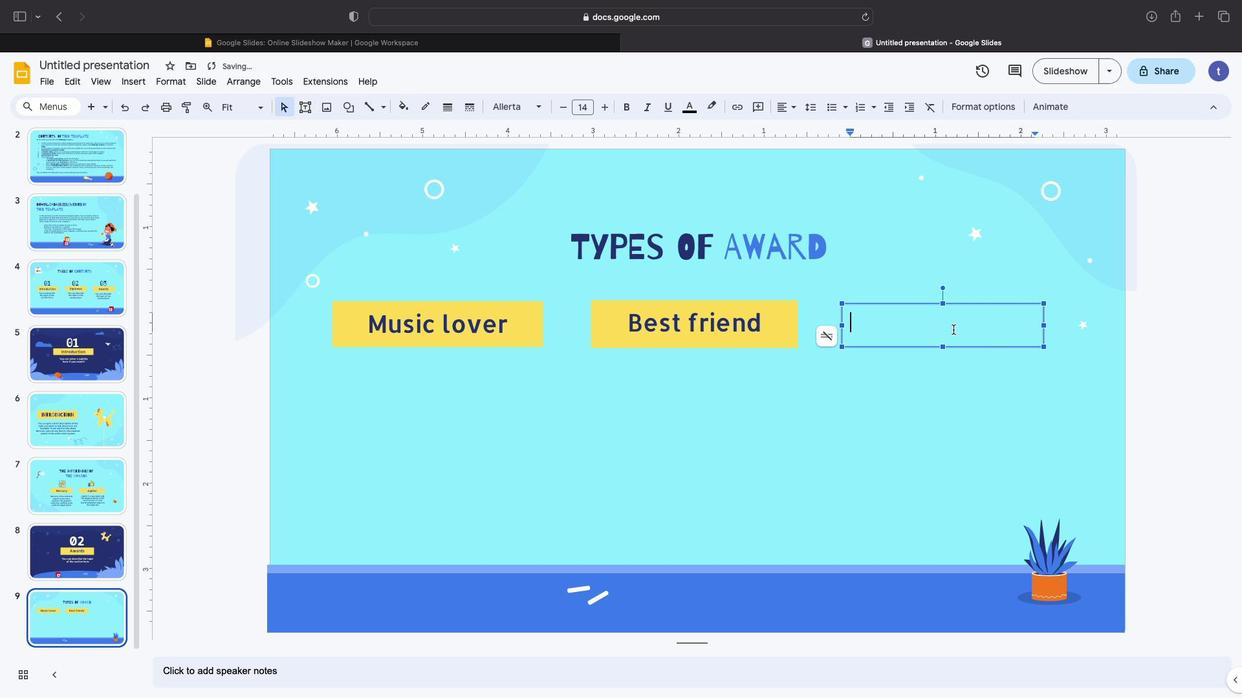 
Action: Key pressed Key.shift'B''E''S'Key.backspaceKey.backspace'e''s''t'Key.spaceKey.shift'a''r''t''i''s''t'
Screenshot: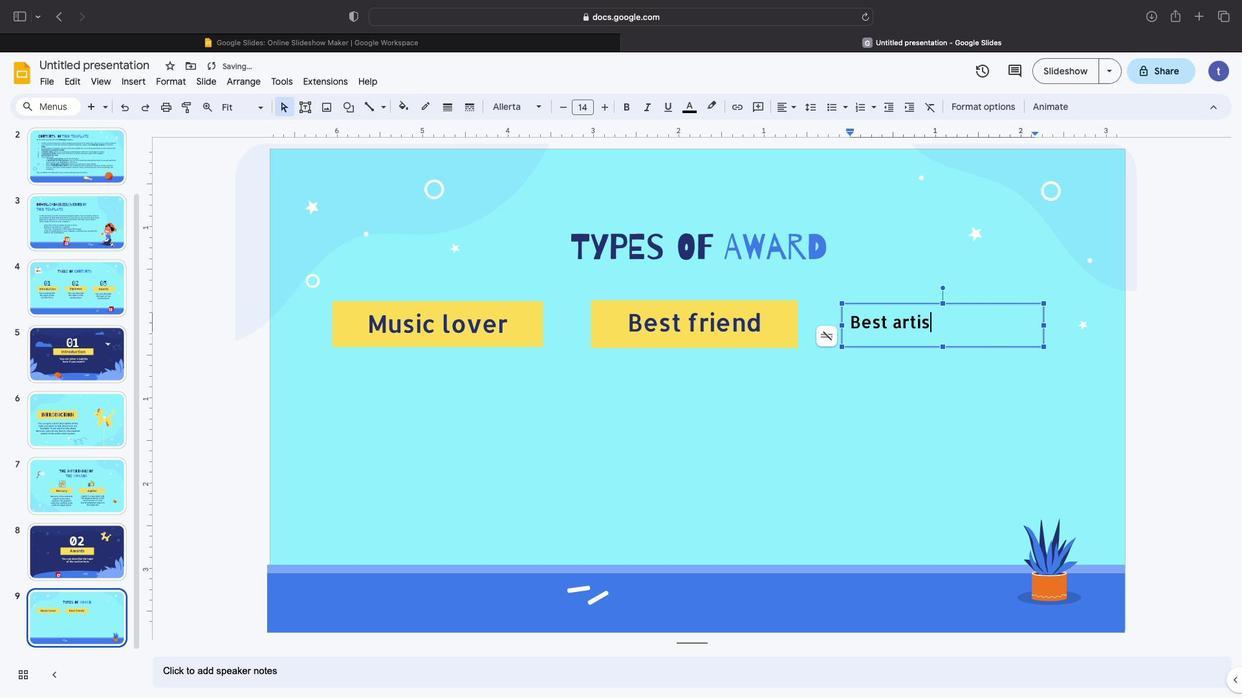 
Action: Mouse moved to (83, 174)
Screenshot: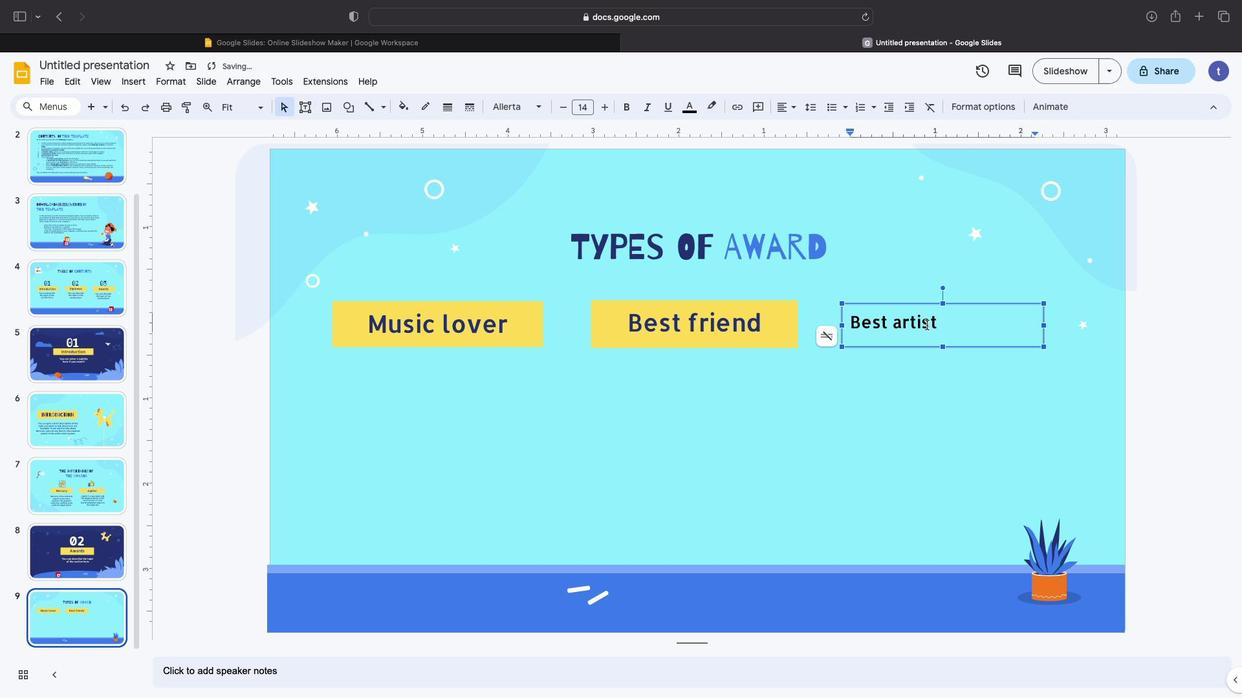 
Action: Mouse pressed left at (83, 174)
Screenshot: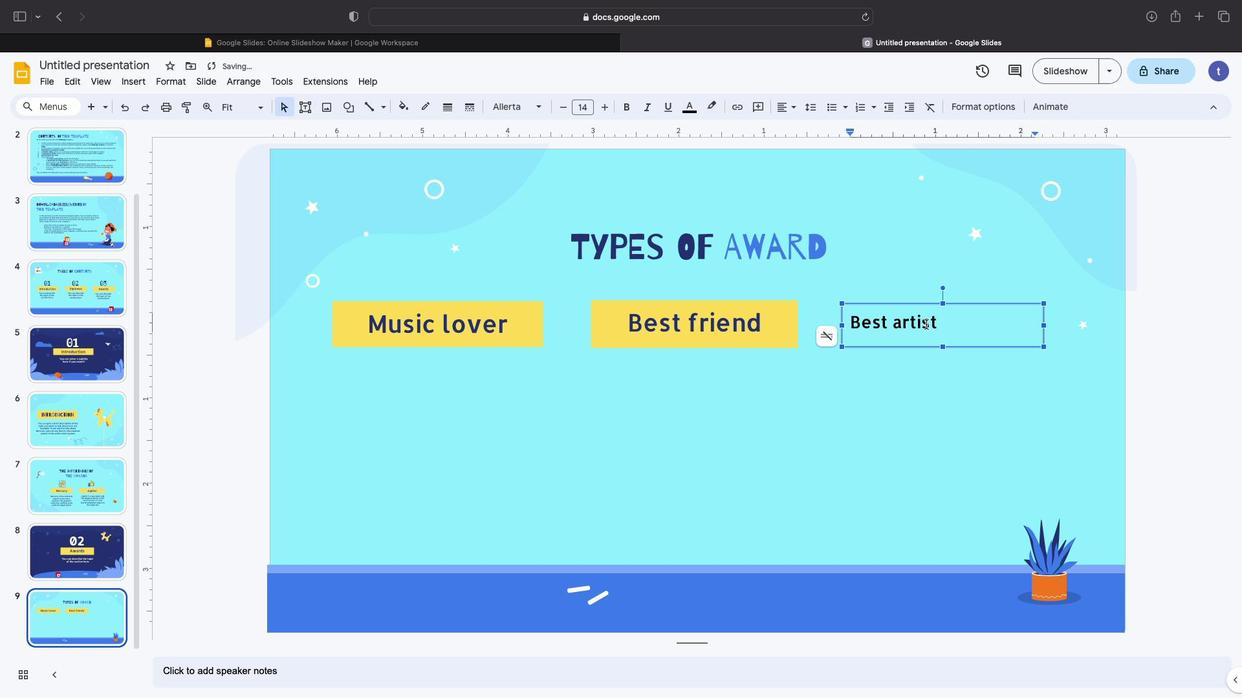 
Action: Mouse pressed left at (83, 174)
Screenshot: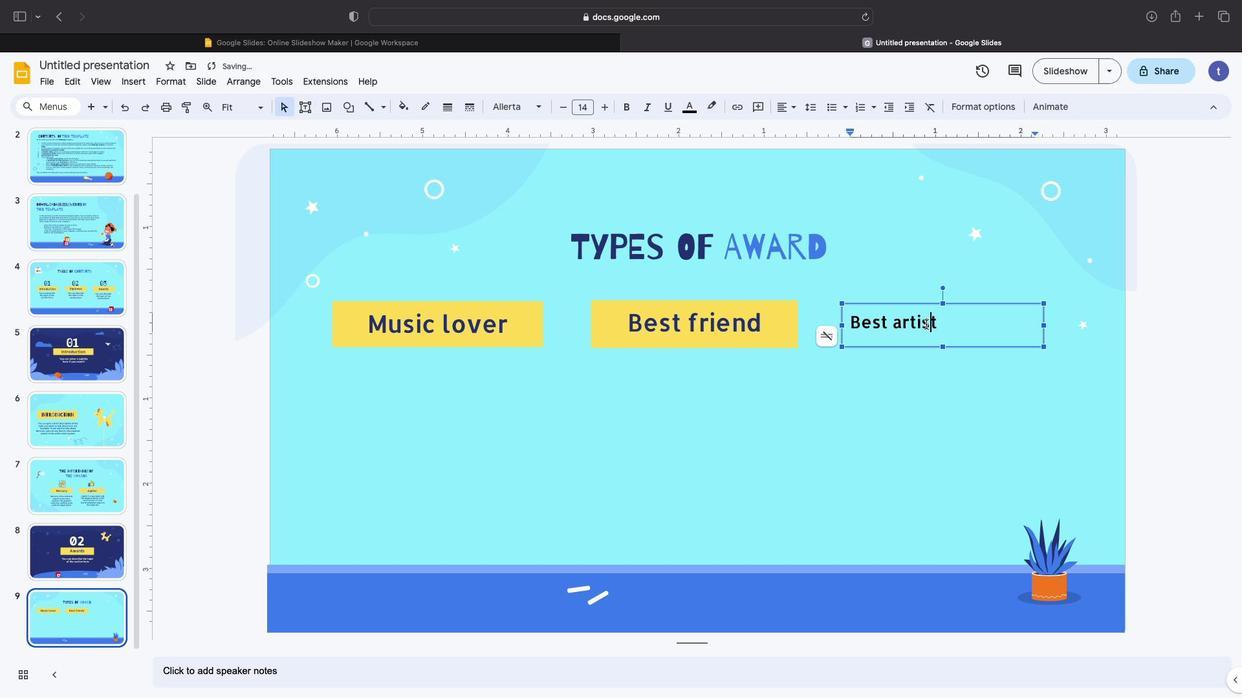 
Action: Mouse pressed left at (83, 174)
Screenshot: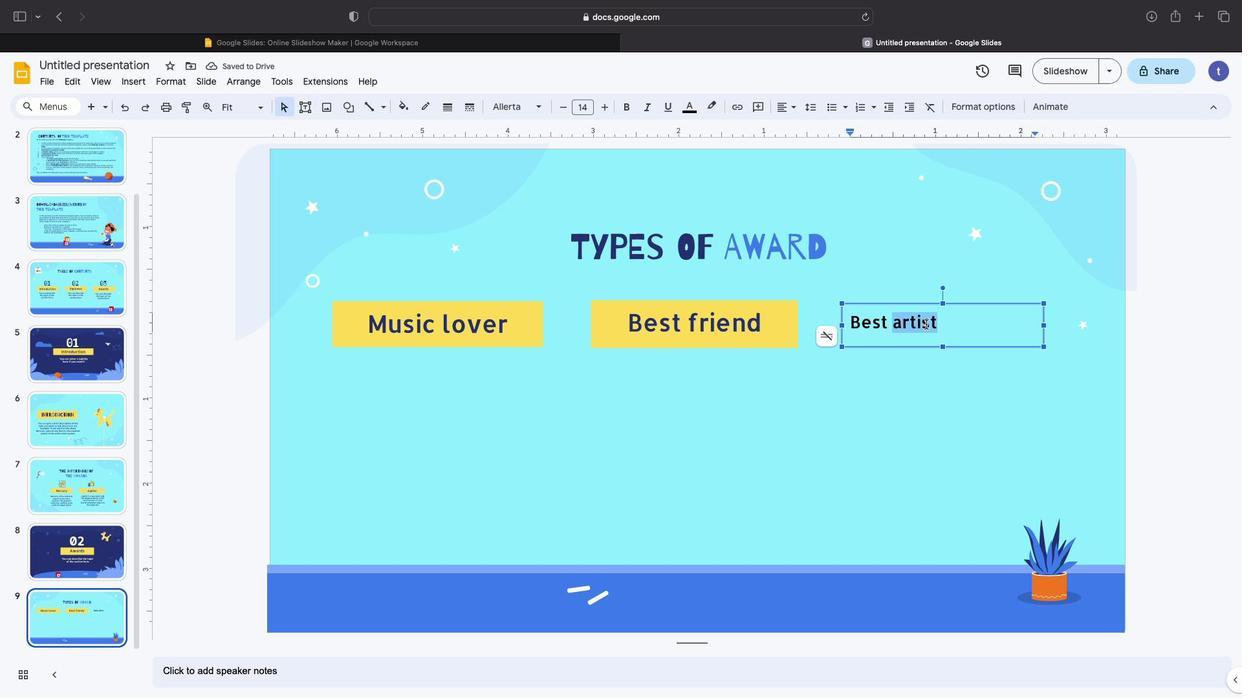 
Action: Mouse pressed left at (83, 174)
Screenshot: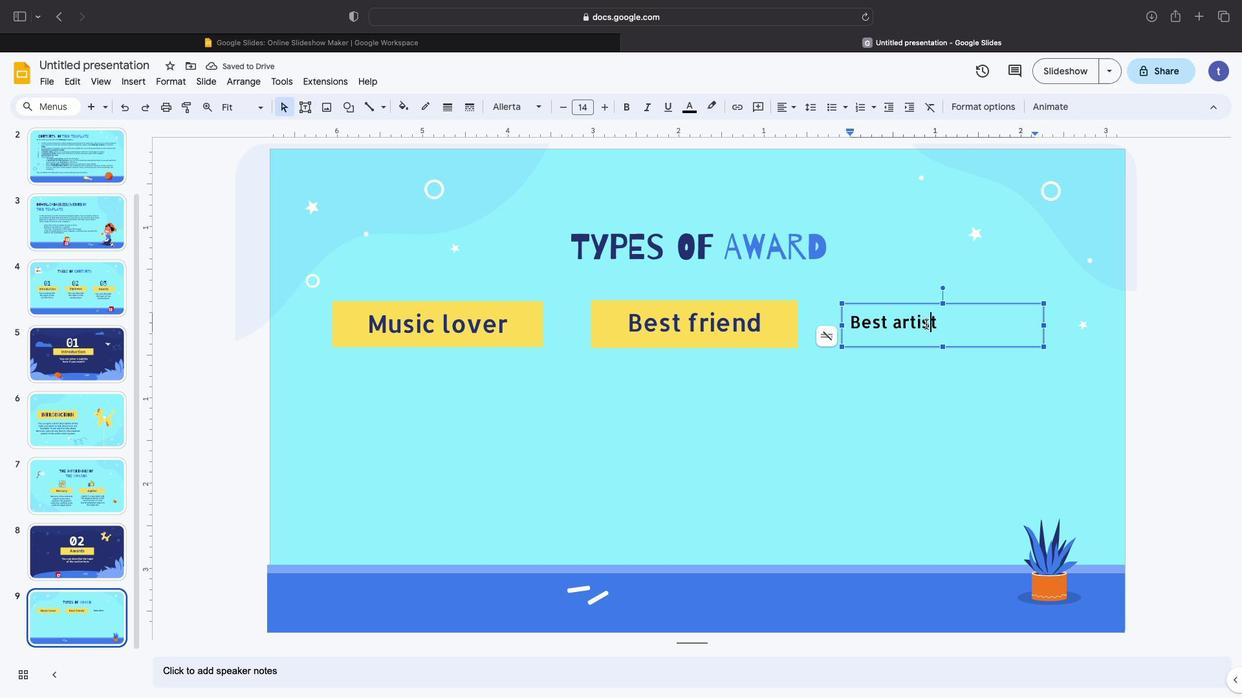 
Action: Mouse pressed left at (83, 174)
Screenshot: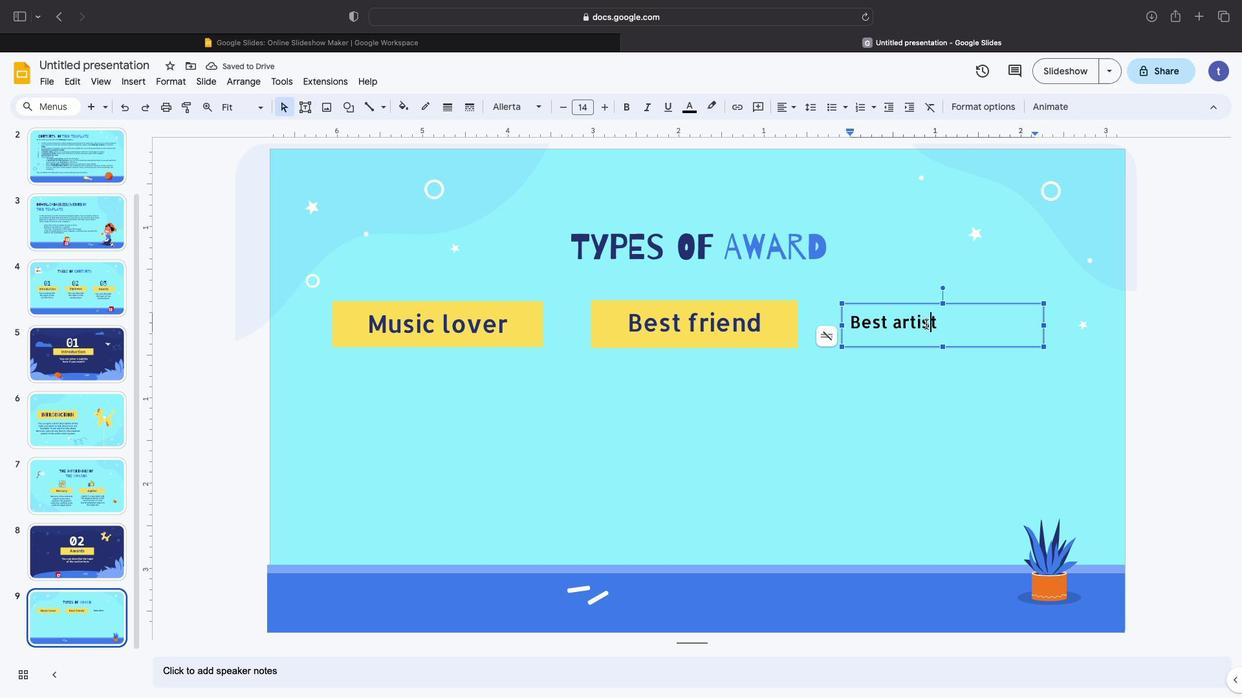 
Action: Mouse pressed left at (83, 174)
Screenshot: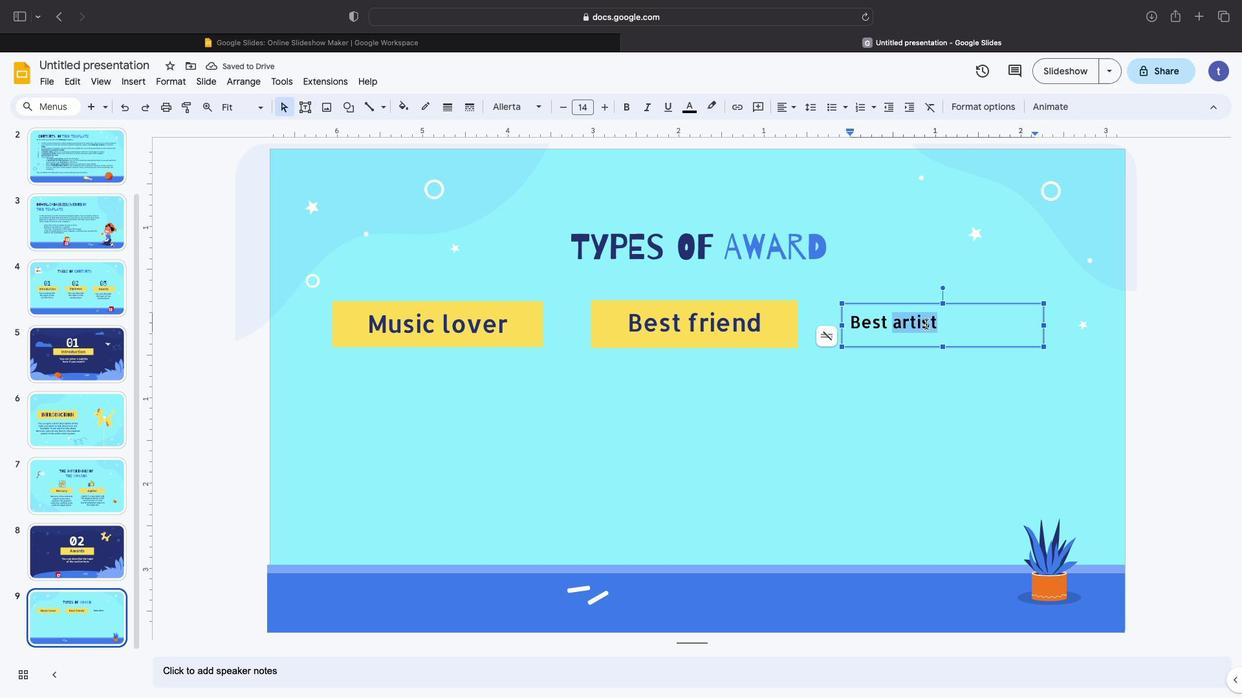 
Action: Mouse moved to (83, 174)
Screenshot: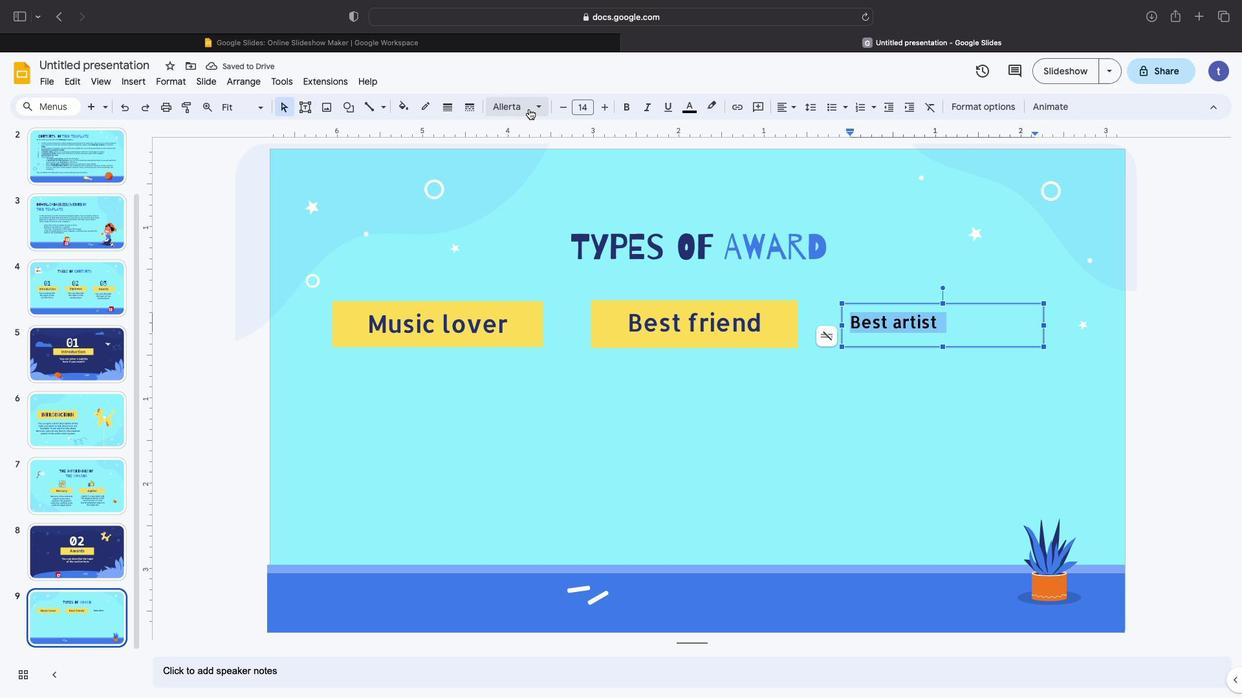 
Action: Mouse pressed left at (83, 174)
Screenshot: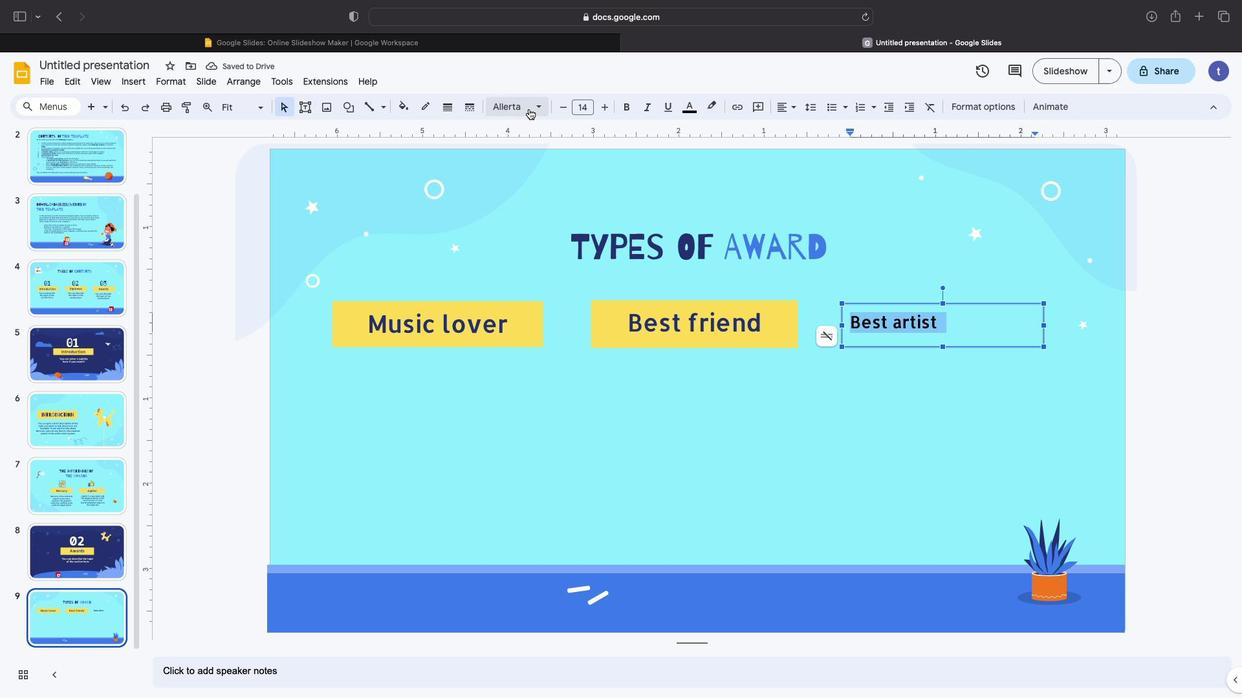 
Action: Mouse moved to (83, 174)
Screenshot: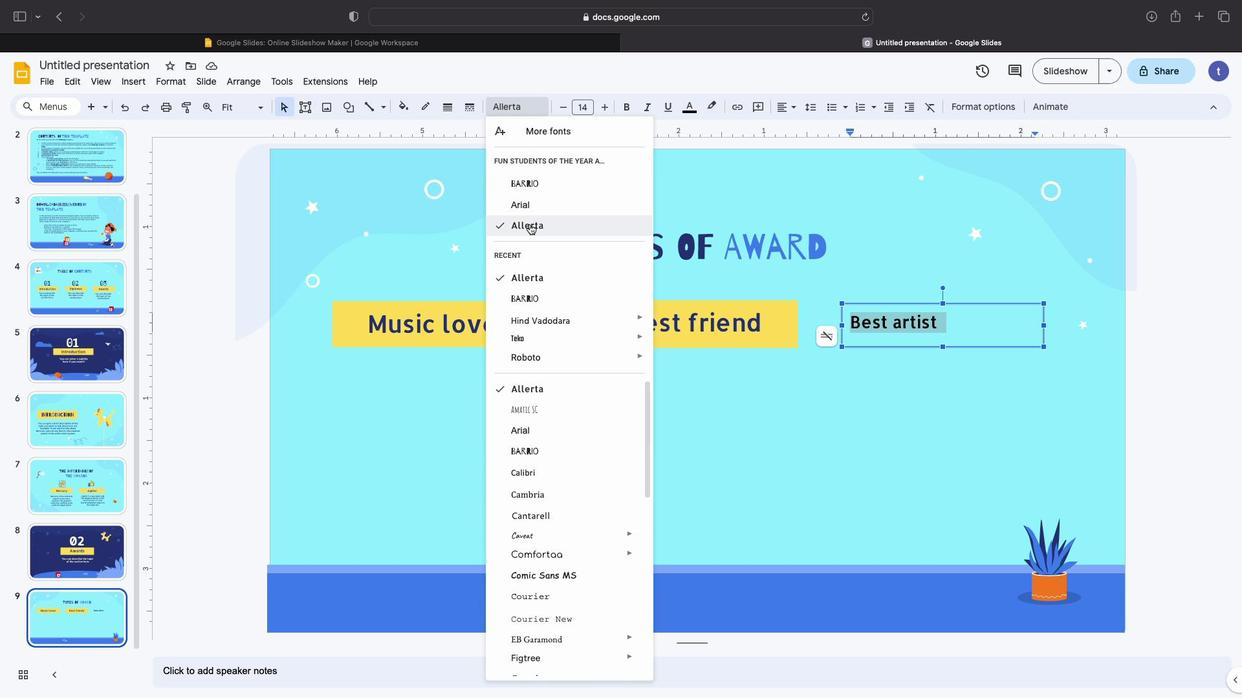 
Action: Mouse pressed left at (83, 174)
Screenshot: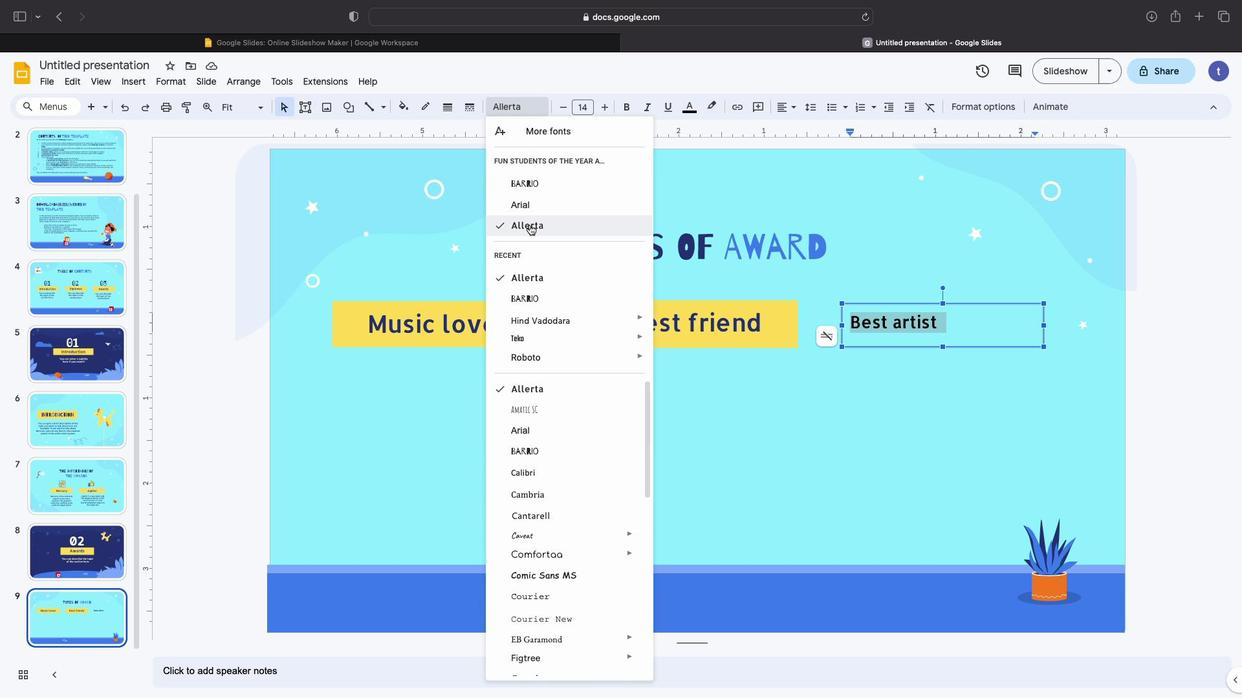 
Action: Mouse moved to (83, 174)
Screenshot: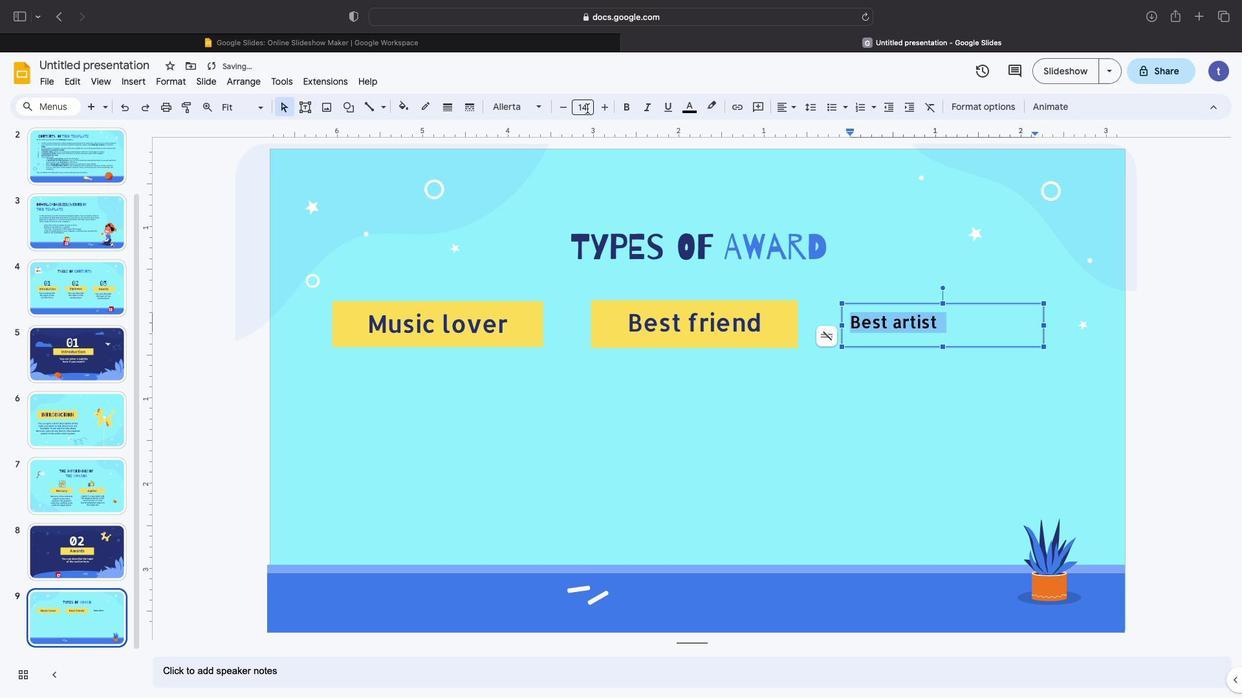 
Action: Mouse pressed left at (83, 174)
Screenshot: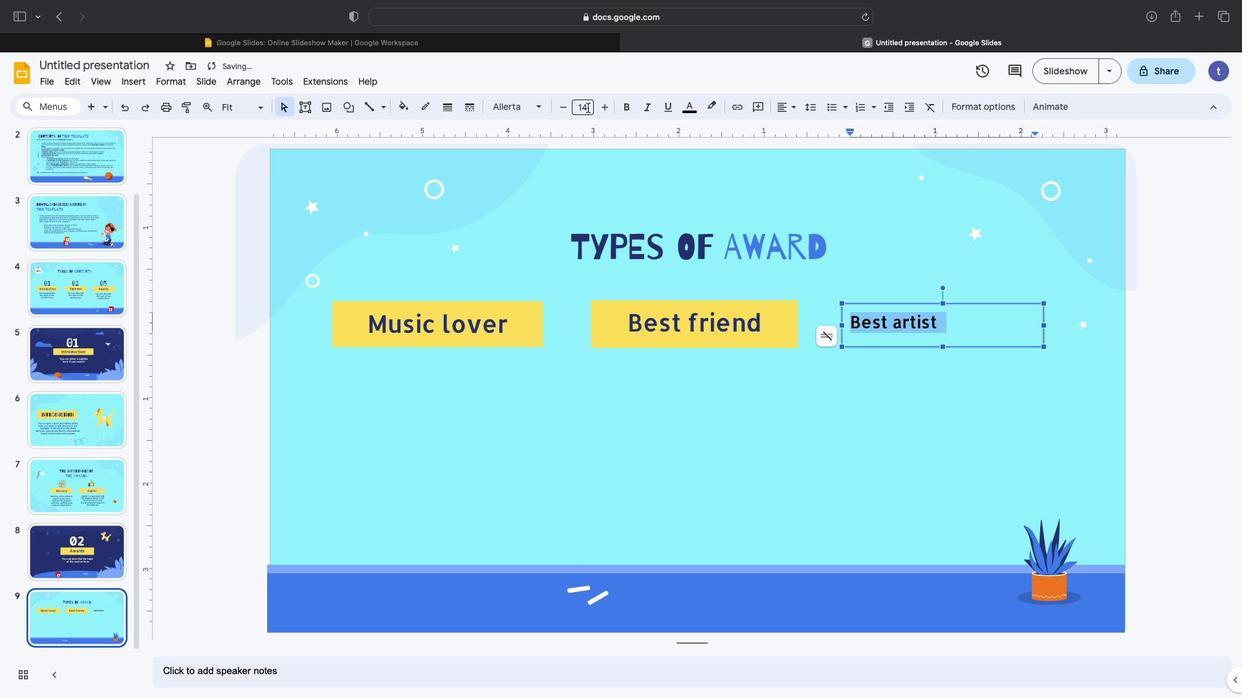 
Action: Key pressed '2''0''\x03'
Screenshot: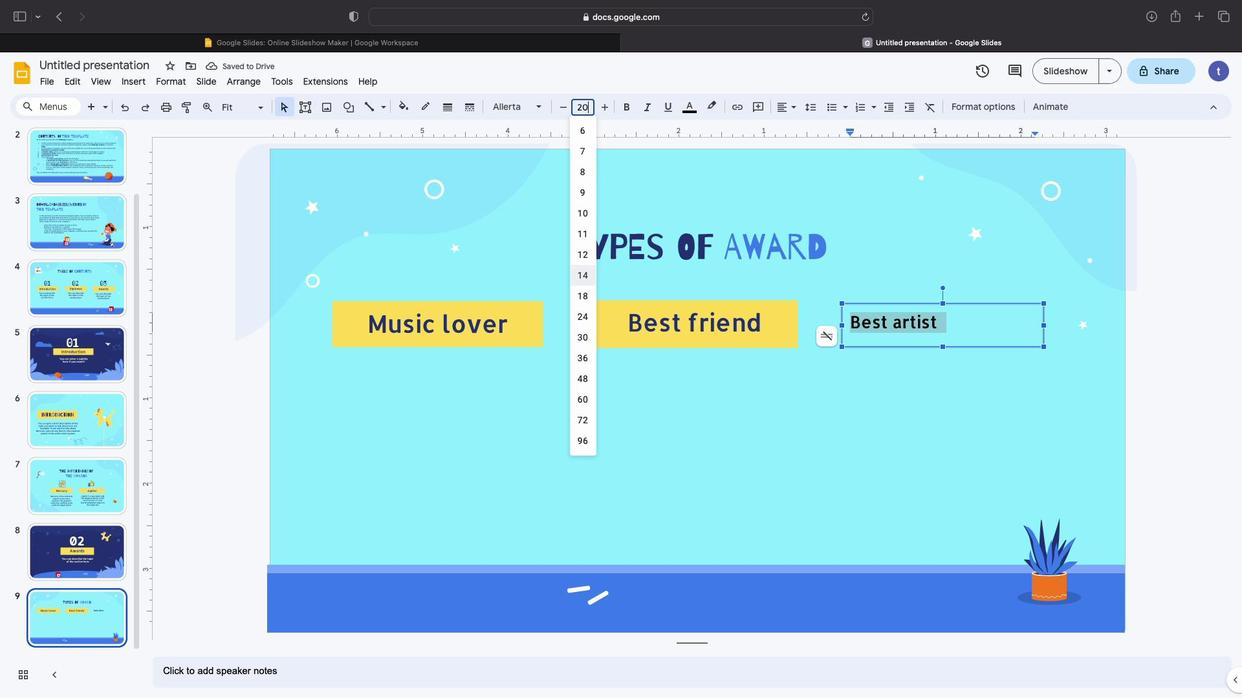 
Action: Mouse moved to (83, 174)
Screenshot: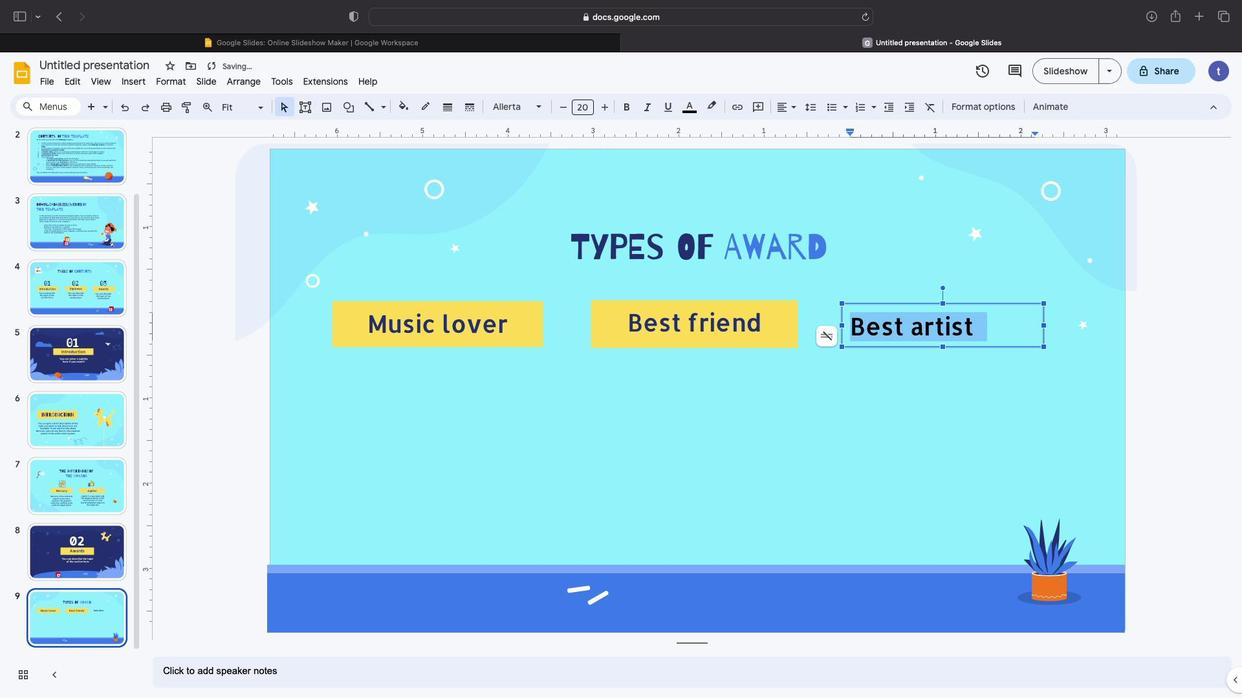 
Action: Mouse pressed left at (83, 174)
Screenshot: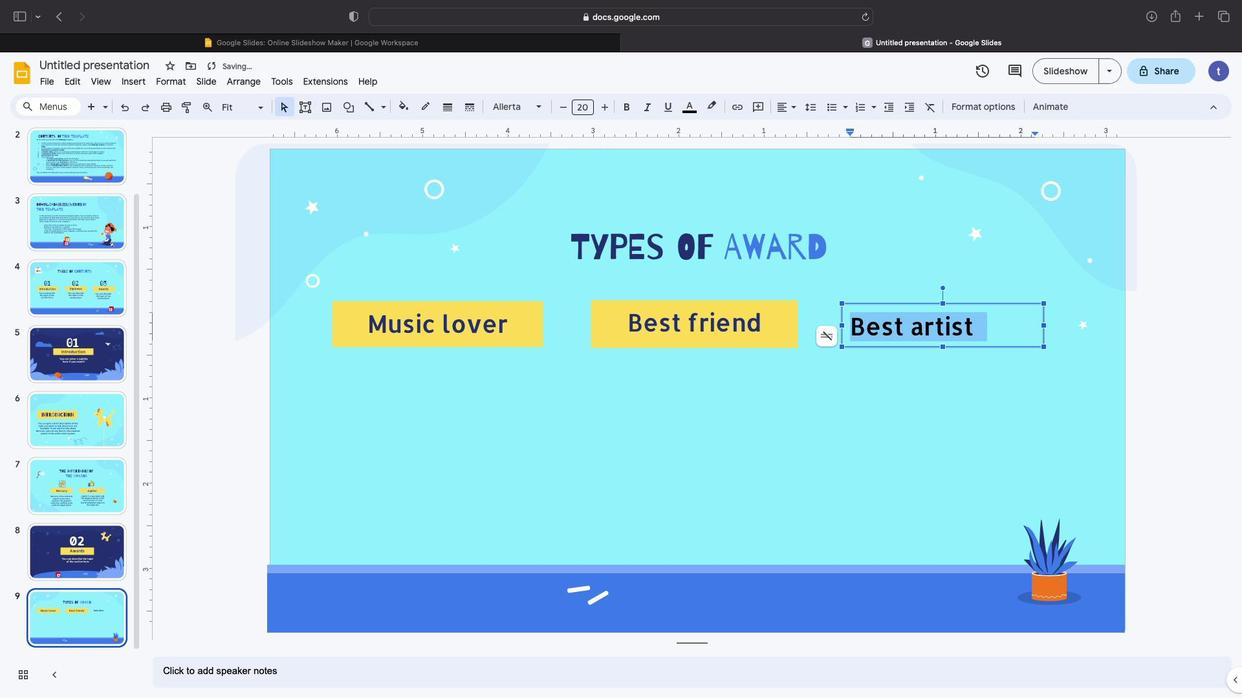 
Action: Mouse moved to (83, 174)
Screenshot: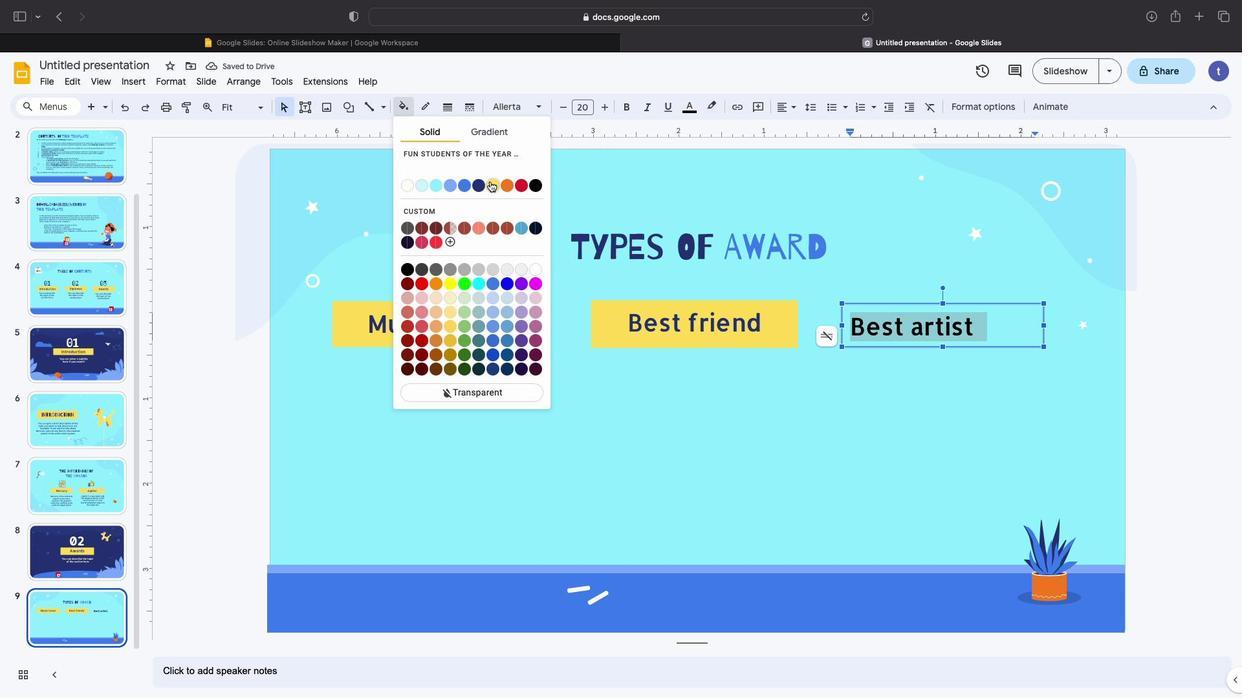 
Action: Mouse pressed left at (83, 174)
Screenshot: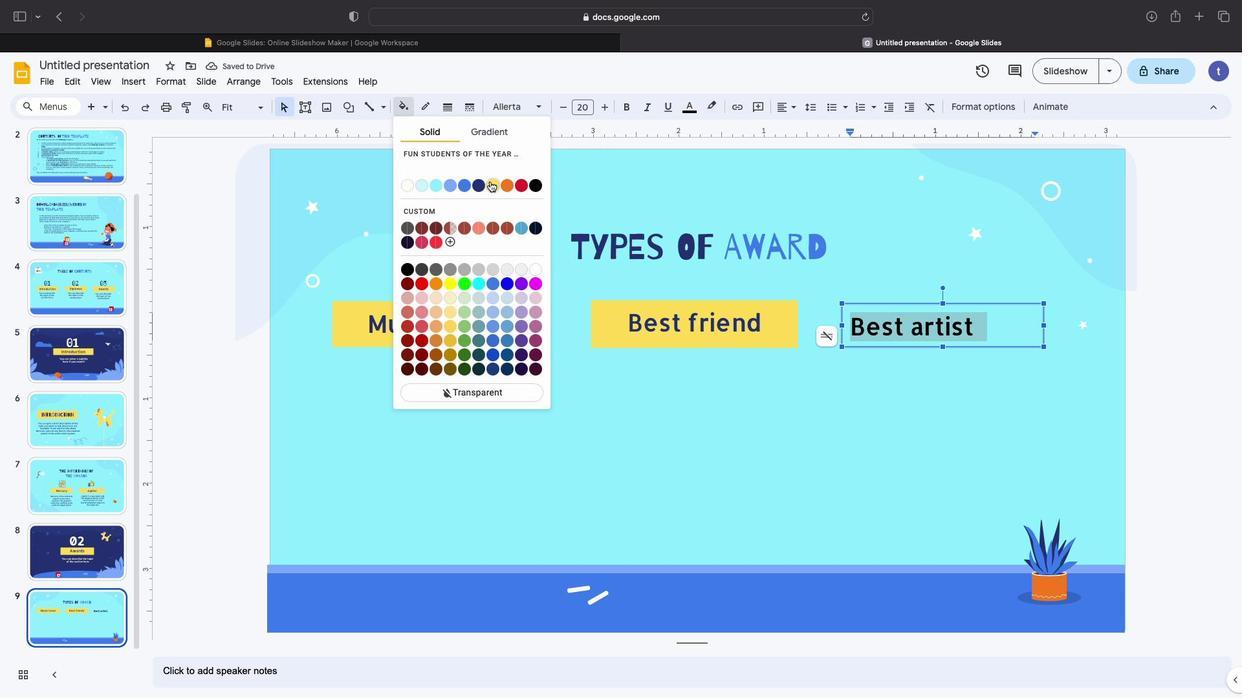 
Action: Mouse moved to (83, 174)
Screenshot: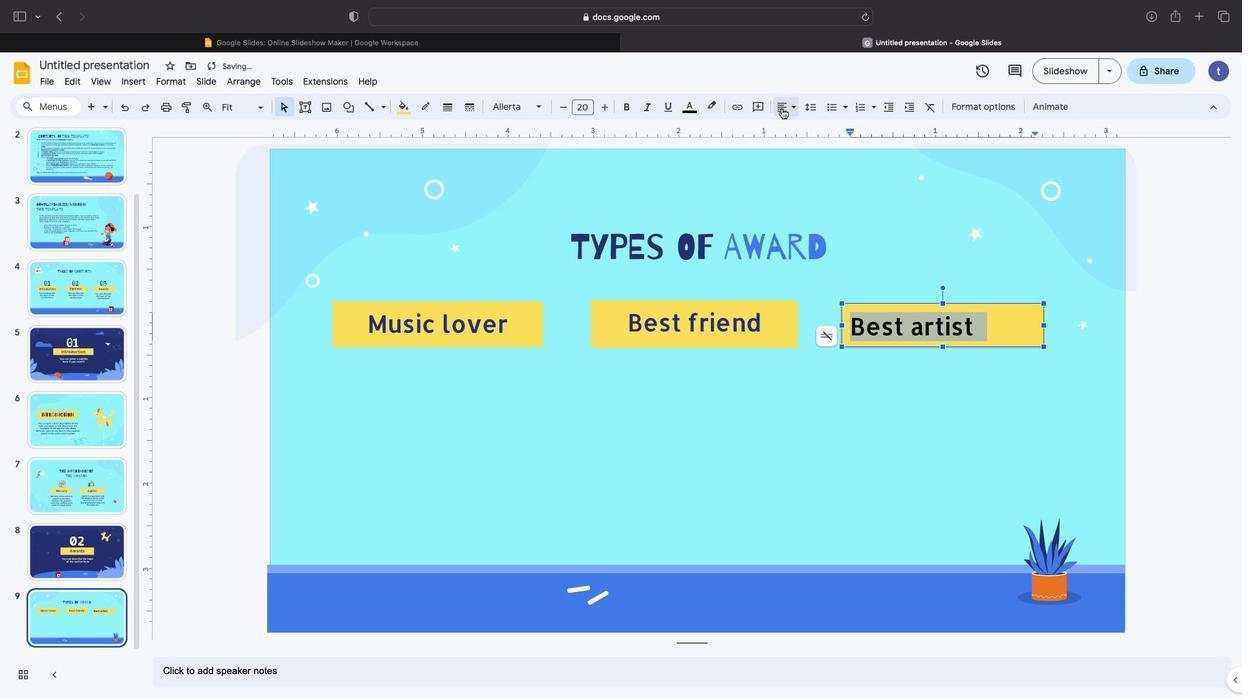 
Action: Mouse pressed left at (83, 174)
Screenshot: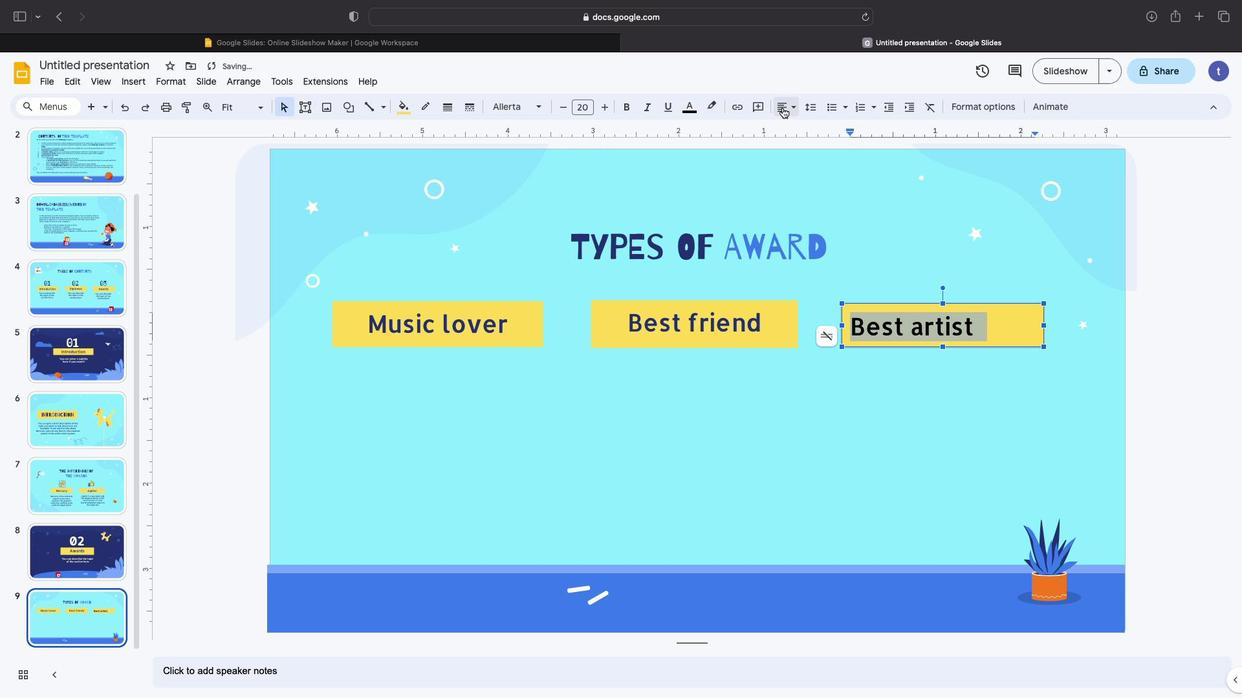 
Action: Mouse moved to (83, 174)
Screenshot: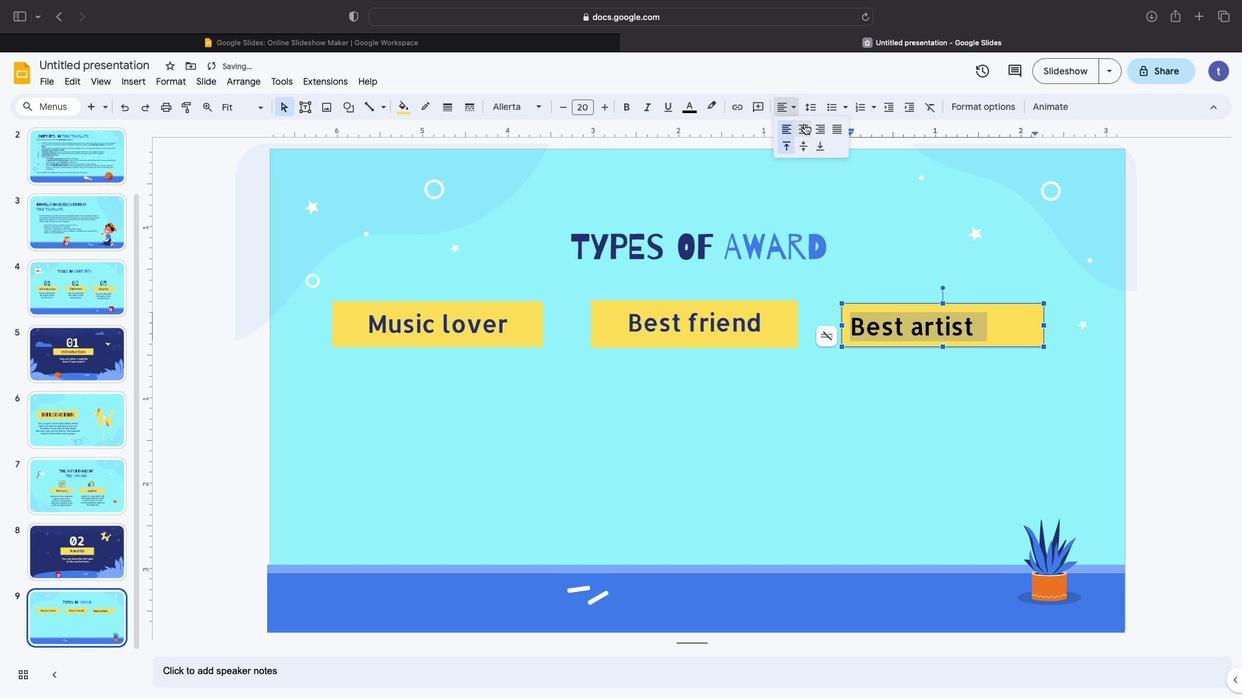 
Action: Mouse pressed left at (83, 174)
Screenshot: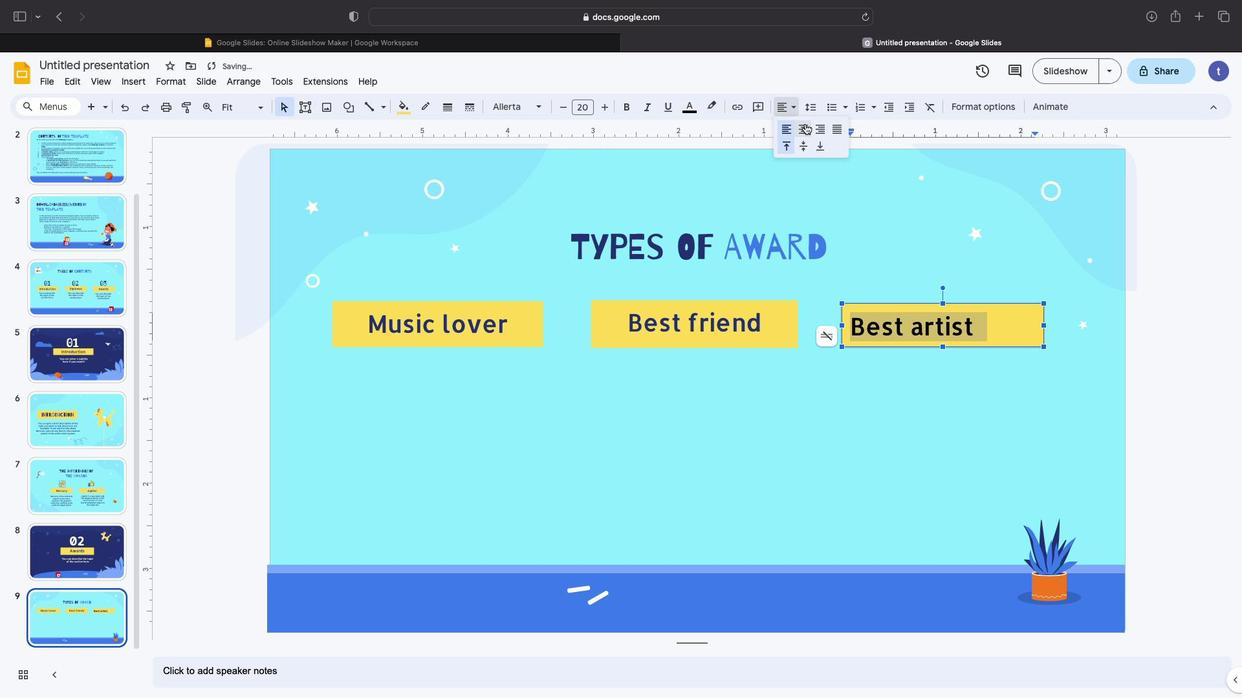 
Action: Mouse moved to (83, 174)
Screenshot: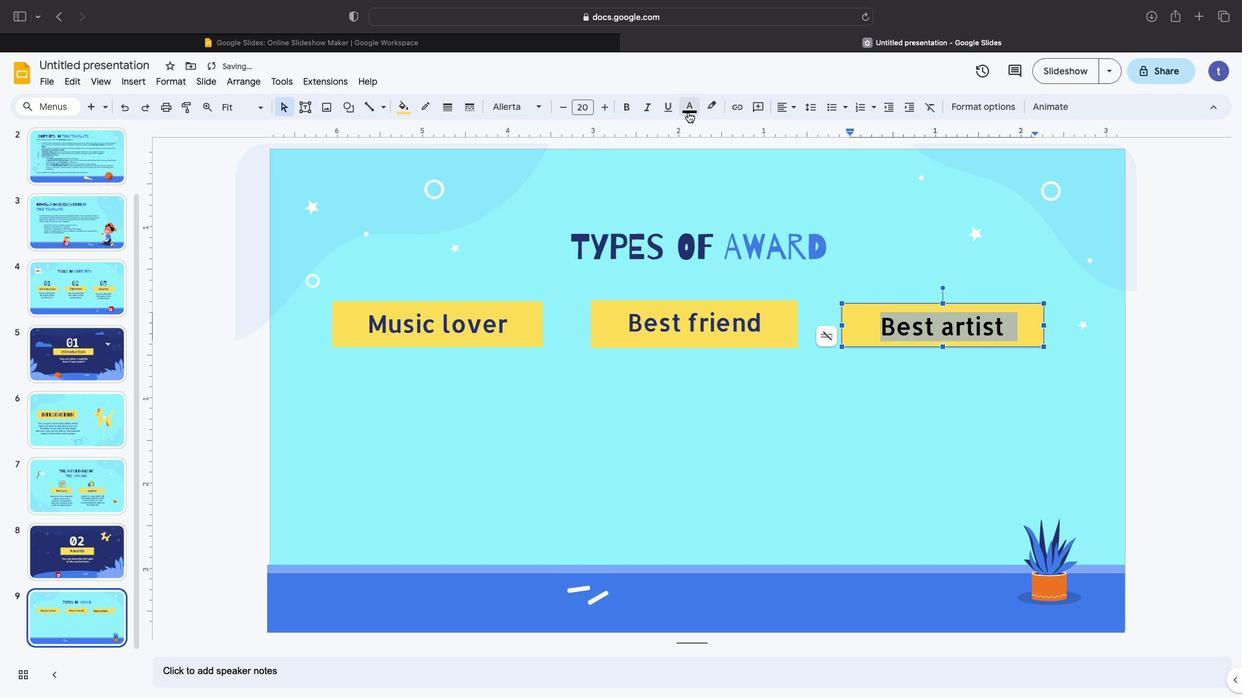 
Action: Mouse pressed left at (83, 174)
Screenshot: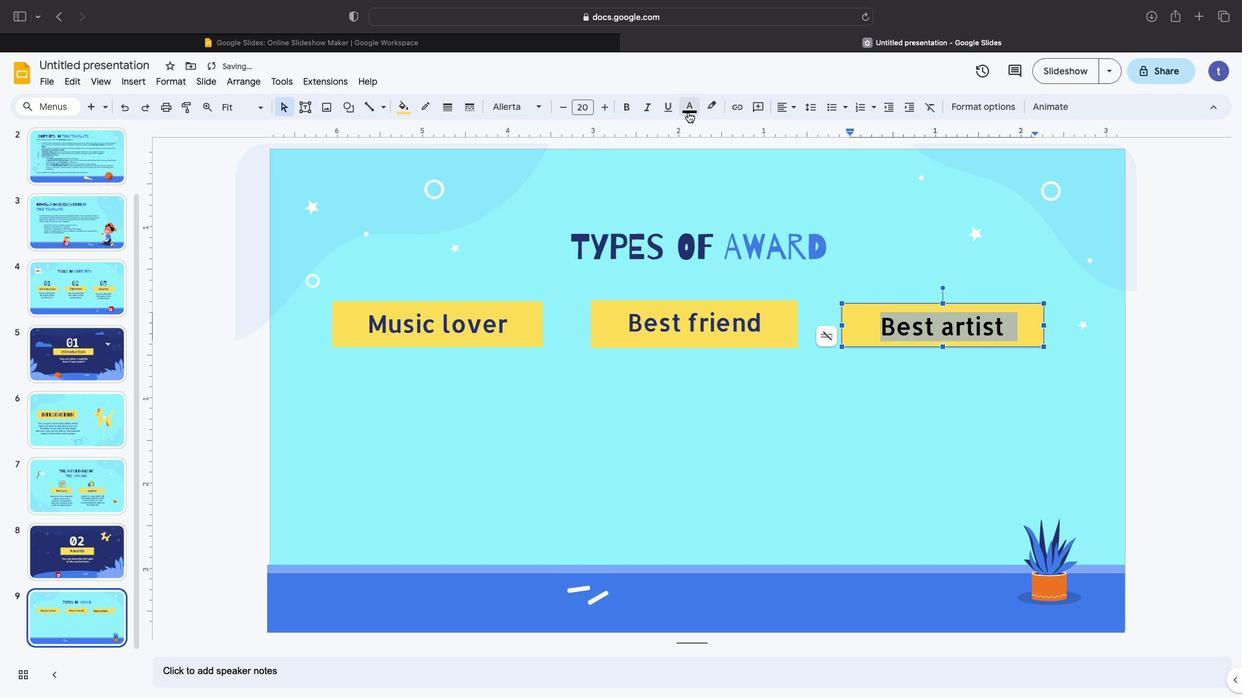 
Action: Mouse moved to (83, 174)
Screenshot: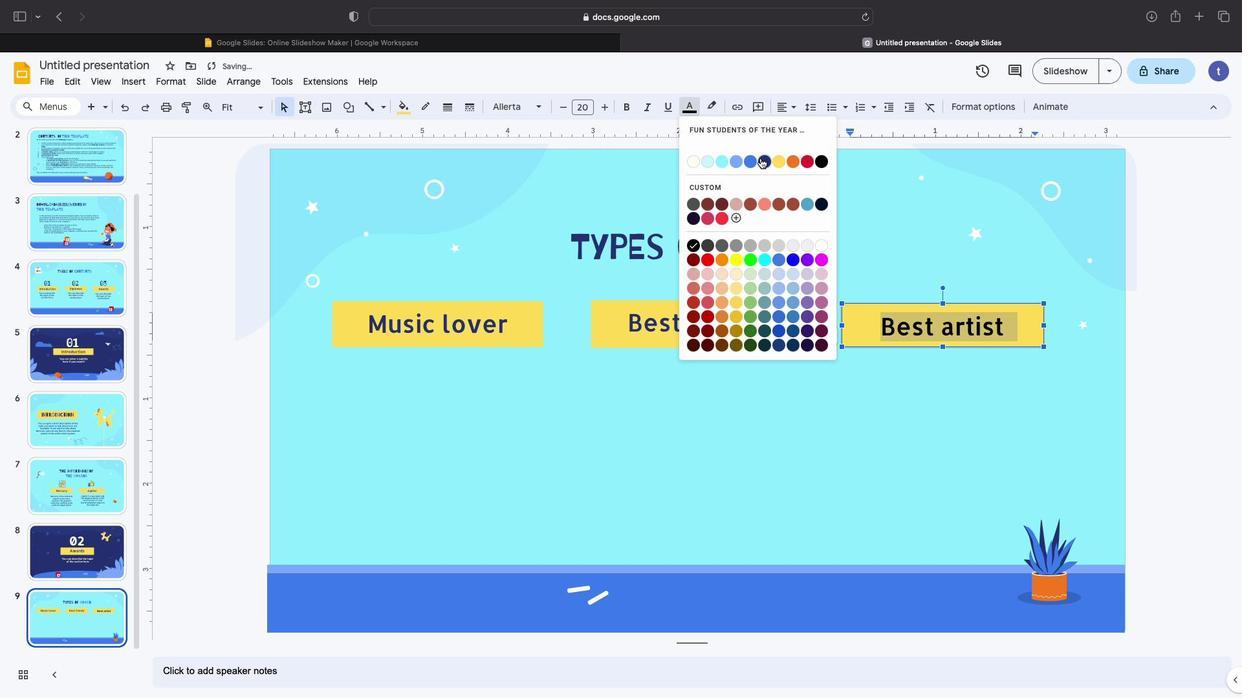 
Action: Mouse pressed left at (83, 174)
Screenshot: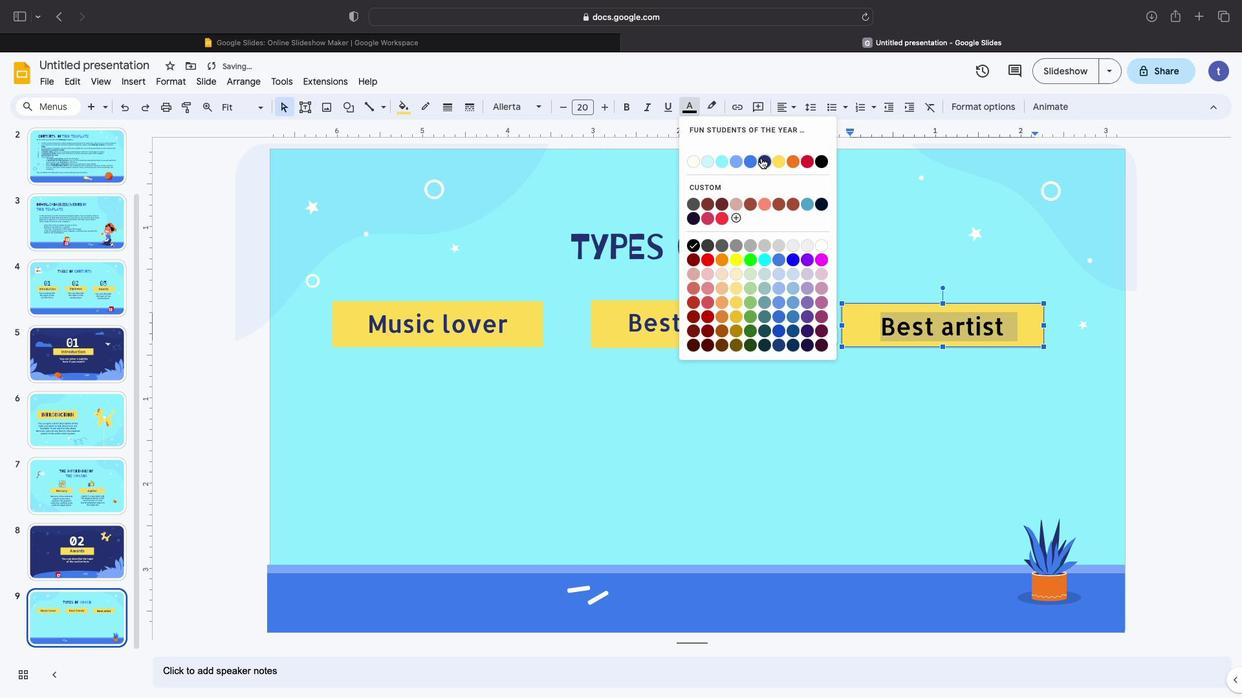 
Action: Mouse moved to (83, 174)
Screenshot: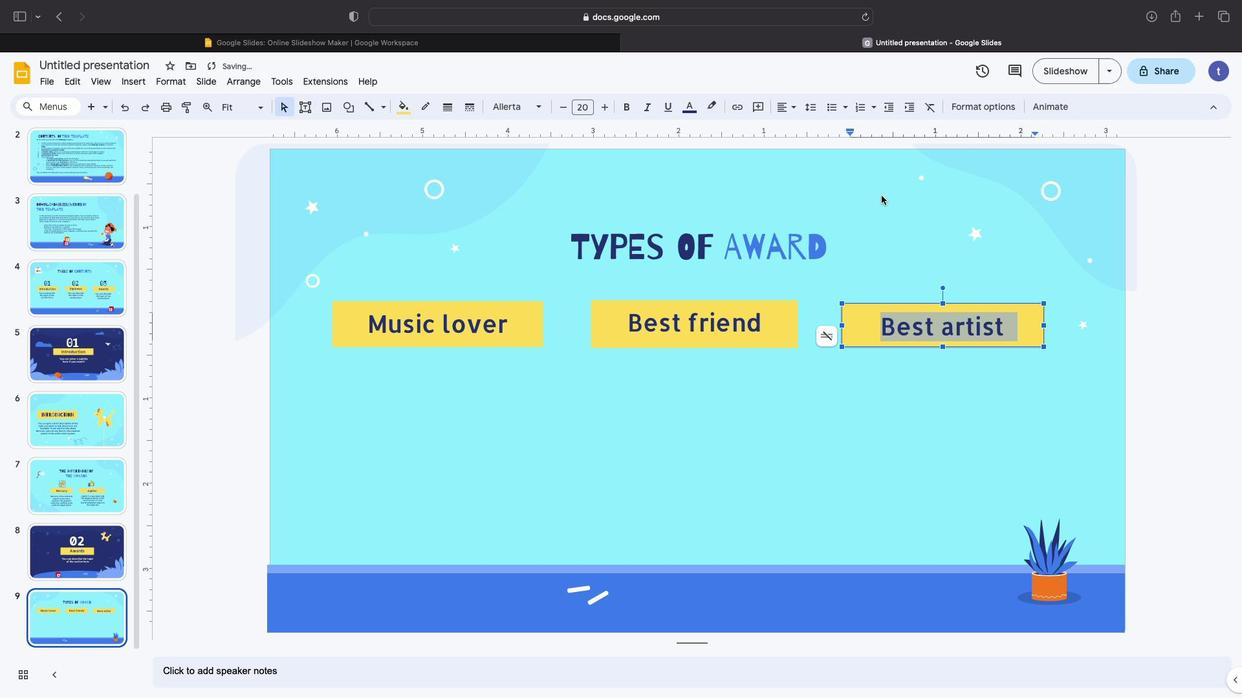
Action: Mouse pressed left at (83, 174)
Screenshot: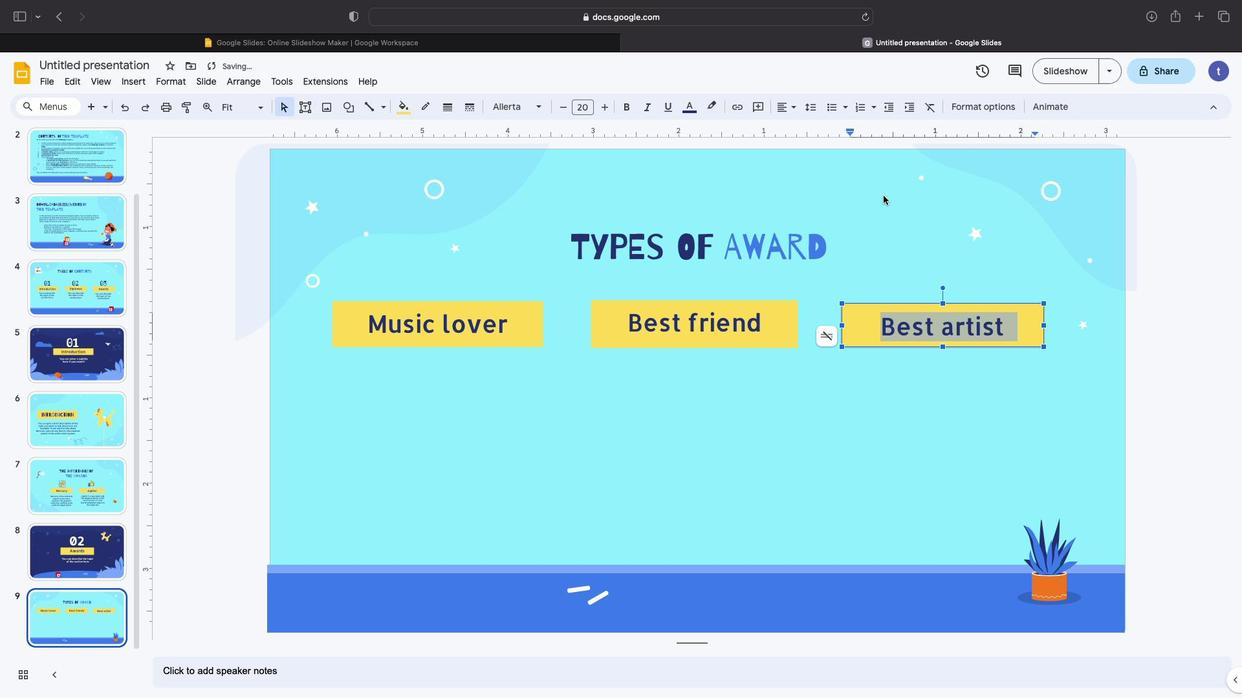 
Action: Mouse moved to (83, 174)
Screenshot: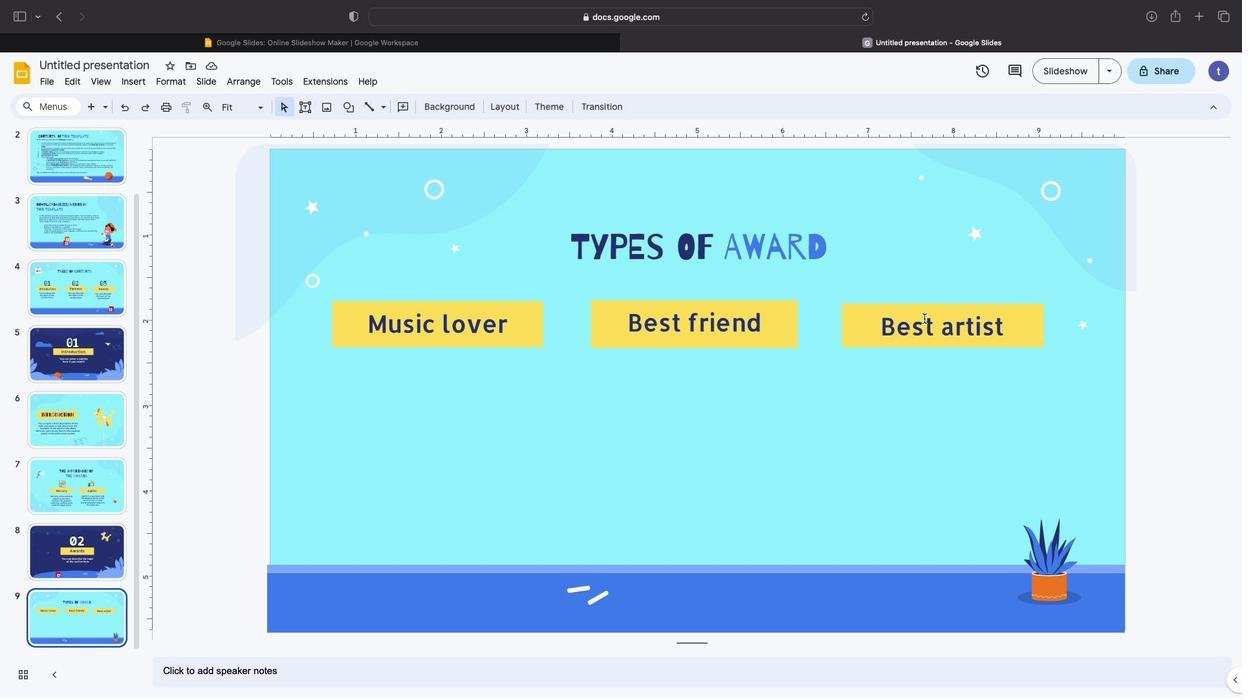 
Action: Mouse pressed left at (83, 174)
Screenshot: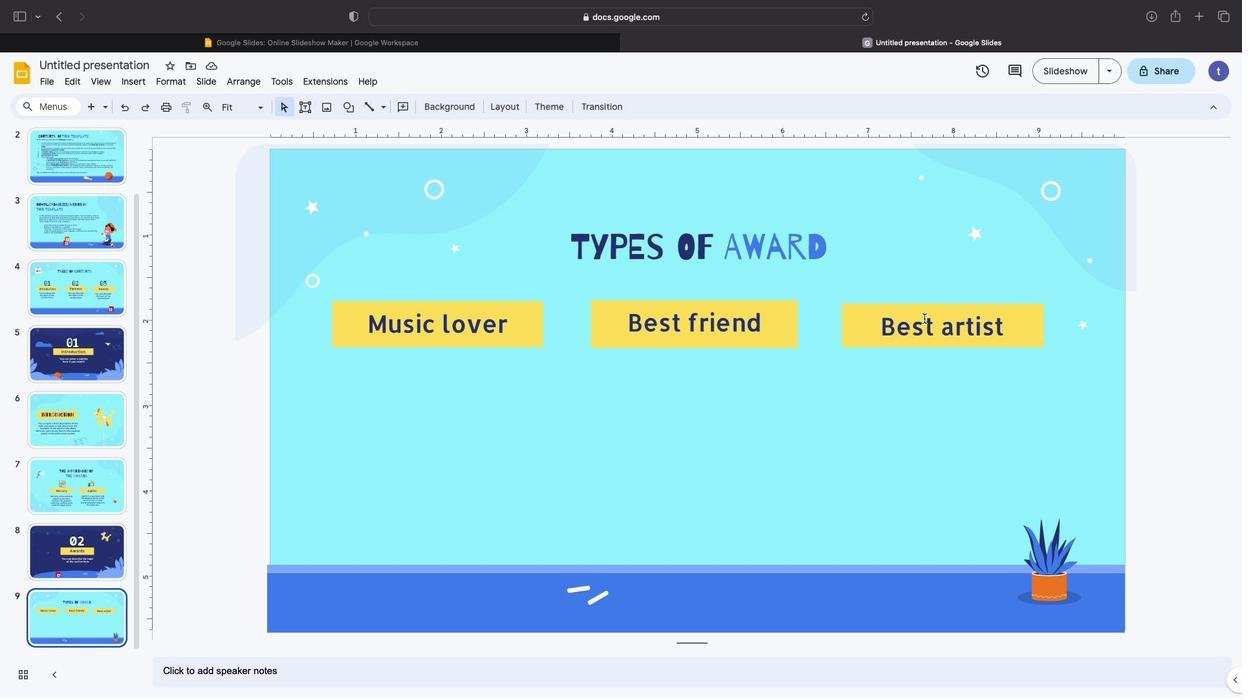 
Action: Mouse moved to (83, 174)
Screenshot: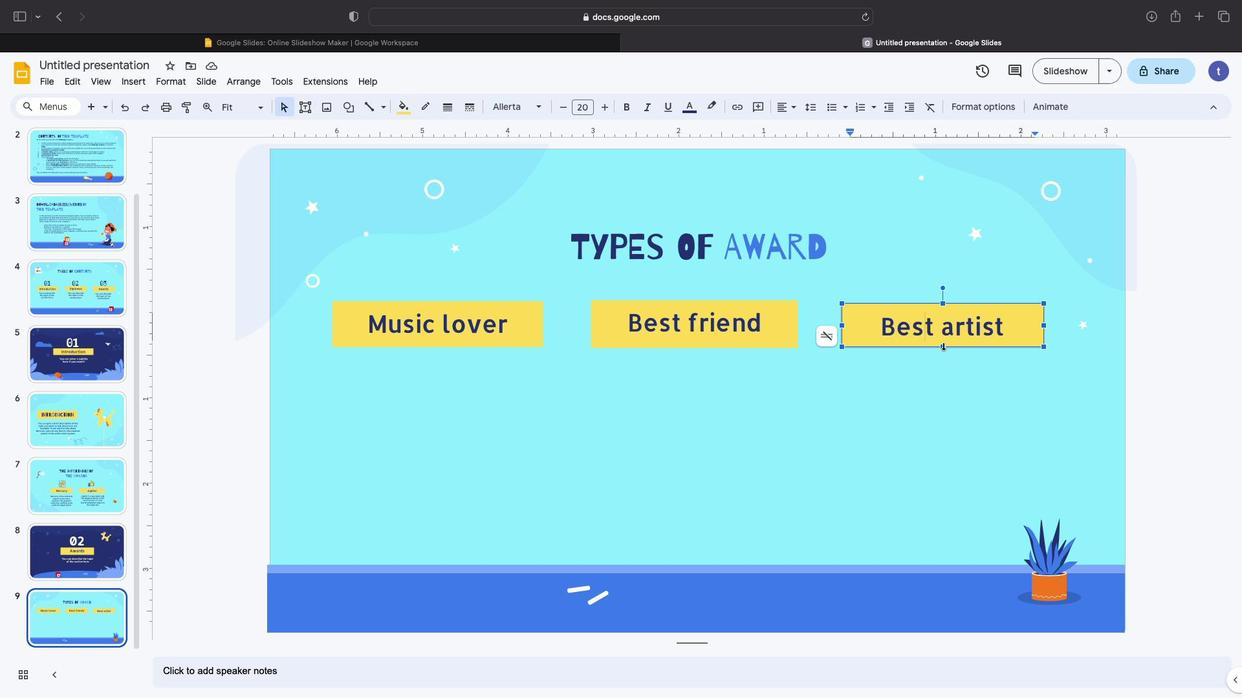 
Action: Mouse pressed left at (83, 174)
Screenshot: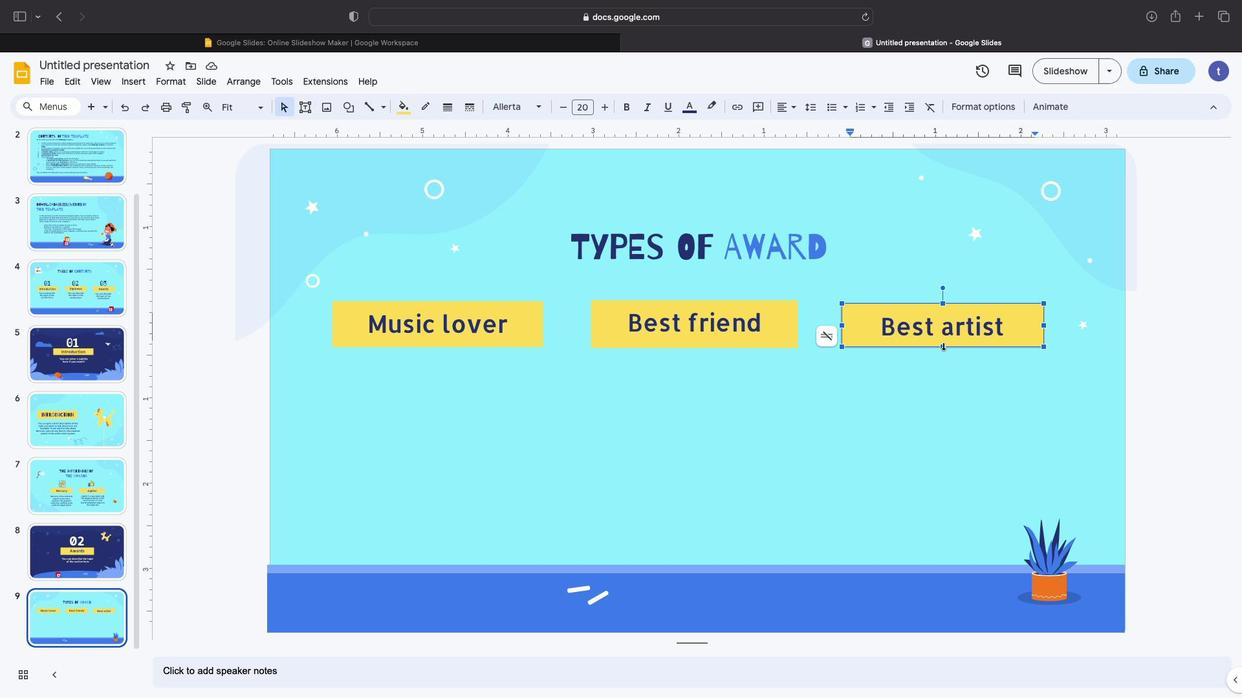 
Action: Mouse moved to (83, 174)
Screenshot: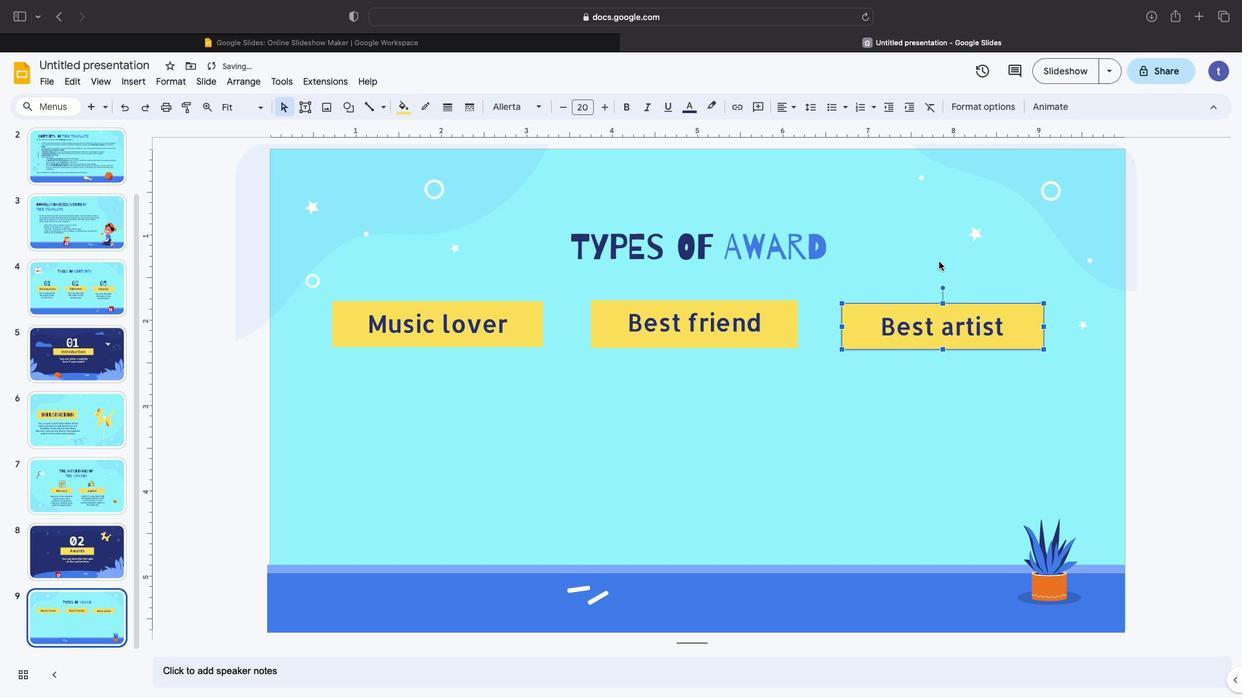 
Action: Mouse pressed left at (83, 174)
Screenshot: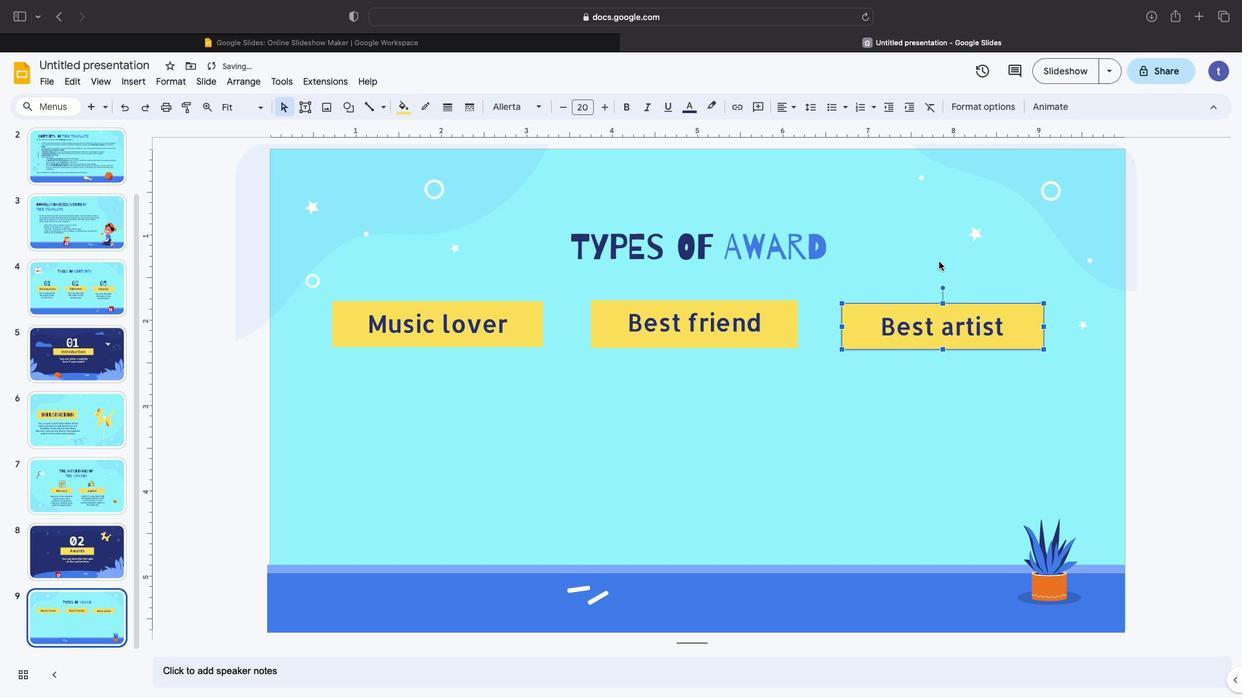 
Action: Mouse moved to (83, 174)
Screenshot: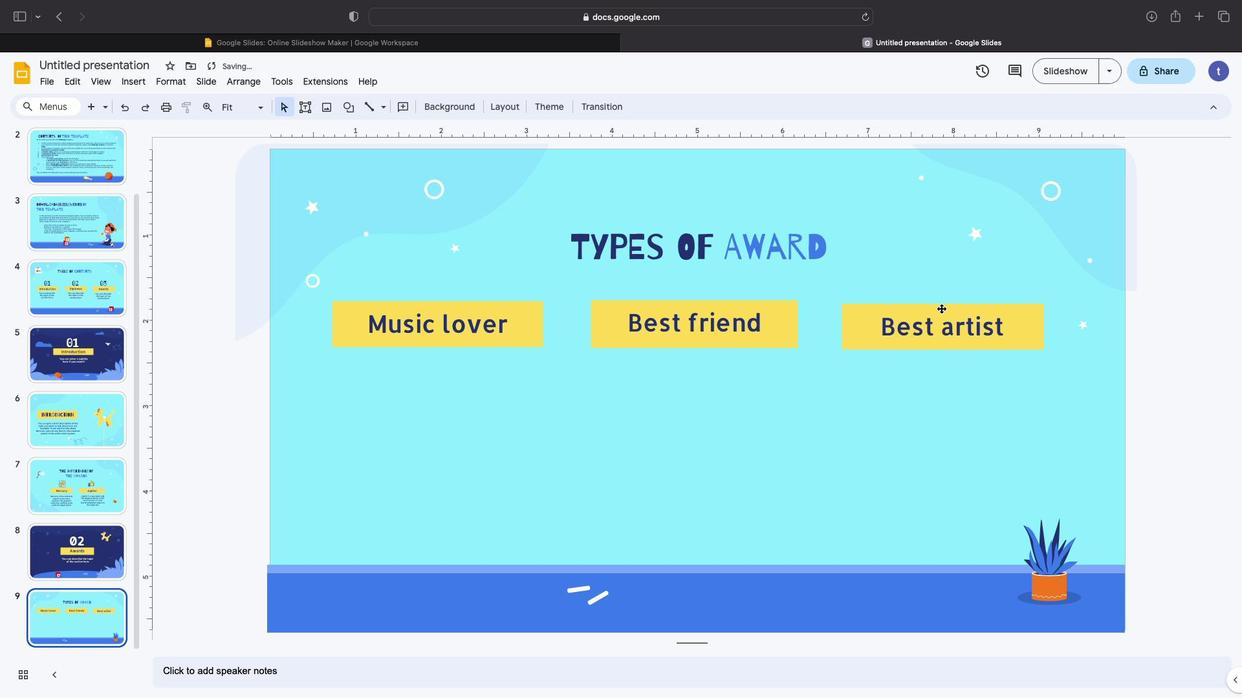 
Action: Mouse pressed left at (83, 174)
Screenshot: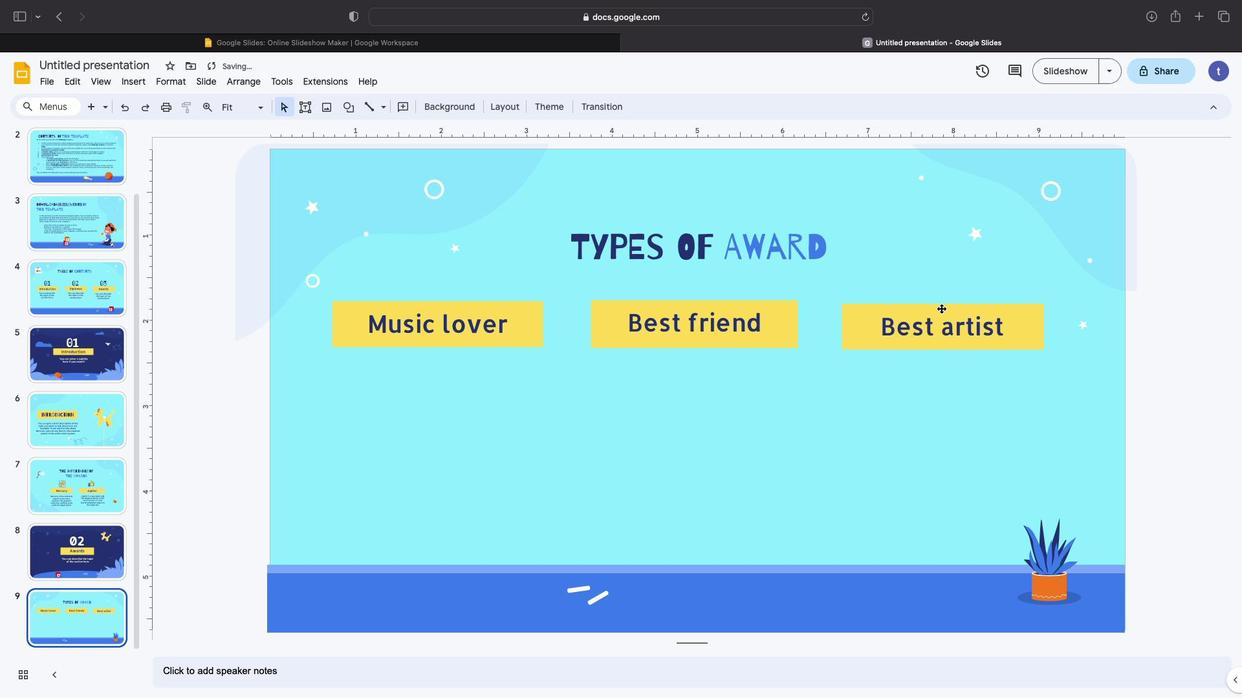 
Action: Mouse moved to (83, 174)
Screenshot: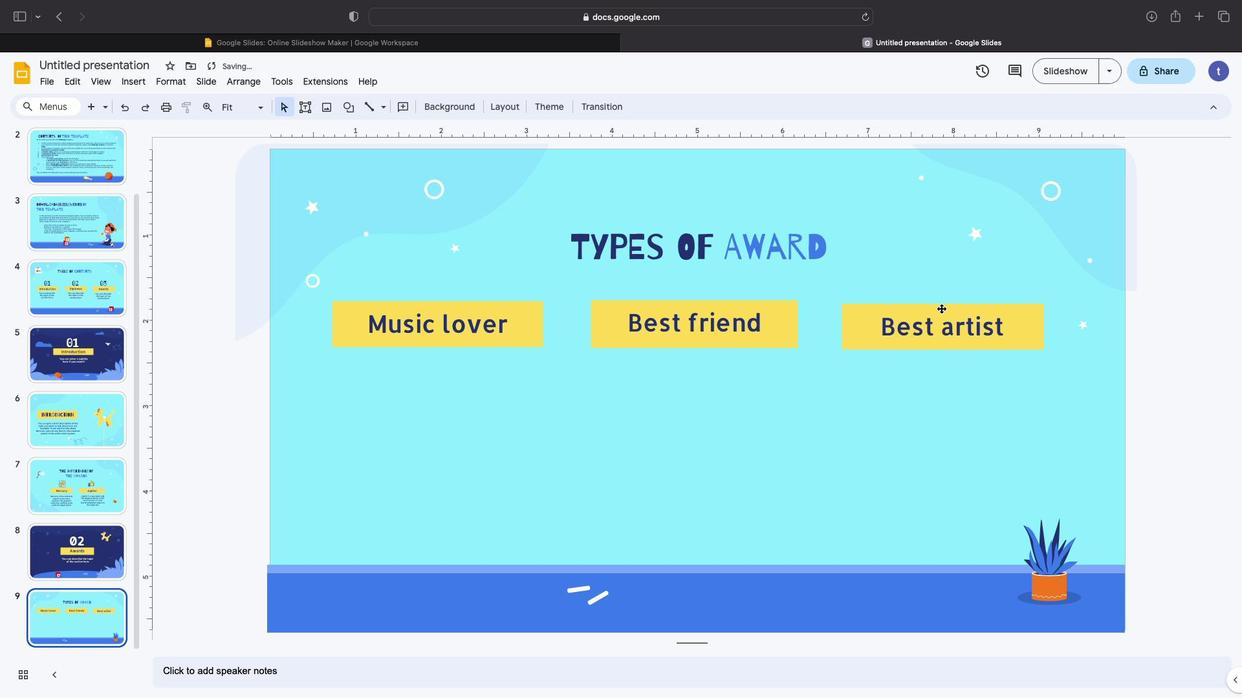 
Action: Key pressed Key.up
Screenshot: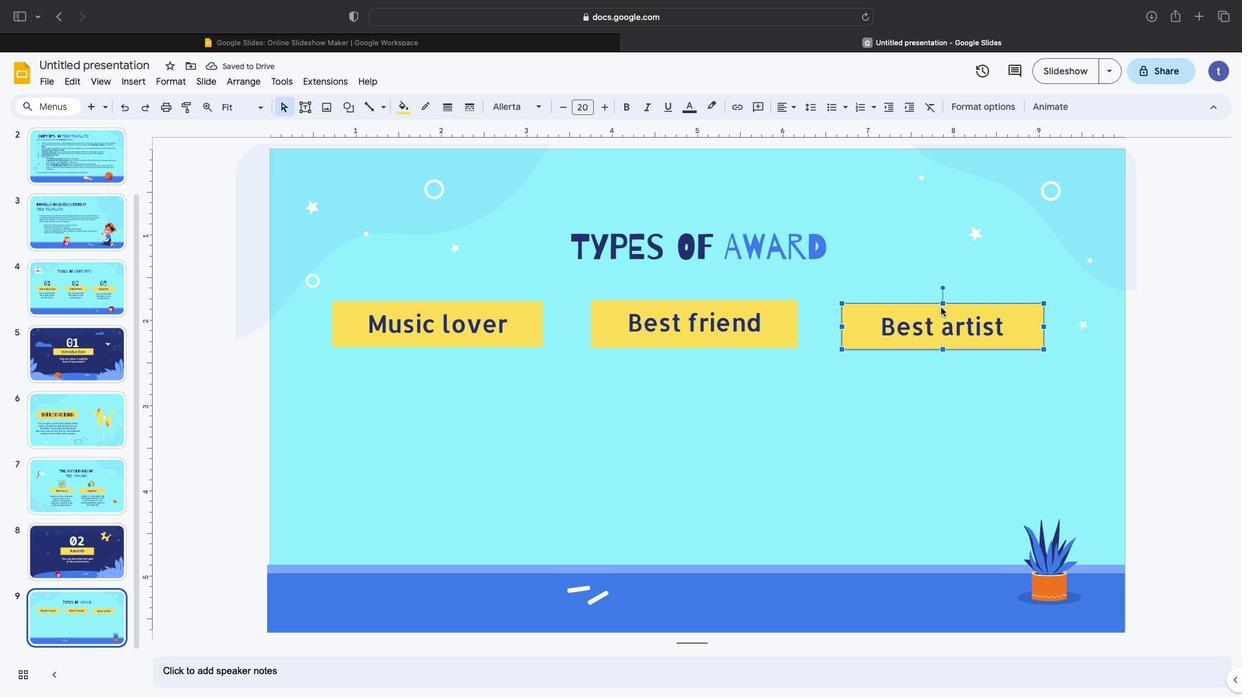 
Action: Mouse moved to (83, 174)
Screenshot: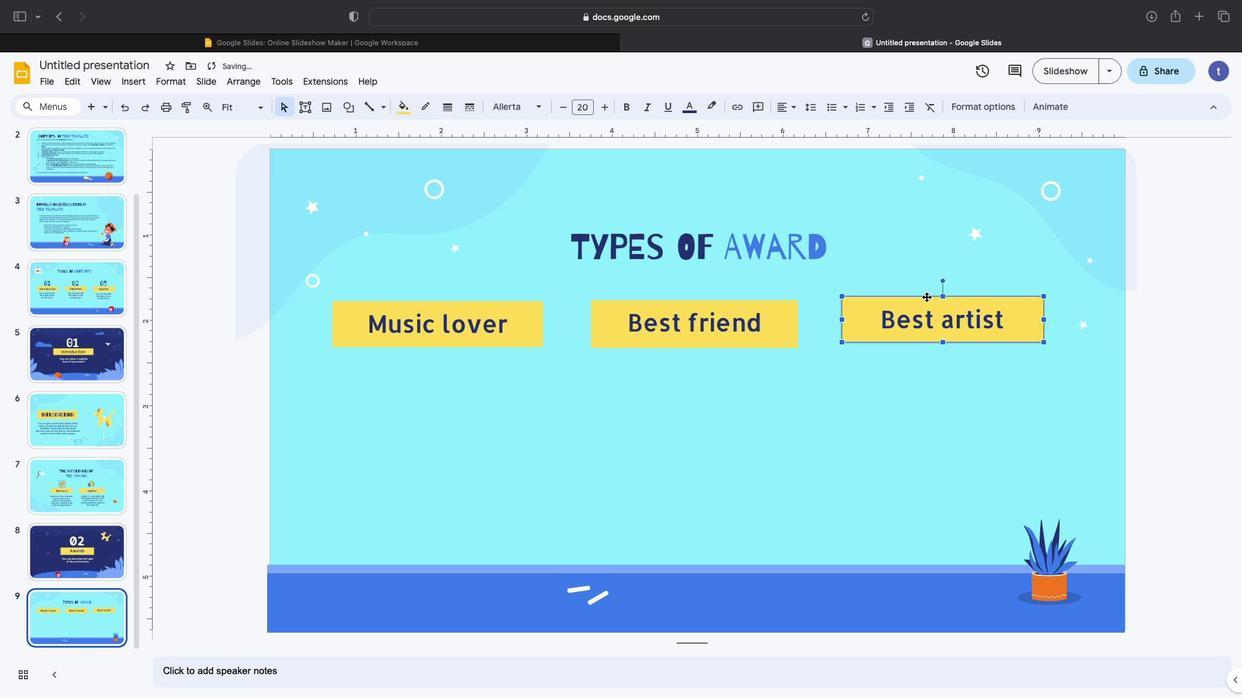 
Action: Mouse pressed left at (83, 174)
Screenshot: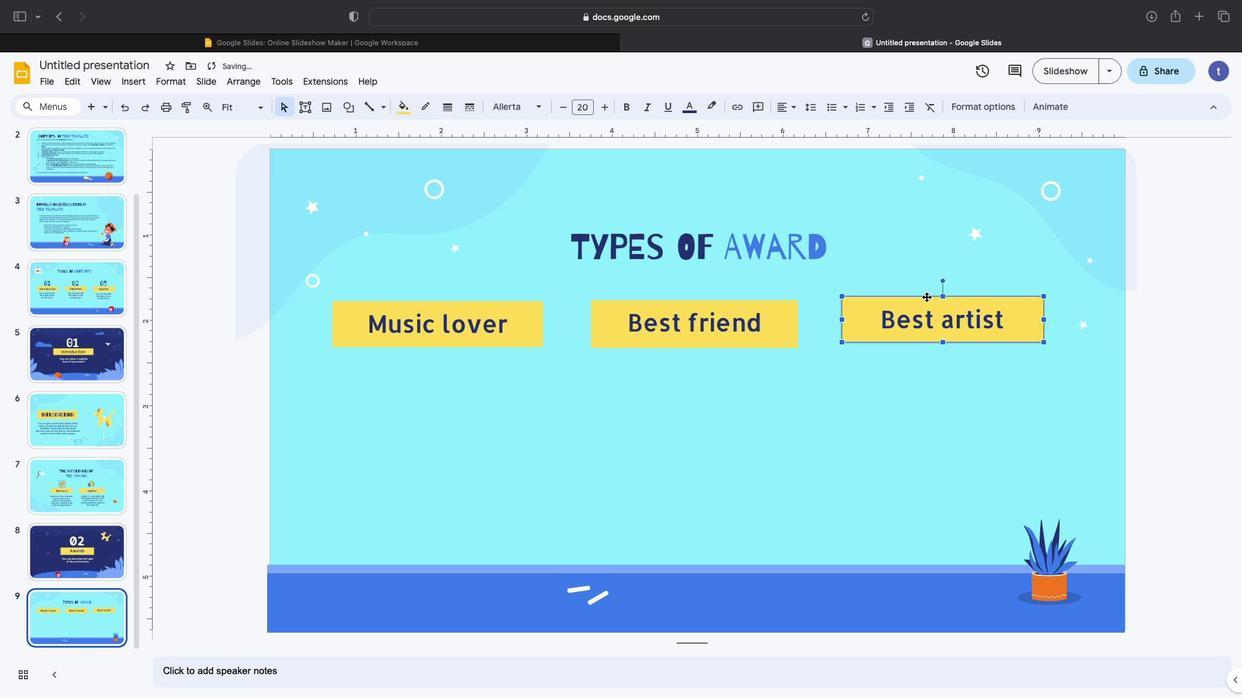 
Action: Mouse moved to (83, 174)
Screenshot: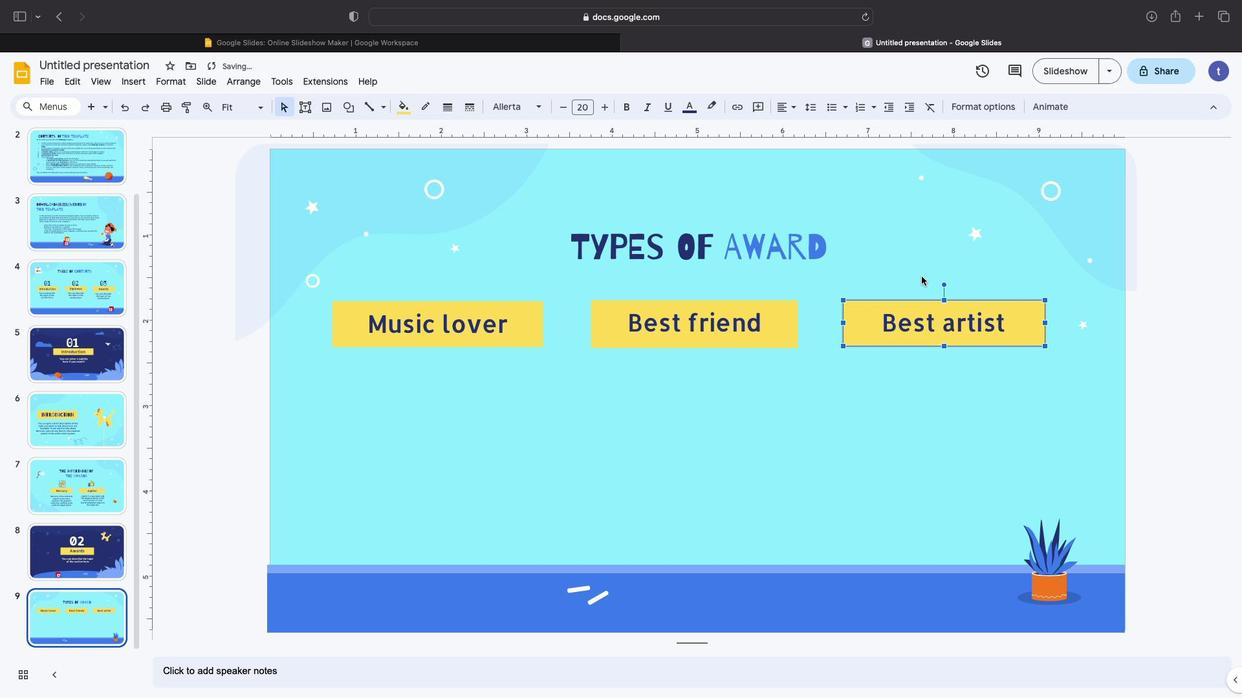 
Action: Mouse pressed left at (83, 174)
Screenshot: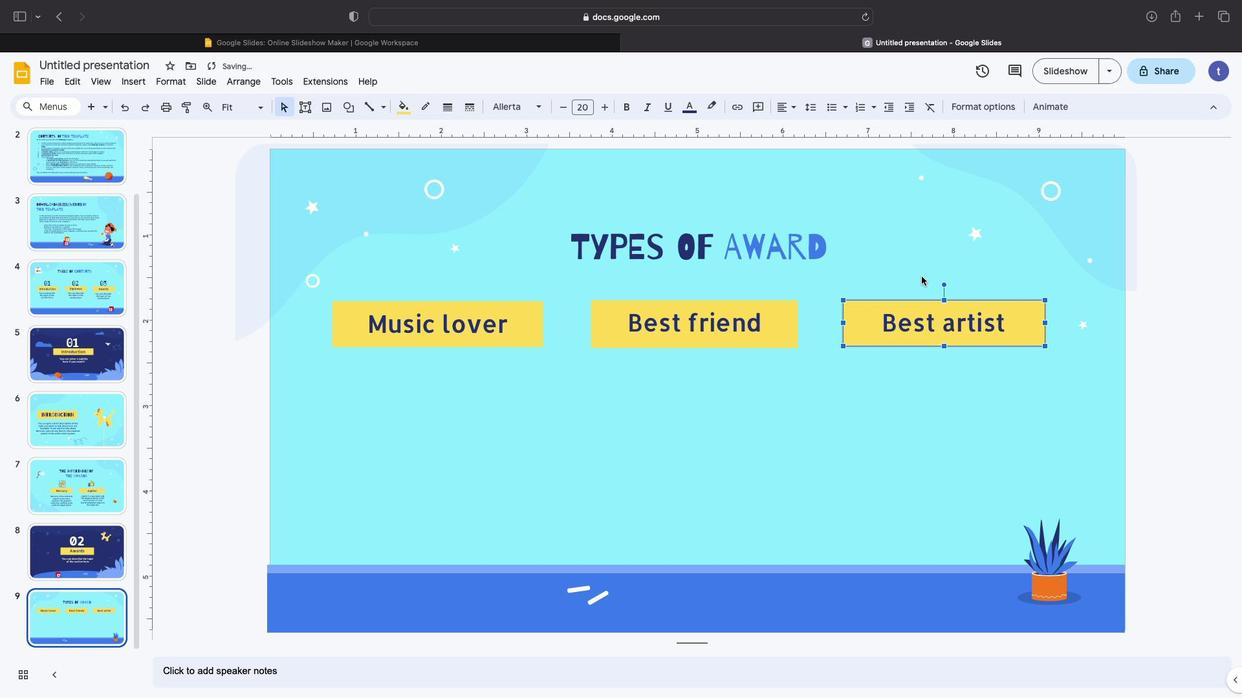 
Action: Mouse moved to (83, 174)
Screenshot: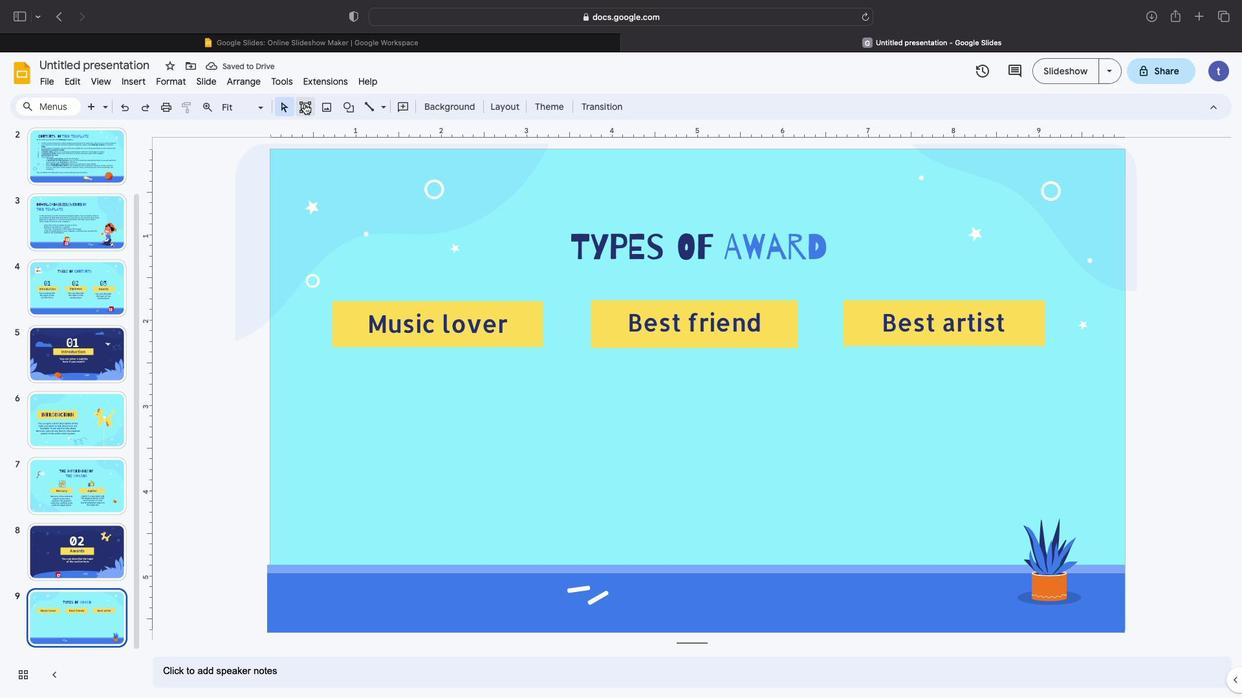 
Action: Mouse pressed left at (83, 174)
Screenshot: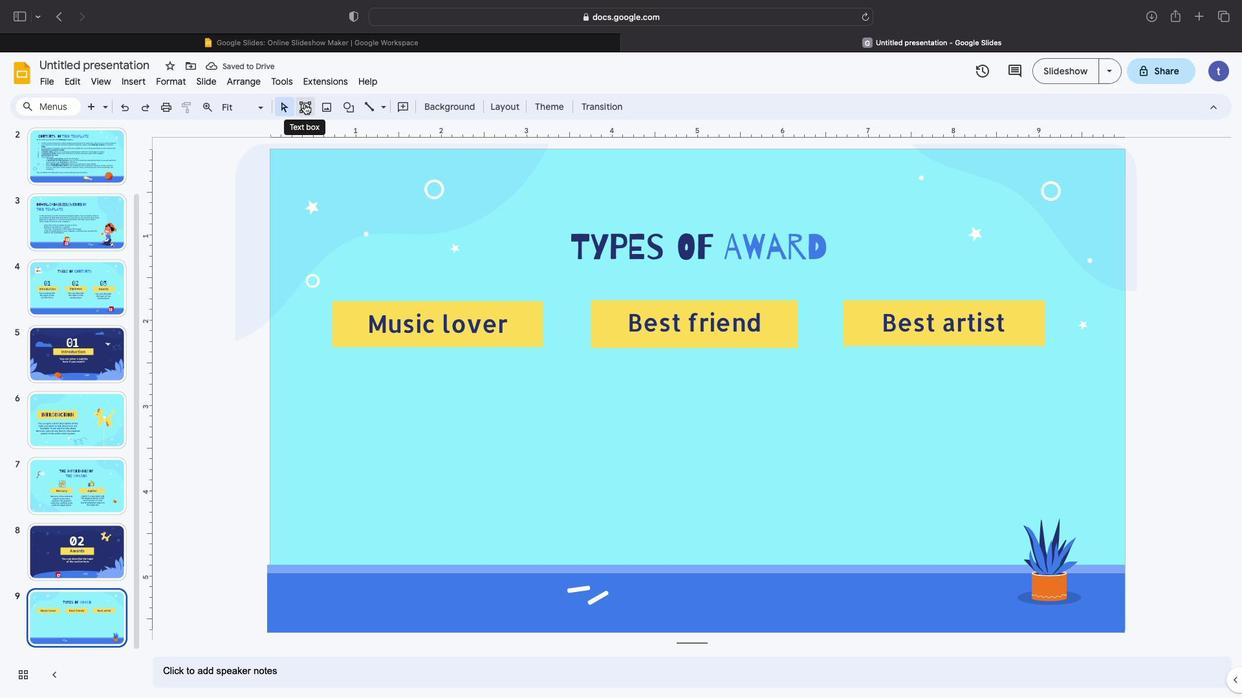 
Action: Mouse moved to (83, 174)
Screenshot: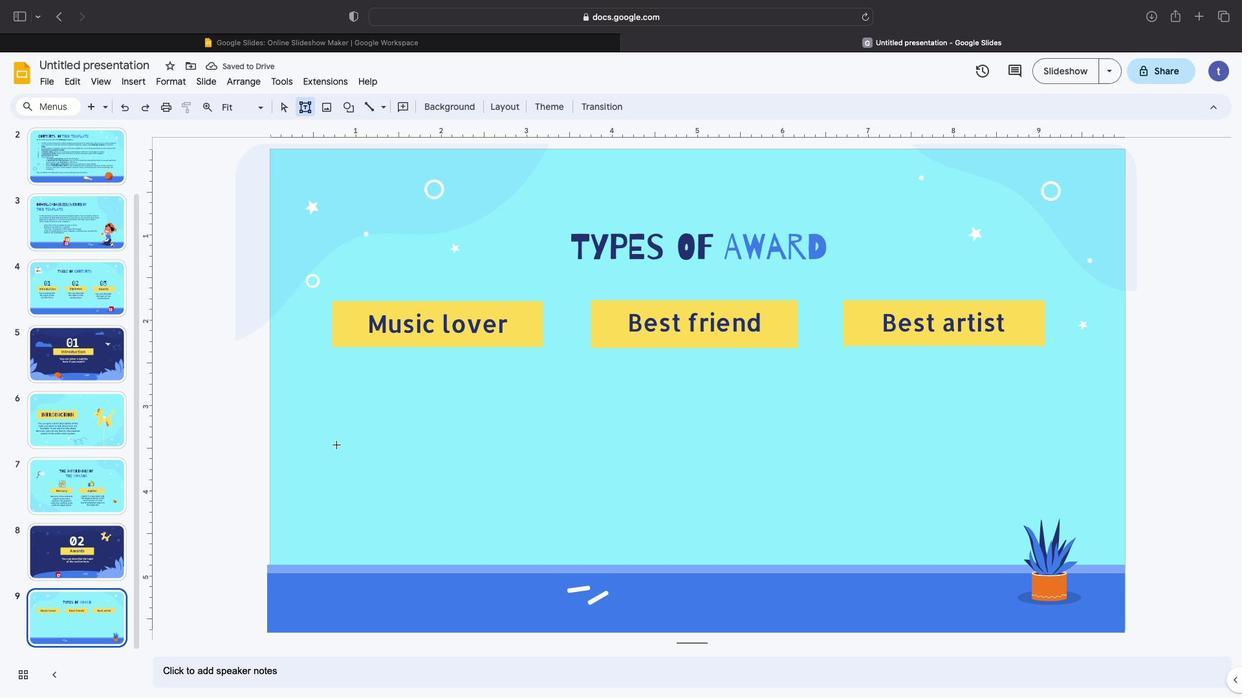 
Action: Mouse pressed left at (83, 174)
Screenshot: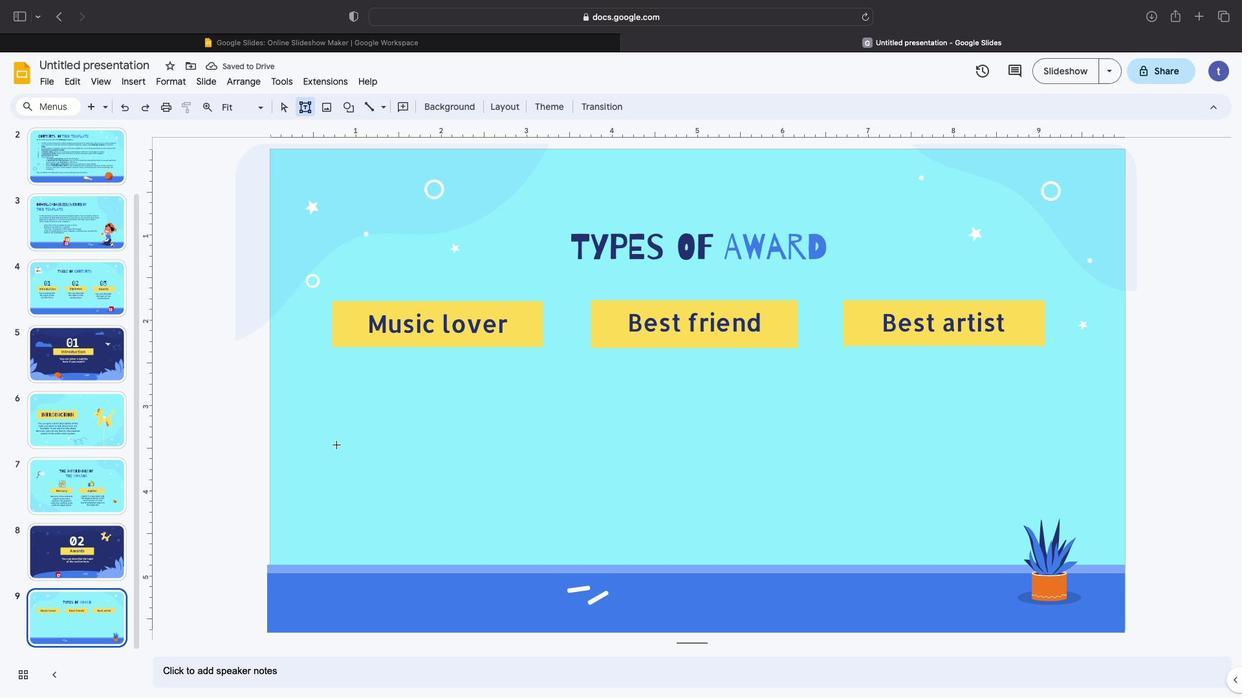
Action: Mouse moved to (83, 174)
Screenshot: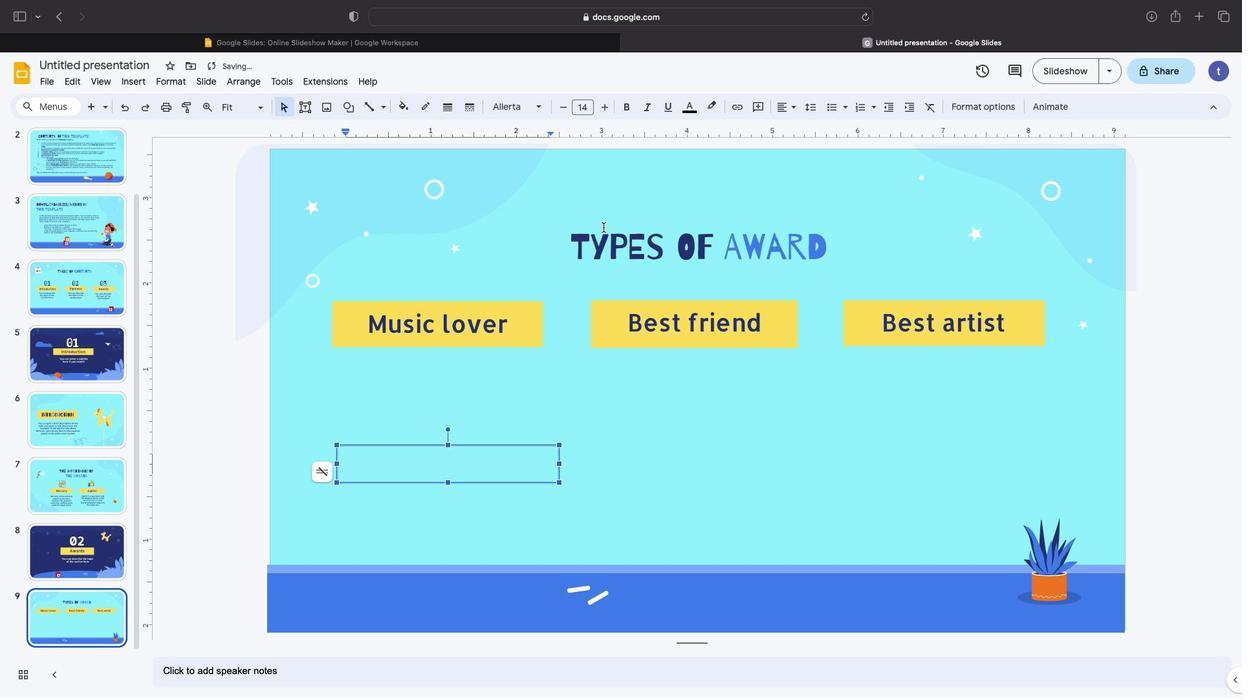 
Action: Mouse pressed left at (83, 174)
Screenshot: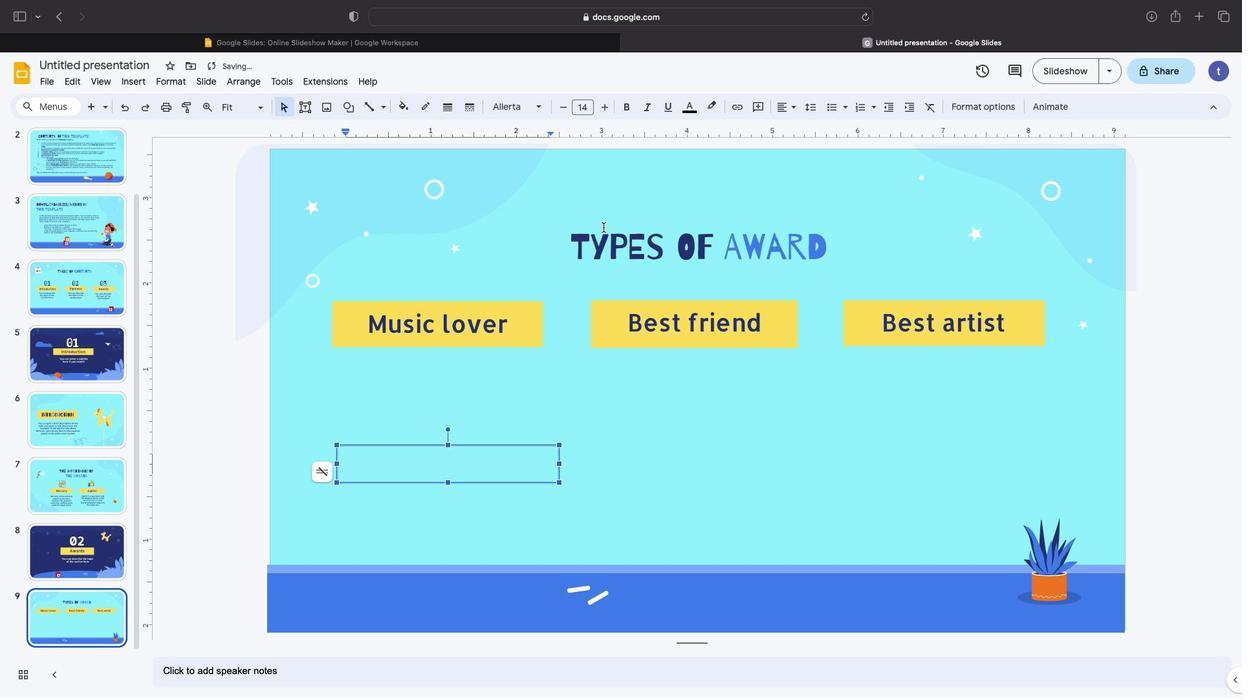 
Action: Mouse moved to (83, 174)
Screenshot: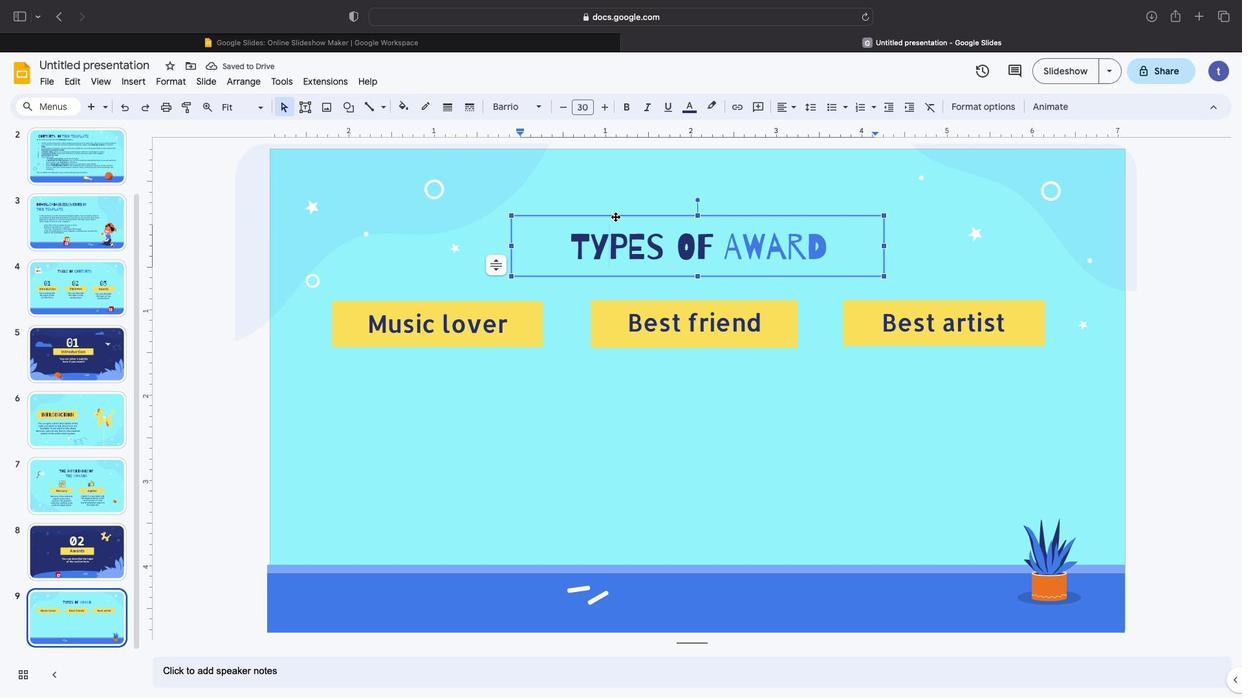 
Action: Mouse pressed left at (83, 174)
Screenshot: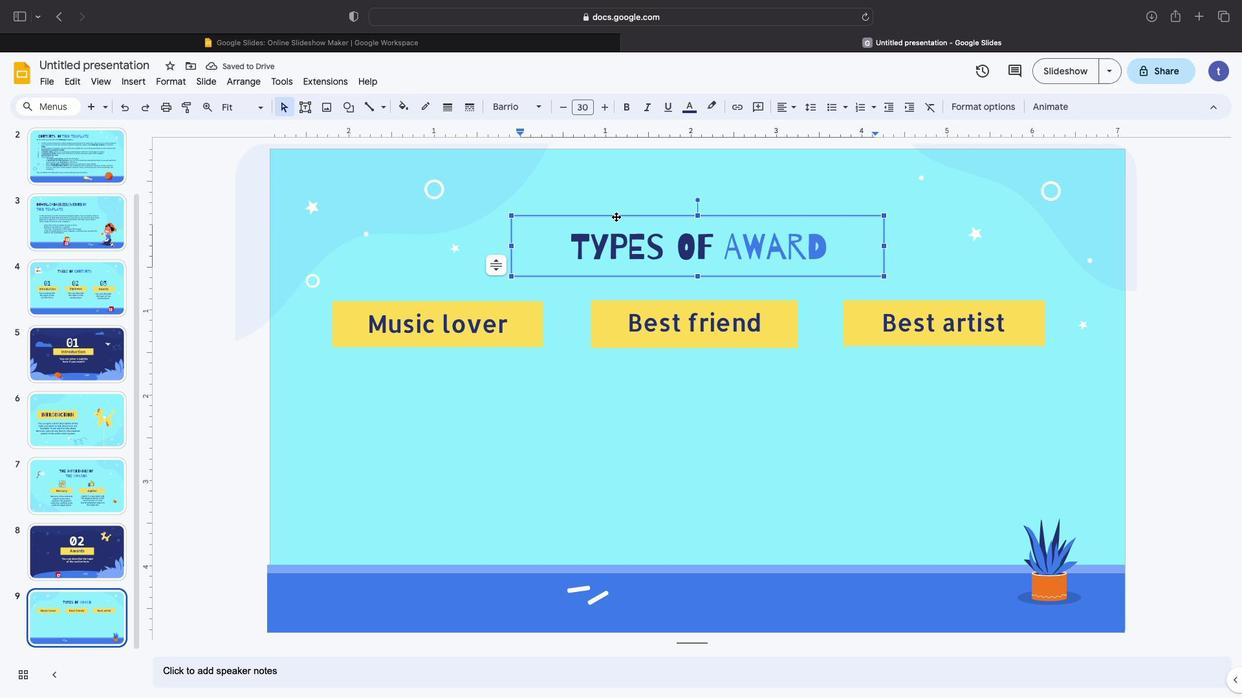 
Action: Mouse moved to (83, 174)
Screenshot: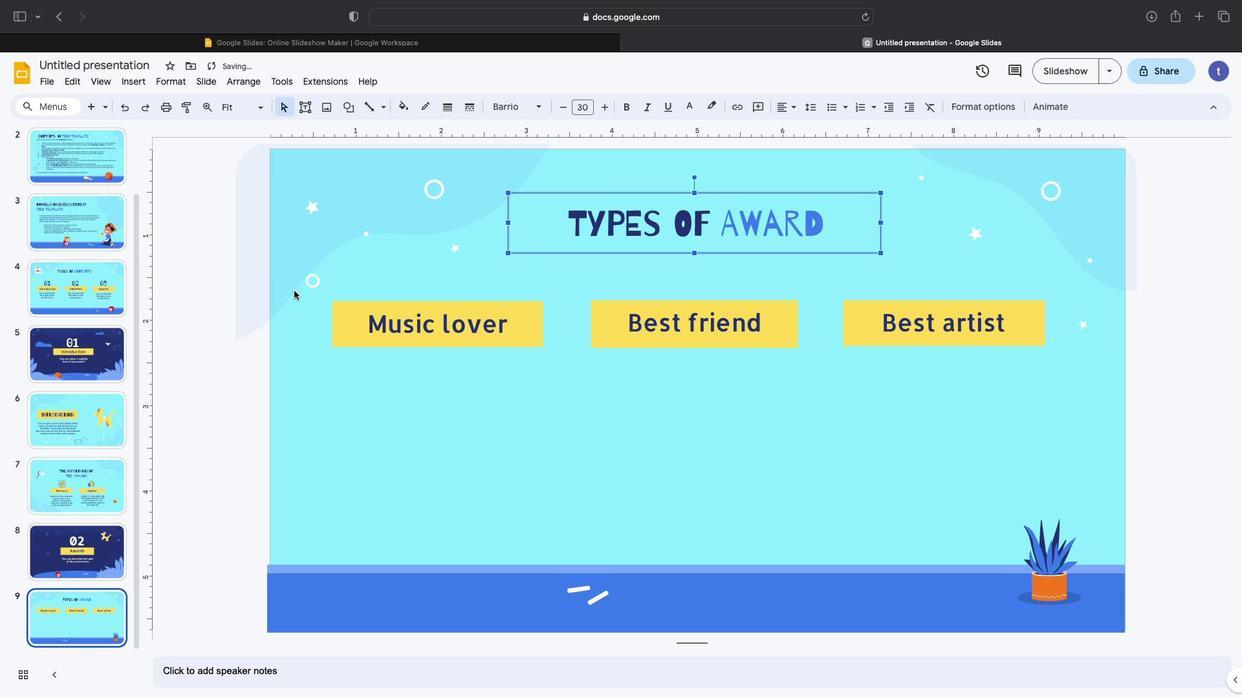 
Action: Mouse pressed left at (83, 174)
Screenshot: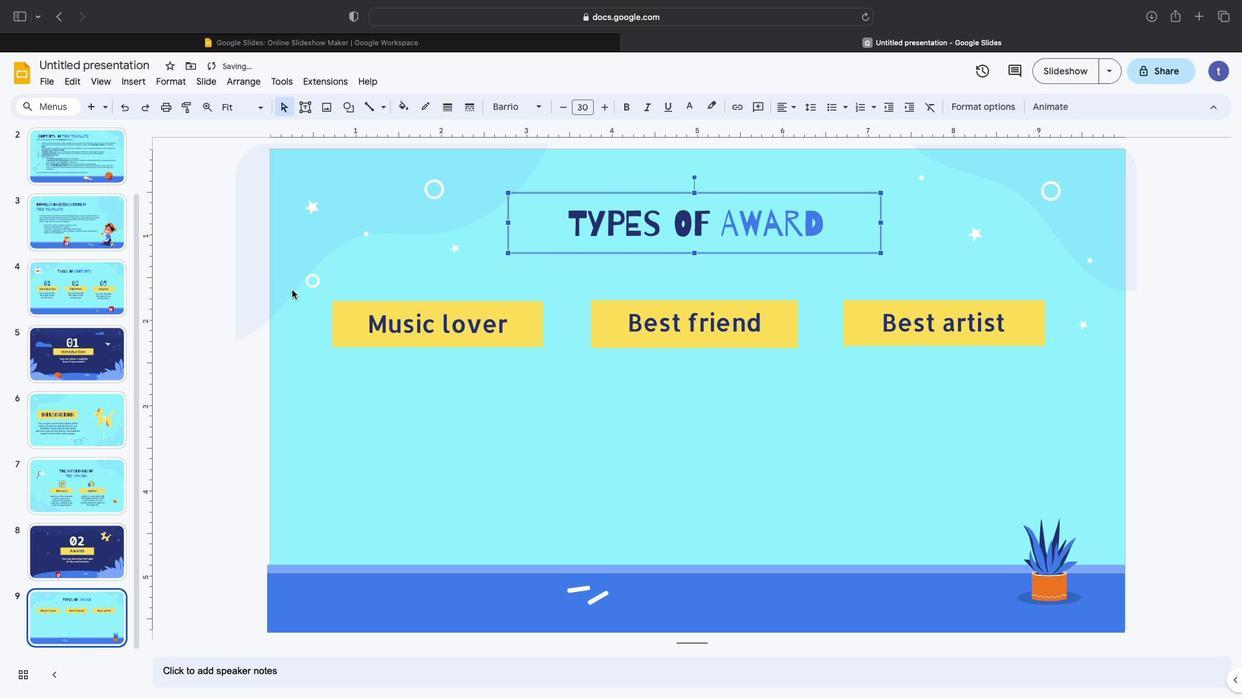
Action: Mouse moved to (83, 174)
Screenshot: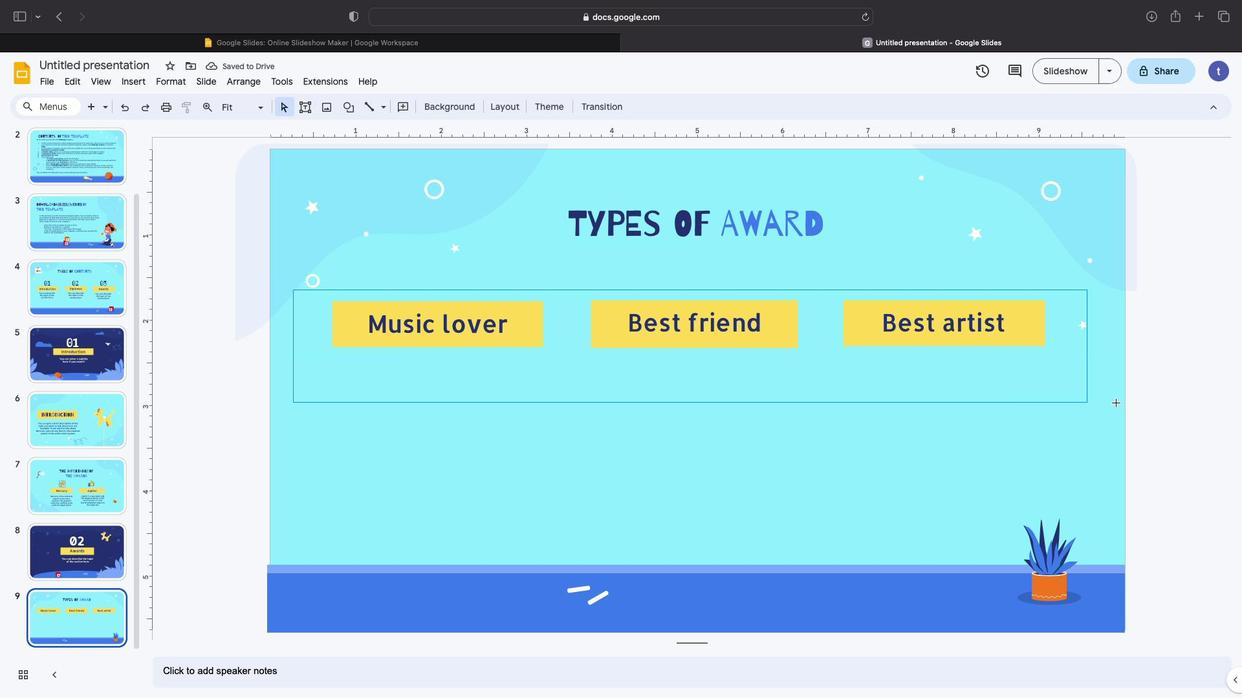 
Action: Key pressed Key.upKey.upKey.upKey.upKey.upKey.upKey.downKey.downKey.rightKey.rightKey.rightKey.left
Screenshot: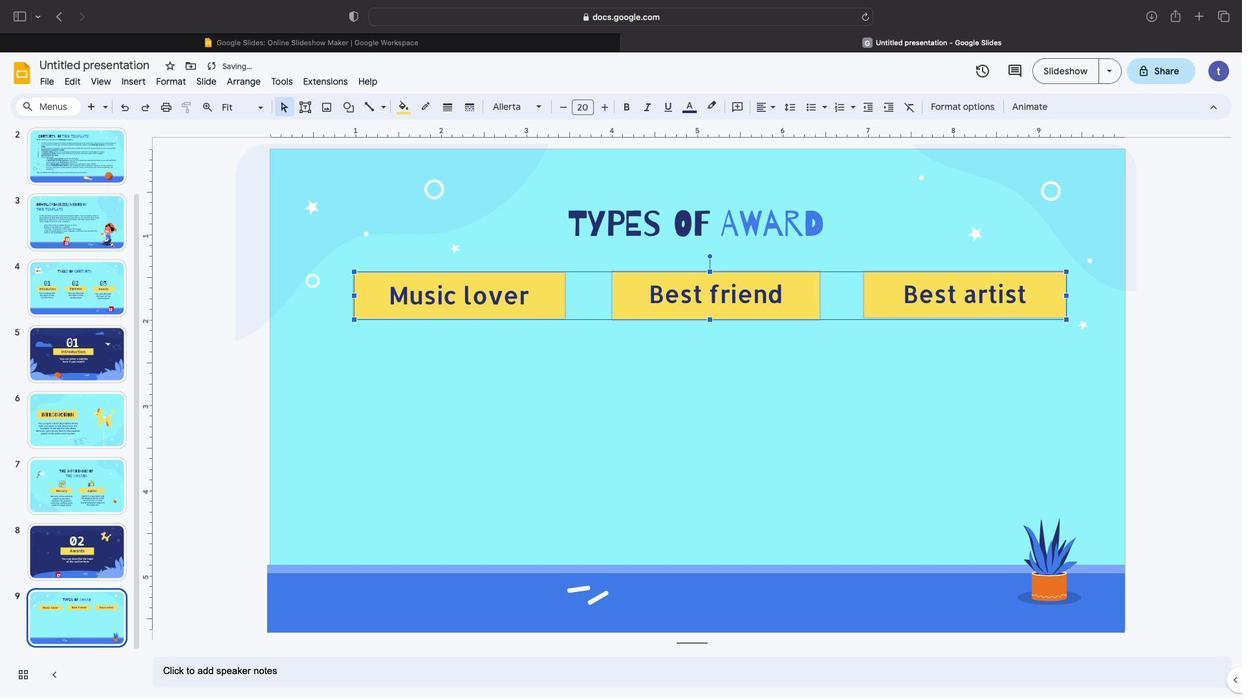 
Action: Mouse moved to (83, 174)
Screenshot: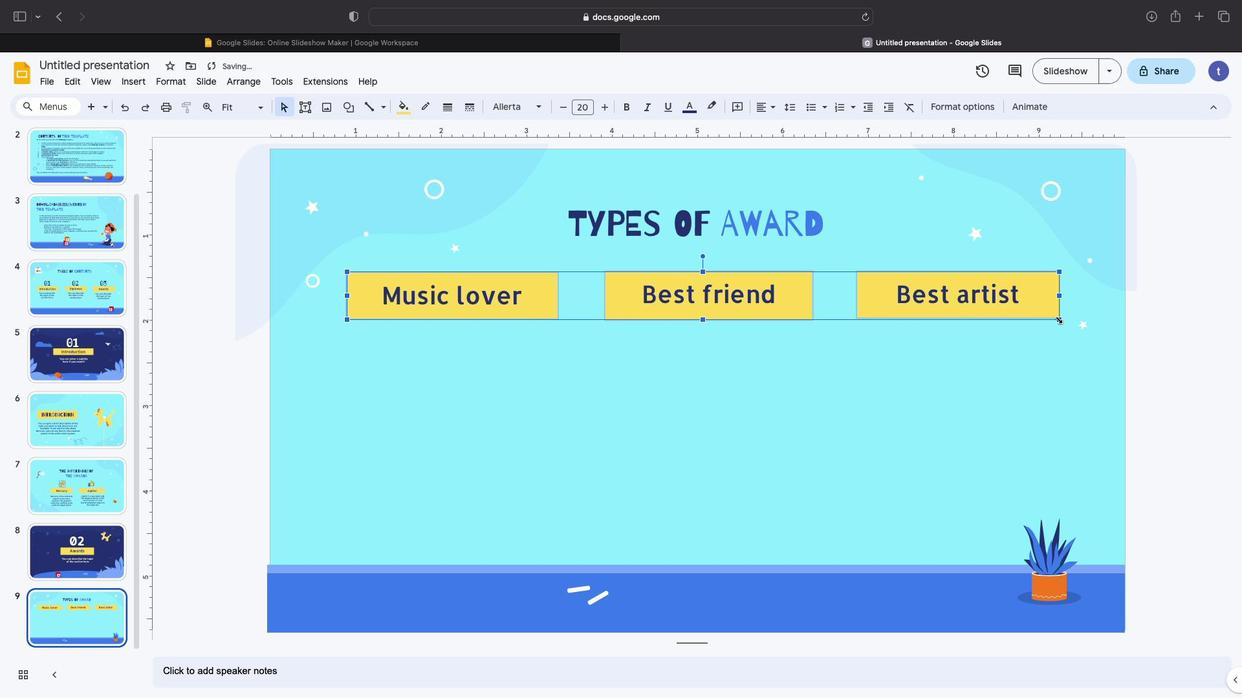 
Action: Mouse pressed left at (83, 174)
Screenshot: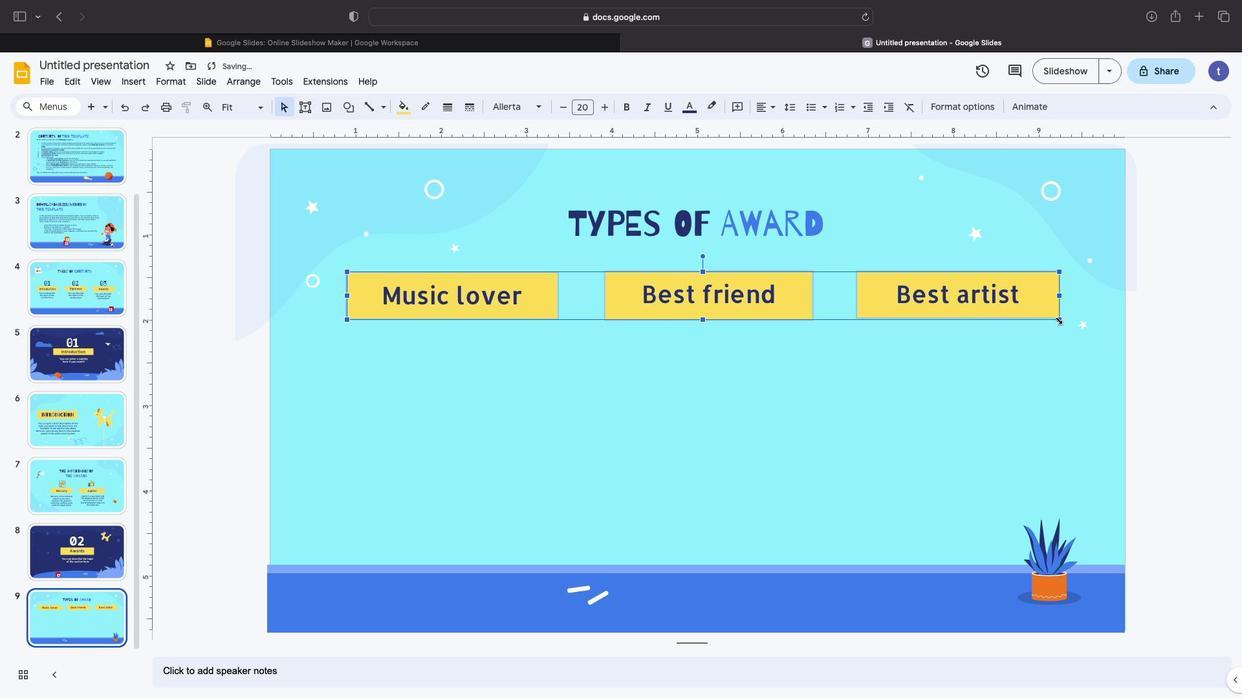 
Action: Mouse moved to (83, 174)
Screenshot: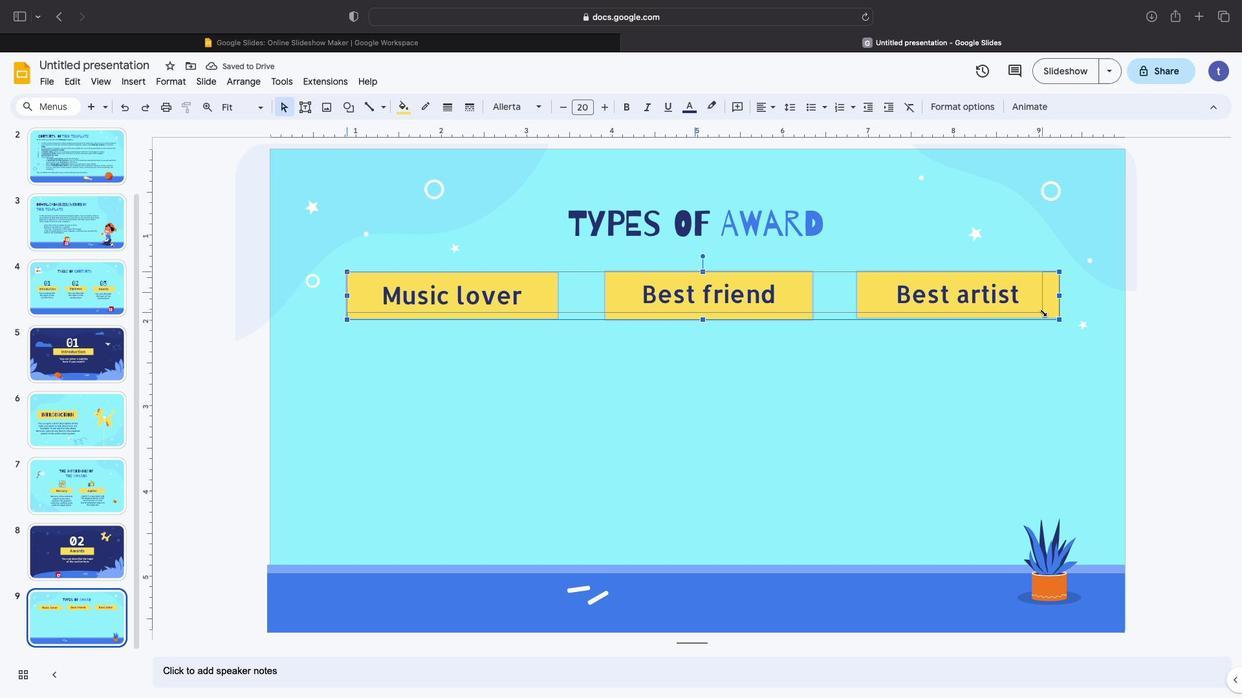 
Action: Key pressed Key.rightKey.right
Screenshot: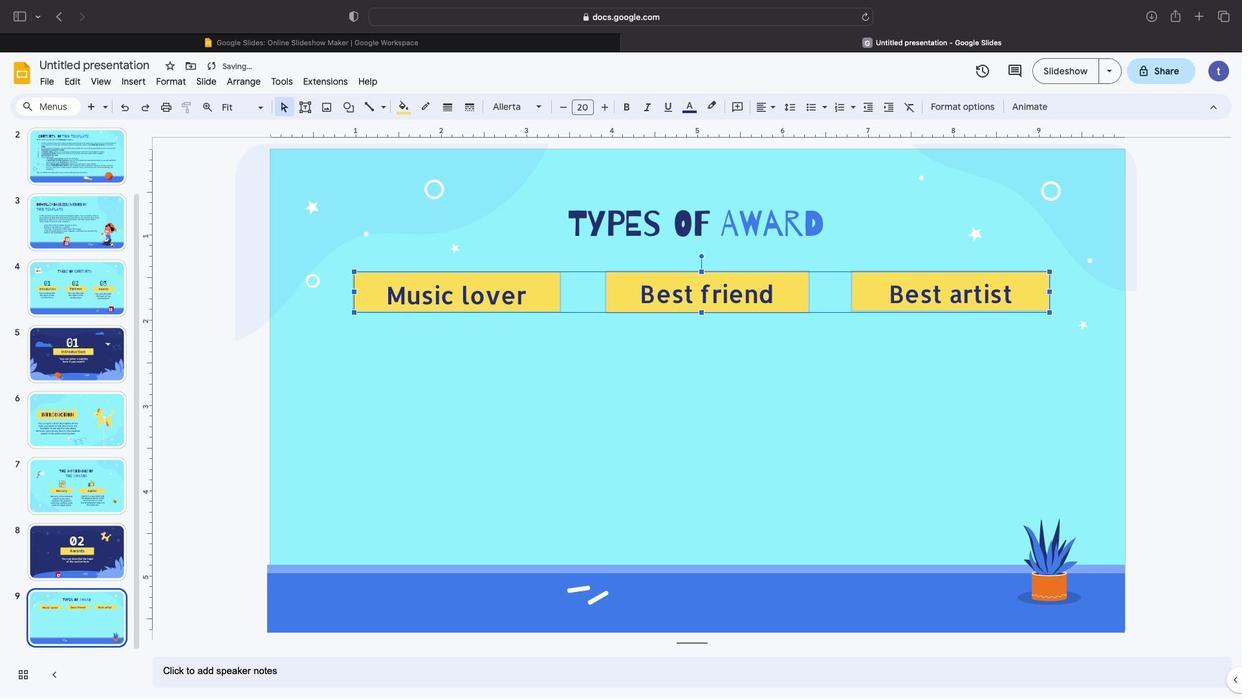 
Action: Mouse moved to (83, 174)
Screenshot: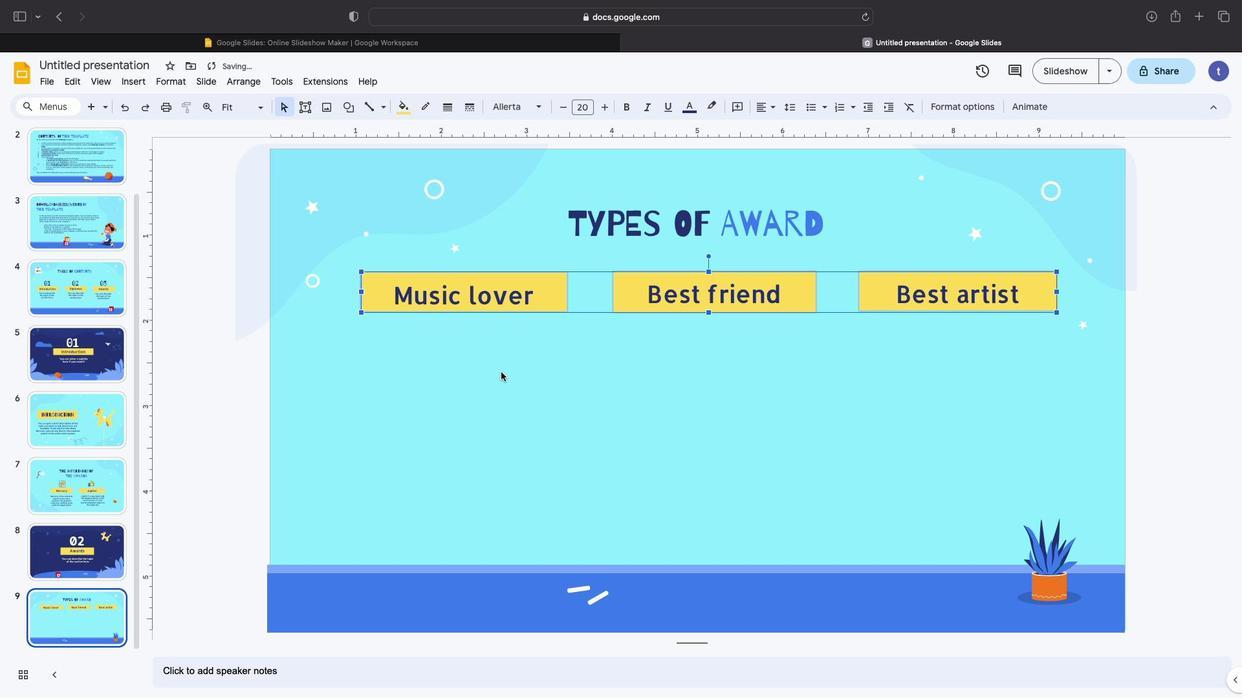 
Action: Mouse pressed left at (83, 174)
Screenshot: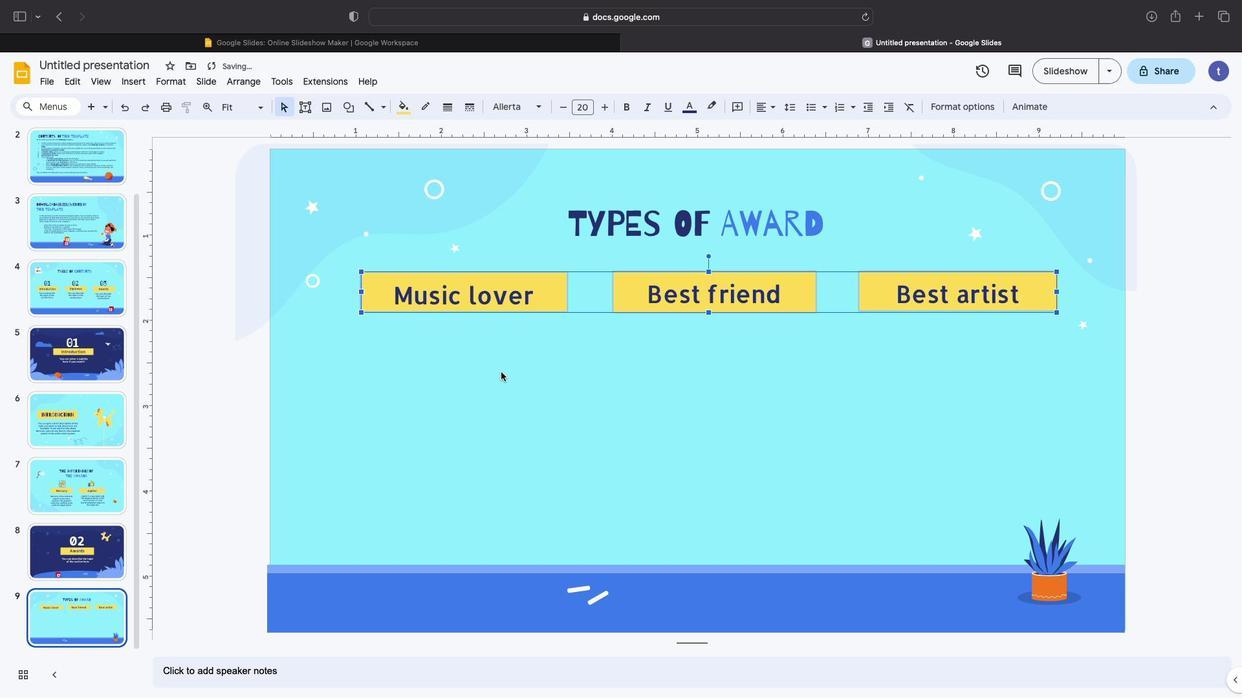 
Action: Mouse moved to (83, 174)
Screenshot: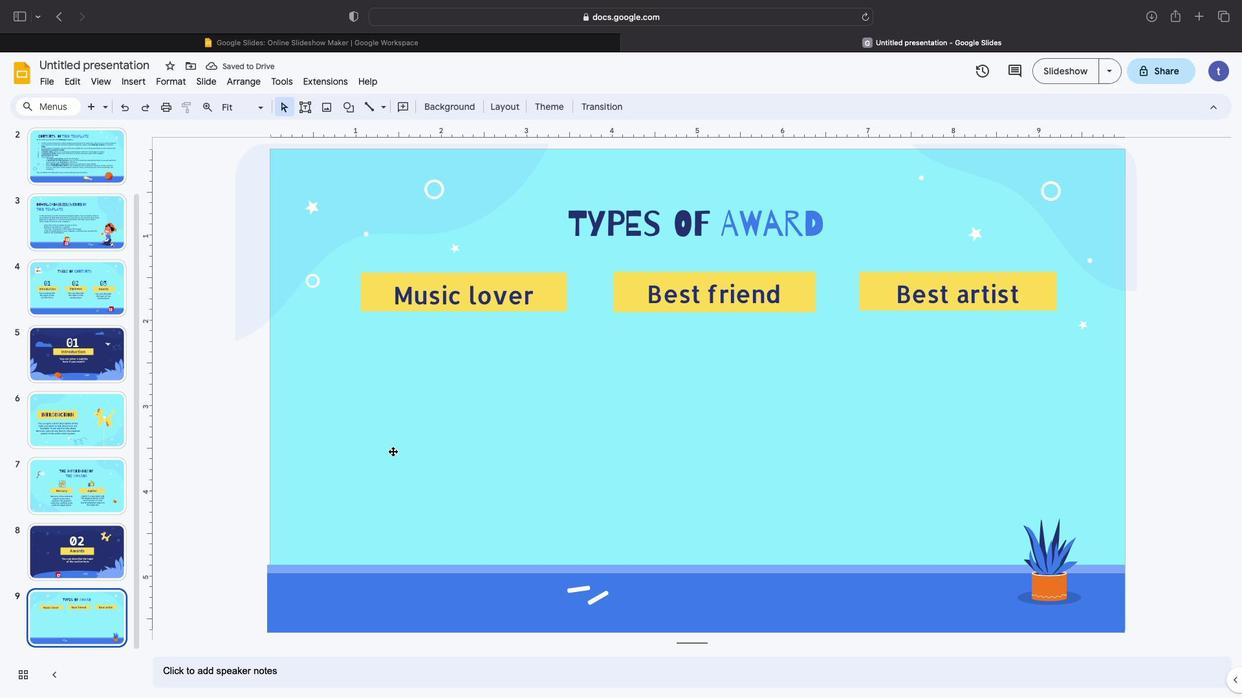 
Action: Mouse pressed left at (83, 174)
Screenshot: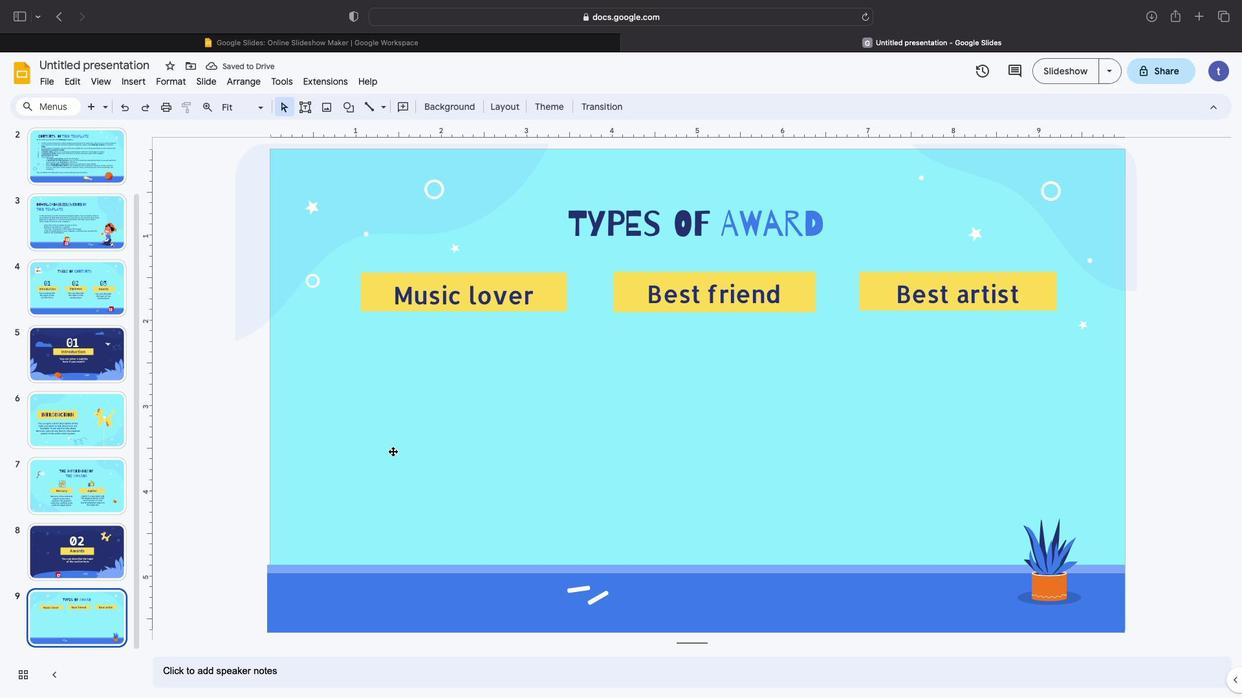 
Action: Mouse moved to (83, 174)
Screenshot: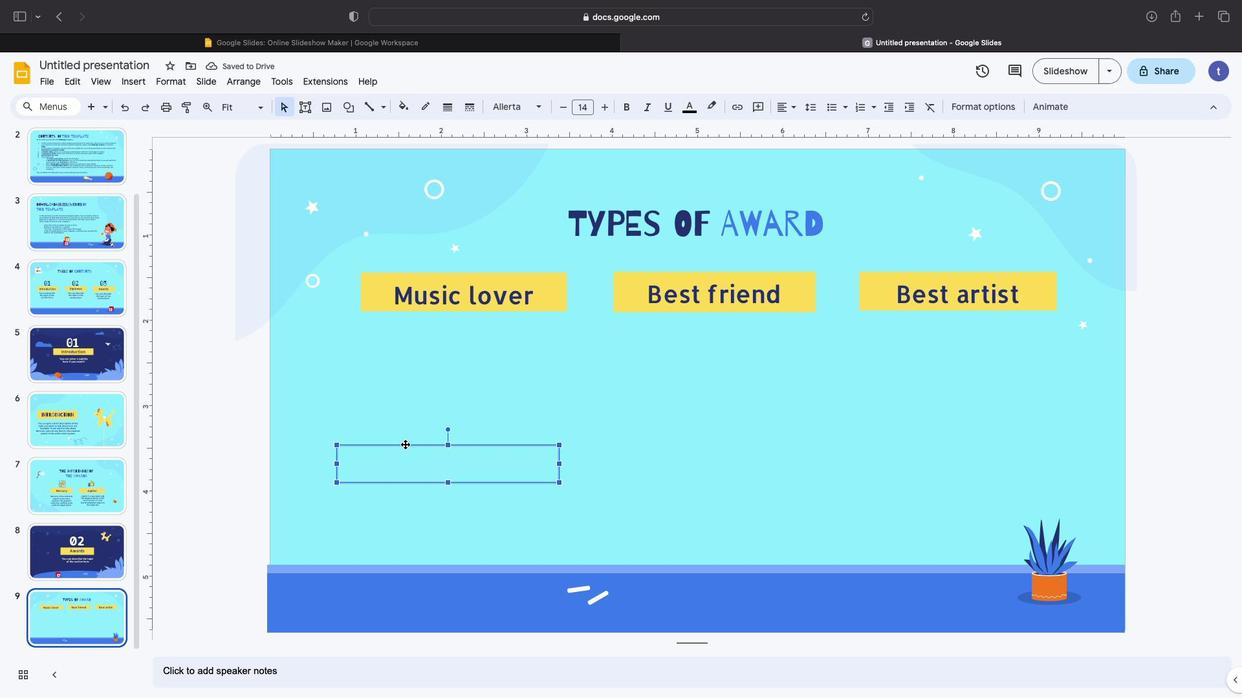 
Action: Mouse pressed left at (83, 174)
Screenshot: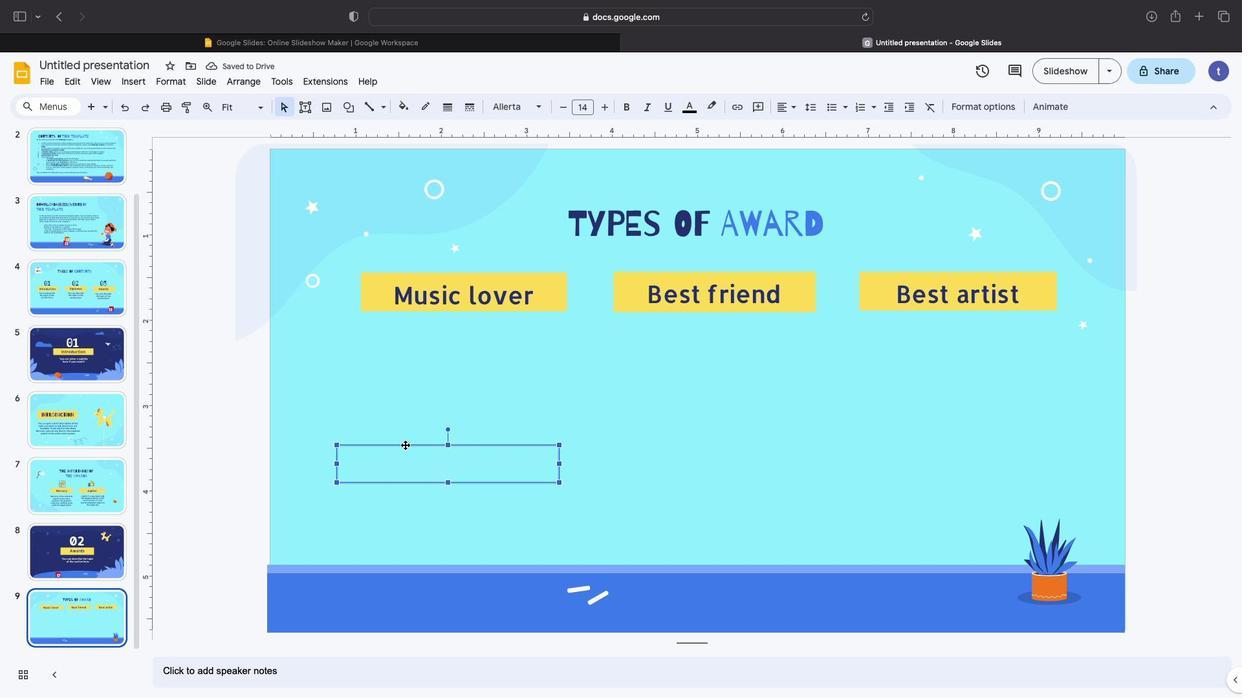 
Action: Mouse moved to (83, 174)
Screenshot: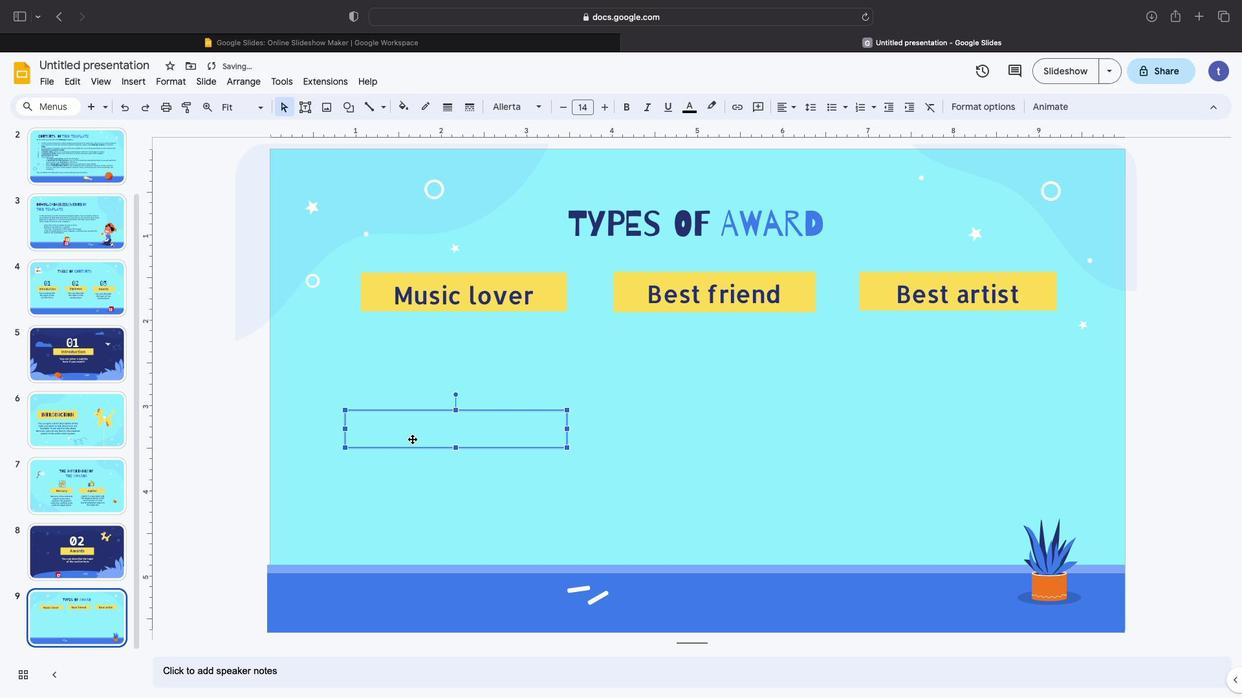 
Action: Mouse pressed left at (83, 174)
Screenshot: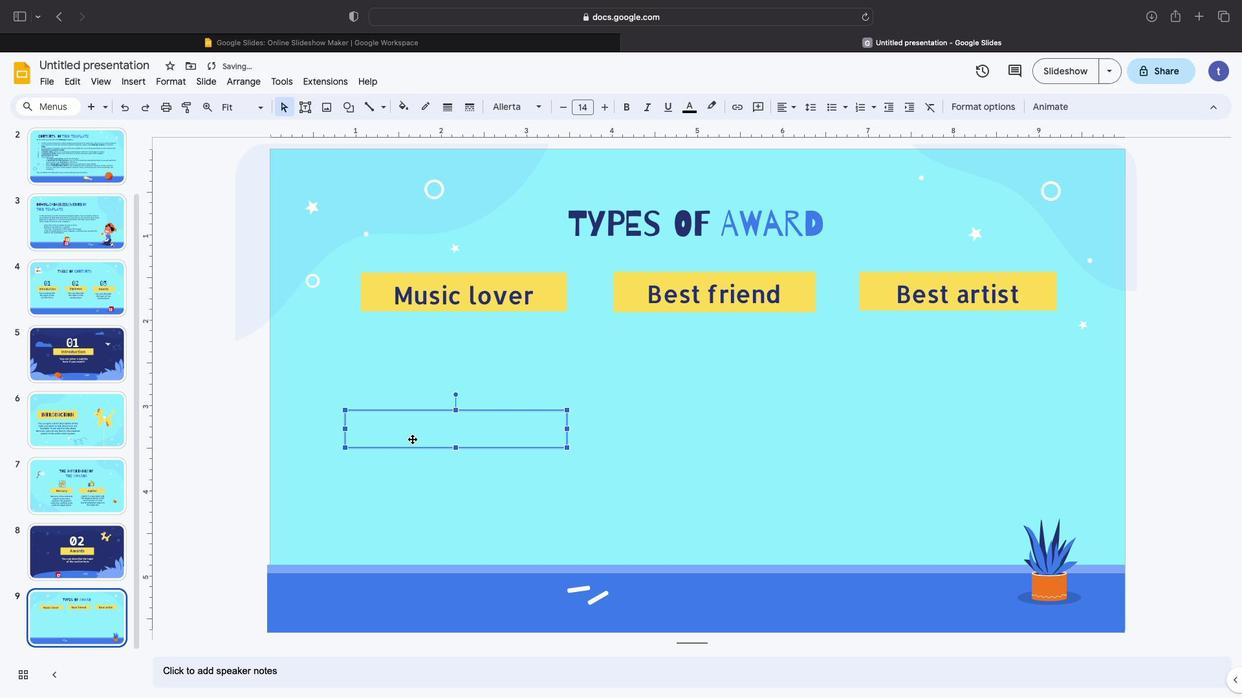 
Action: Mouse pressed left at (83, 174)
Screenshot: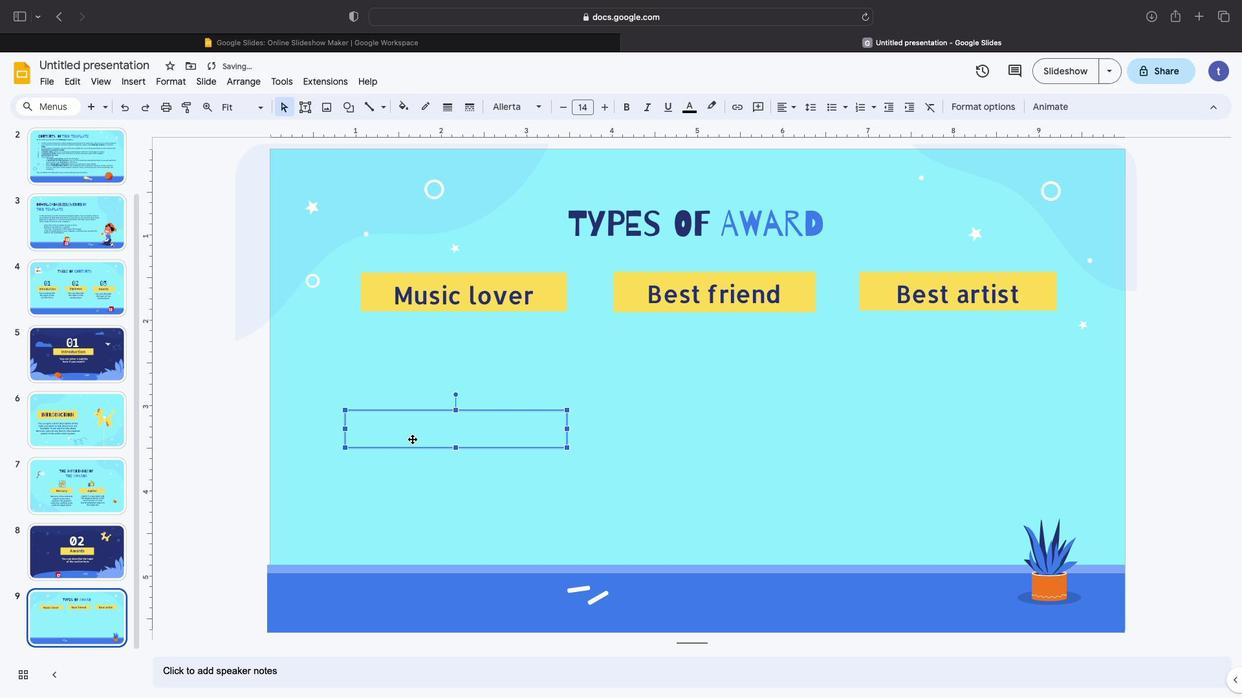 
Action: Mouse moved to (83, 174)
Screenshot: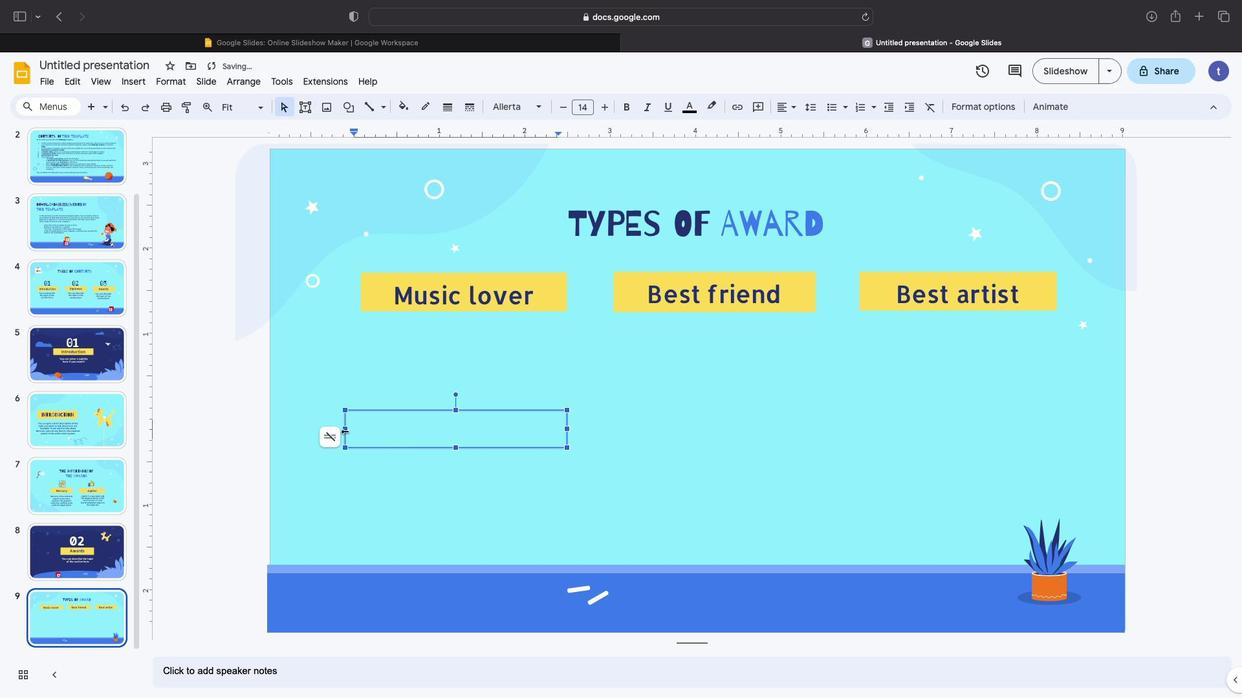 
Action: Mouse pressed left at (83, 174)
Screenshot: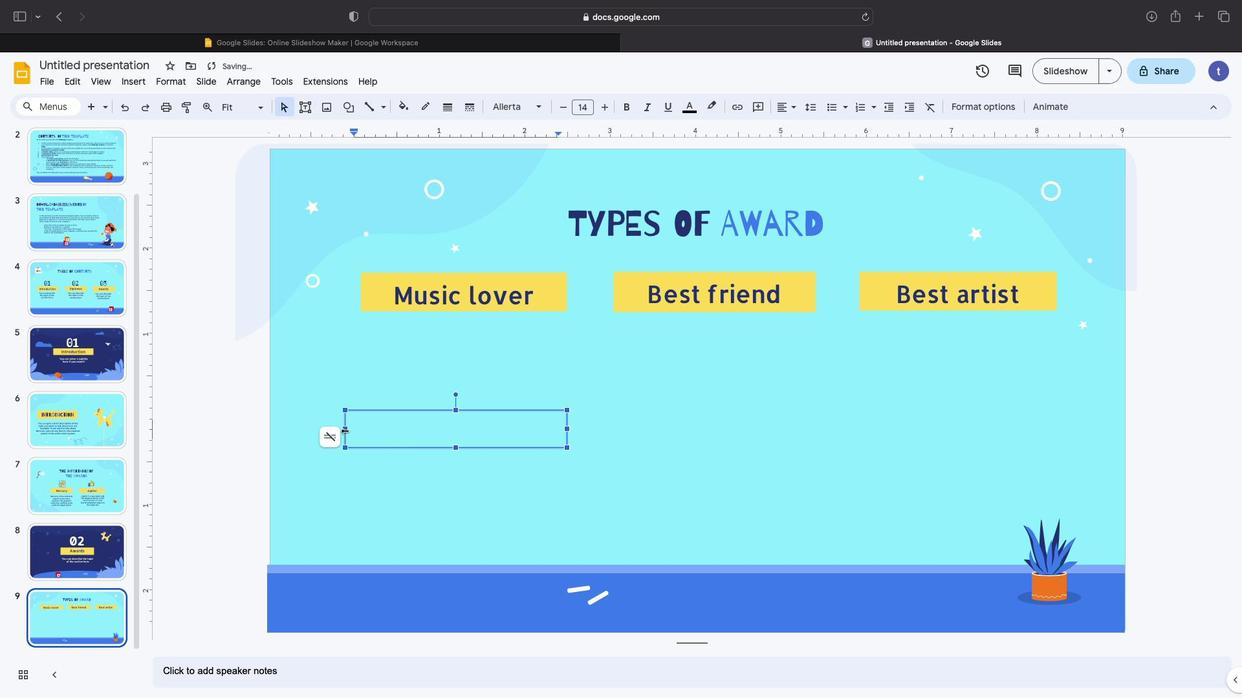 
Action: Mouse moved to (83, 174)
Screenshot: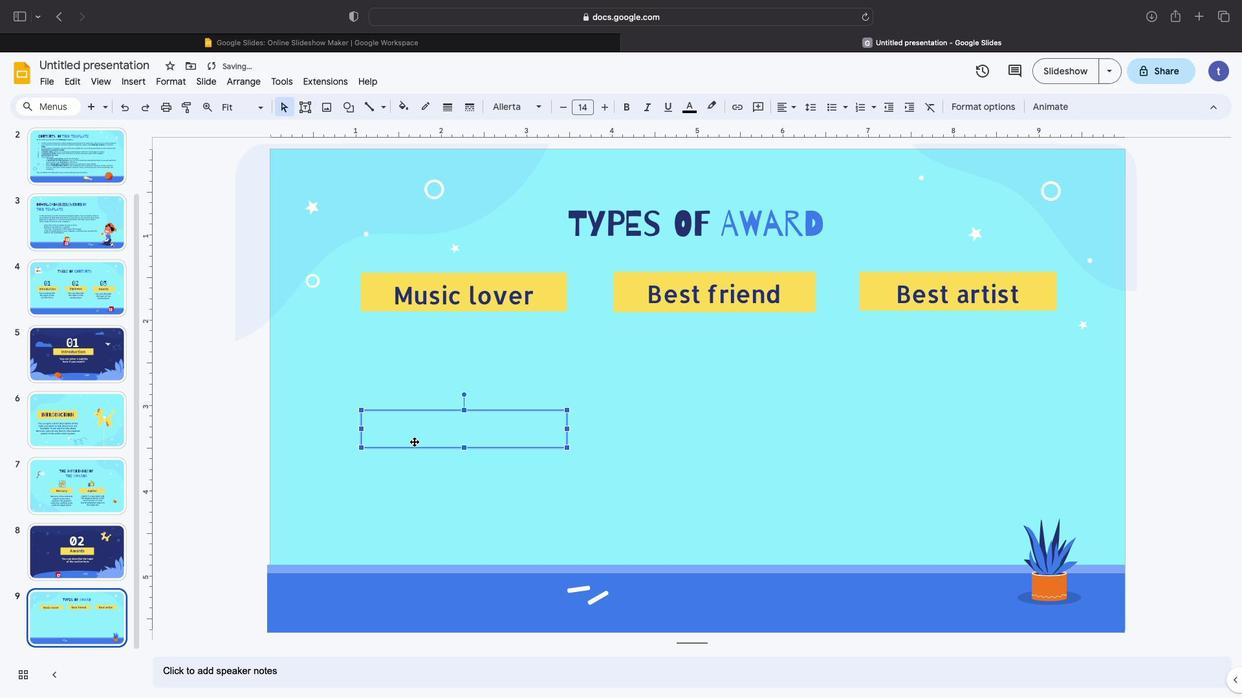 
Action: Mouse pressed left at (83, 174)
Screenshot: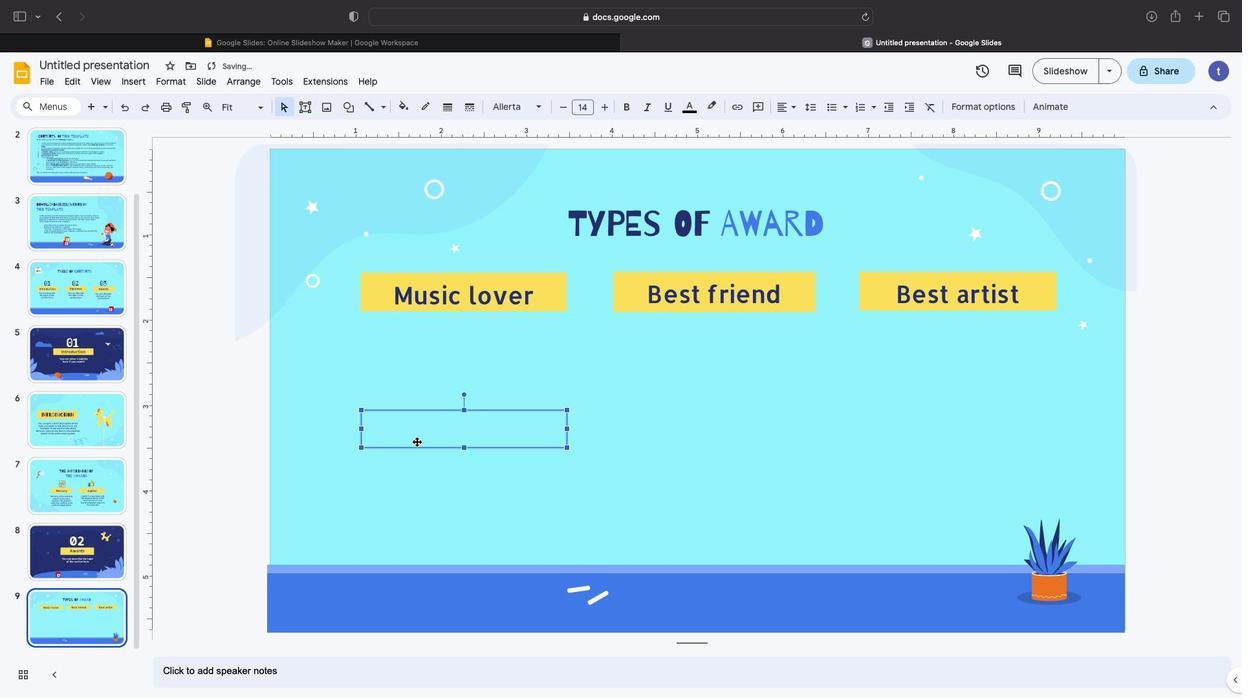 
Action: Key pressed Key.shift'T''h''e'Key.spaceKey.shift'p''u''n''c''t''u''a''l'
Screenshot: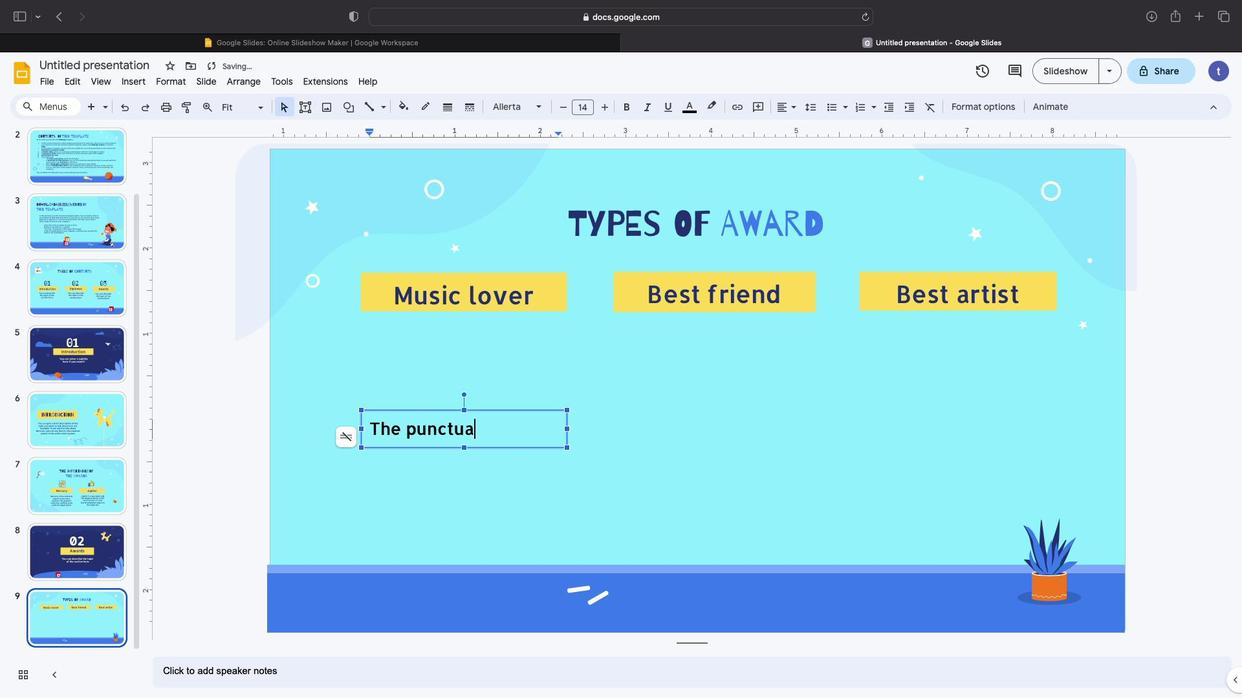
Action: Mouse moved to (83, 174)
Screenshot: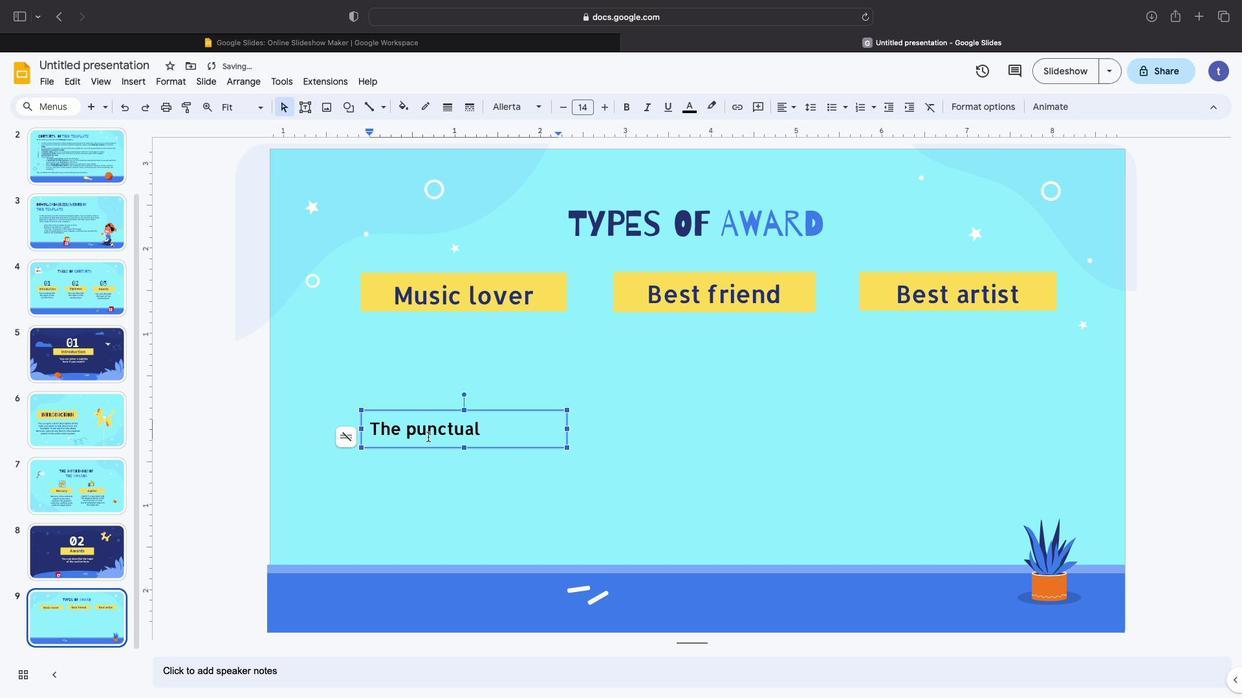 
Action: Mouse pressed left at (83, 174)
Screenshot: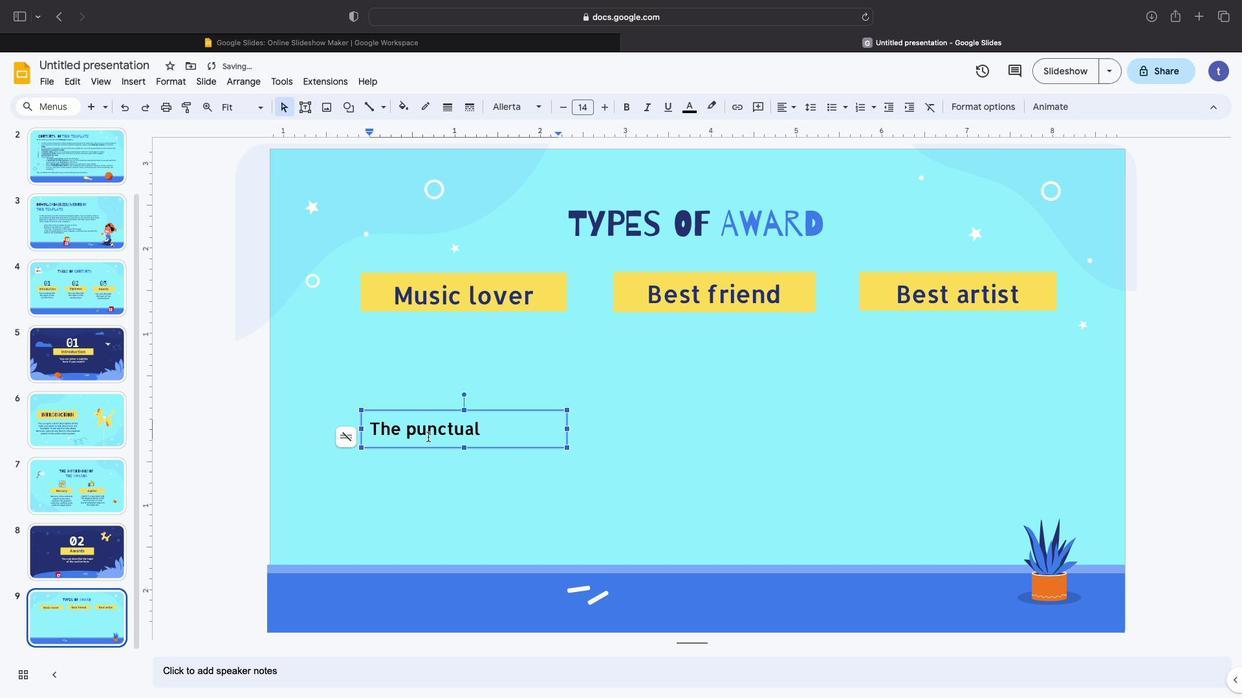 
Action: Mouse pressed left at (83, 174)
Screenshot: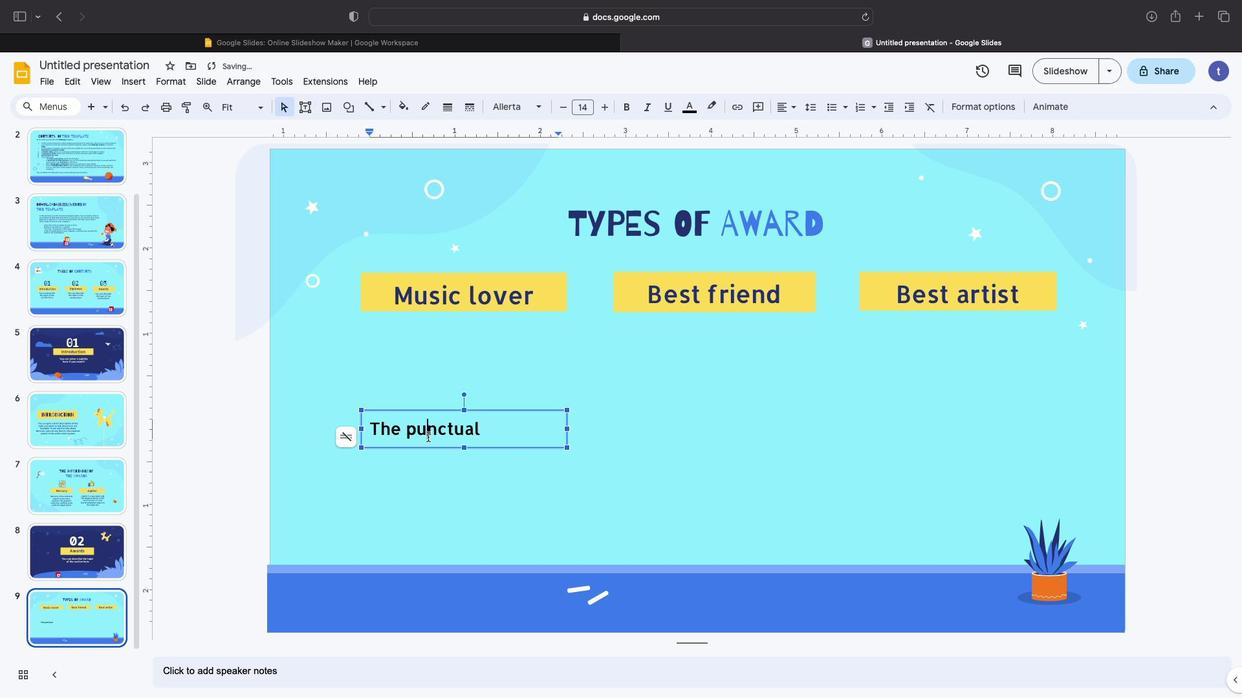 
Action: Mouse moved to (83, 174)
Screenshot: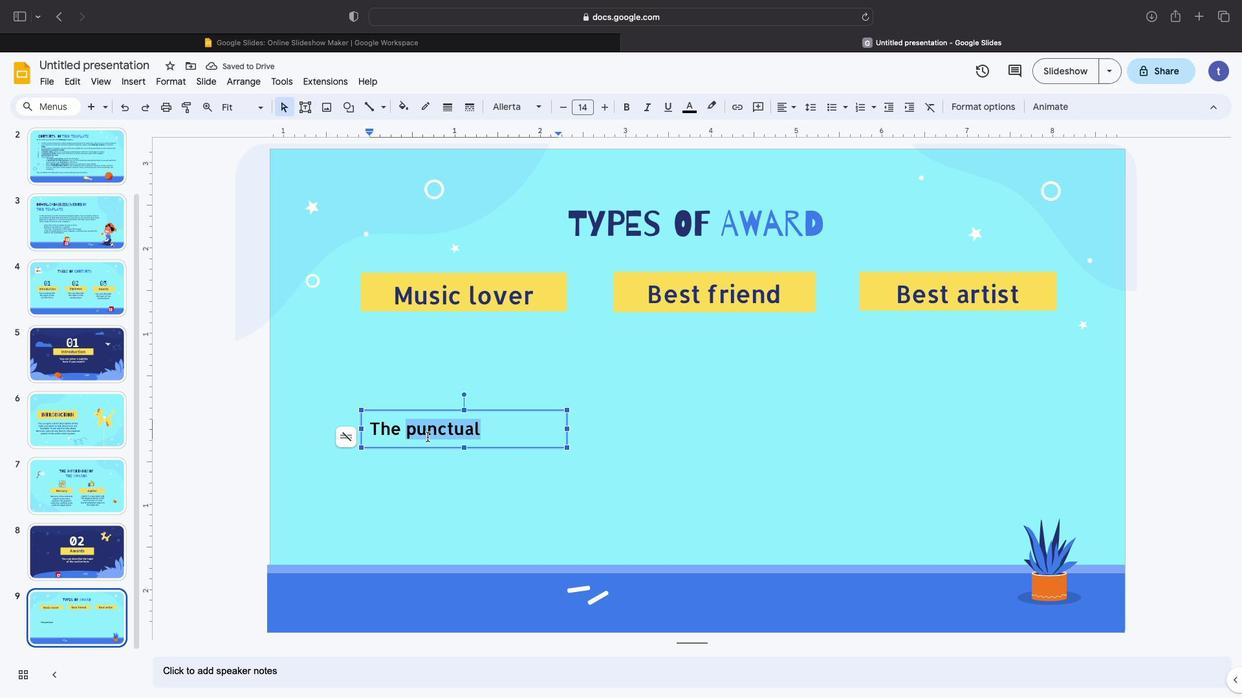 
Action: Mouse pressed left at (83, 174)
Screenshot: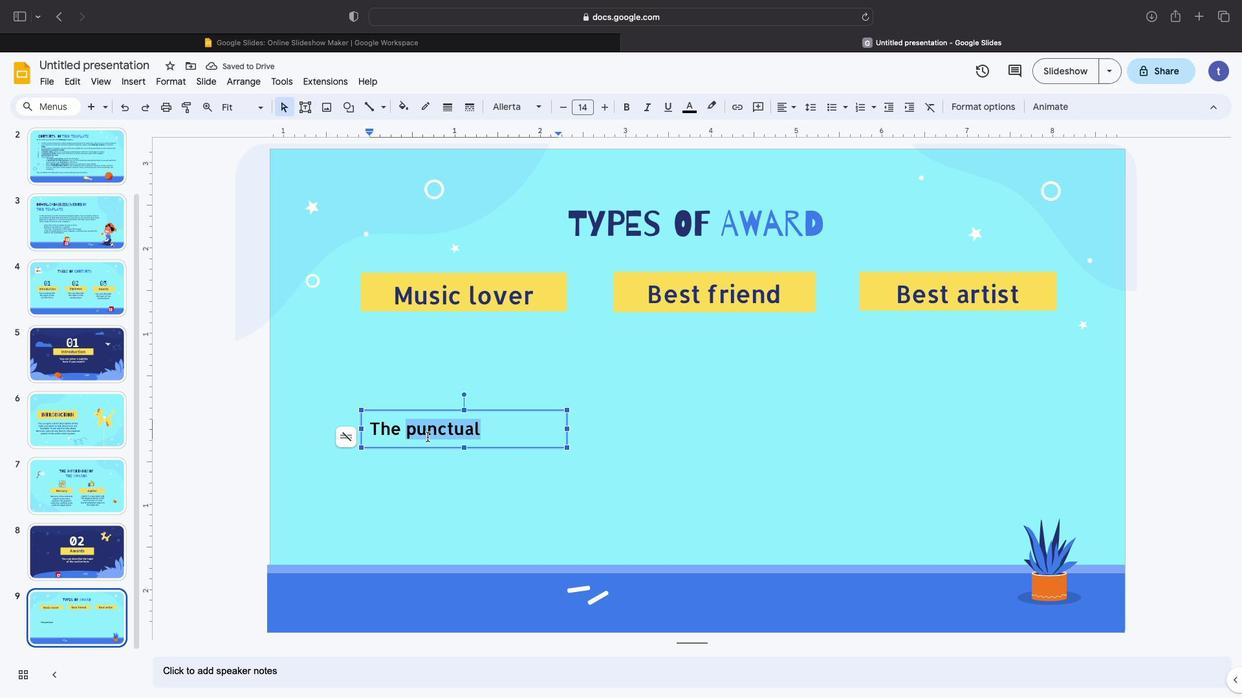 
Action: Mouse pressed left at (83, 174)
Screenshot: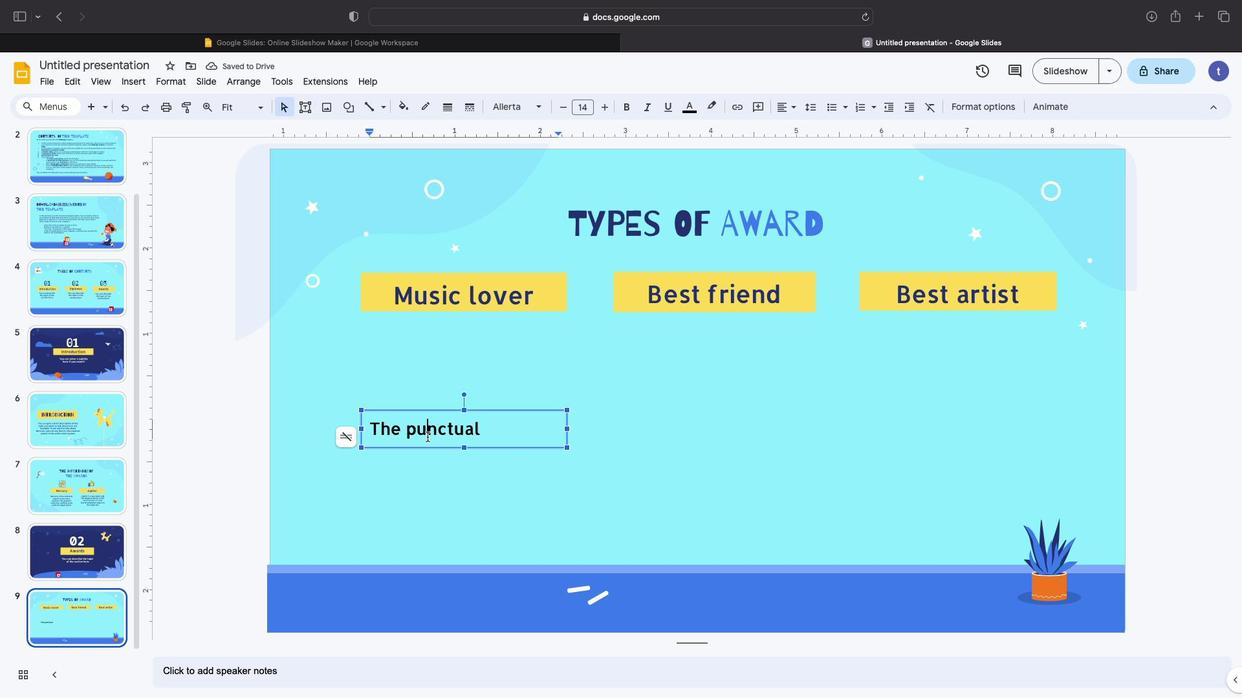 
Action: Mouse pressed left at (83, 174)
Screenshot: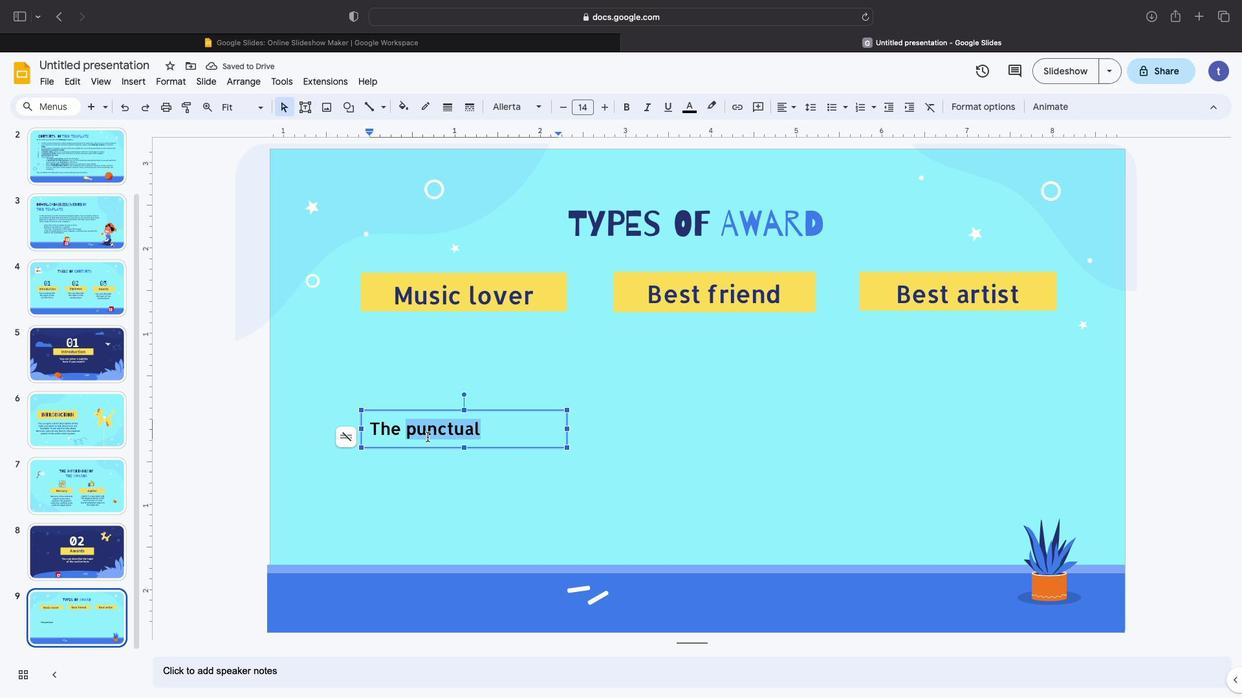 
Action: Mouse moved to (83, 174)
Screenshot: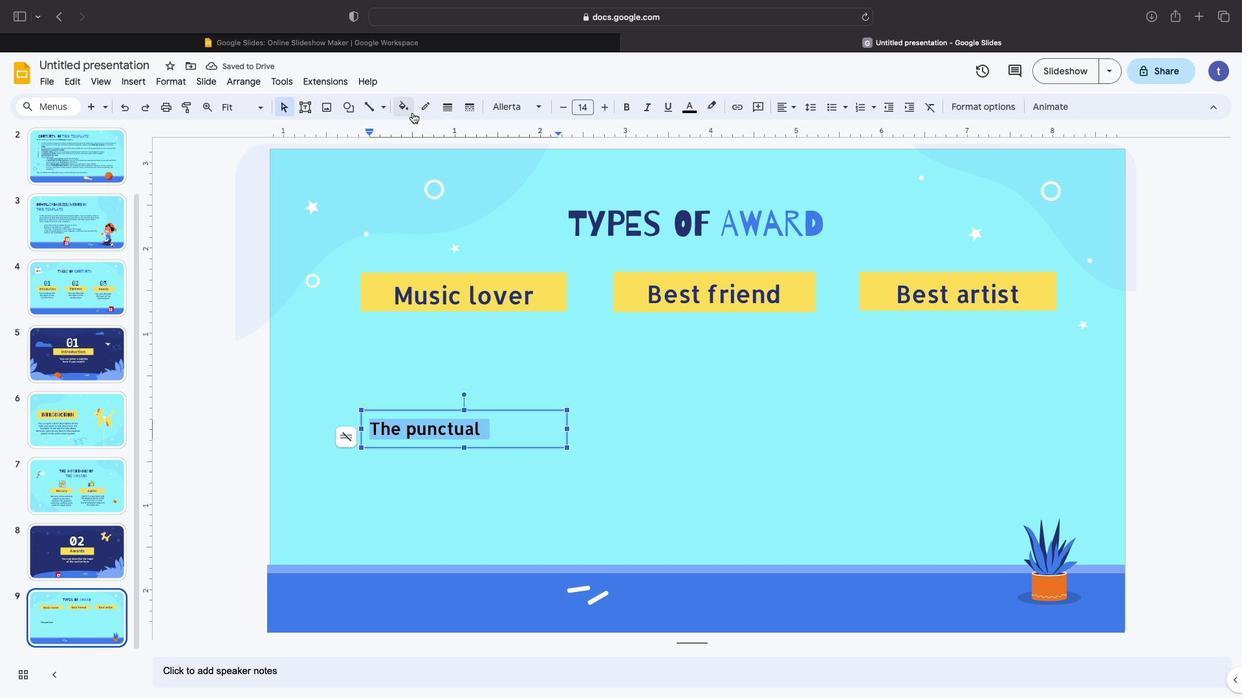 
Action: Mouse pressed left at (83, 174)
Screenshot: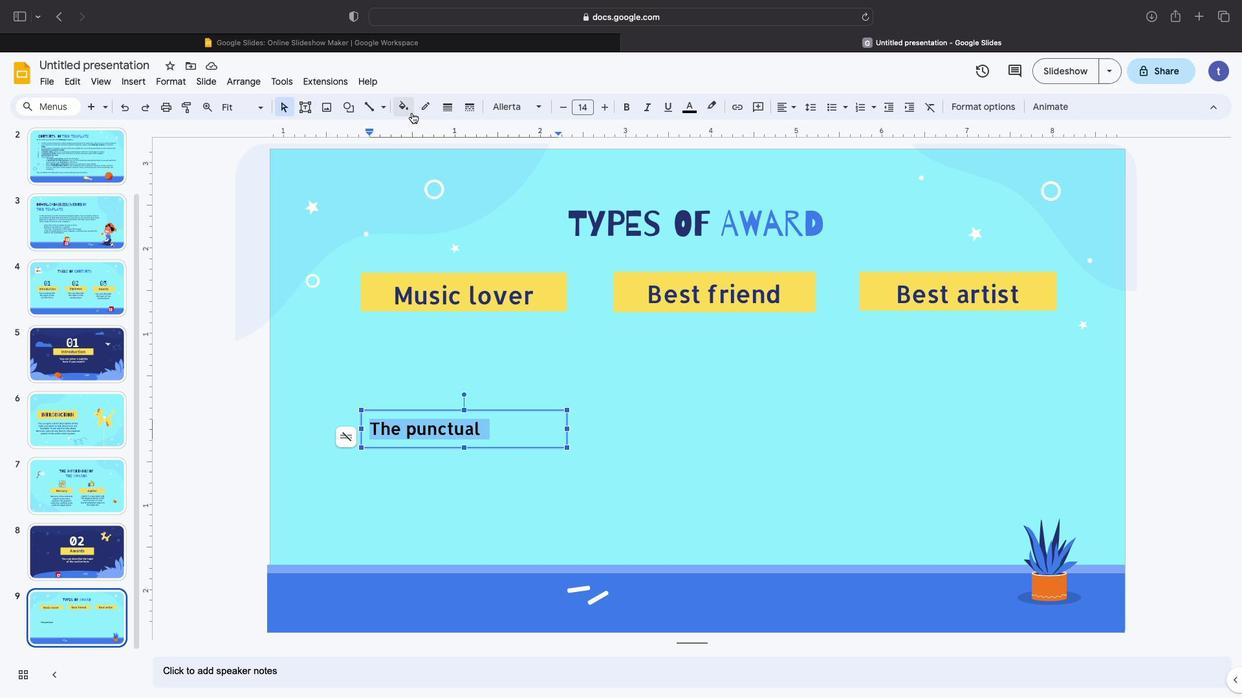 
Action: Mouse moved to (83, 174)
Screenshot: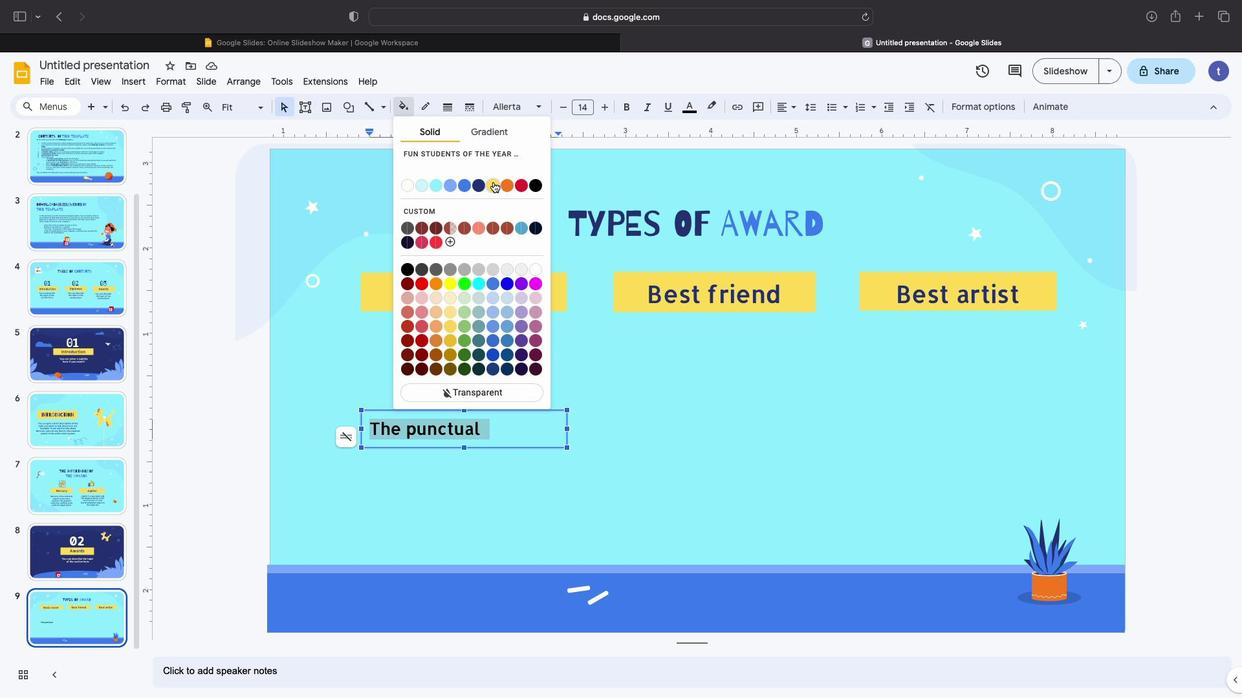 
Action: Mouse pressed left at (83, 174)
Screenshot: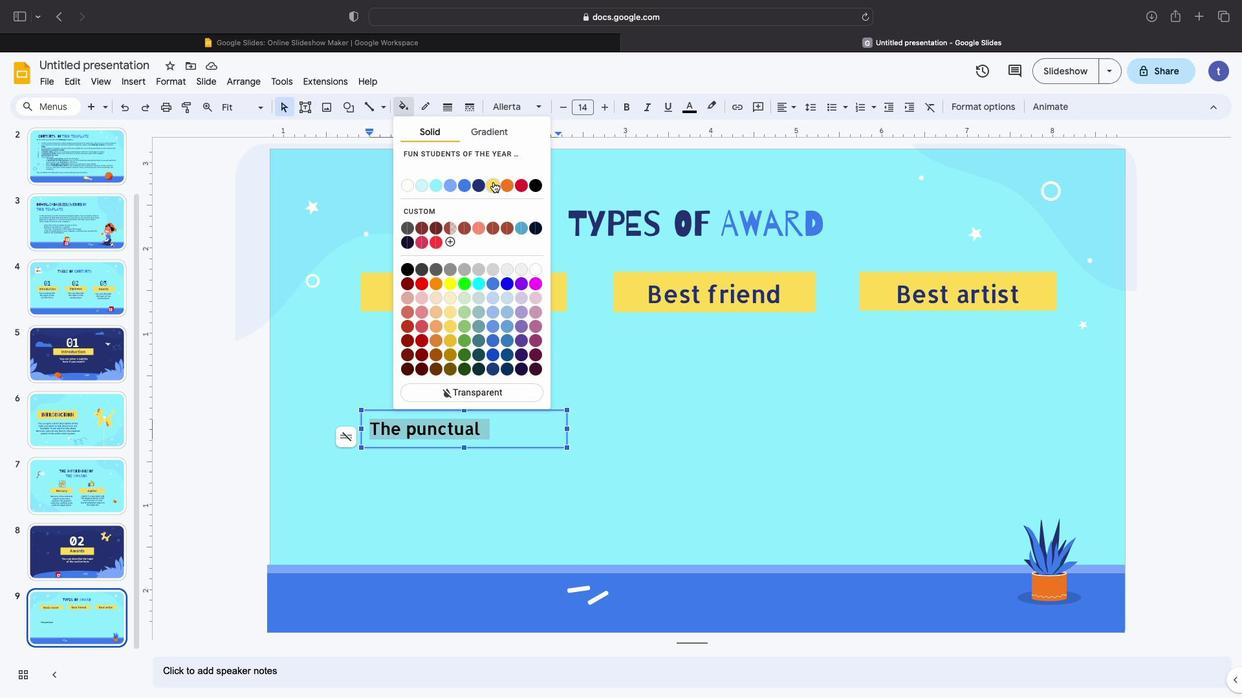 
Action: Mouse moved to (83, 174)
Screenshot: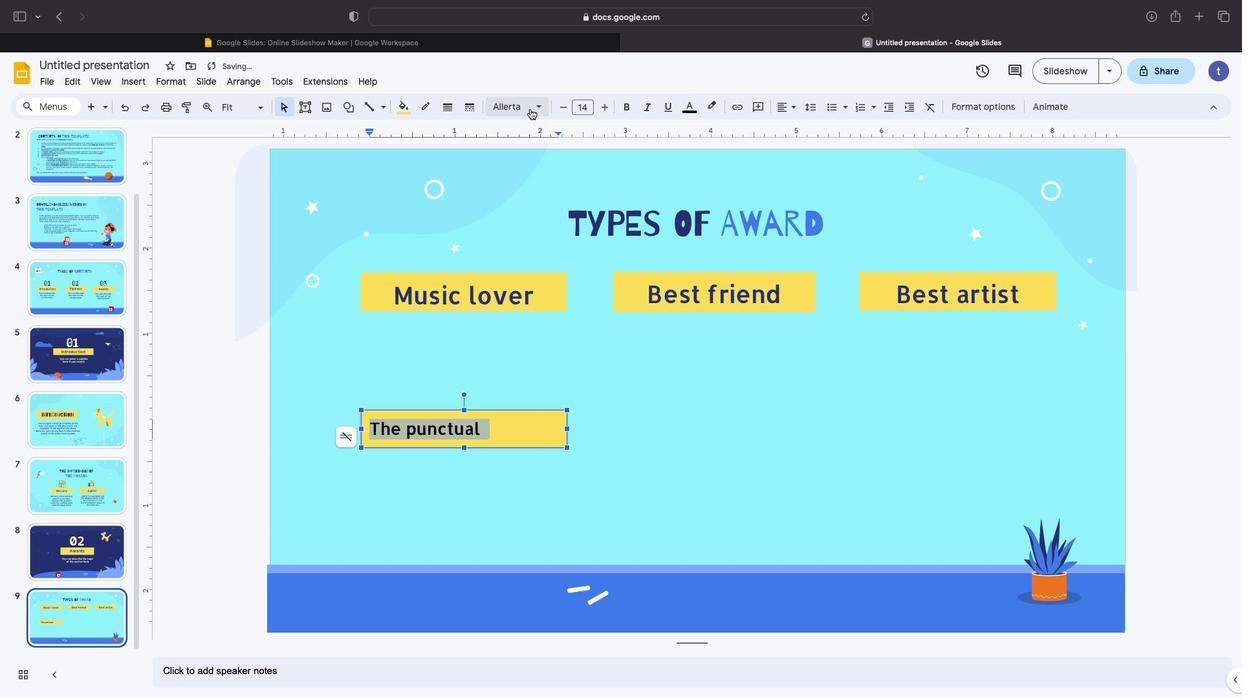 
Action: Mouse pressed left at (83, 174)
Screenshot: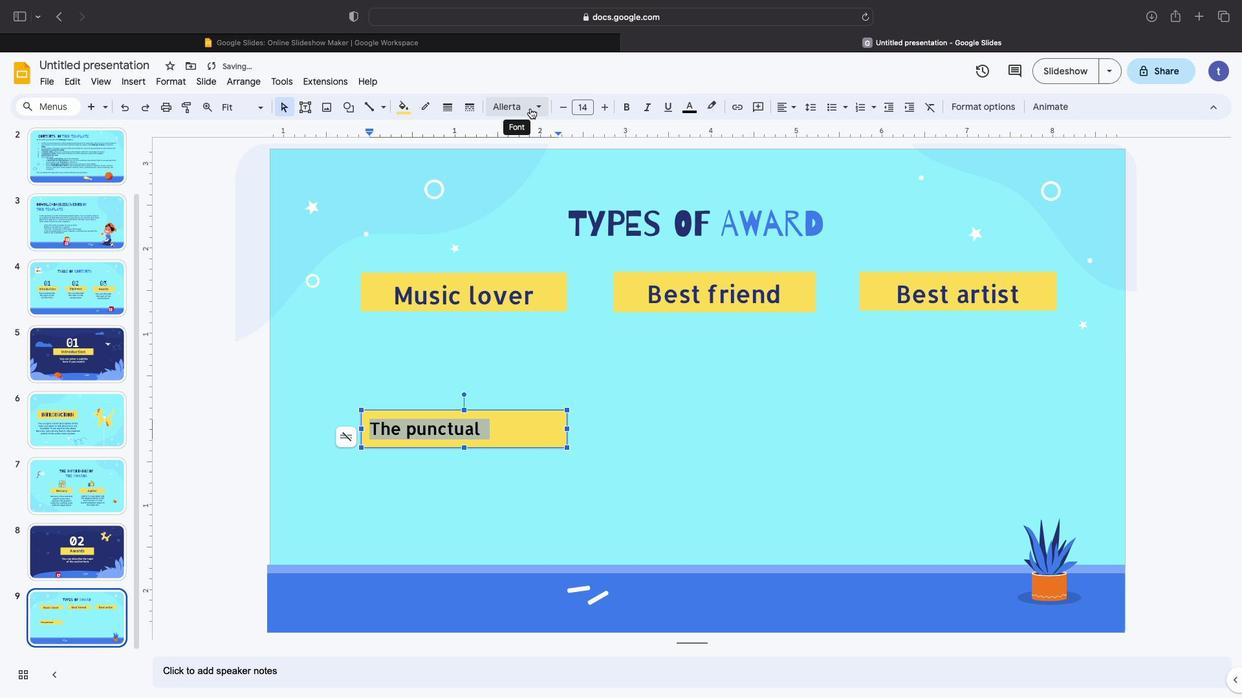 
Action: Mouse moved to (83, 174)
